 Task: 165. Pet Photography:- Create a Squarespace website for a pet photography business. Showcase pet photography portfolios, pricing, and booking options.
Action: Mouse moved to (714, 332)
Screenshot: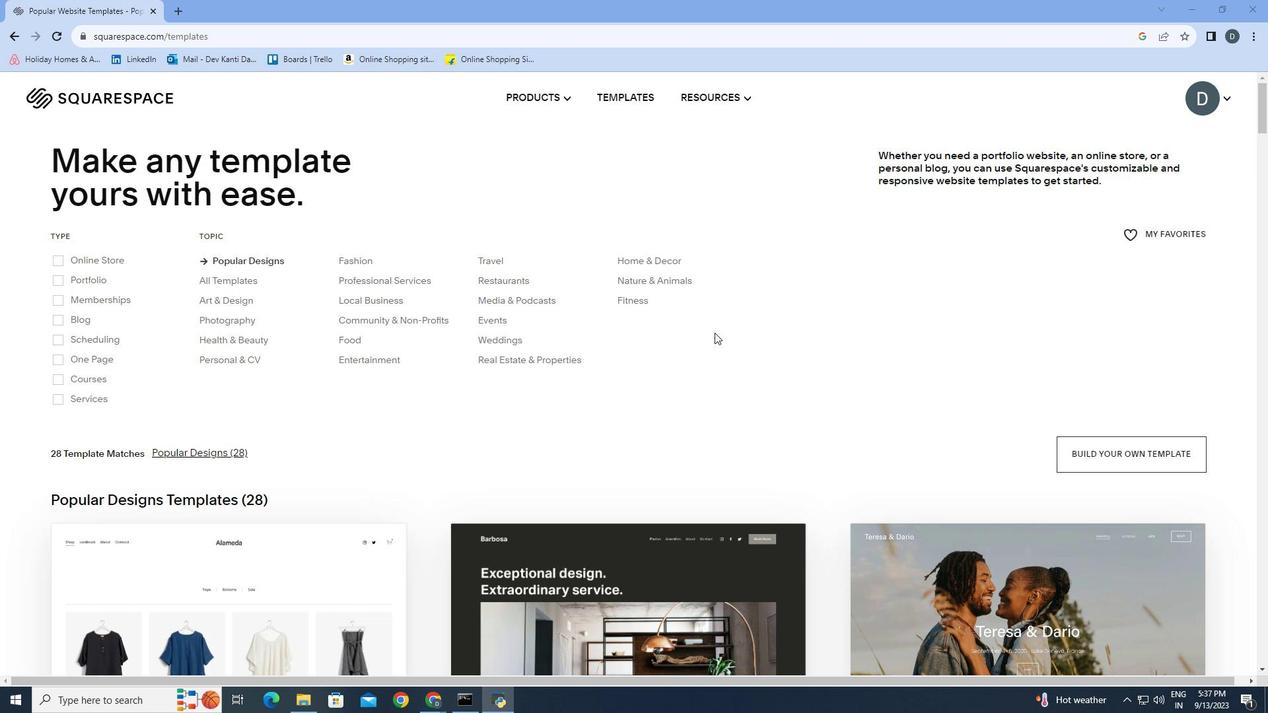 
Action: Mouse scrolled (714, 332) with delta (0, 0)
Screenshot: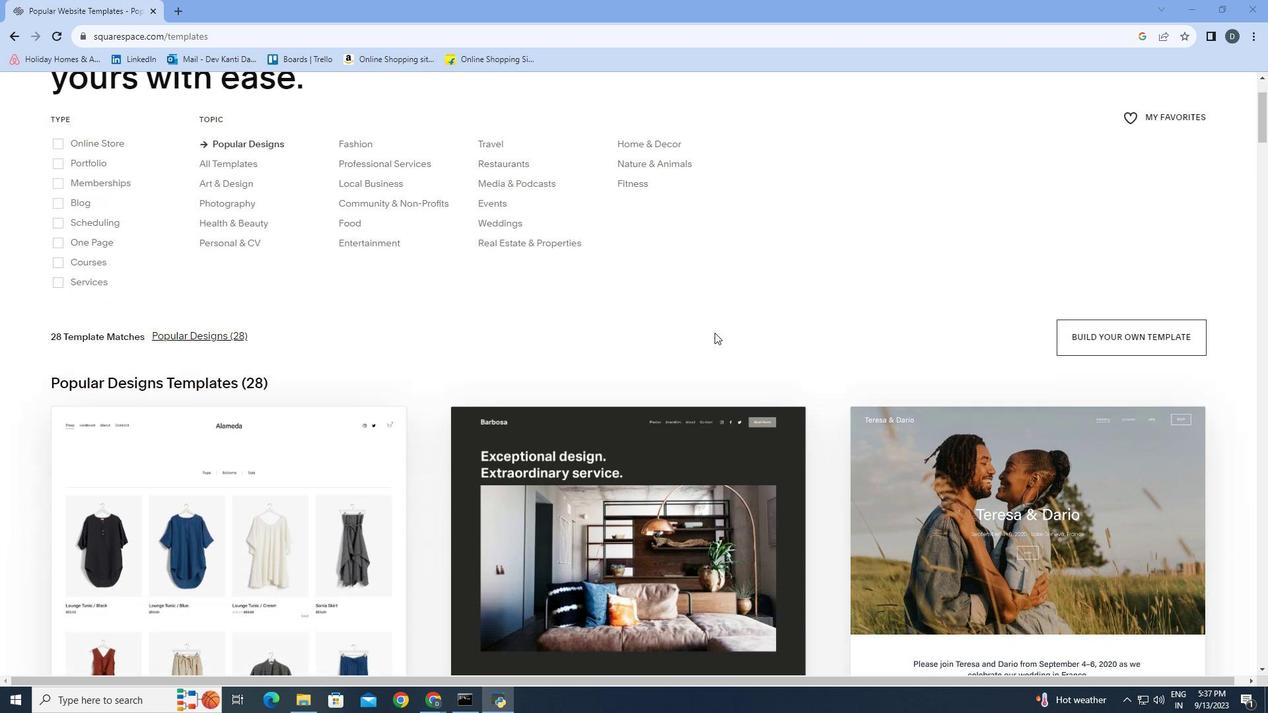 
Action: Mouse scrolled (714, 332) with delta (0, 0)
Screenshot: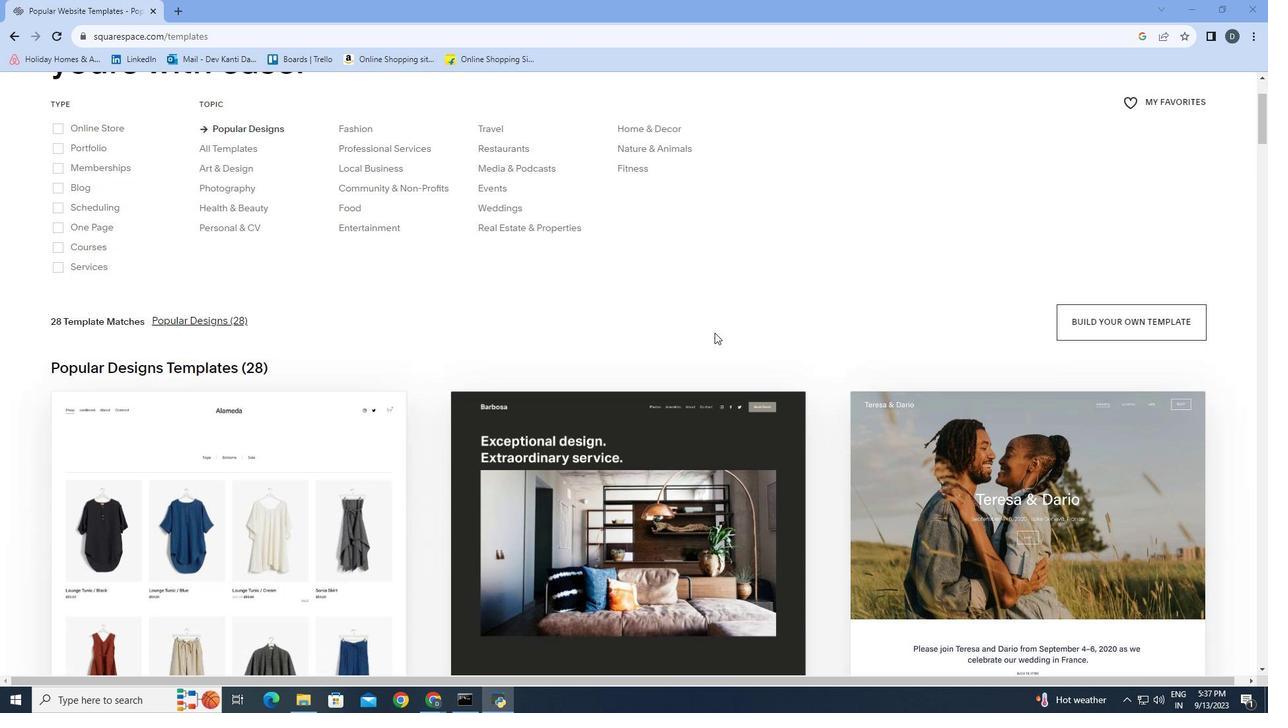 
Action: Mouse scrolled (714, 332) with delta (0, 0)
Screenshot: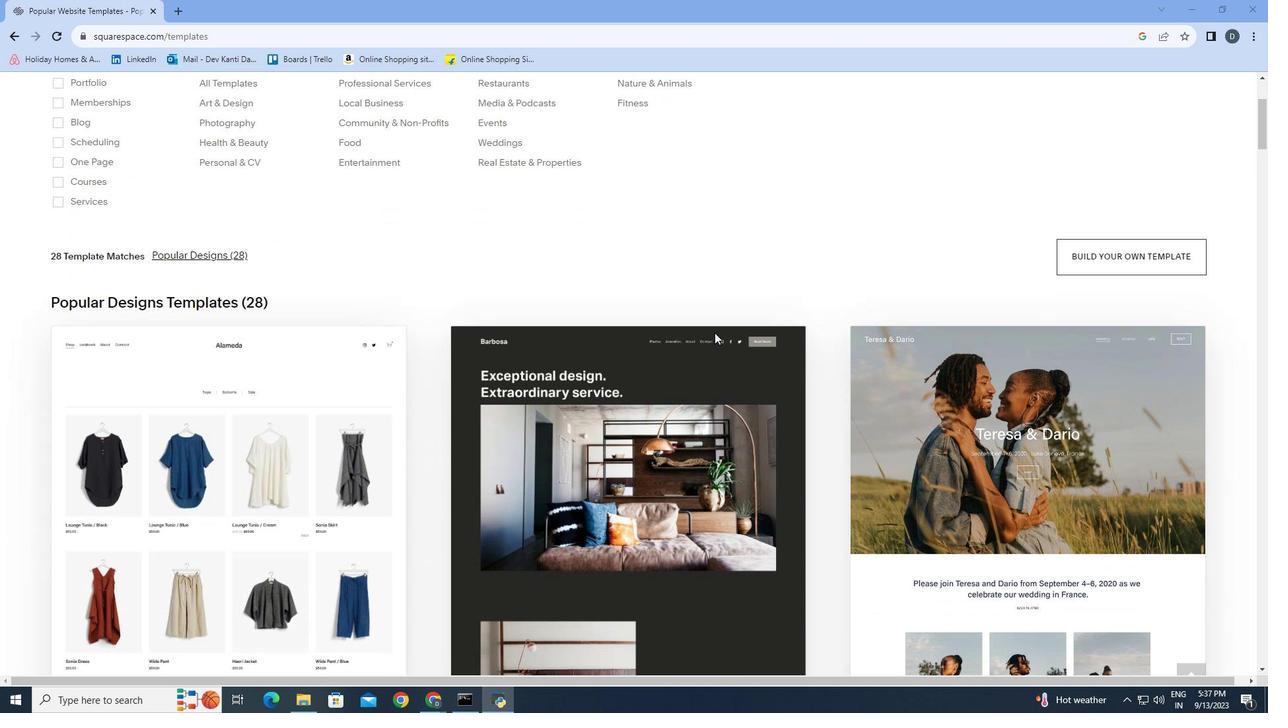 
Action: Mouse scrolled (714, 332) with delta (0, 0)
Screenshot: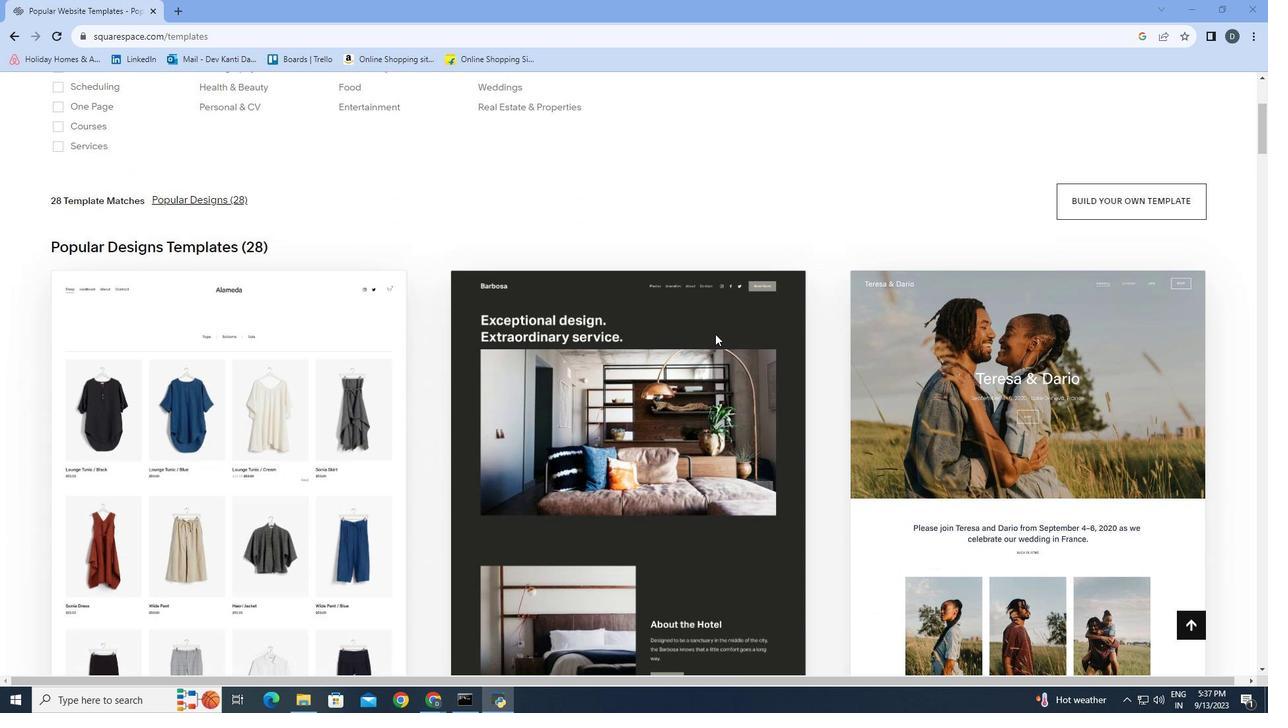 
Action: Mouse scrolled (714, 332) with delta (0, 0)
Screenshot: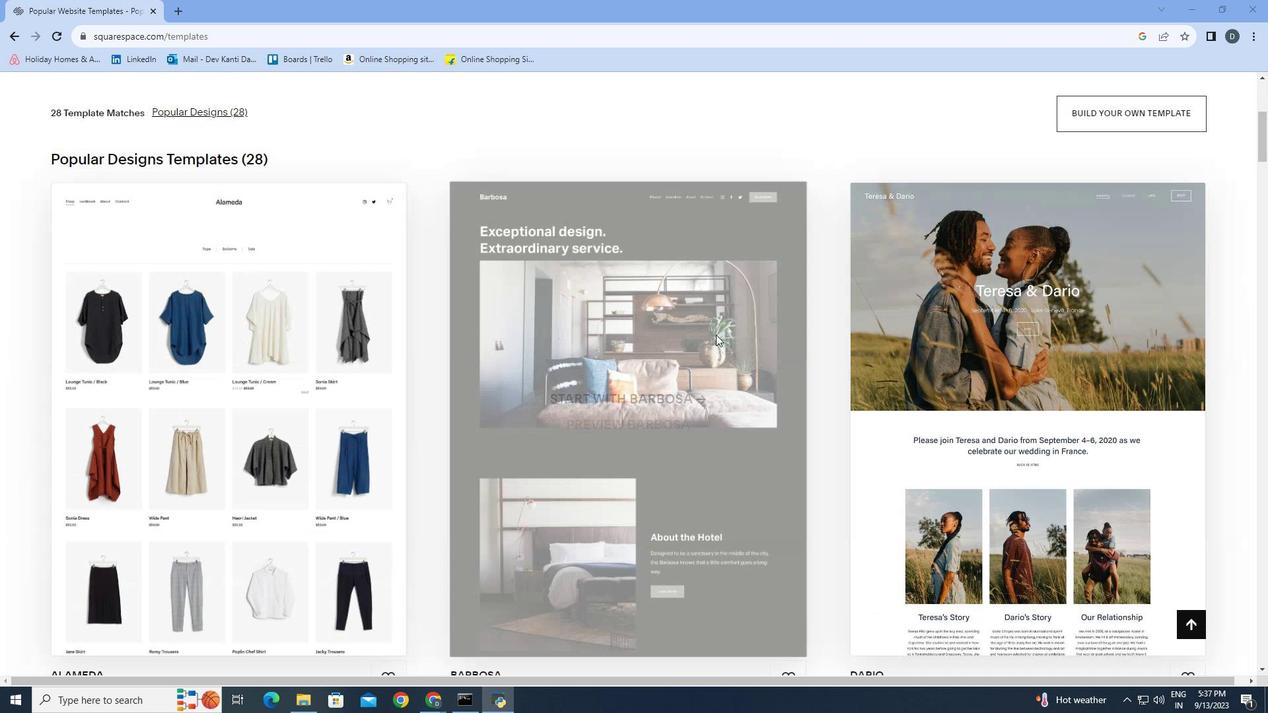 
Action: Mouse moved to (716, 334)
Screenshot: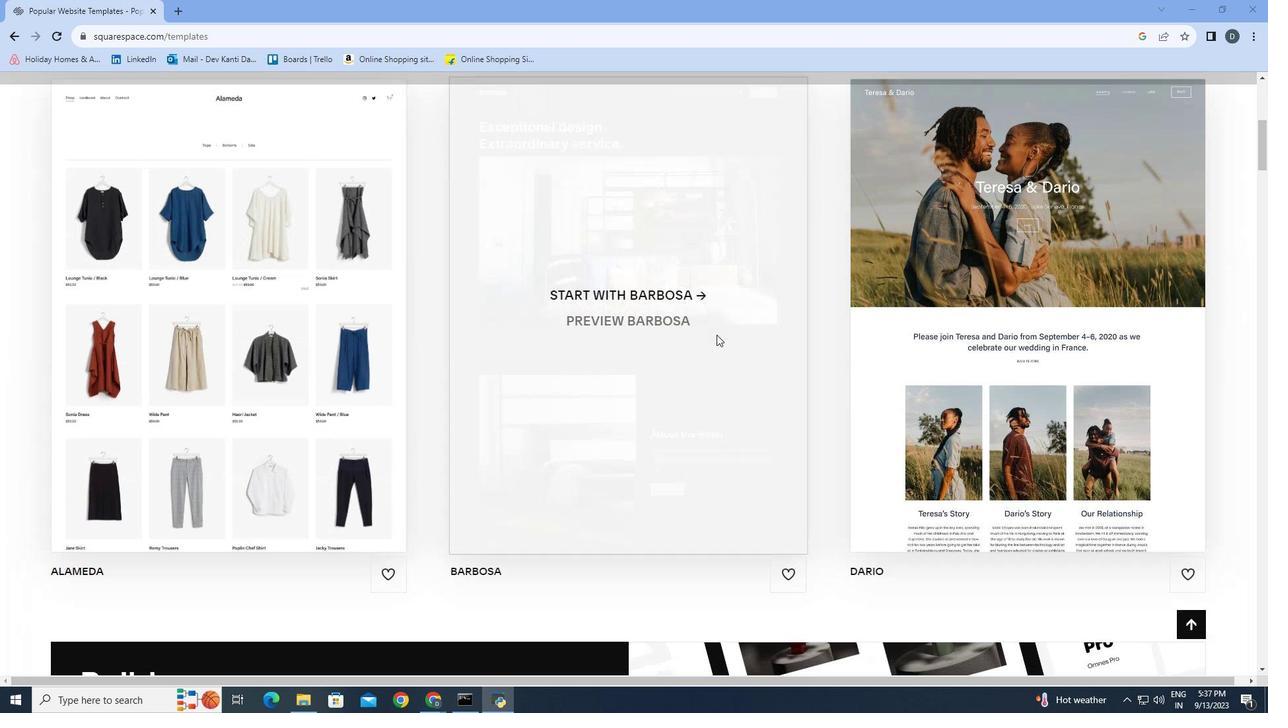 
Action: Mouse scrolled (716, 334) with delta (0, 0)
Screenshot: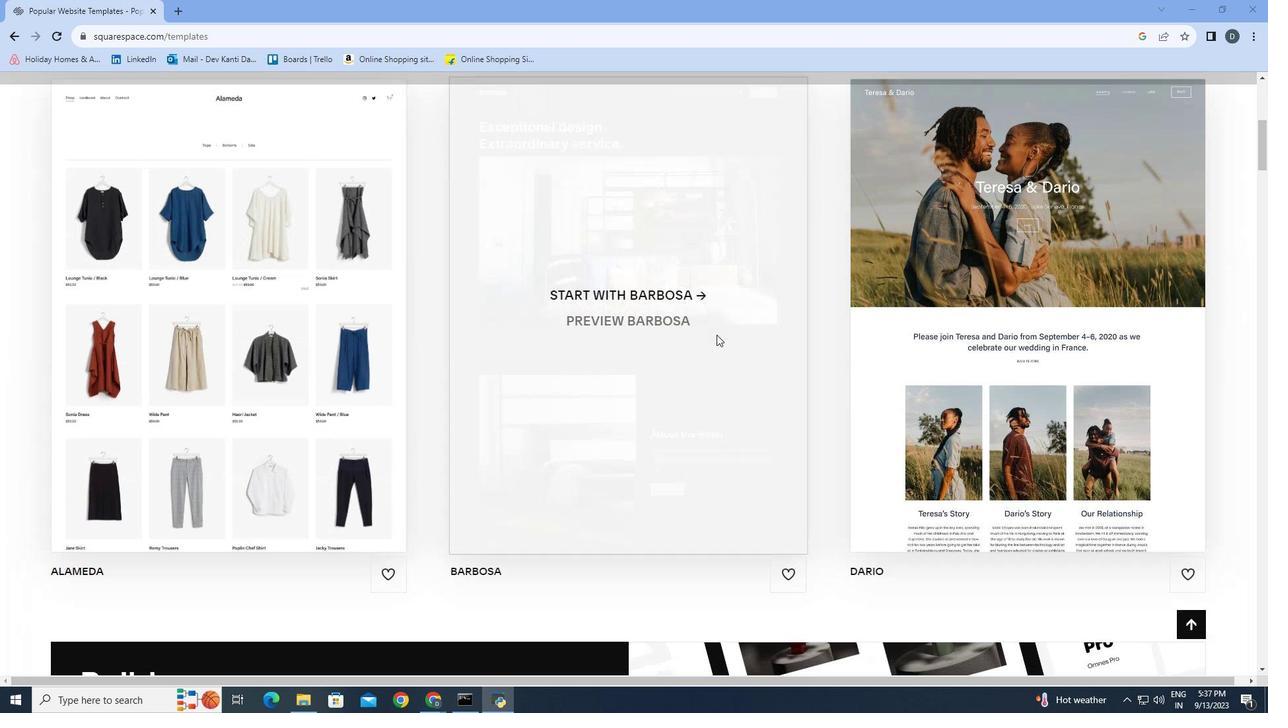 
Action: Mouse moved to (716, 334)
Screenshot: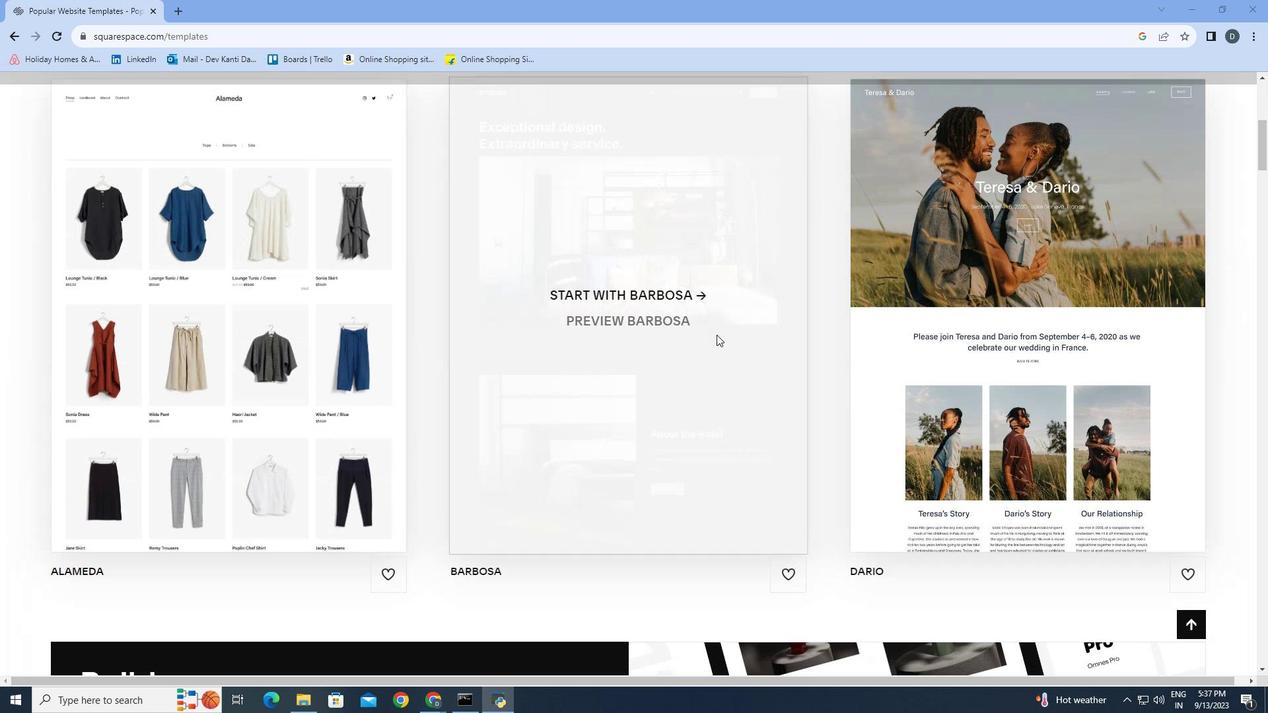 
Action: Mouse scrolled (716, 334) with delta (0, 0)
Screenshot: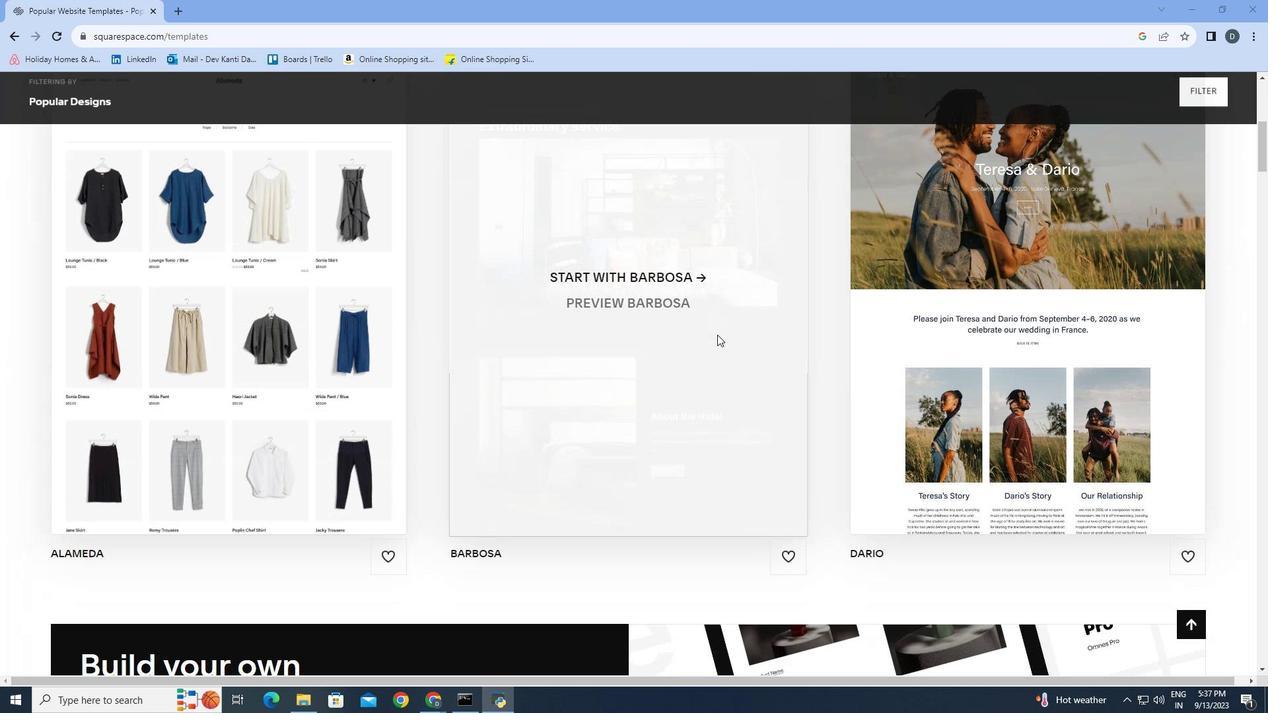 
Action: Mouse moved to (717, 334)
Screenshot: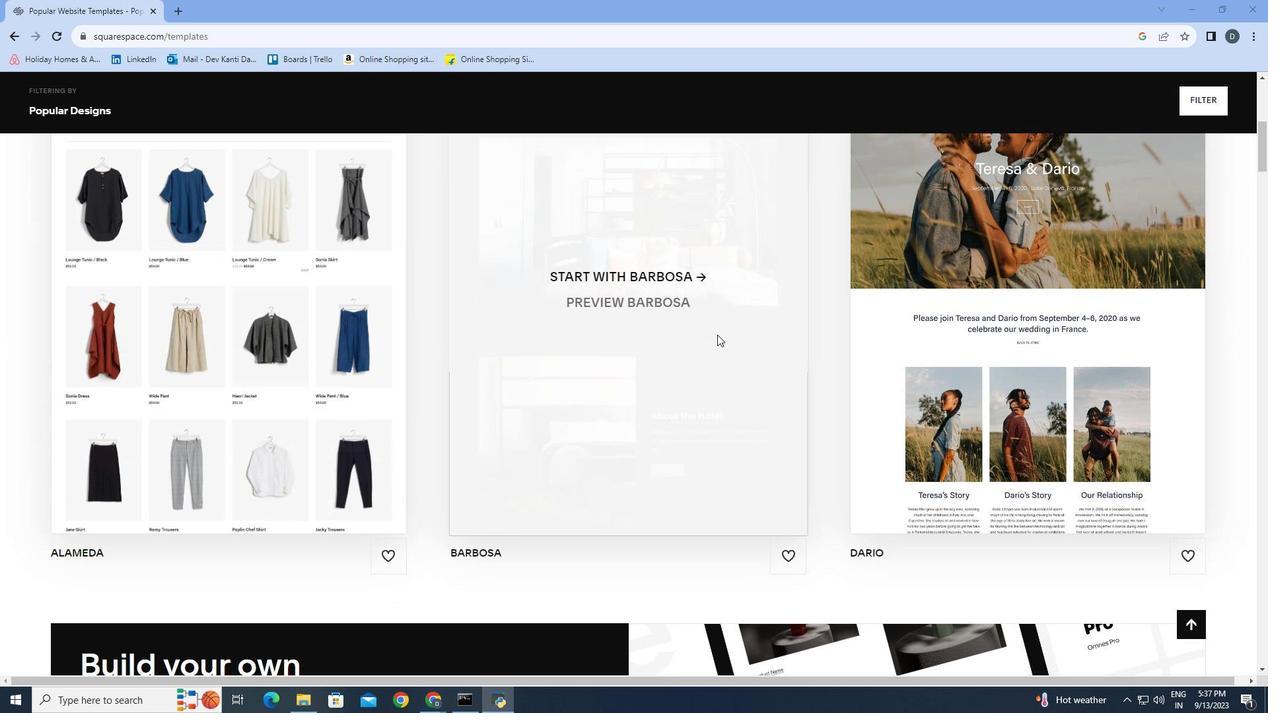 
Action: Mouse scrolled (717, 334) with delta (0, 0)
Screenshot: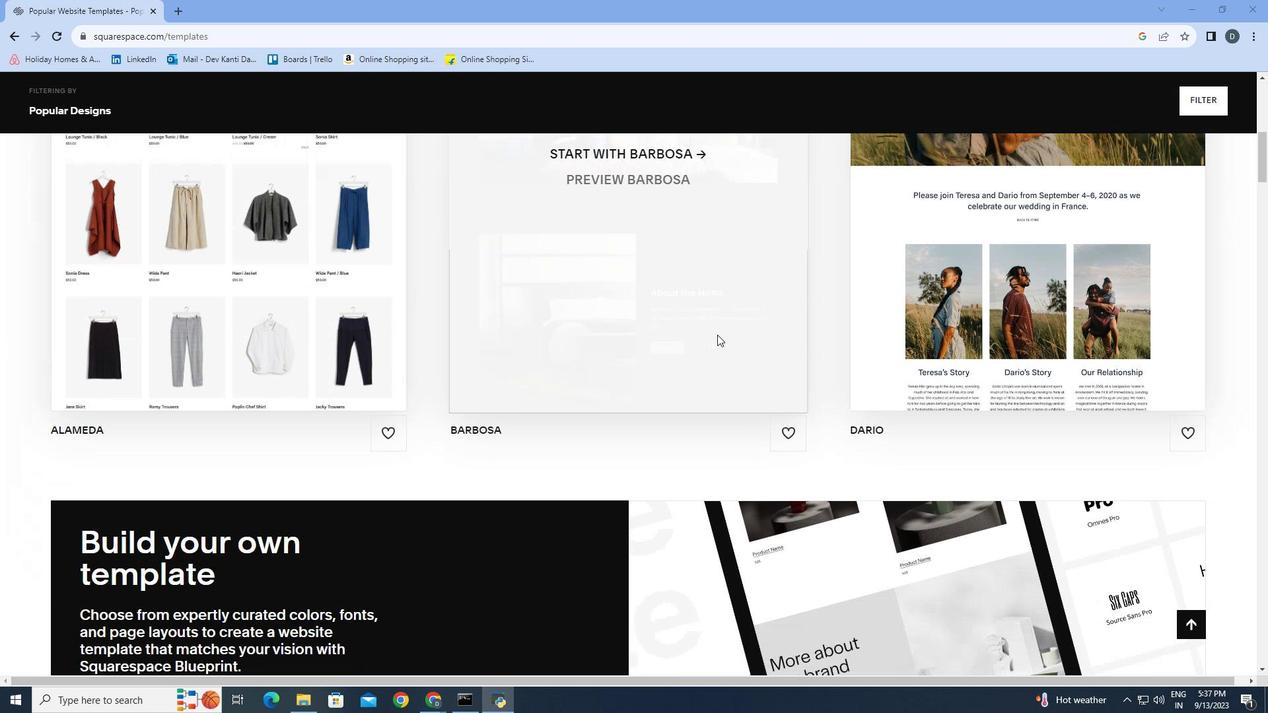 
Action: Mouse scrolled (717, 334) with delta (0, 0)
Screenshot: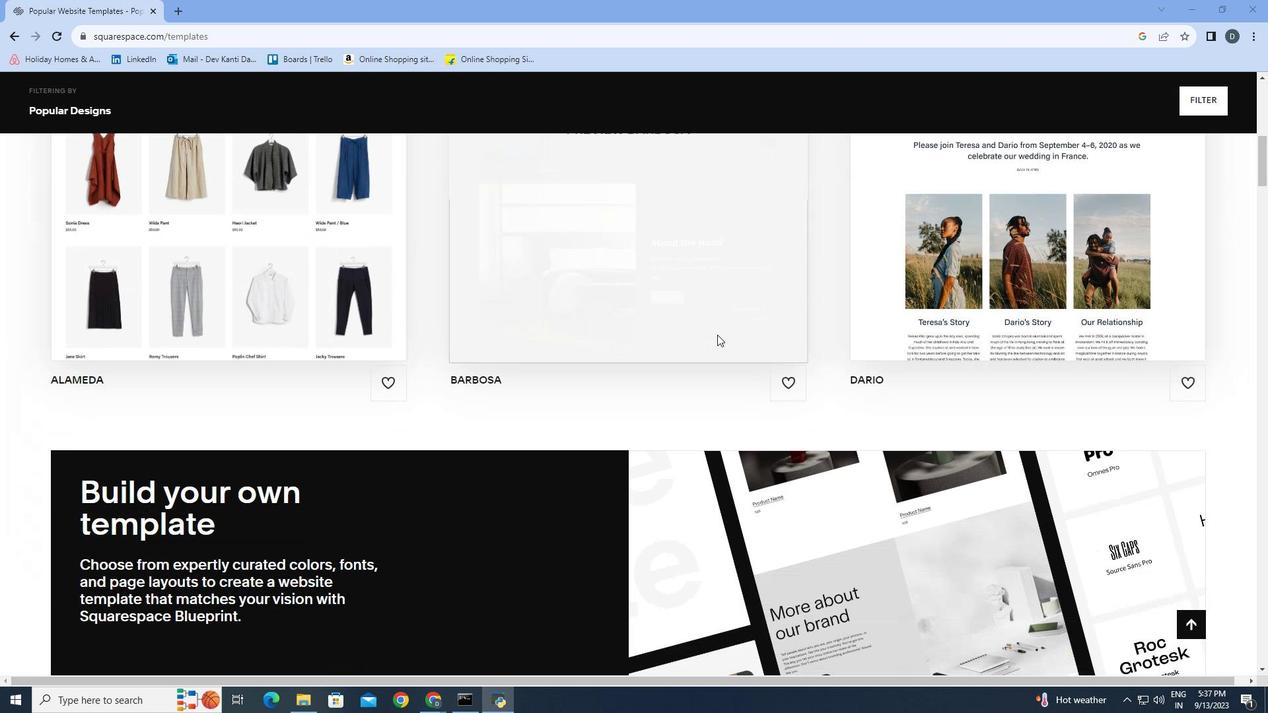 
Action: Mouse scrolled (717, 334) with delta (0, 0)
Screenshot: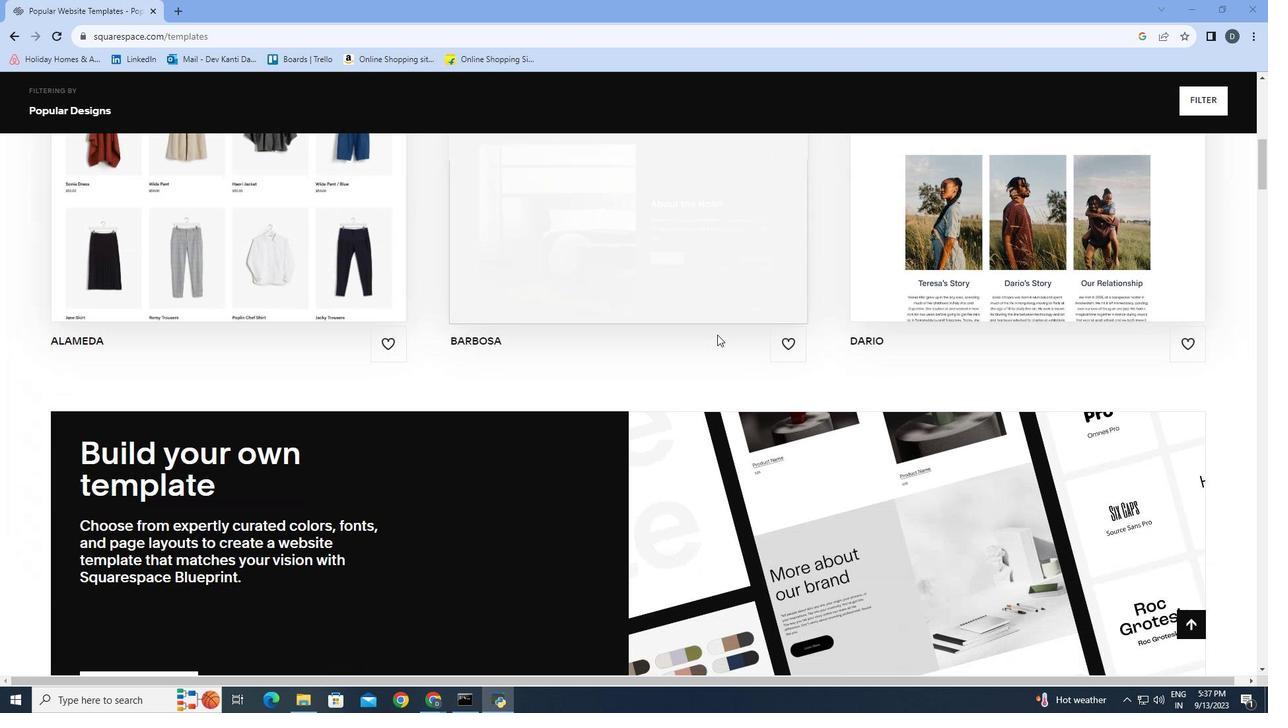 
Action: Mouse scrolled (717, 334) with delta (0, 0)
Screenshot: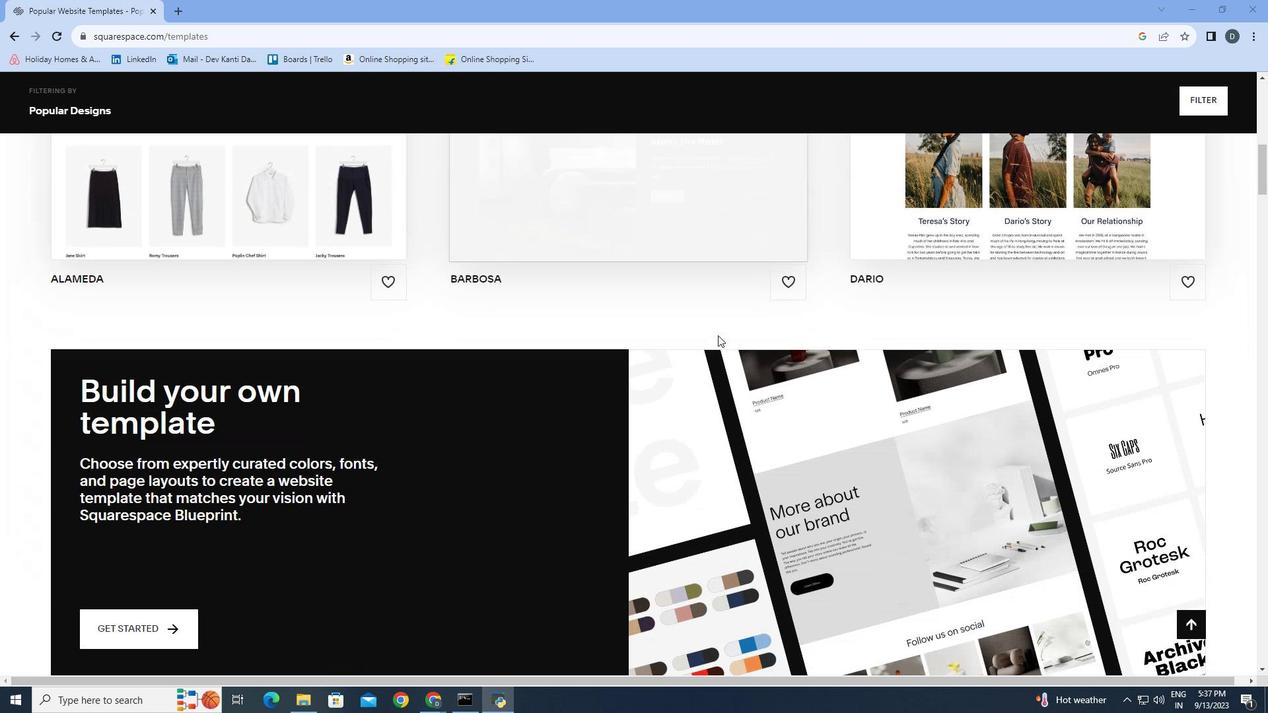 
Action: Mouse scrolled (717, 334) with delta (0, 0)
Screenshot: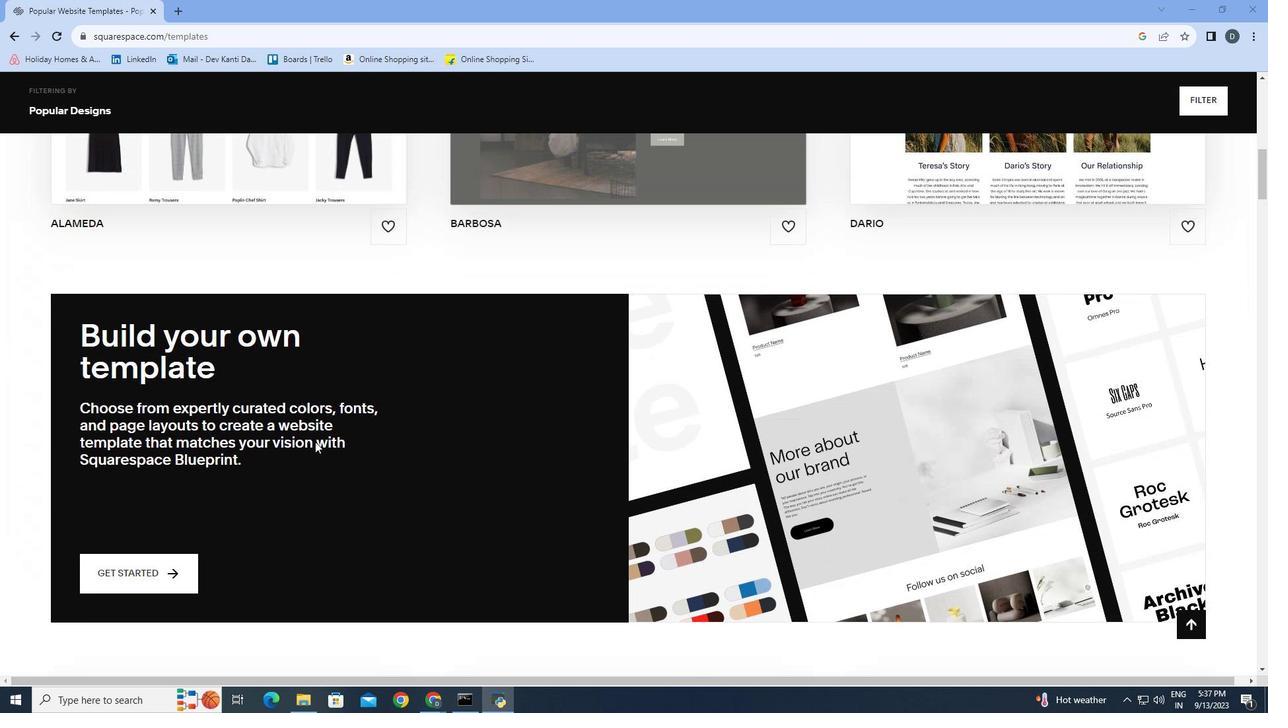 
Action: Mouse moved to (135, 562)
Screenshot: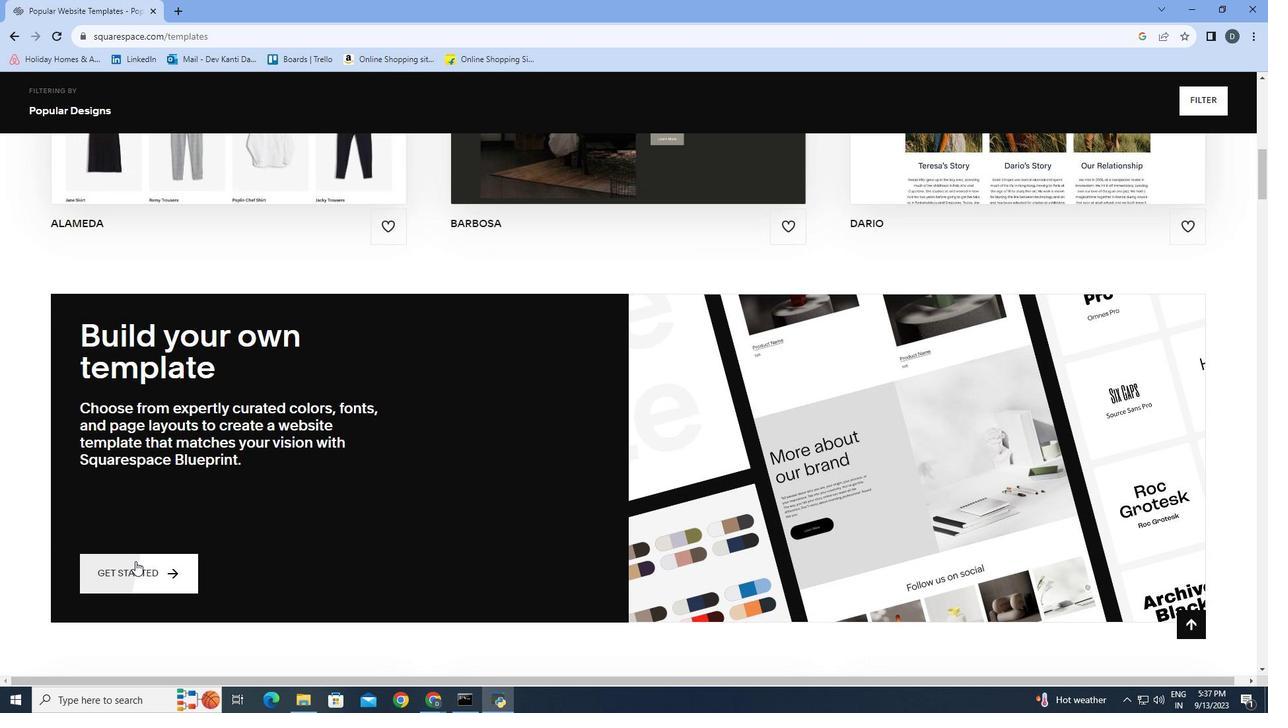 
Action: Mouse pressed left at (135, 562)
Screenshot: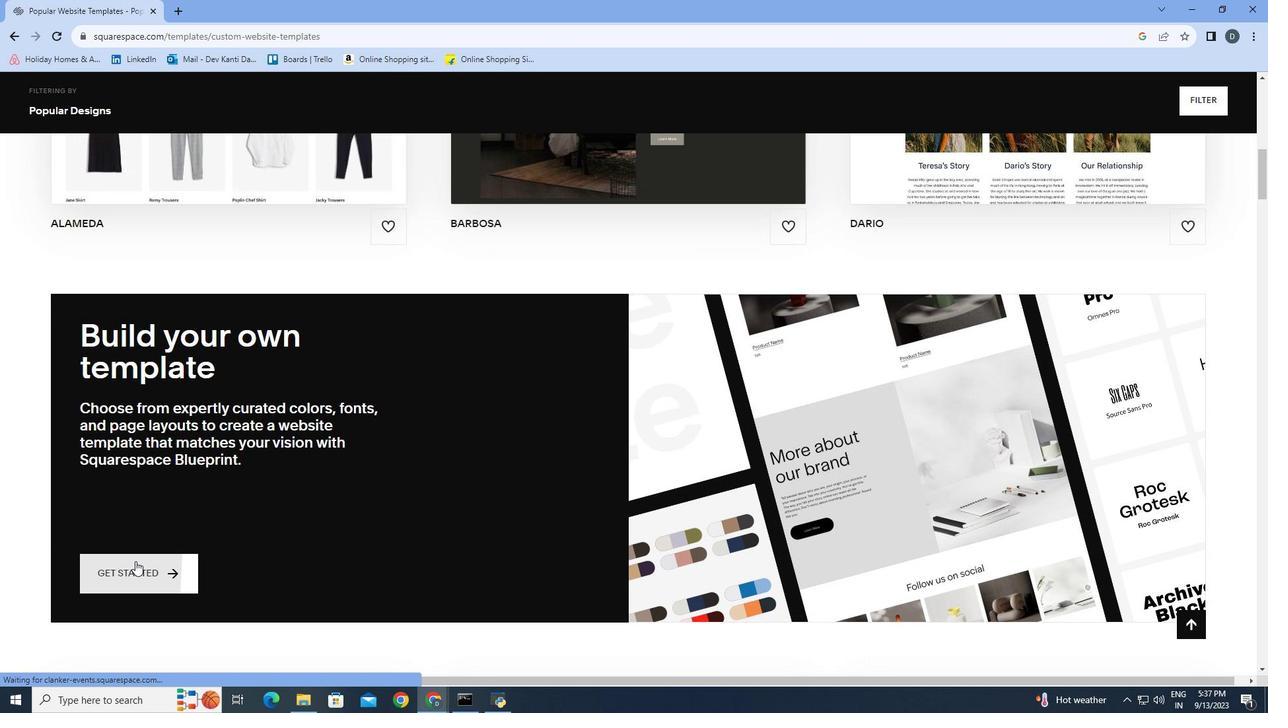 
Action: Mouse moved to (1246, 85)
Screenshot: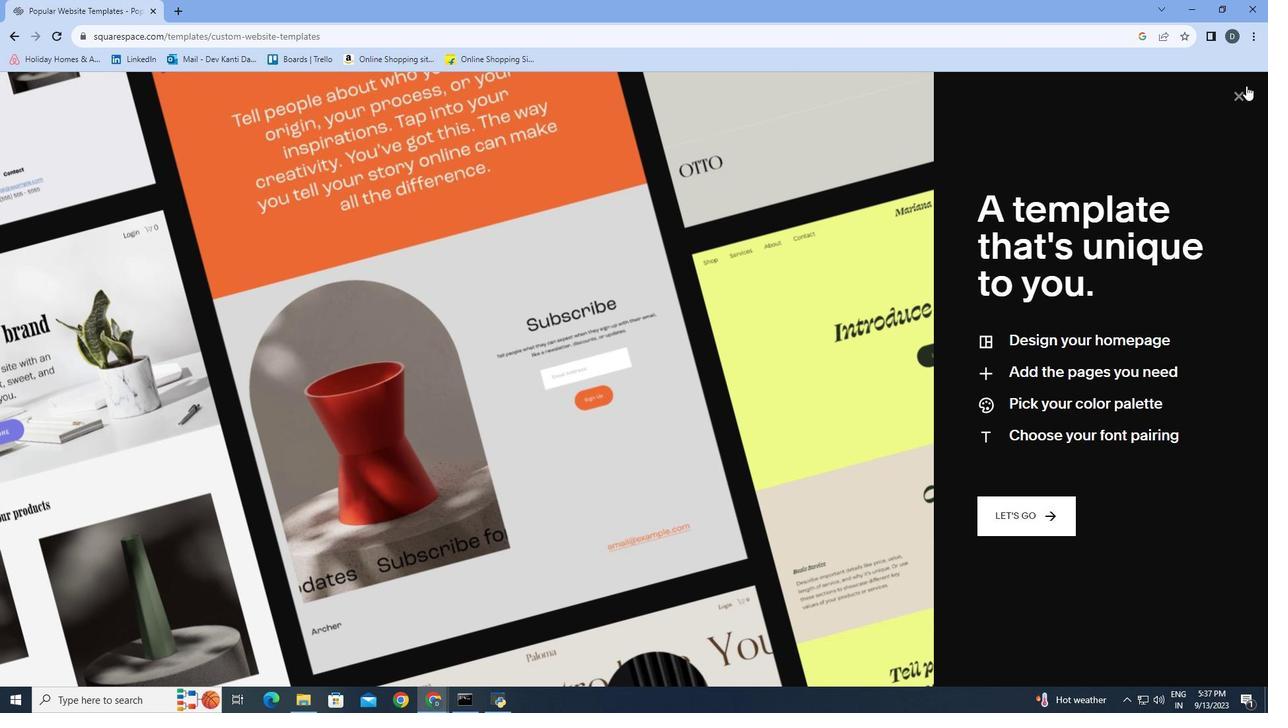 
Action: Mouse pressed left at (1246, 85)
Screenshot: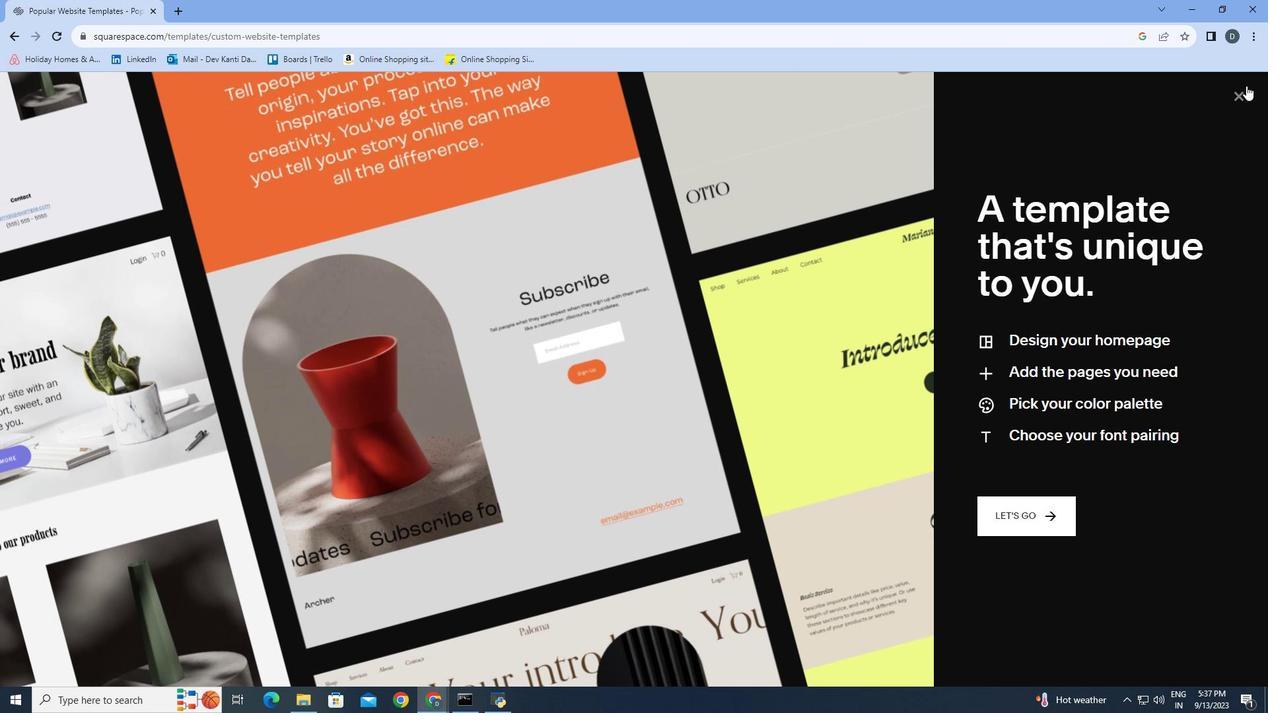 
Action: Mouse moved to (1031, 513)
Screenshot: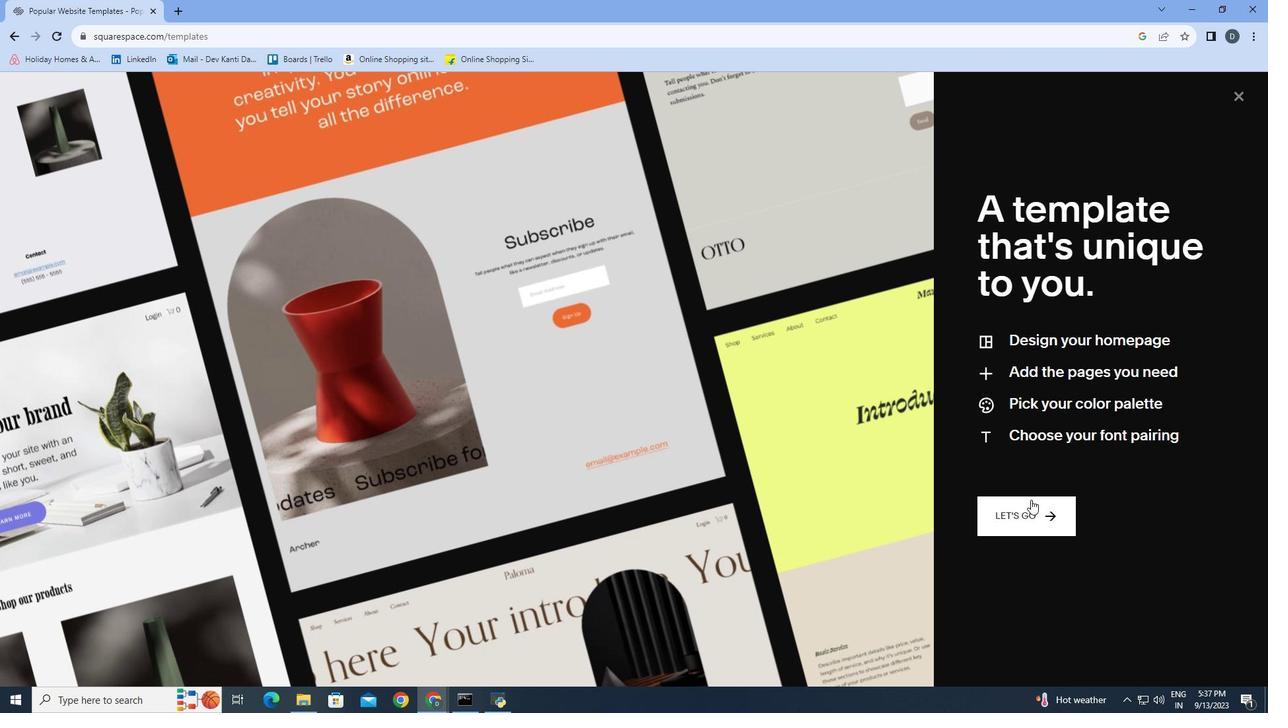 
Action: Mouse pressed left at (1031, 513)
Screenshot: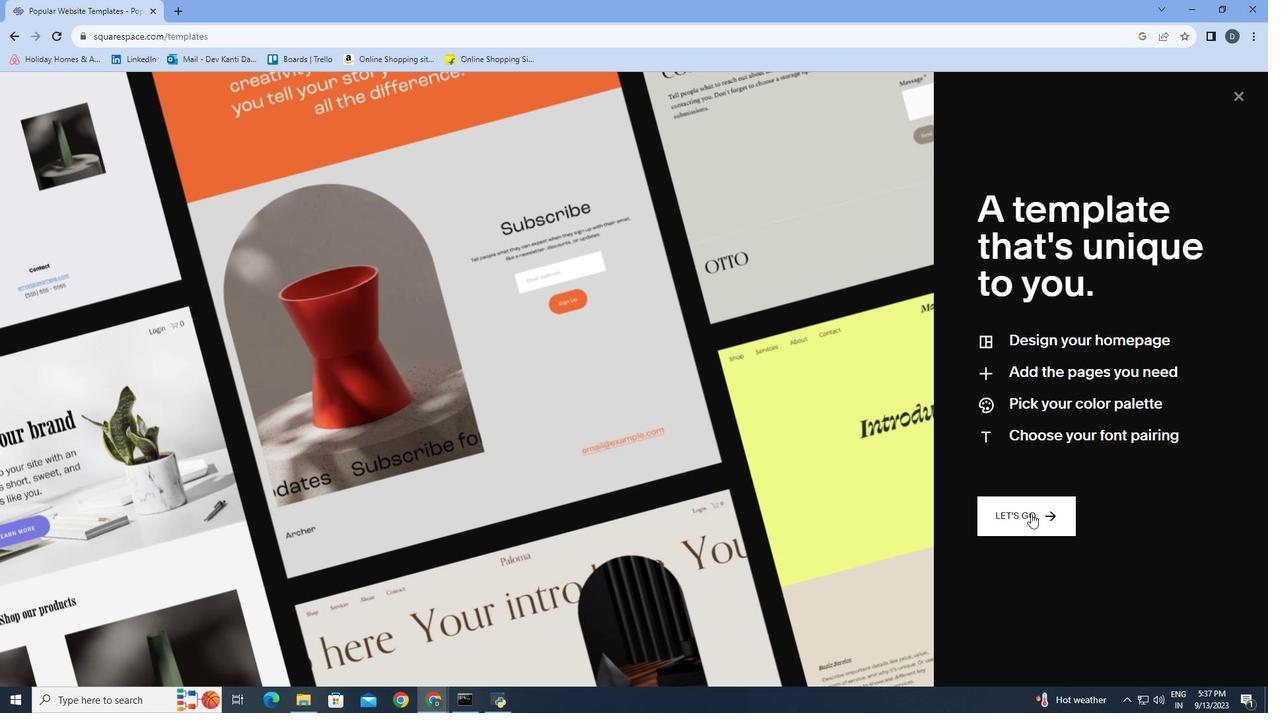
Action: Mouse moved to (99, 419)
Screenshot: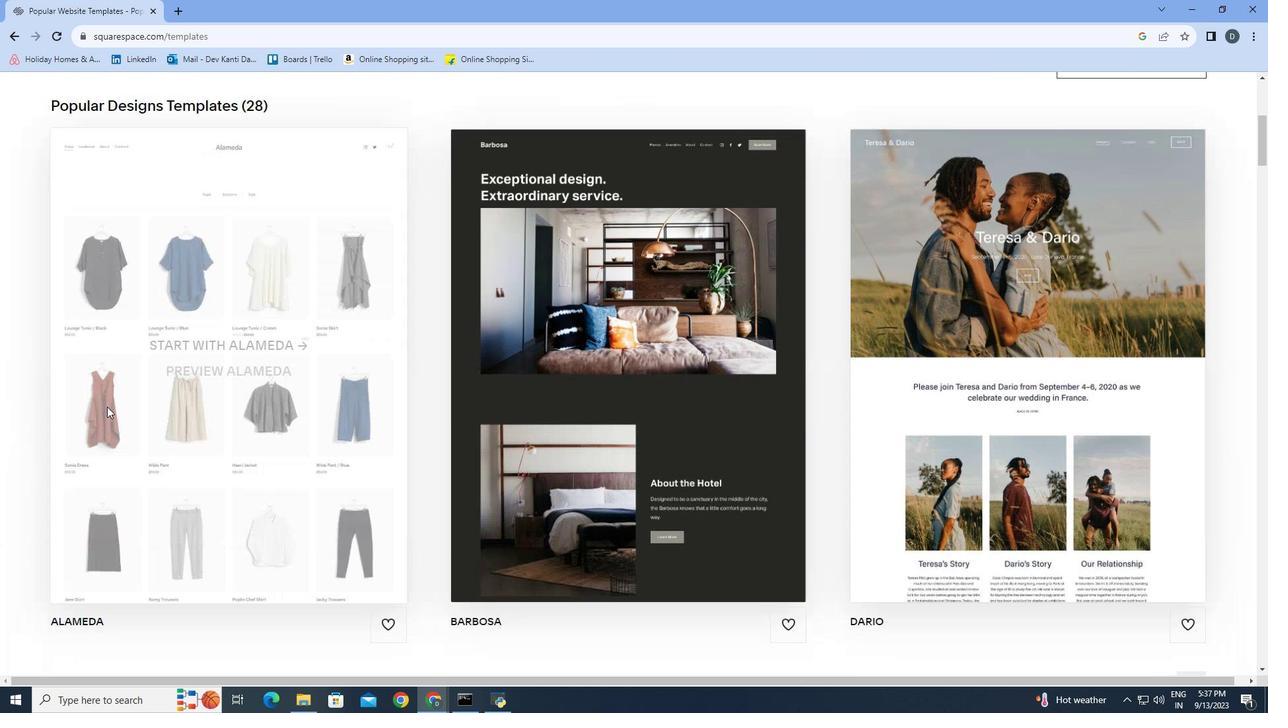 
Action: Mouse scrolled (99, 418) with delta (0, 0)
Screenshot: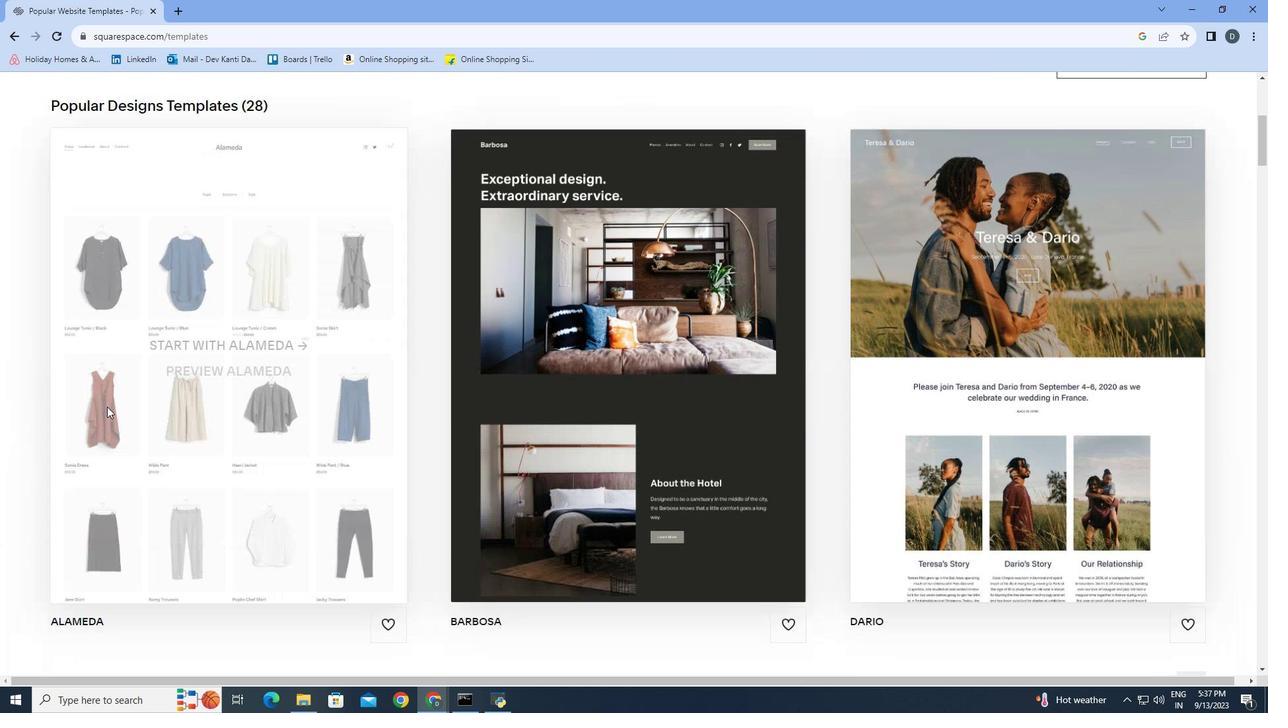 
Action: Mouse moved to (101, 420)
Screenshot: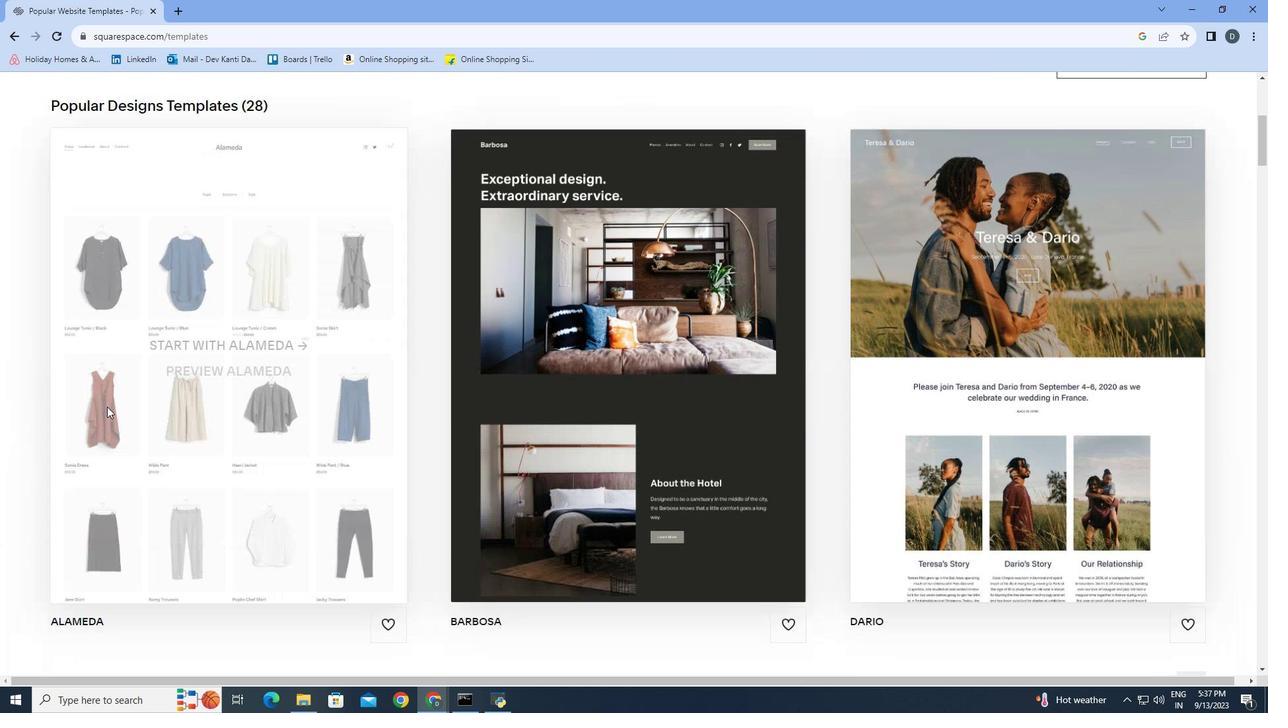 
Action: Mouse scrolled (101, 420) with delta (0, 0)
Screenshot: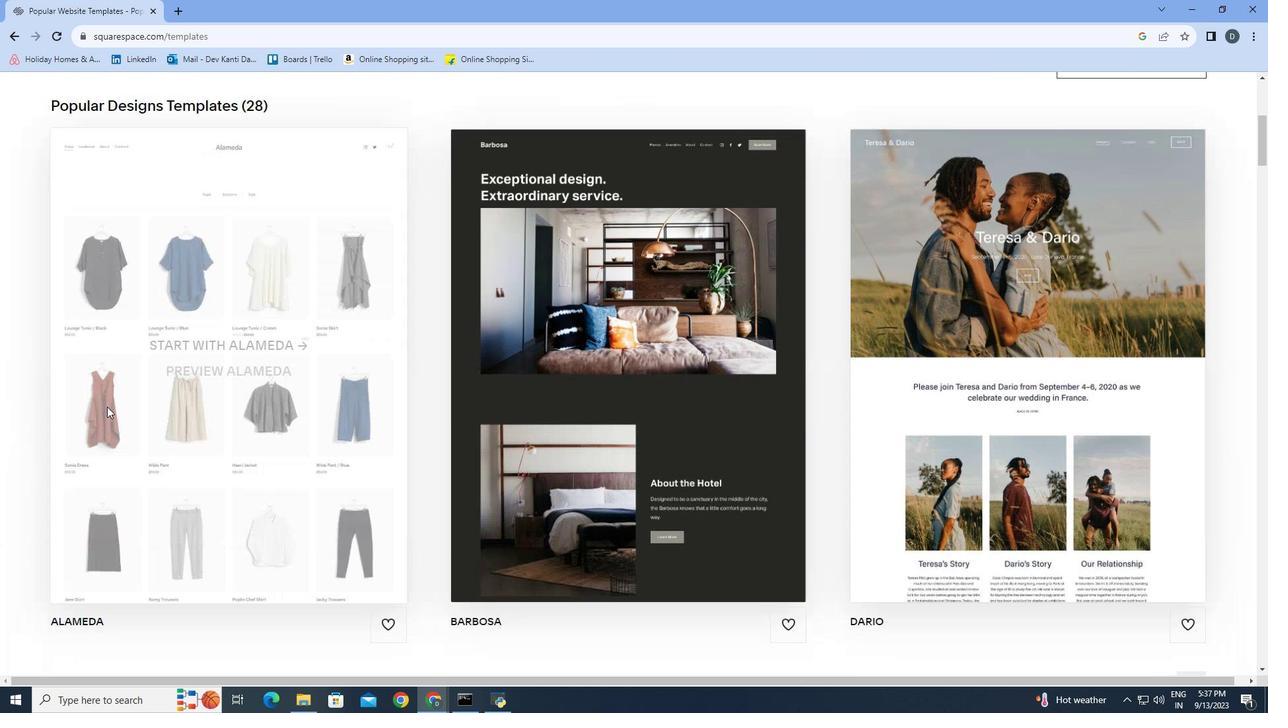 
Action: Mouse moved to (101, 420)
Screenshot: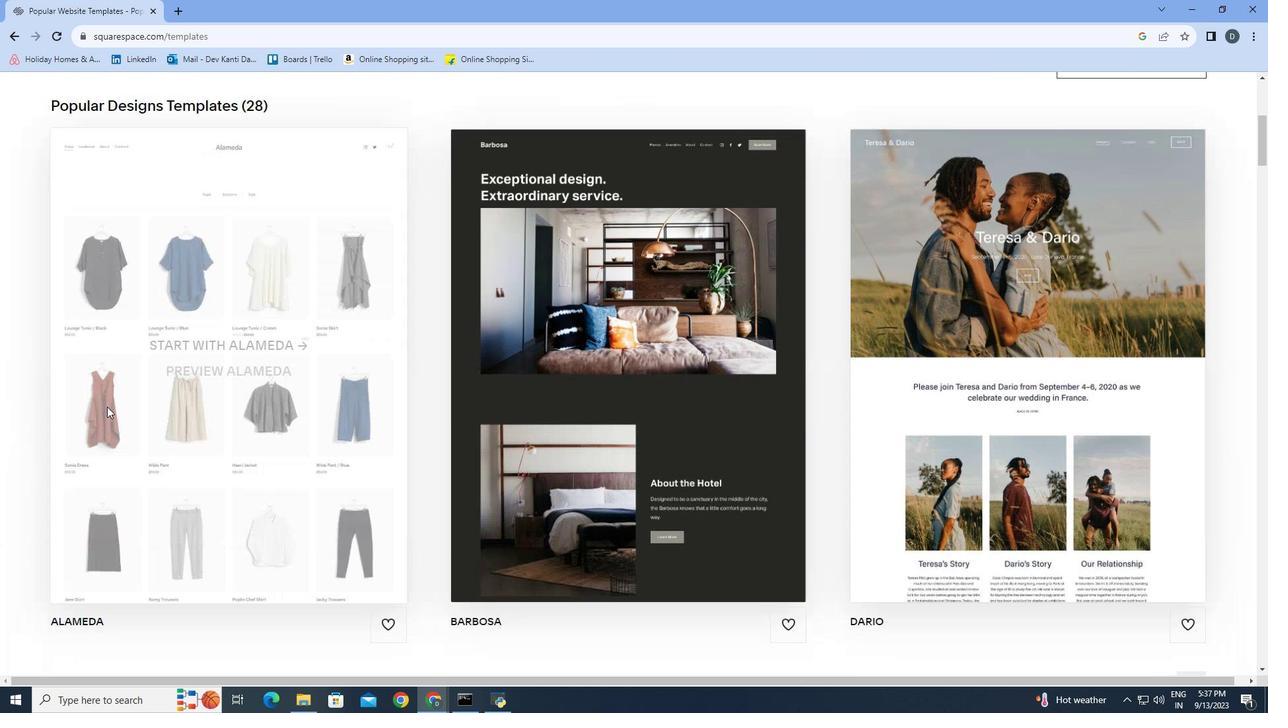
Action: Mouse scrolled (101, 420) with delta (0, 0)
Screenshot: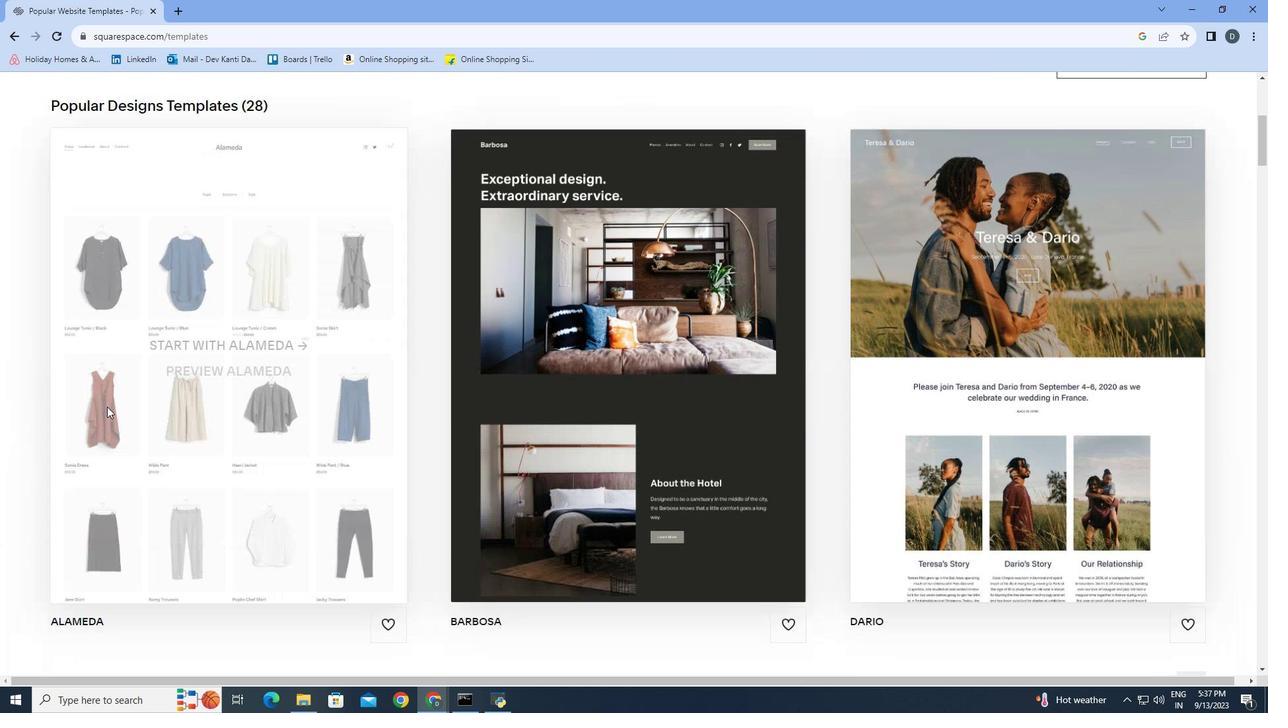 
Action: Mouse moved to (102, 420)
Screenshot: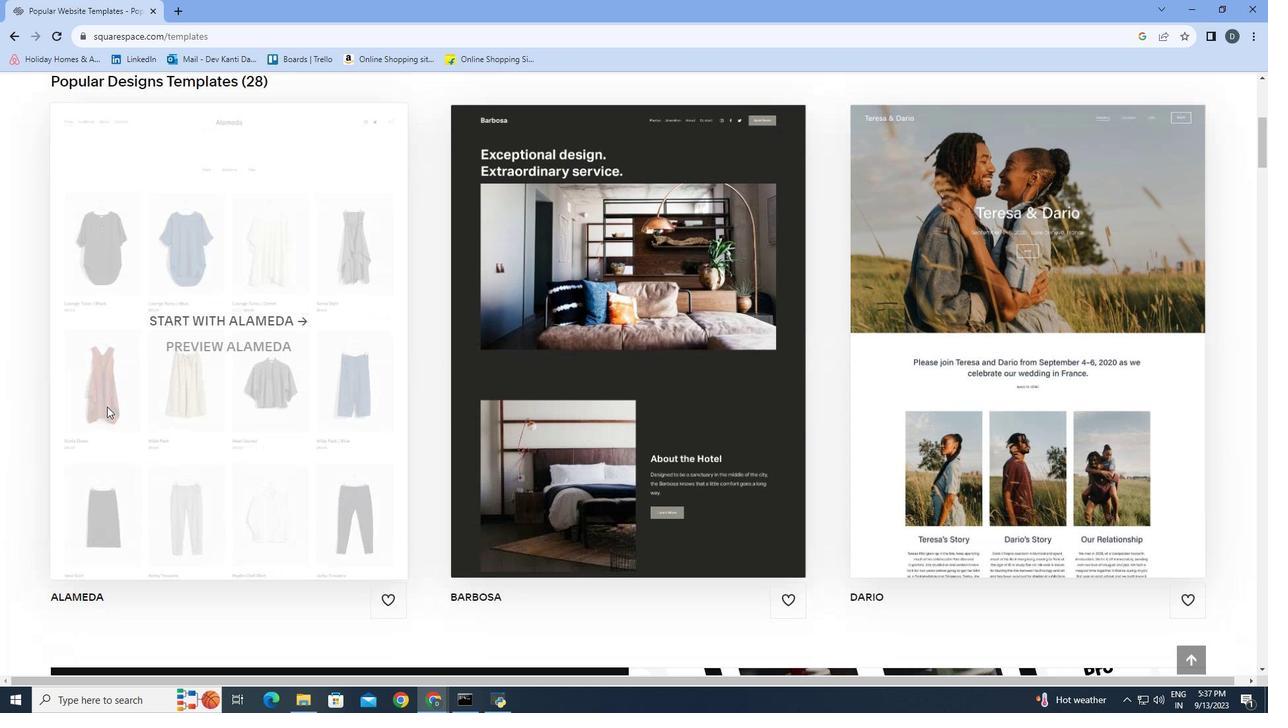 
Action: Mouse scrolled (102, 420) with delta (0, 0)
Screenshot: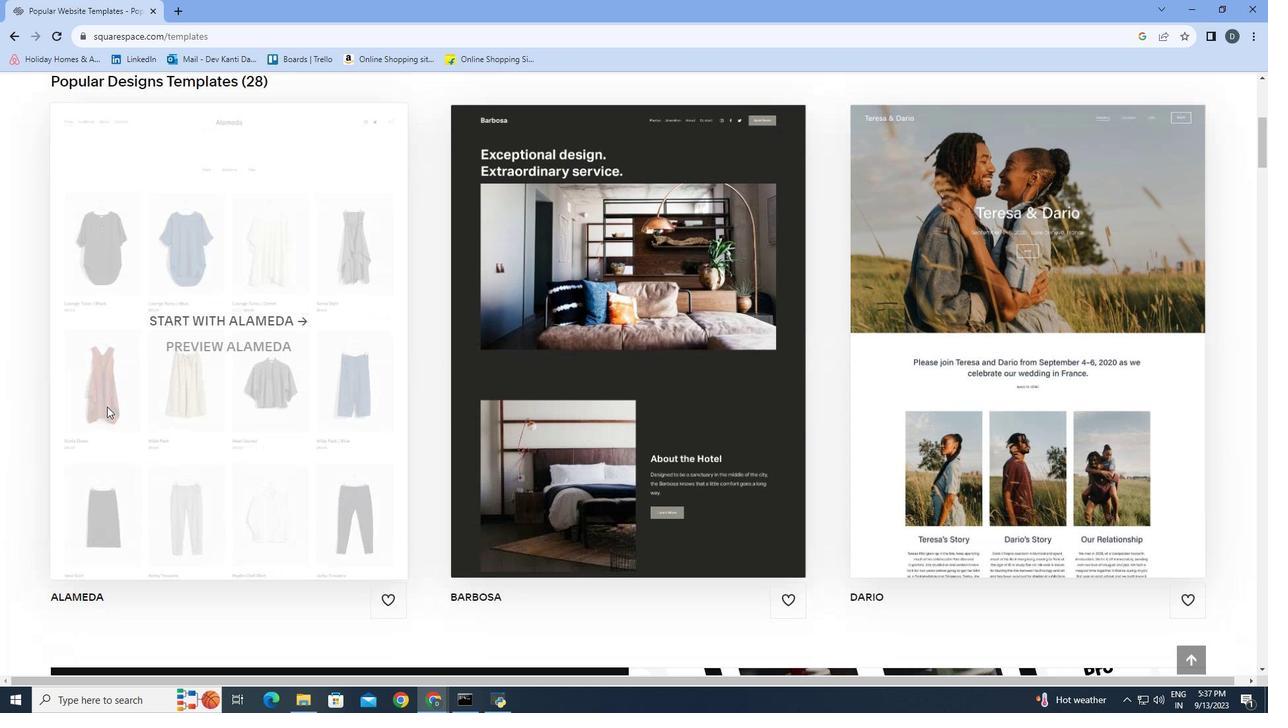 
Action: Mouse scrolled (102, 420) with delta (0, 0)
Screenshot: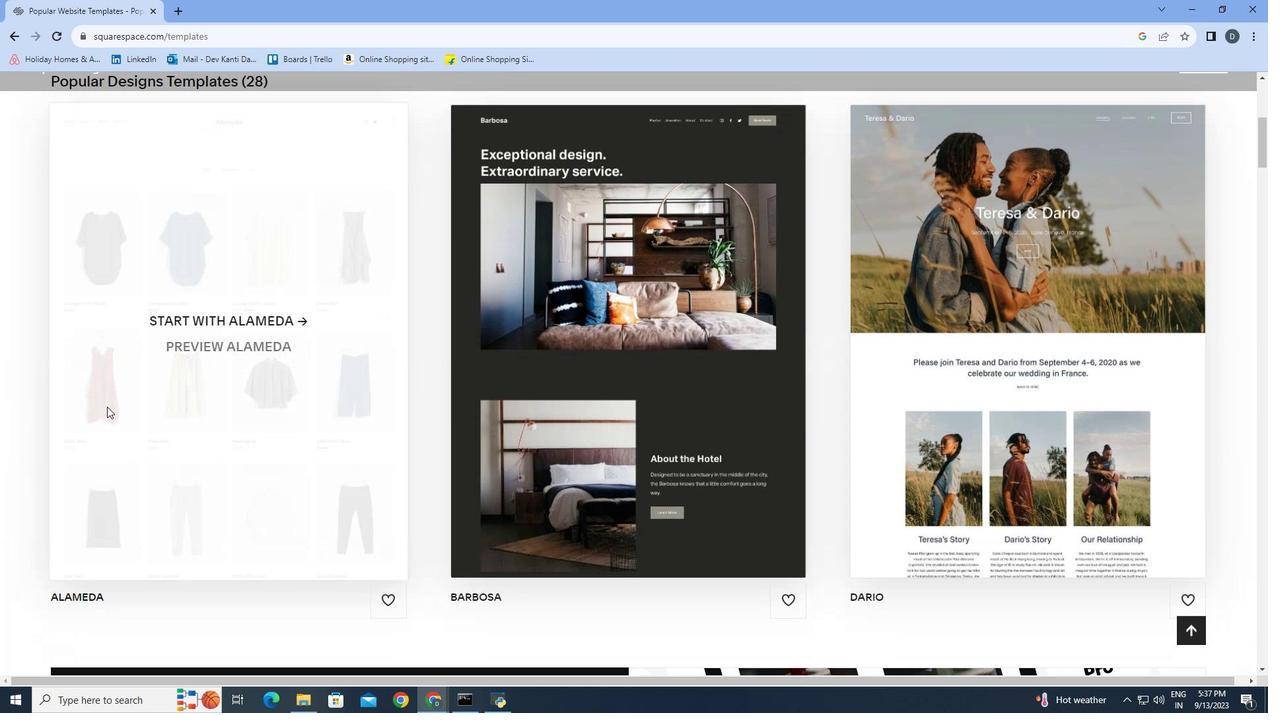 
Action: Mouse moved to (107, 408)
Screenshot: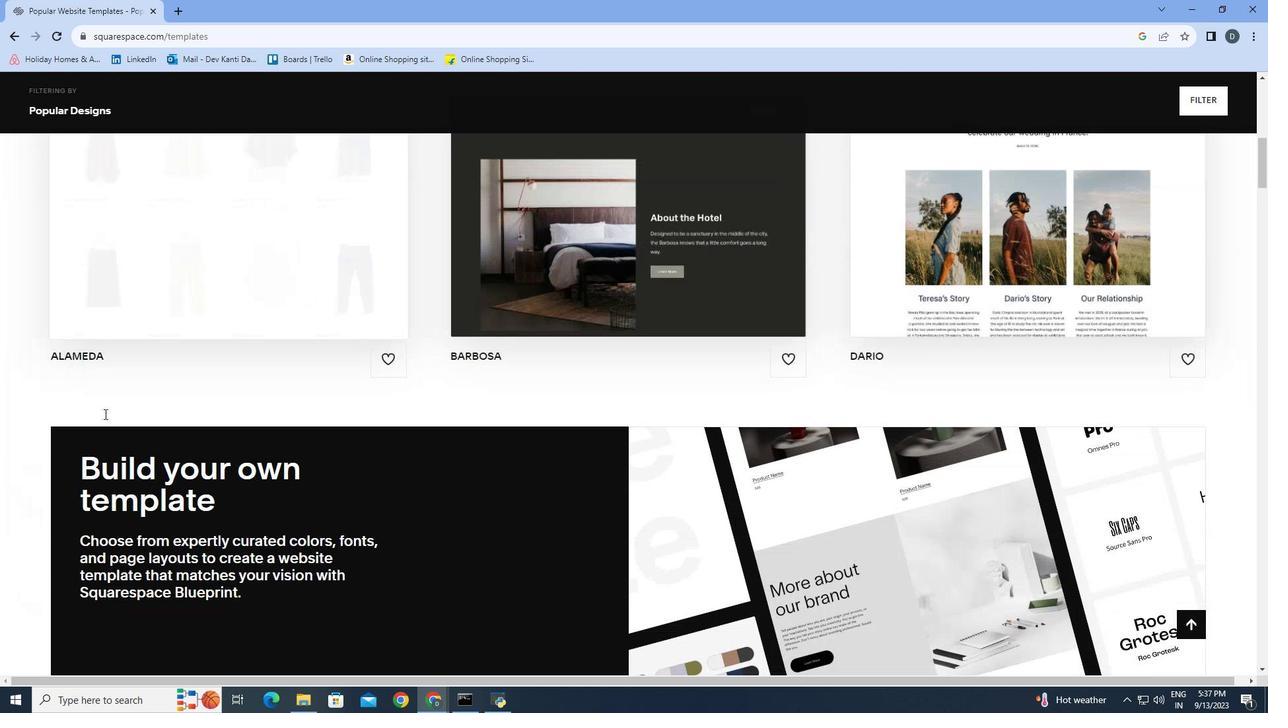 
Action: Mouse scrolled (107, 407) with delta (0, 0)
Screenshot: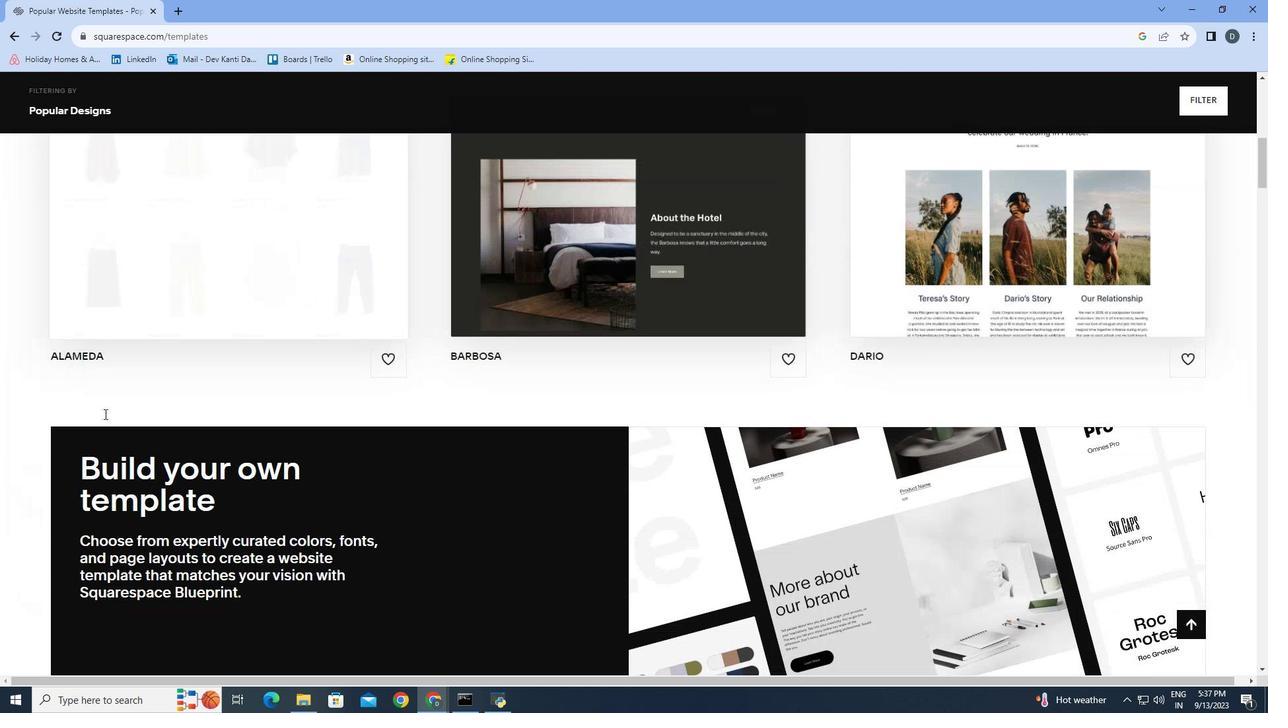 
Action: Mouse moved to (106, 408)
Screenshot: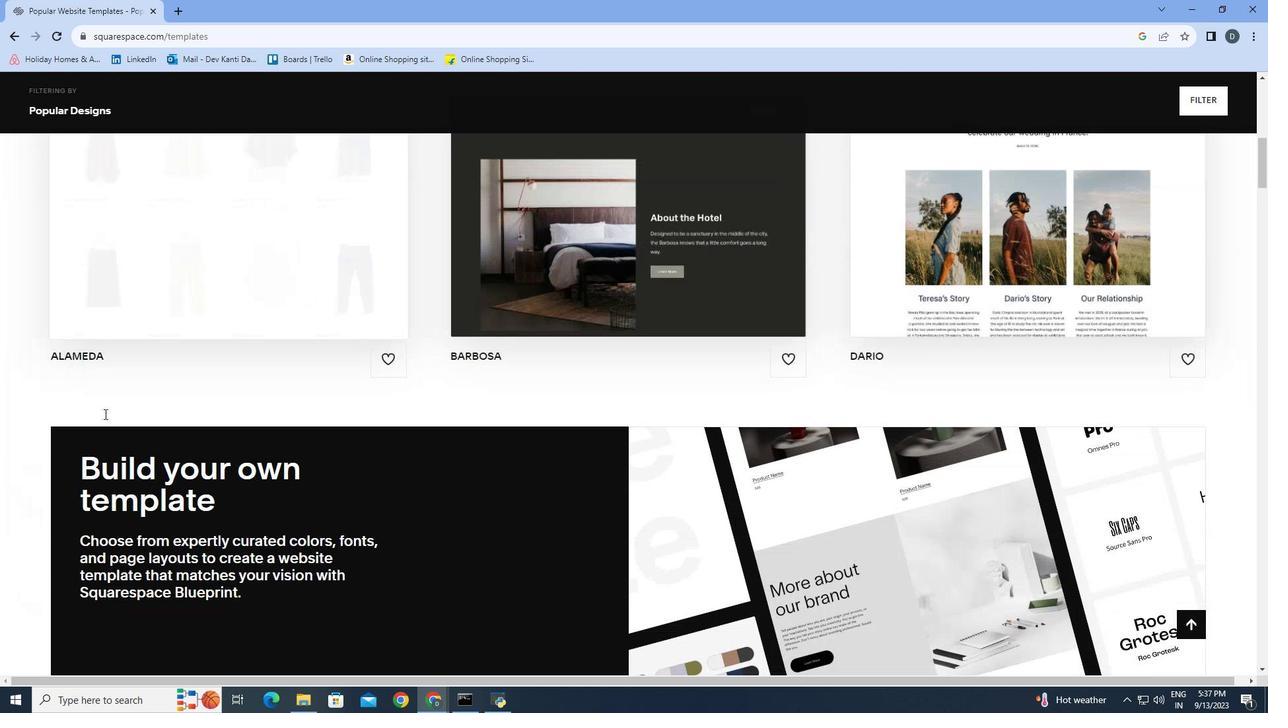 
Action: Mouse scrolled (106, 408) with delta (0, 0)
Screenshot: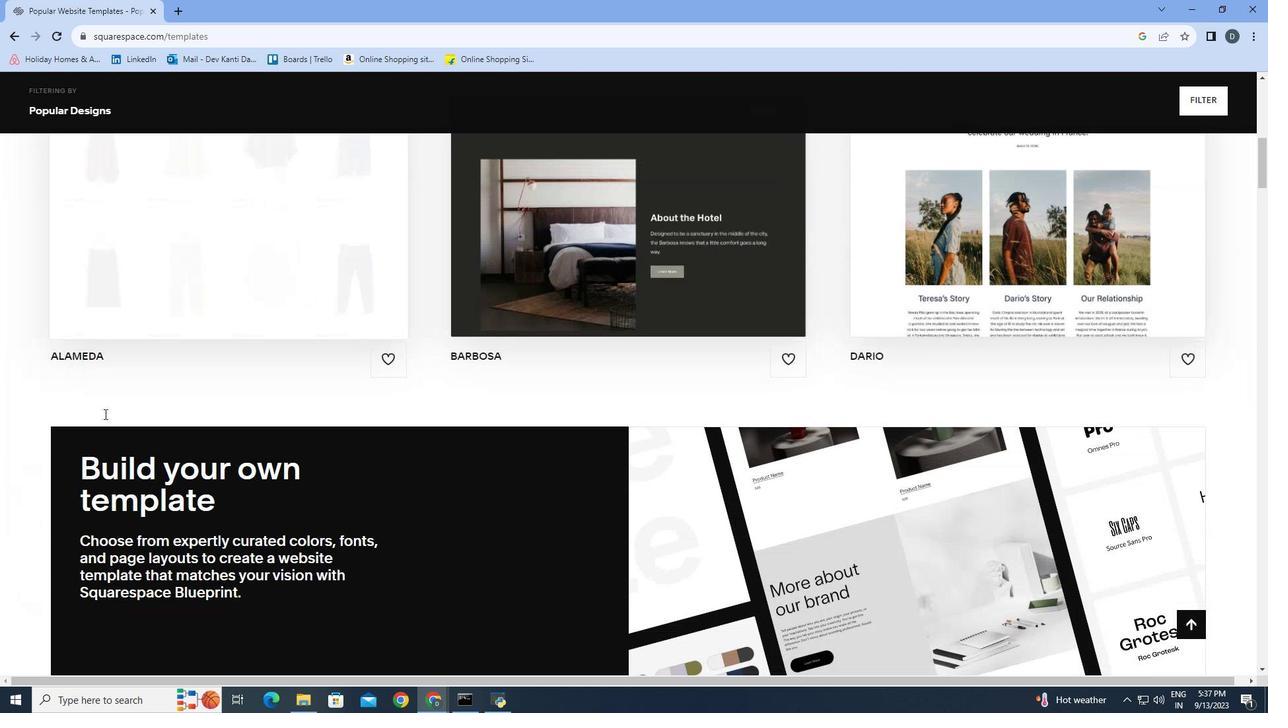 
Action: Mouse scrolled (106, 408) with delta (0, 0)
Screenshot: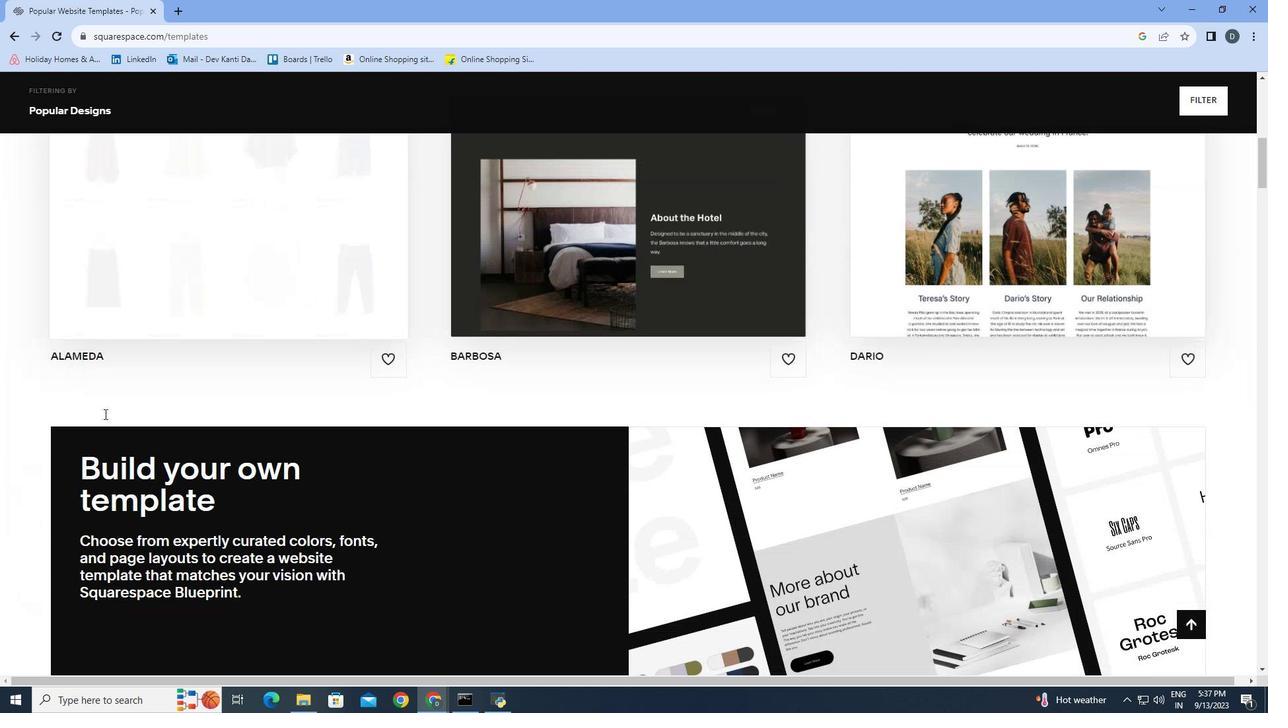
Action: Mouse moved to (105, 408)
Screenshot: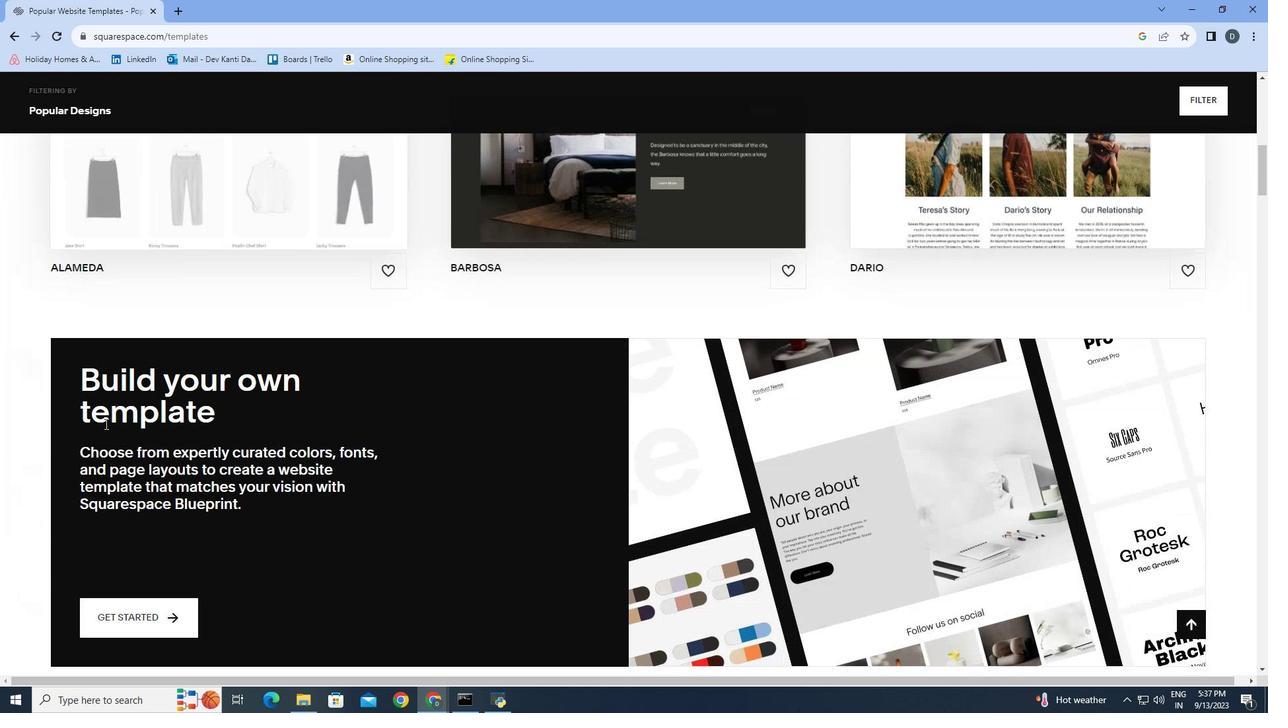 
Action: Mouse scrolled (105, 408) with delta (0, 0)
Screenshot: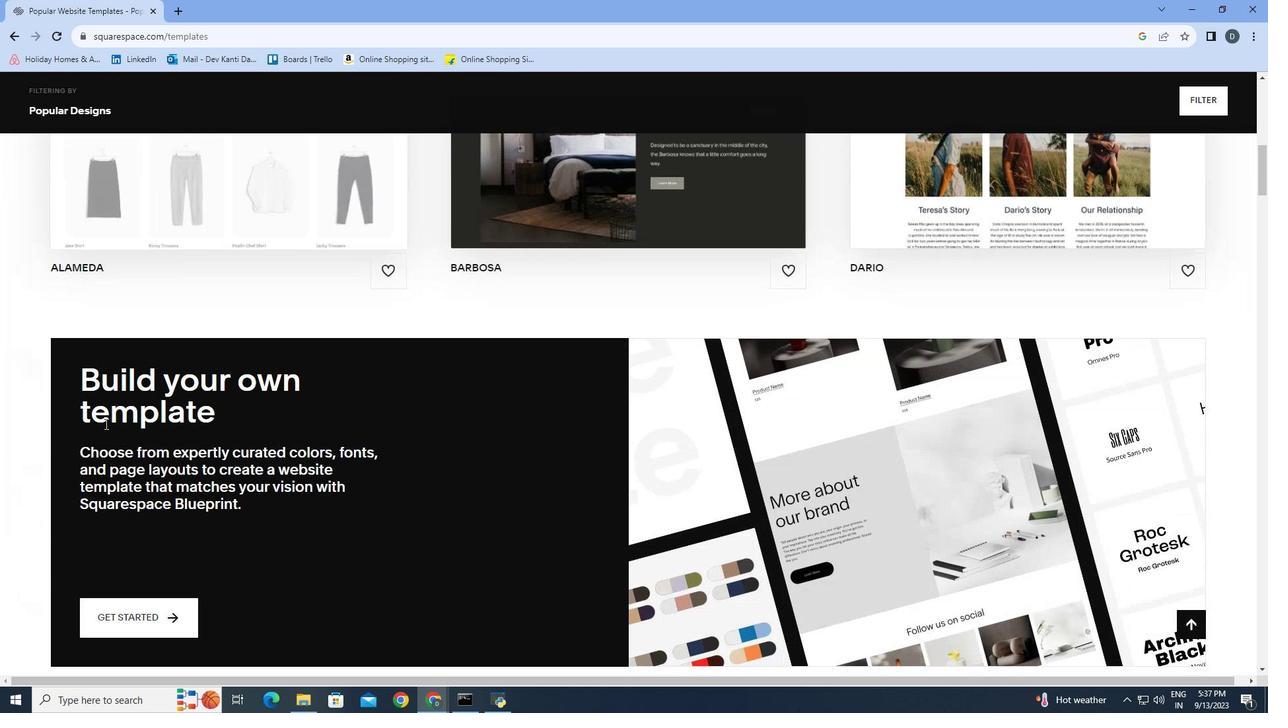 
Action: Mouse moved to (104, 409)
Screenshot: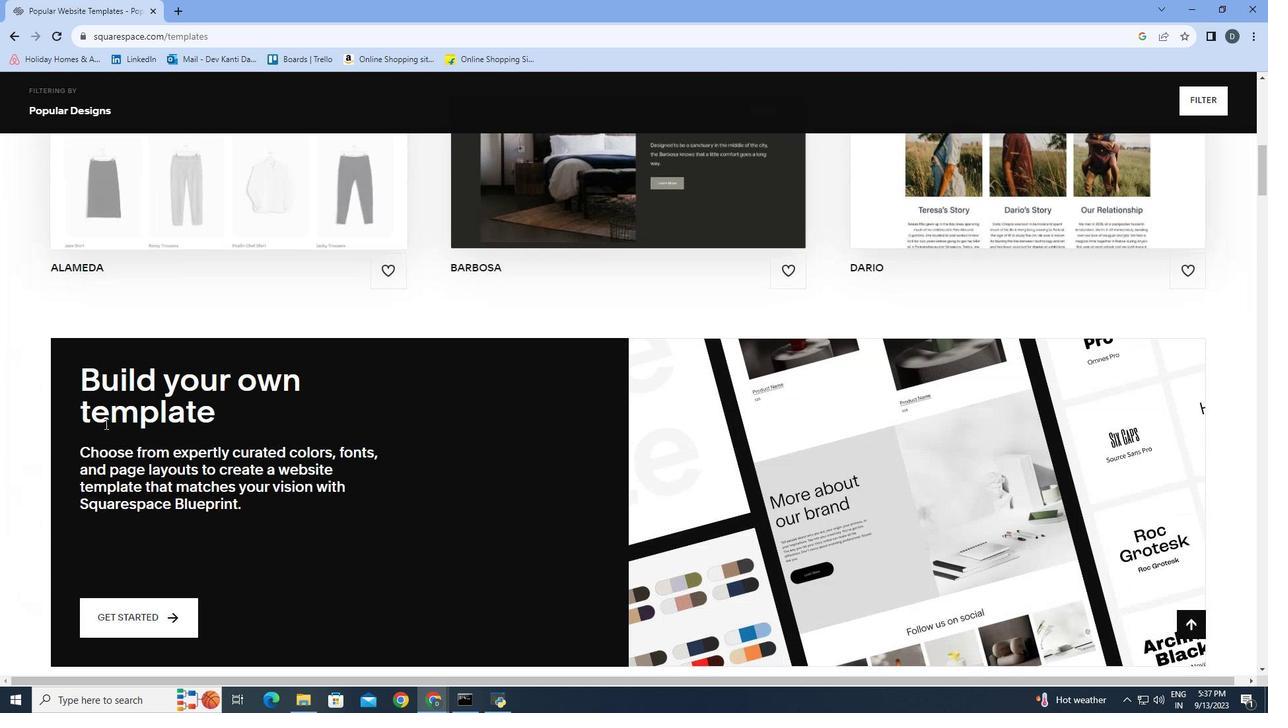
Action: Mouse scrolled (104, 408) with delta (0, 0)
Screenshot: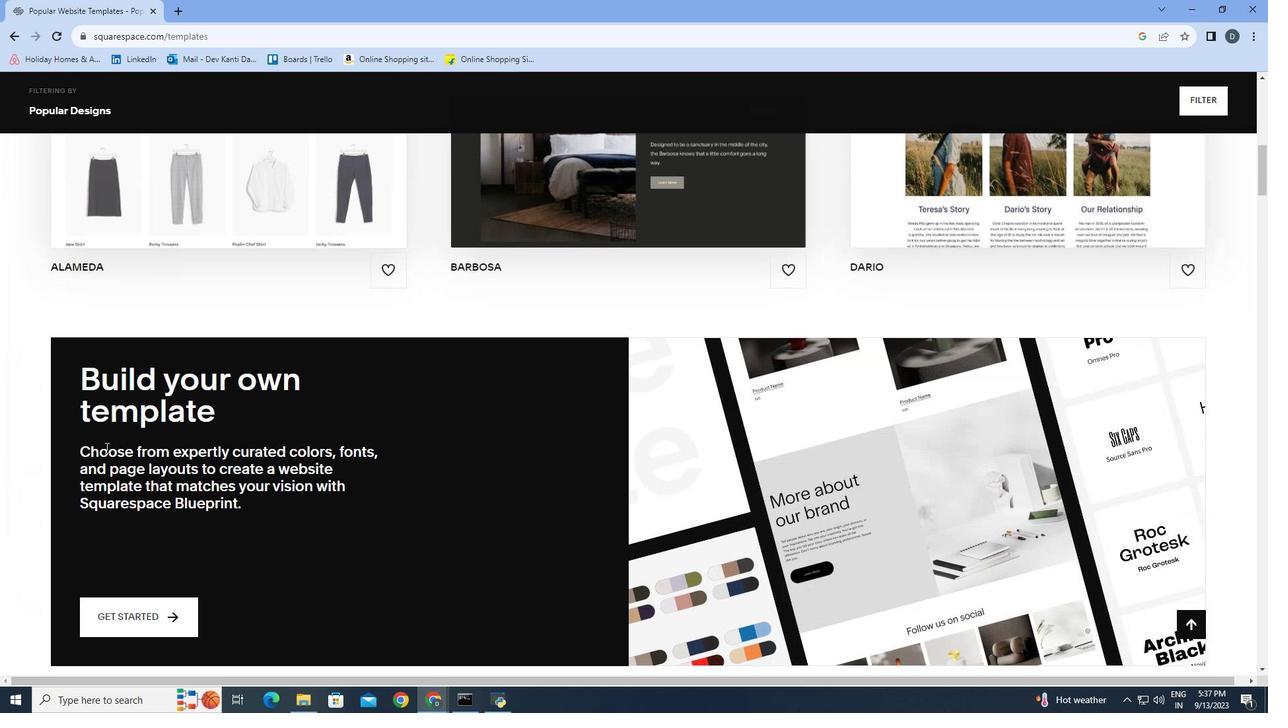 
Action: Mouse moved to (110, 558)
Screenshot: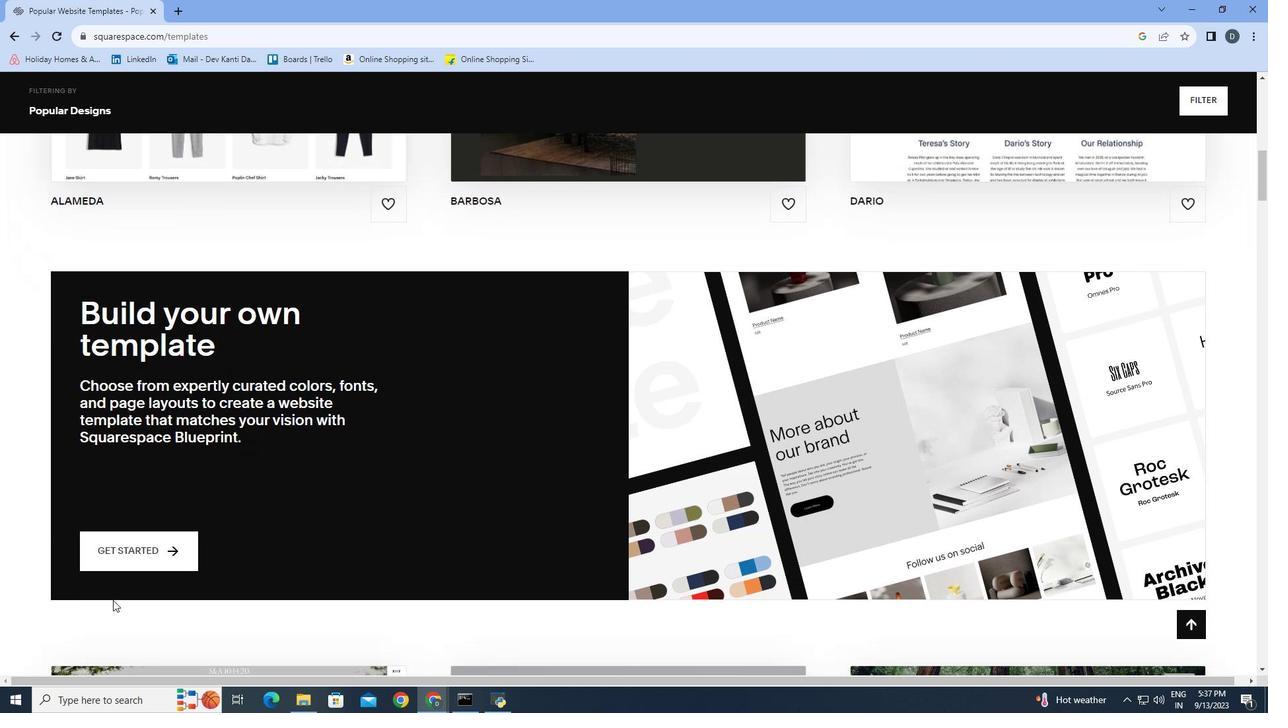 
Action: Mouse scrolled (110, 557) with delta (0, 0)
Screenshot: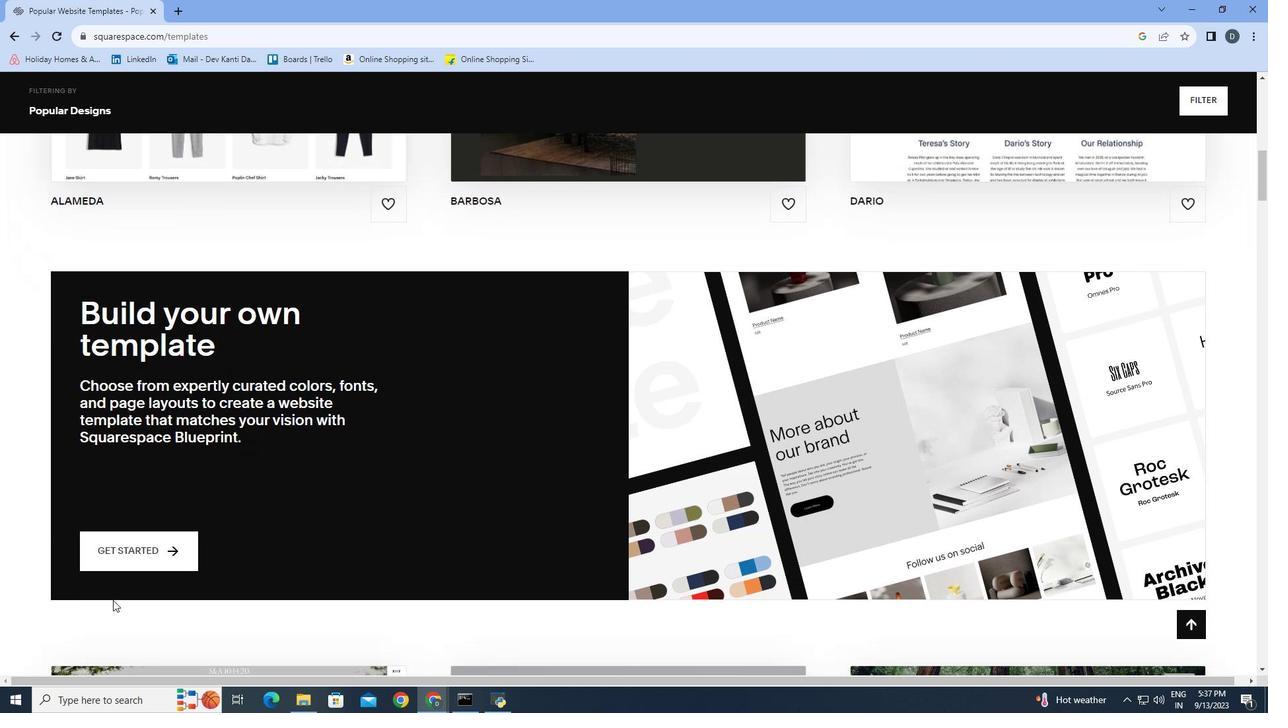 
Action: Mouse moved to (118, 547)
Screenshot: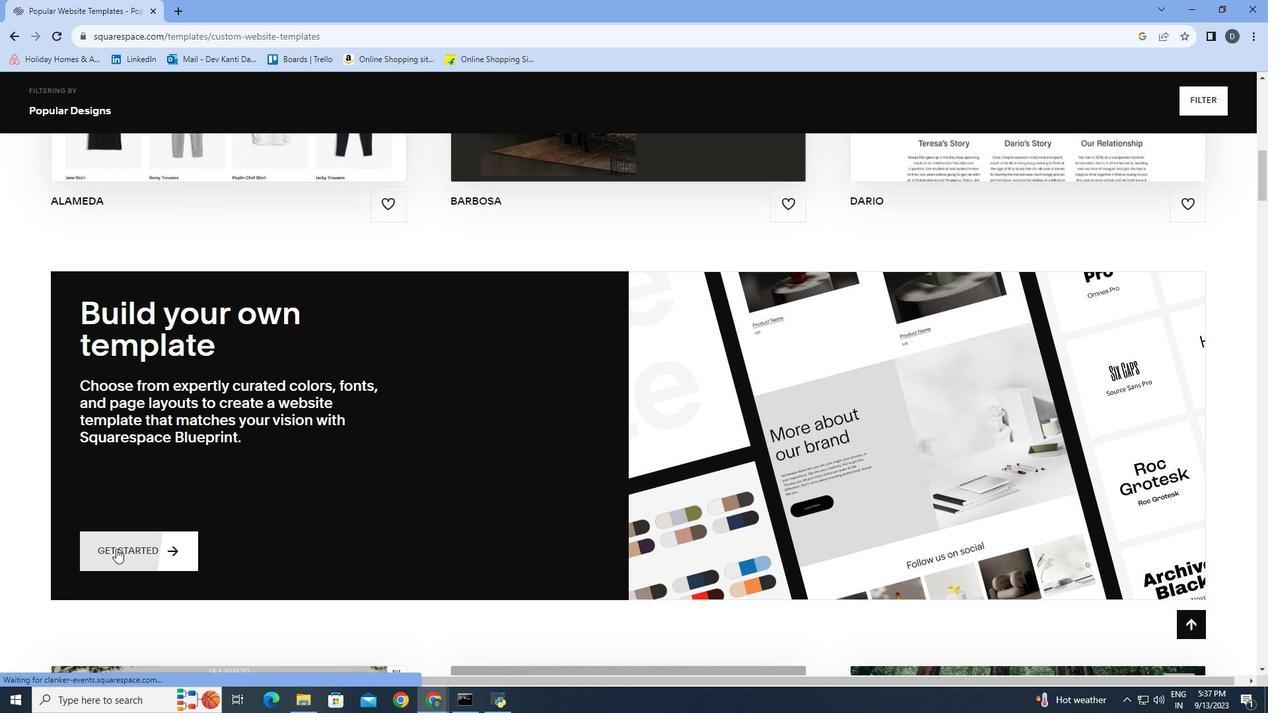 
Action: Mouse pressed left at (118, 547)
Screenshot: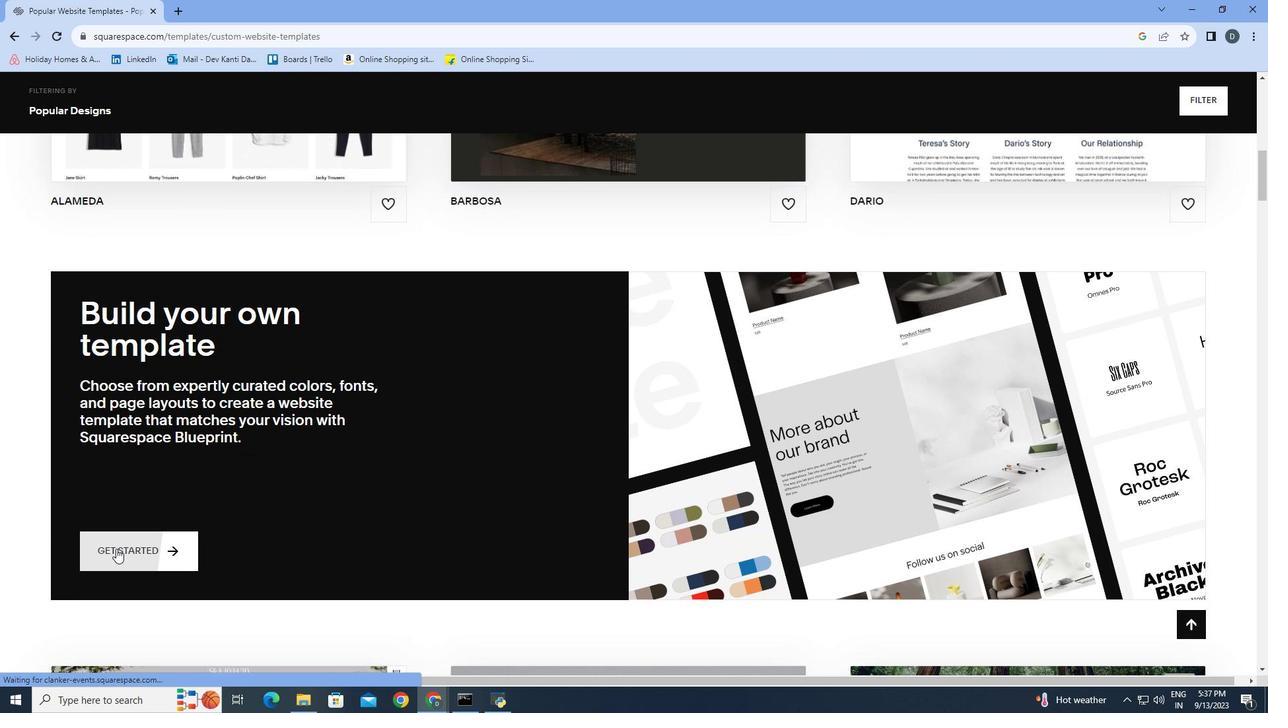 
Action: Mouse moved to (1020, 519)
Screenshot: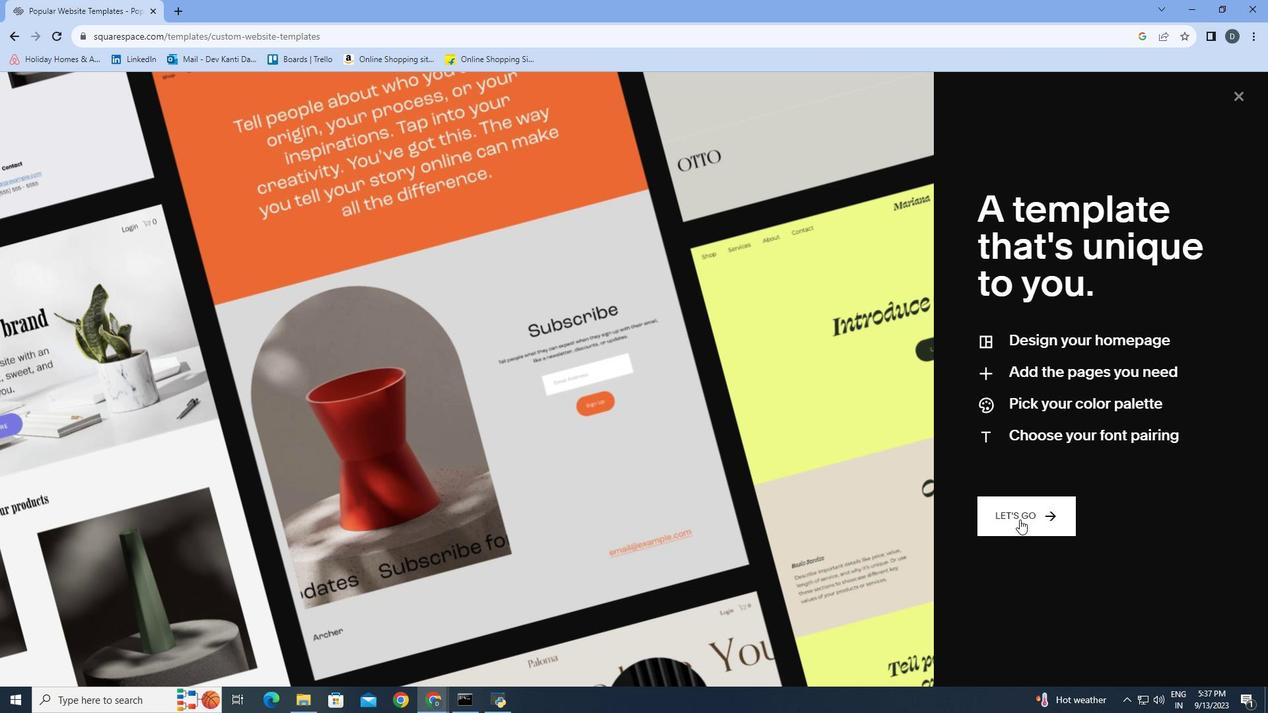 
Action: Mouse pressed left at (1020, 519)
Screenshot: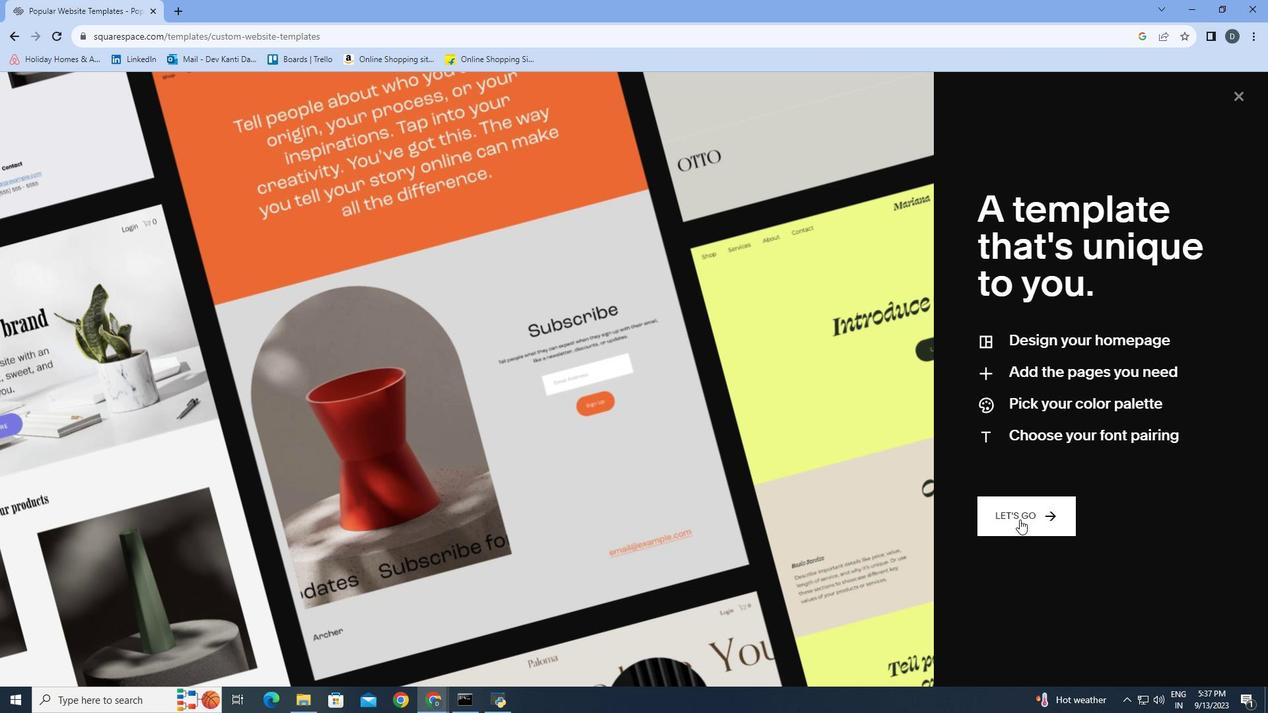 
Action: Mouse moved to (1044, 264)
Screenshot: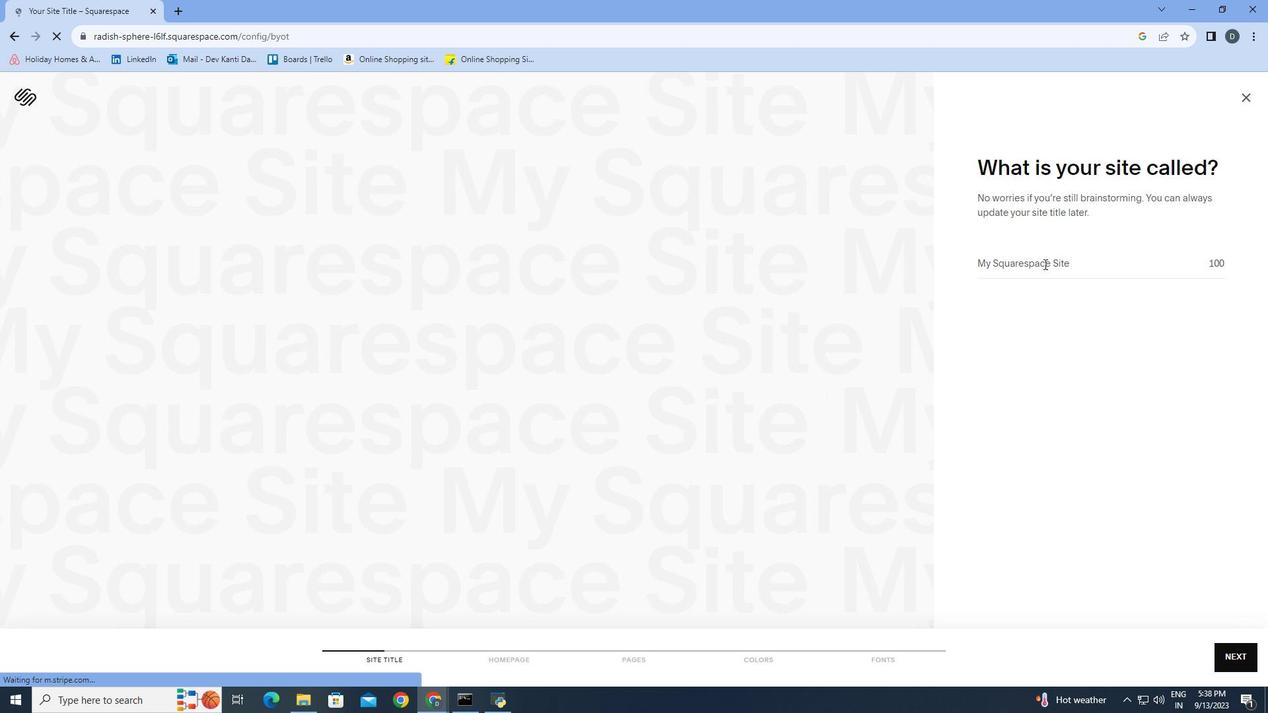 
Action: Mouse pressed left at (1044, 264)
Screenshot: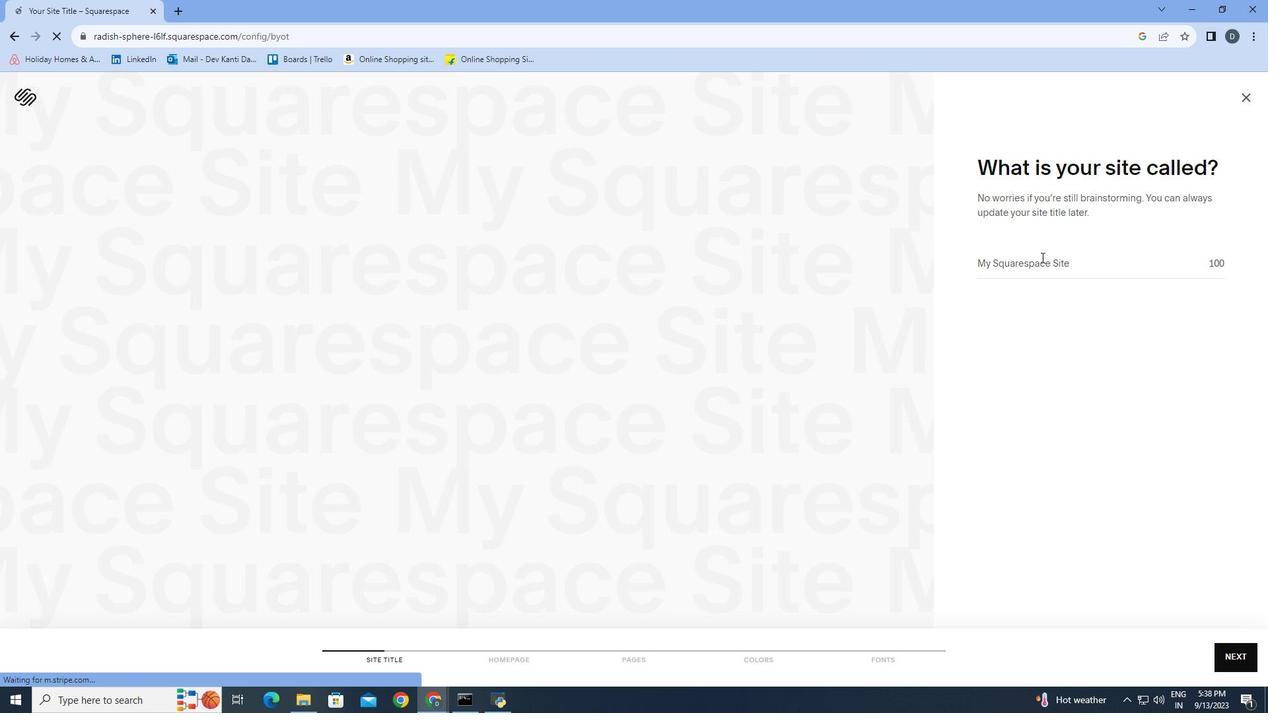 
Action: Mouse moved to (1045, 264)
Screenshot: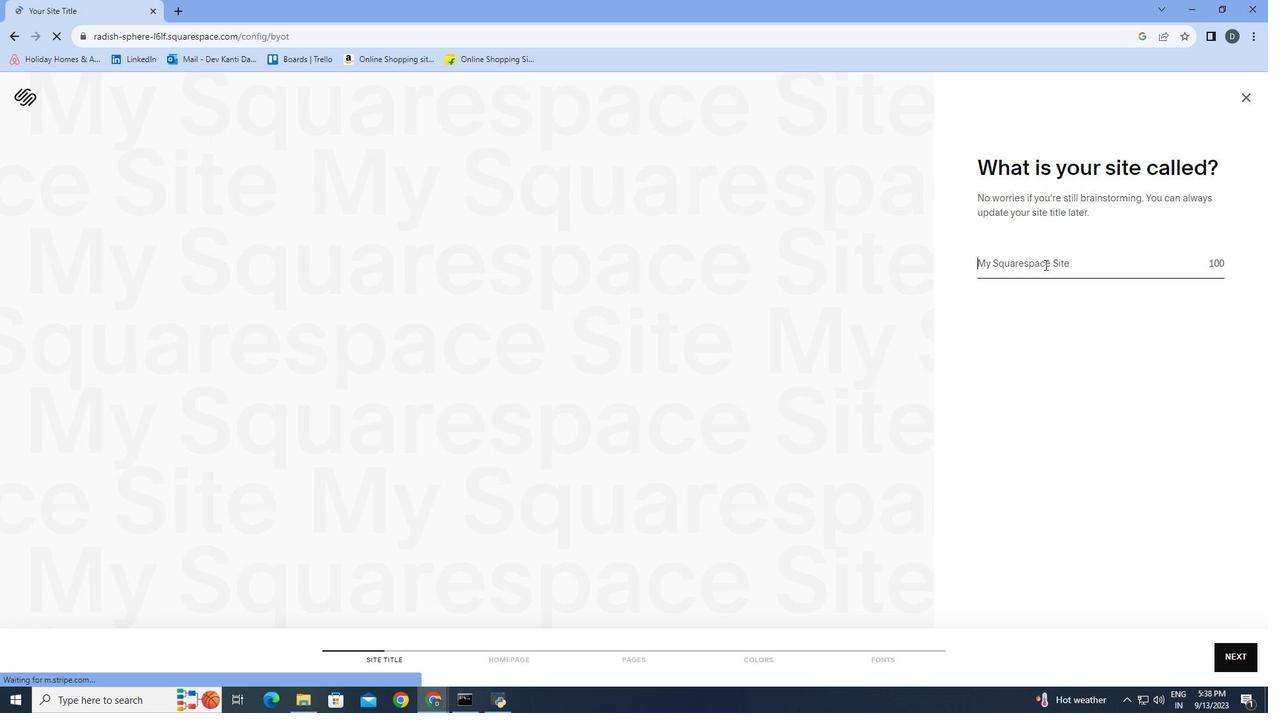 
Action: Mouse pressed left at (1045, 264)
Screenshot: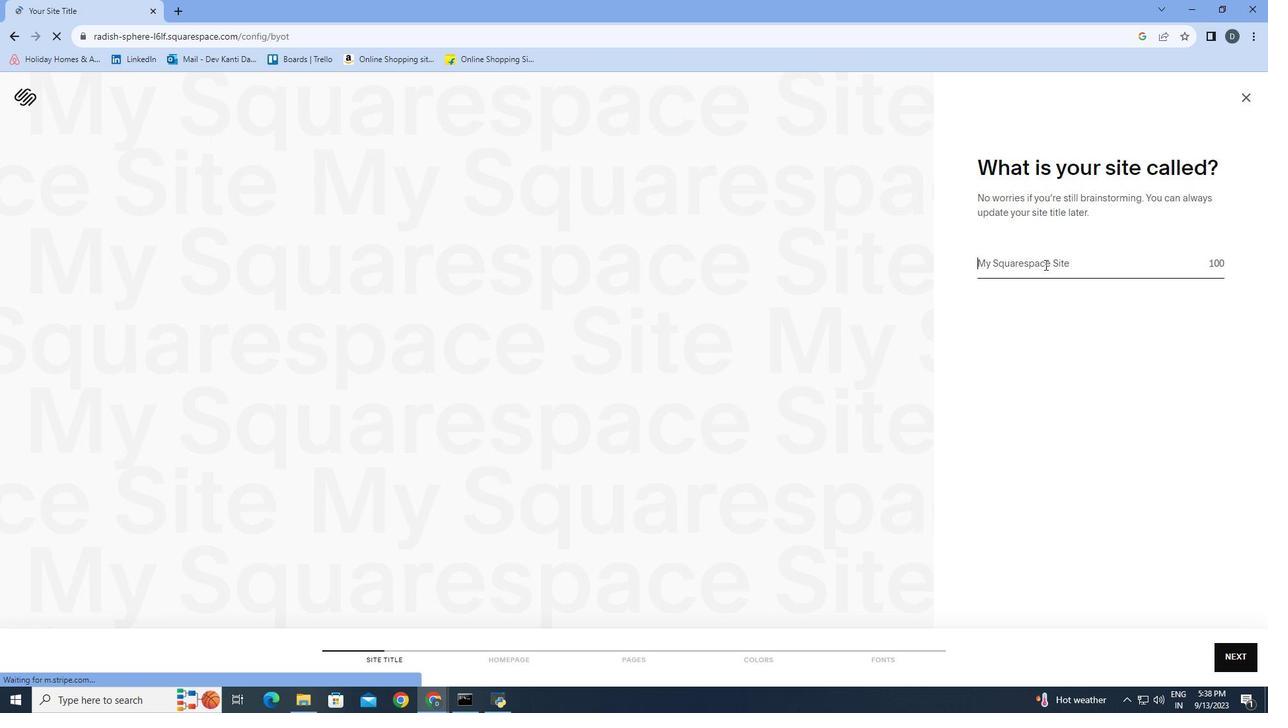 
Action: Mouse moved to (1044, 264)
Screenshot: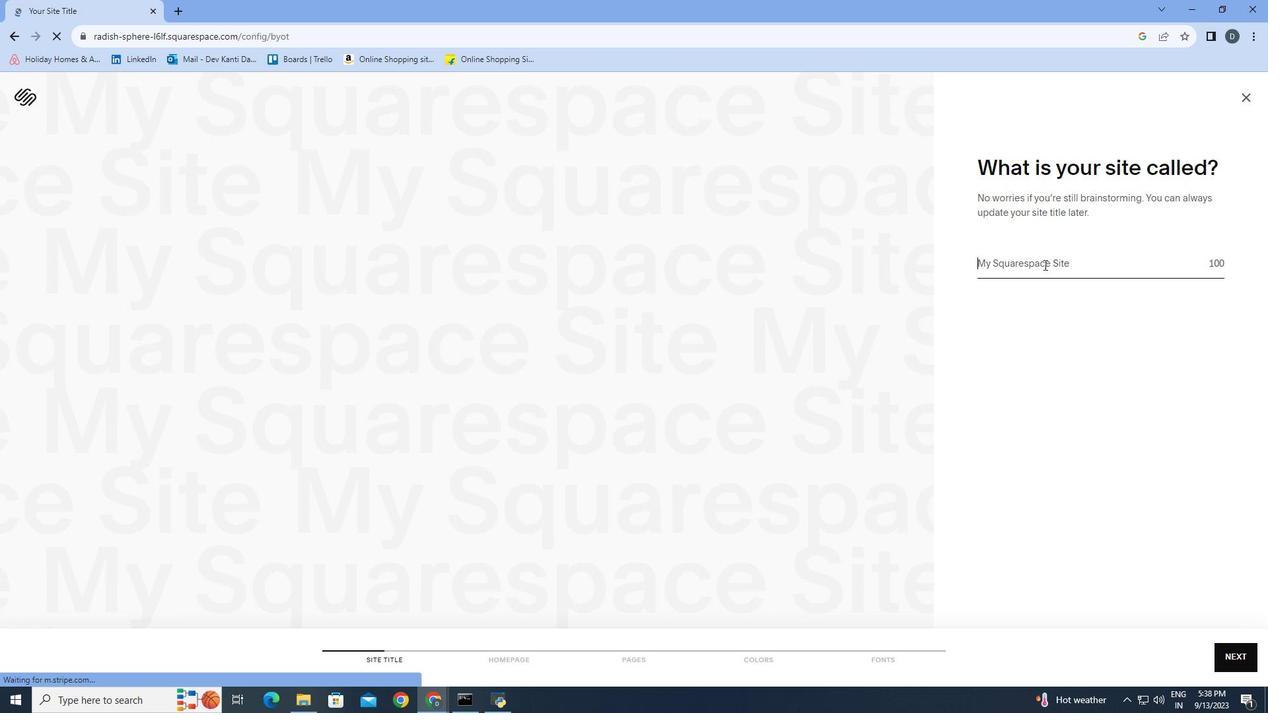 
Action: Key pressed <Key.shift>
Screenshot: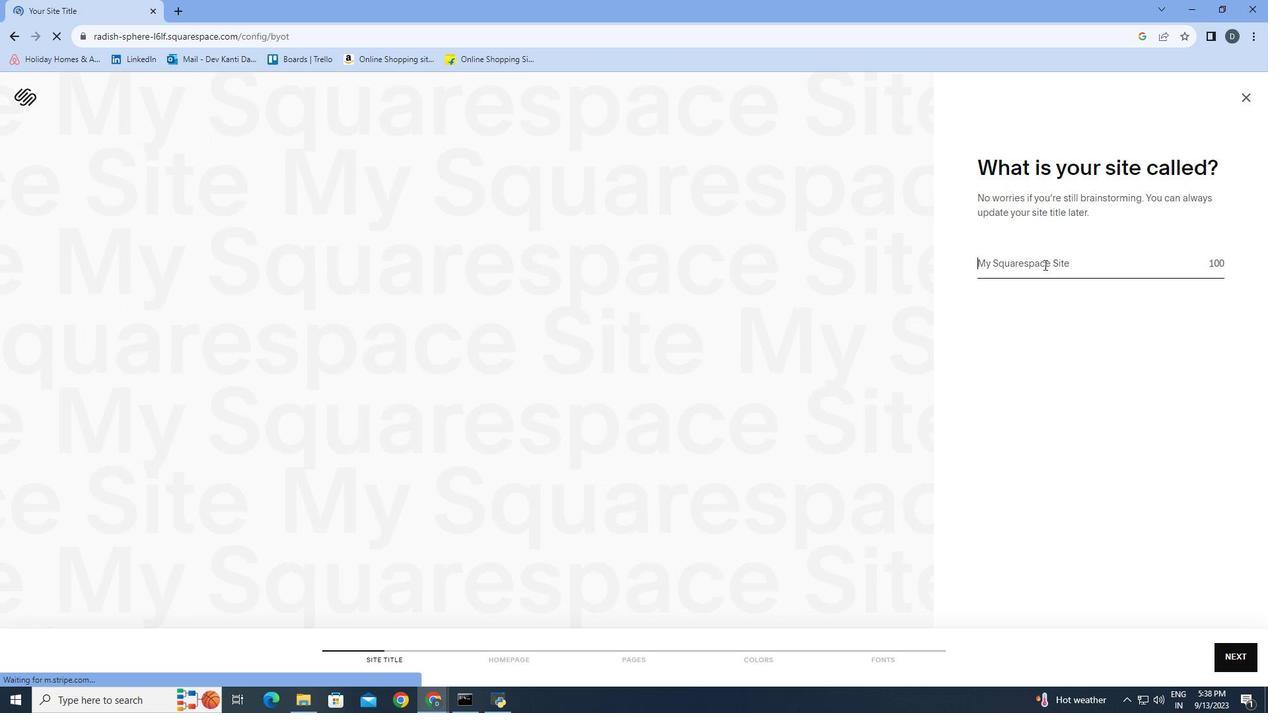 
Action: Mouse moved to (1042, 264)
Screenshot: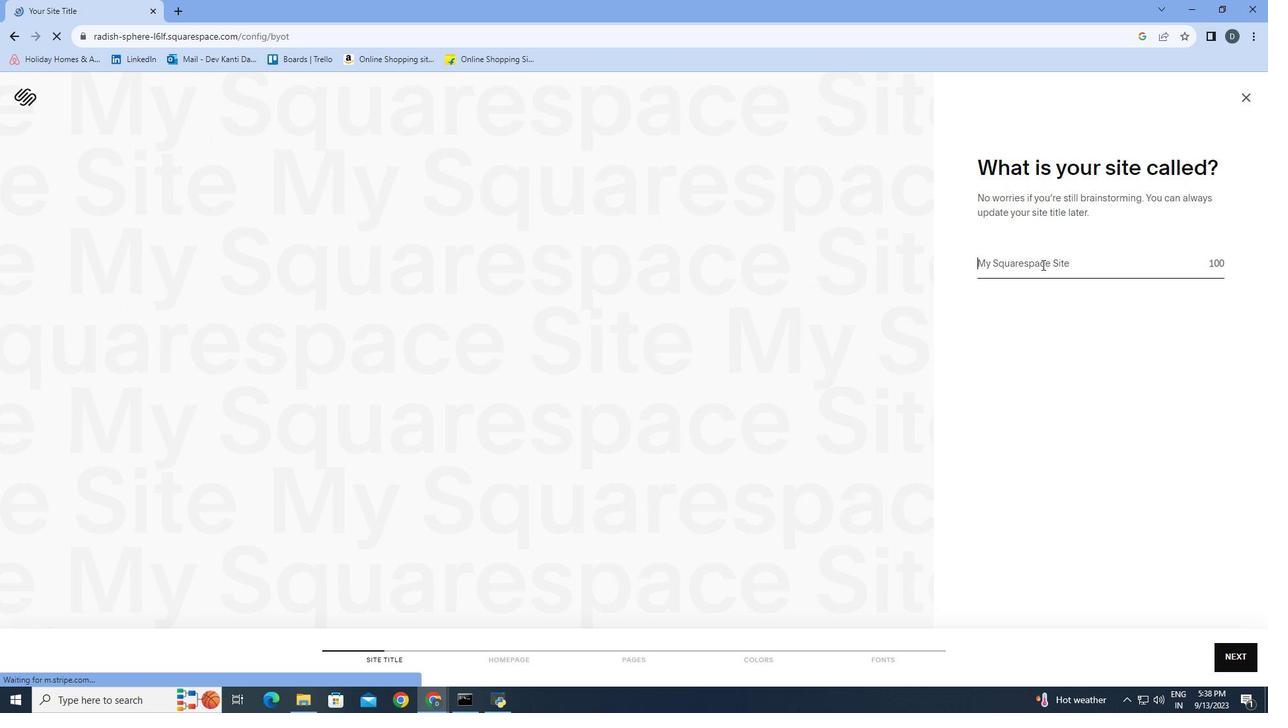 
Action: Key pressed <Key.shift><Key.shift><Key.shift><Key.shift><Key.shift><Key.shift>P
Screenshot: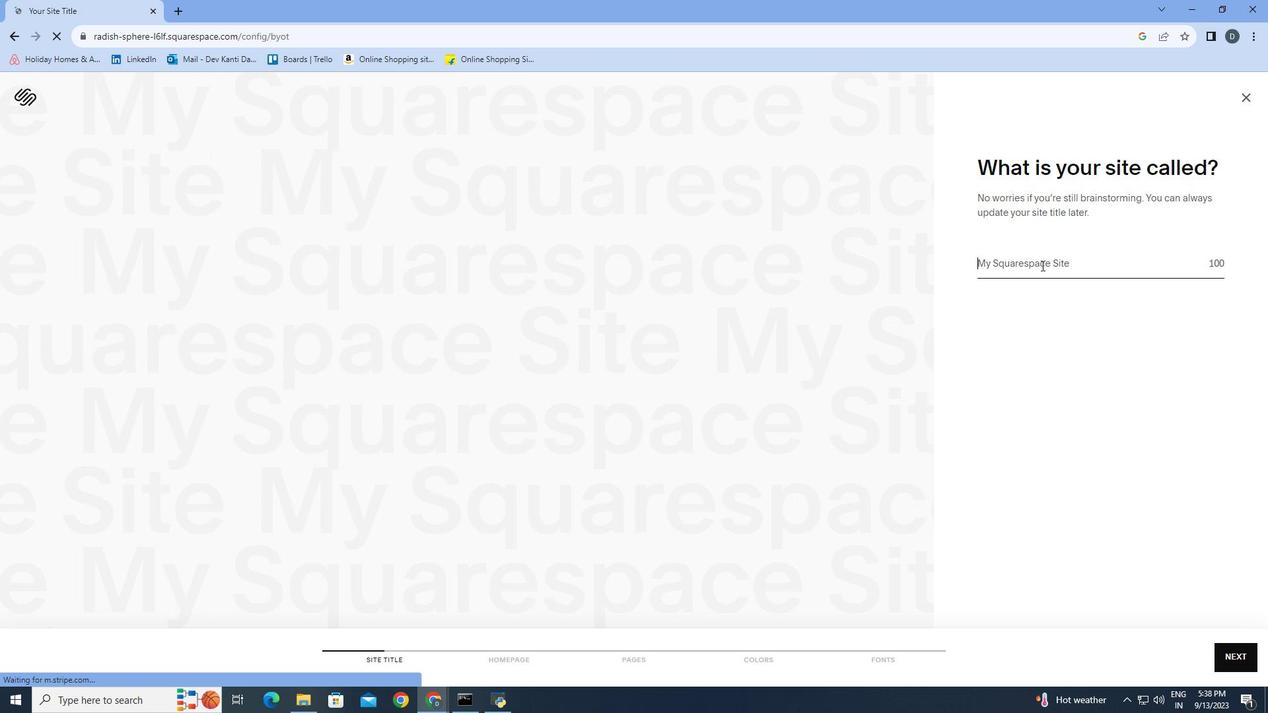 
Action: Mouse moved to (1036, 271)
Screenshot: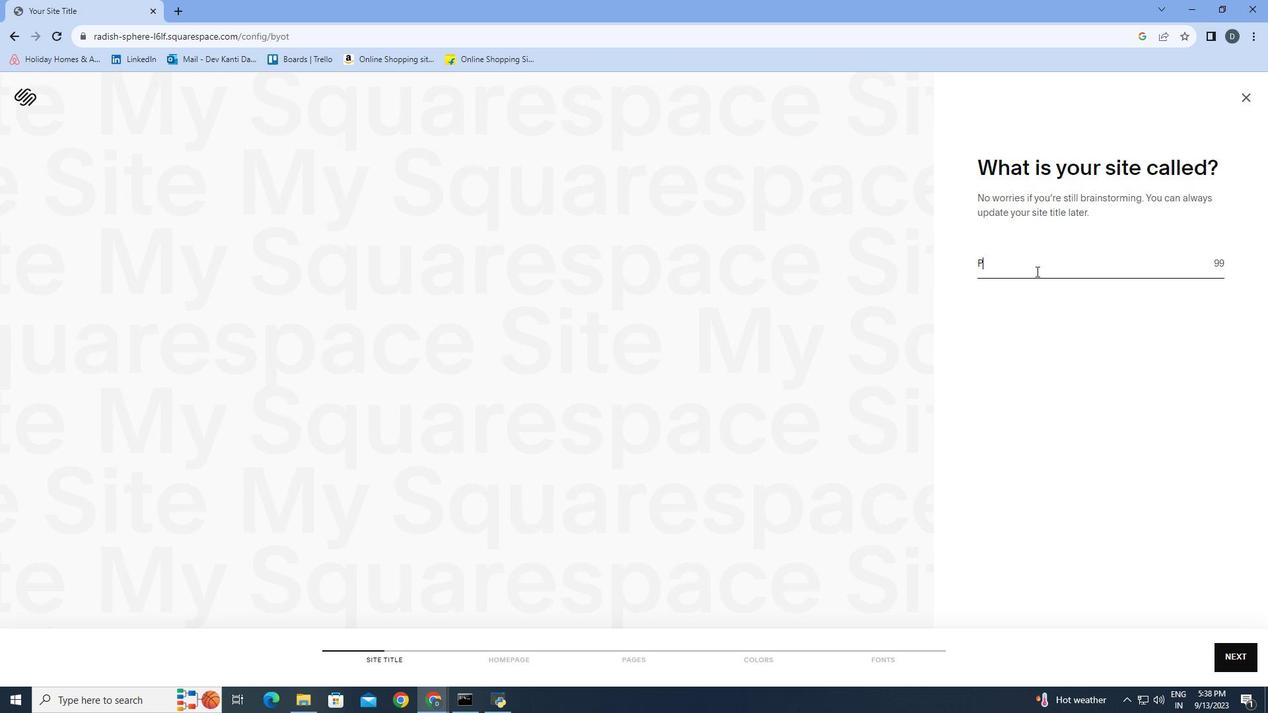 
Action: Key pressed et<Key.space>
Screenshot: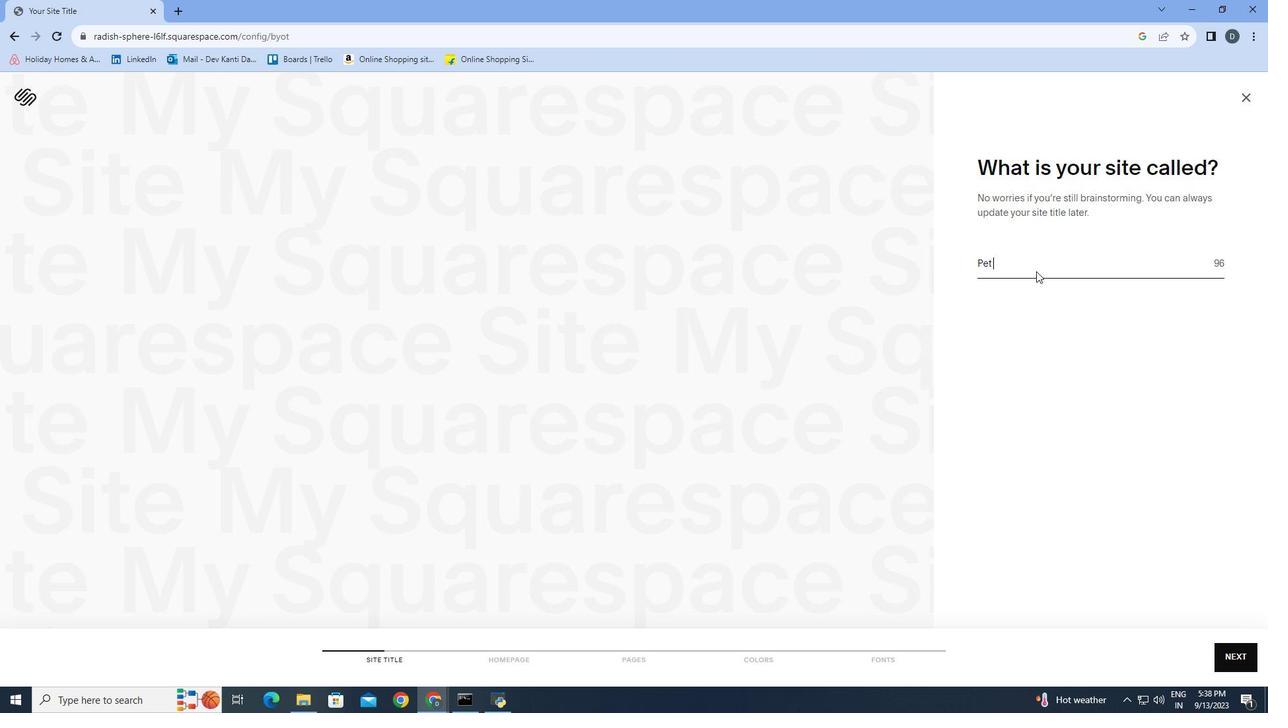 
Action: Mouse moved to (1035, 273)
Screenshot: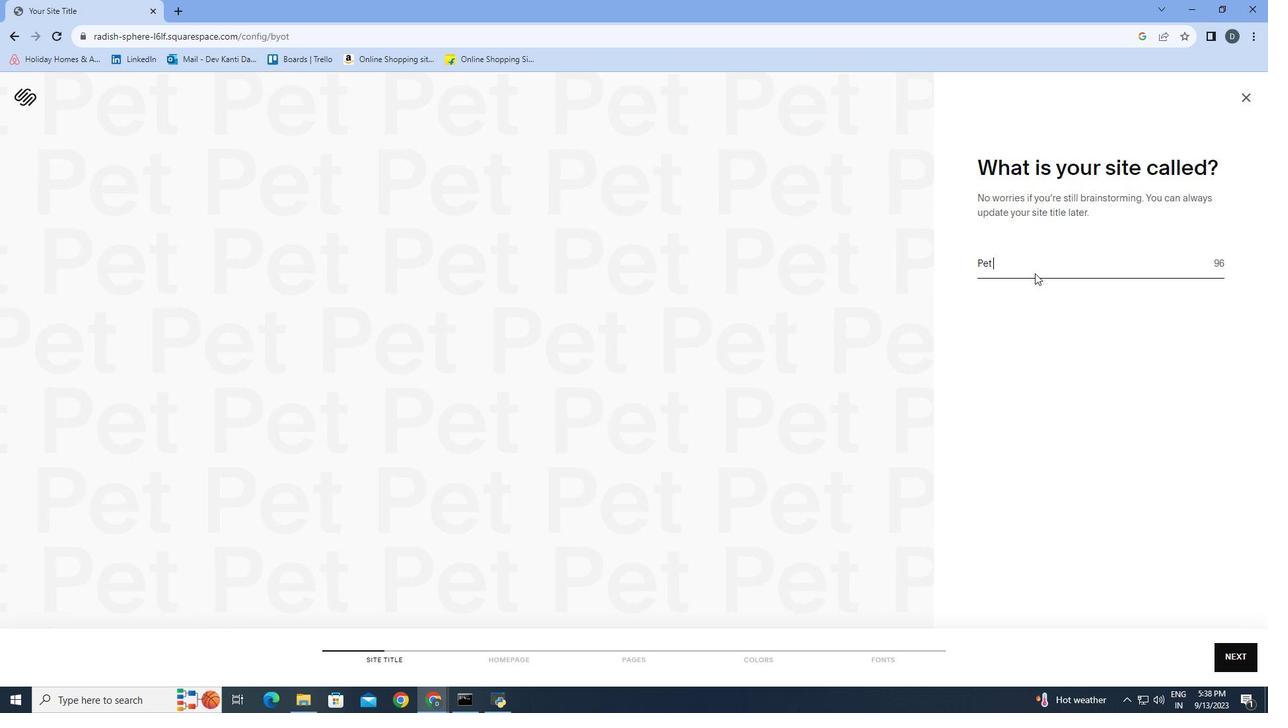 
Action: Key pressed <Key.shift><Key.shift><Key.shift><Key.shift><Key.shift><Key.shift>P
Screenshot: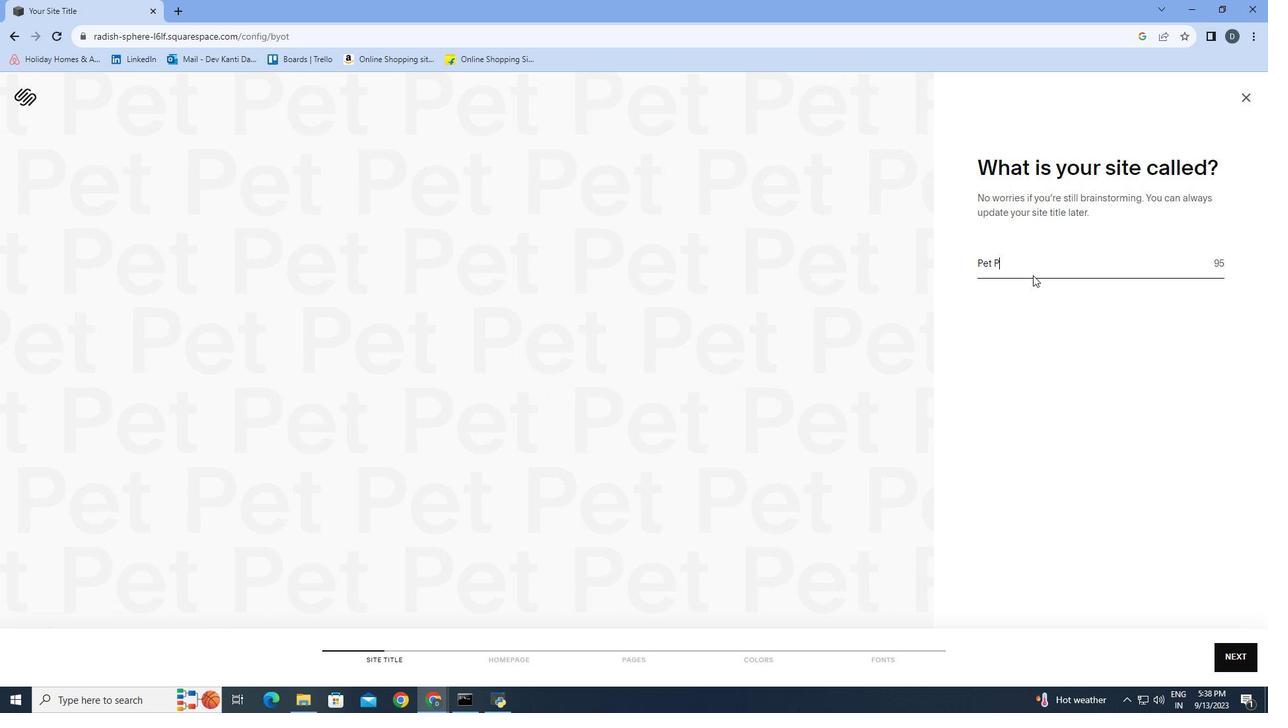 
Action: Mouse moved to (1024, 284)
Screenshot: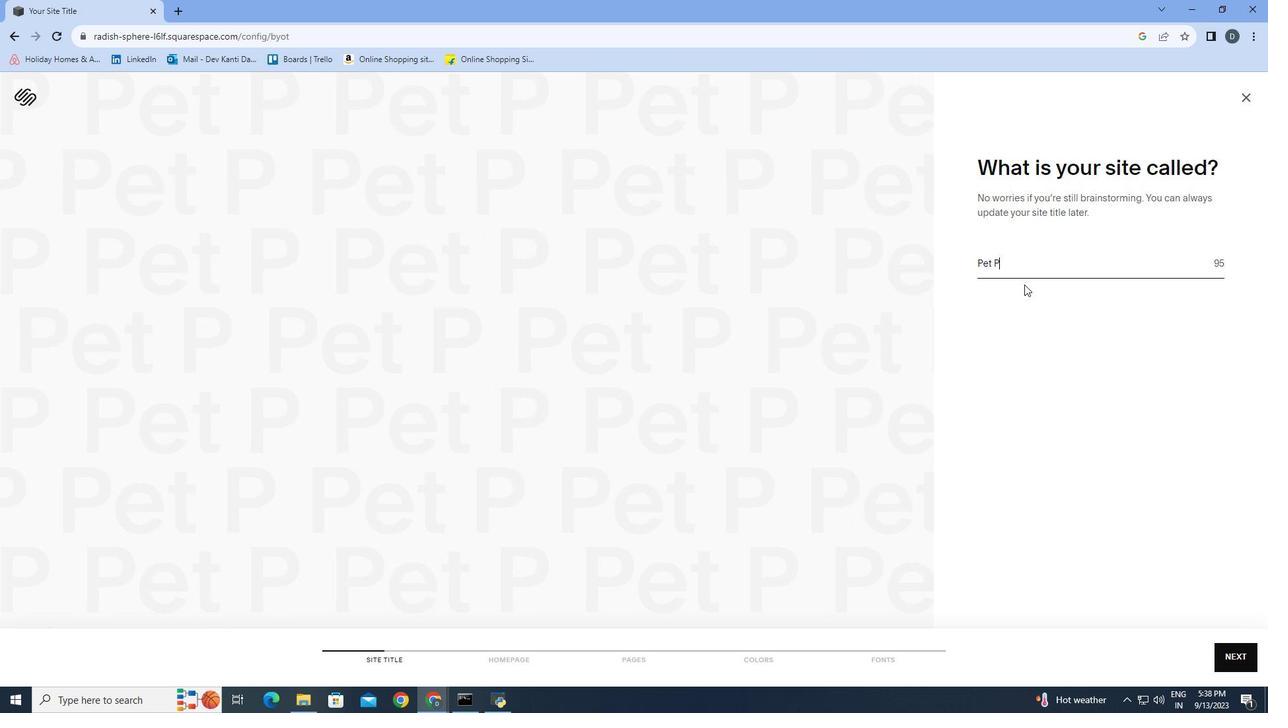 
Action: Key pressed ho
Screenshot: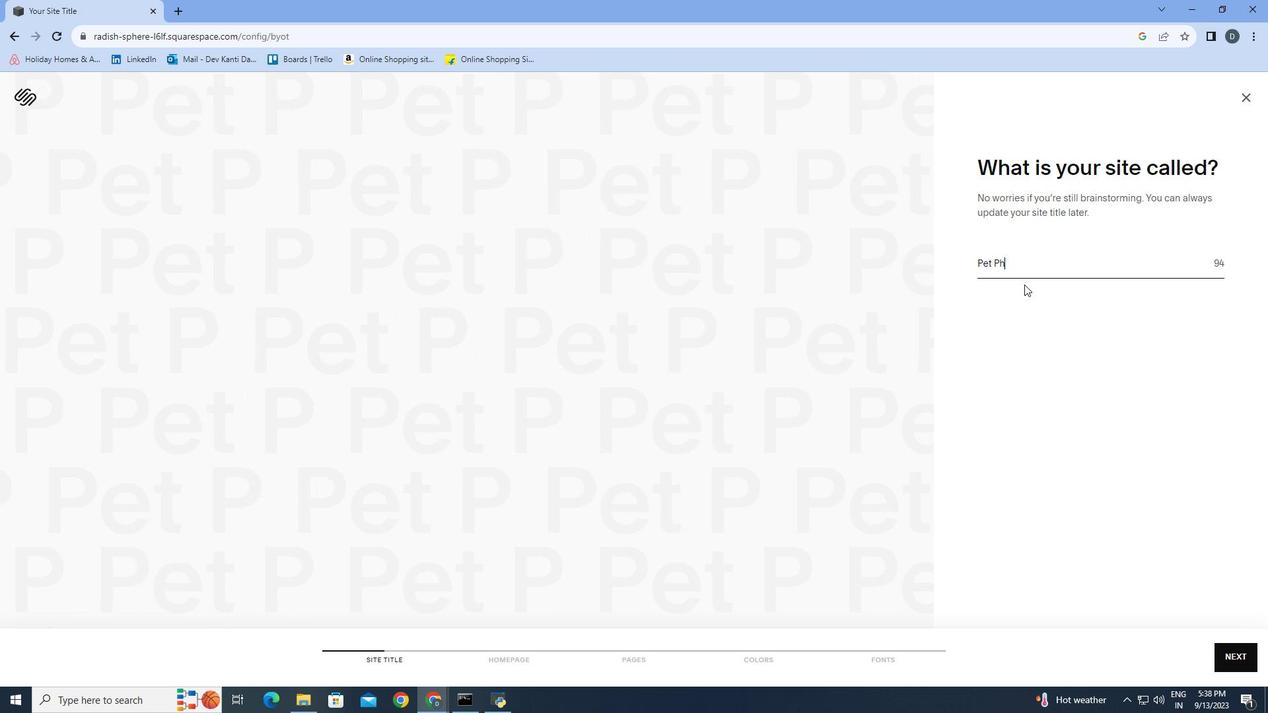 
Action: Mouse moved to (1023, 286)
Screenshot: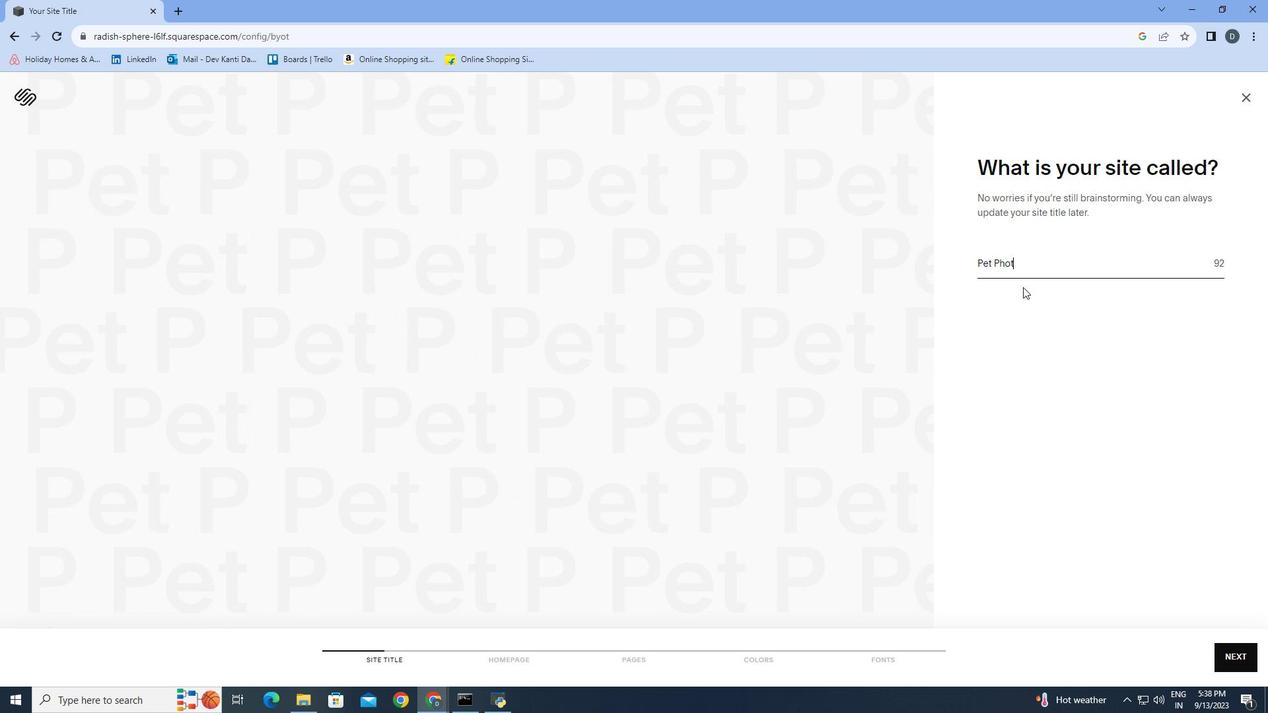 
Action: Key pressed t
Screenshot: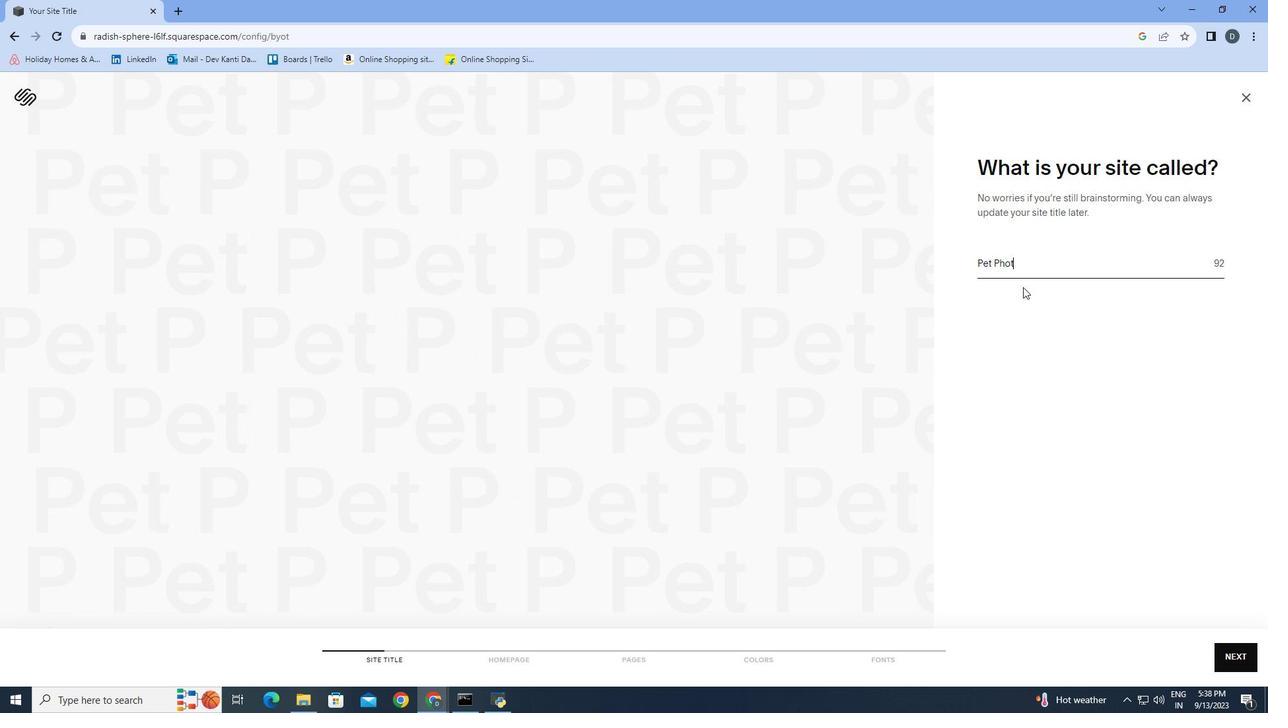 
Action: Mouse moved to (1023, 287)
Screenshot: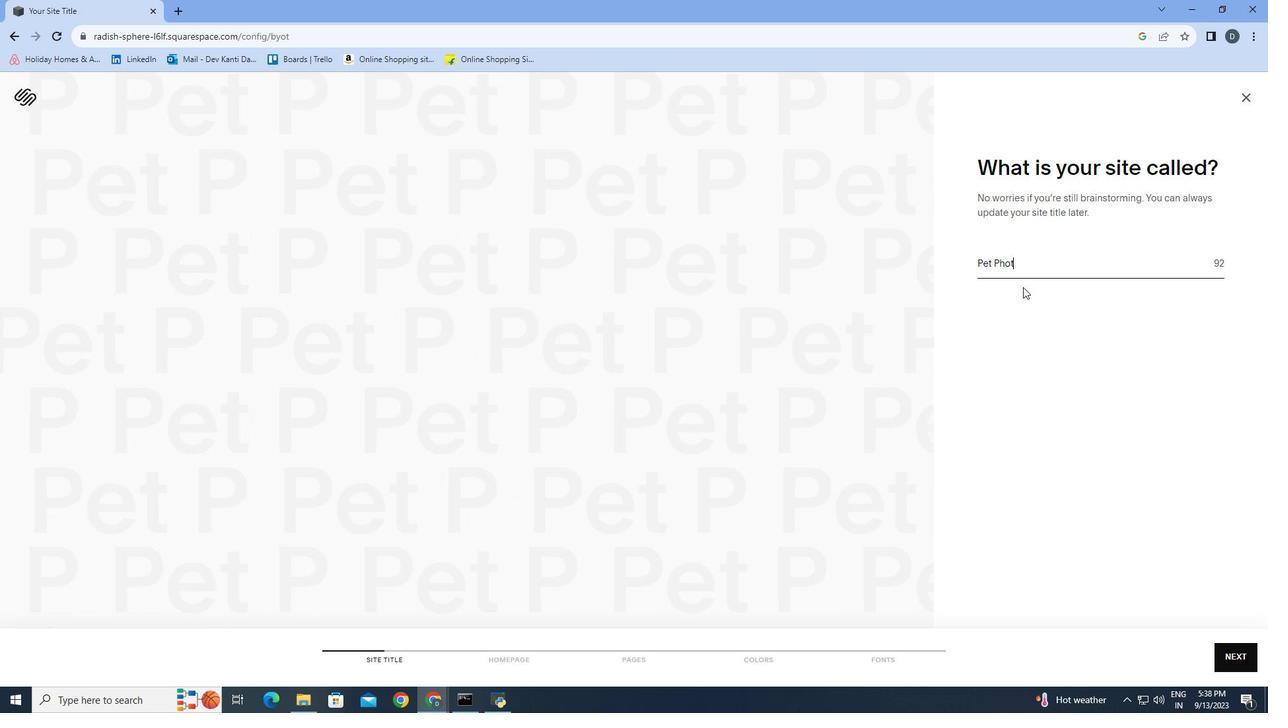 
Action: Key pressed og
Screenshot: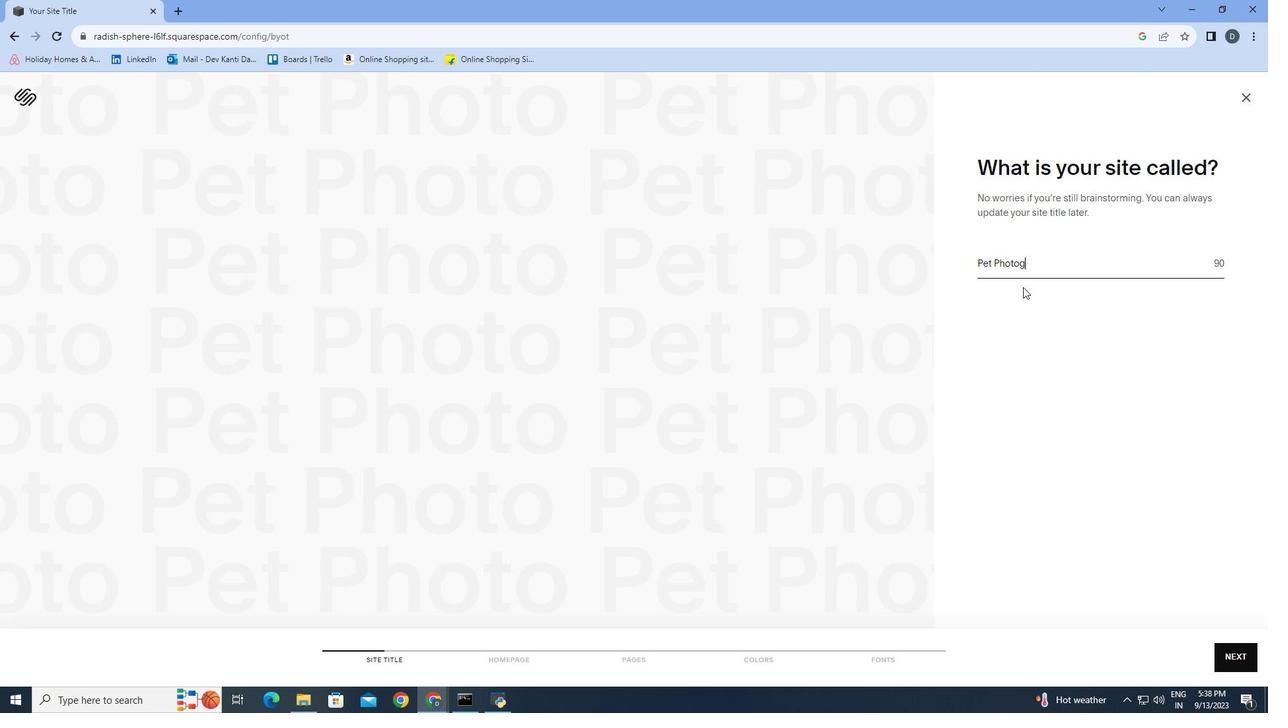
Action: Mouse moved to (1018, 361)
Screenshot: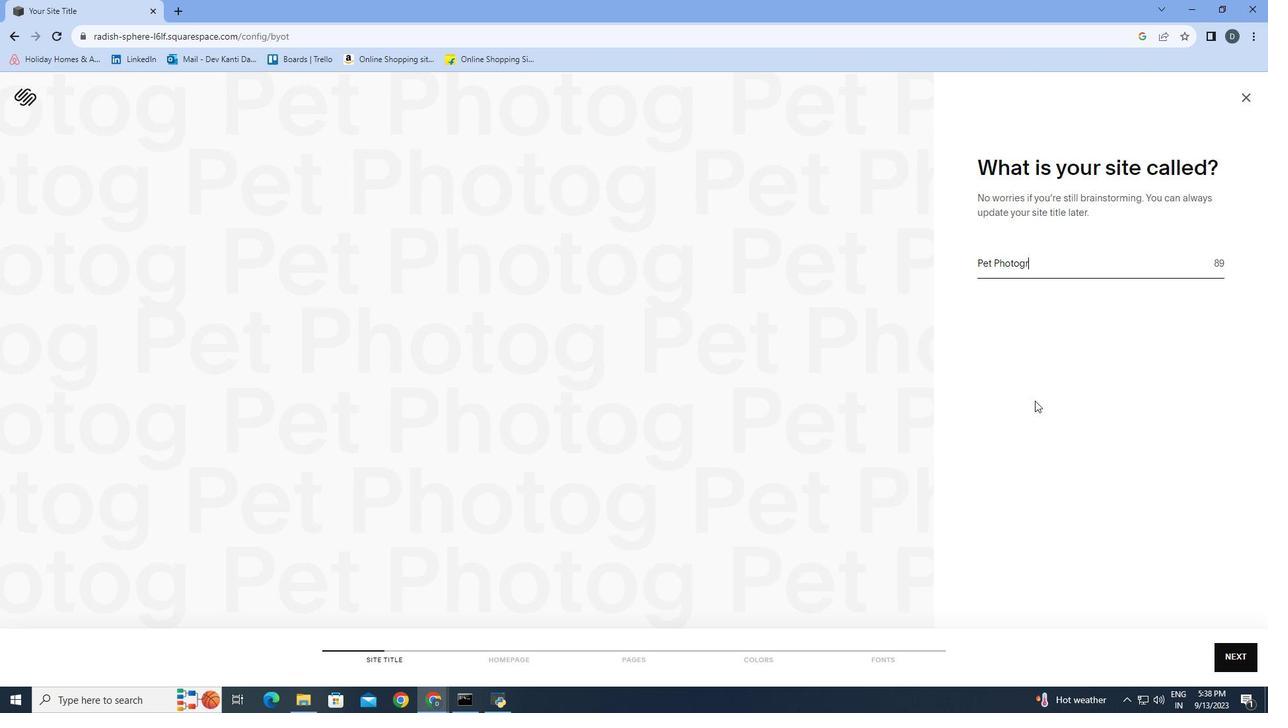 
Action: Key pressed r
Screenshot: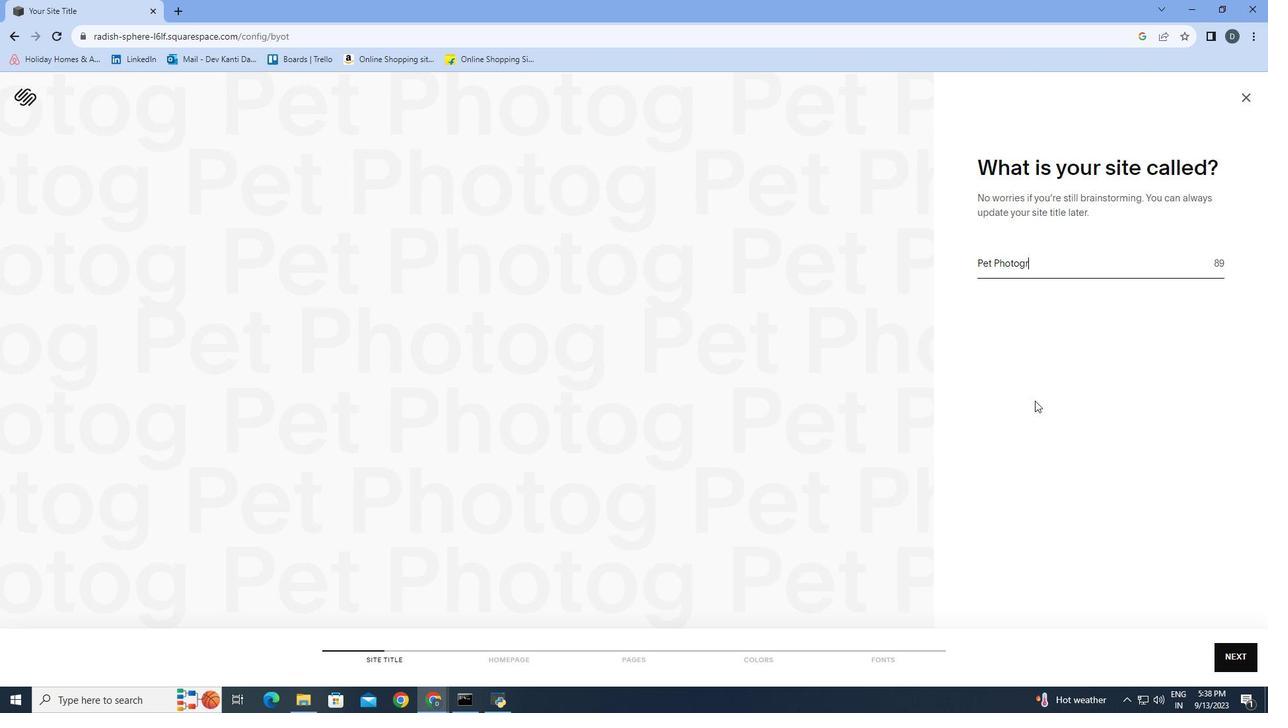 
Action: Mouse moved to (567, 591)
Screenshot: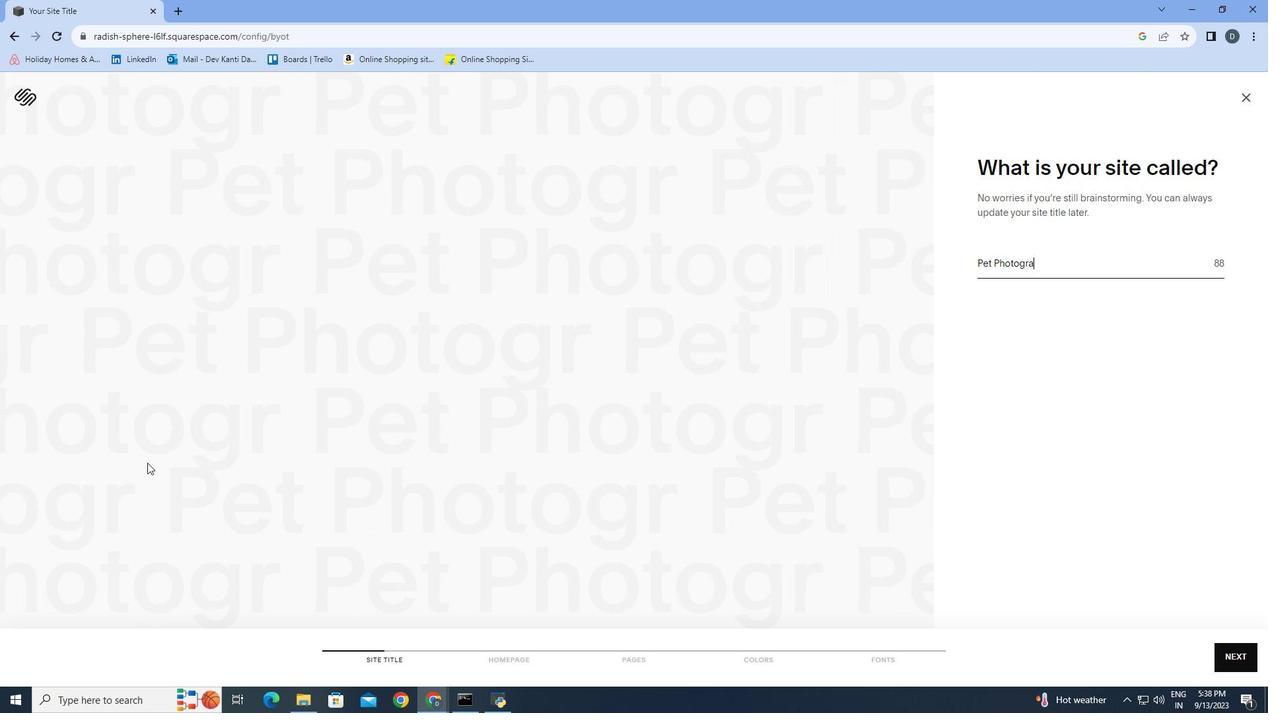 
Action: Key pressed a
Screenshot: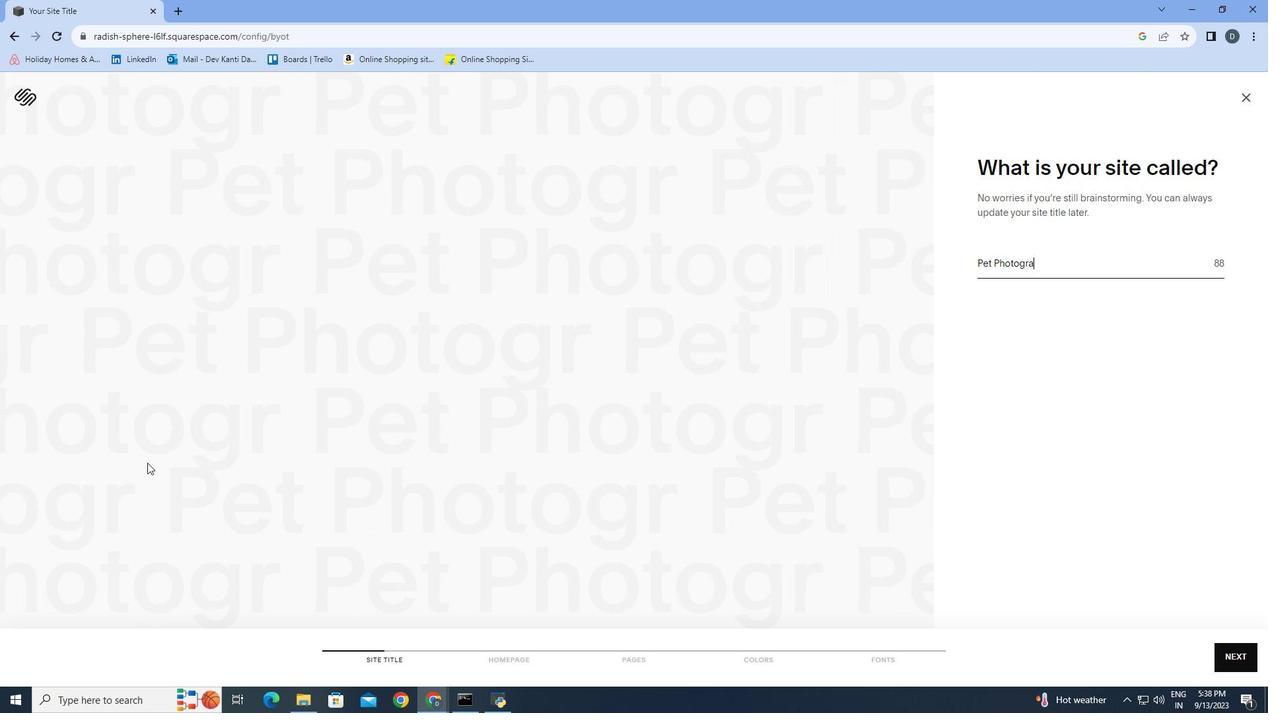 
Action: Mouse moved to (118, 447)
Screenshot: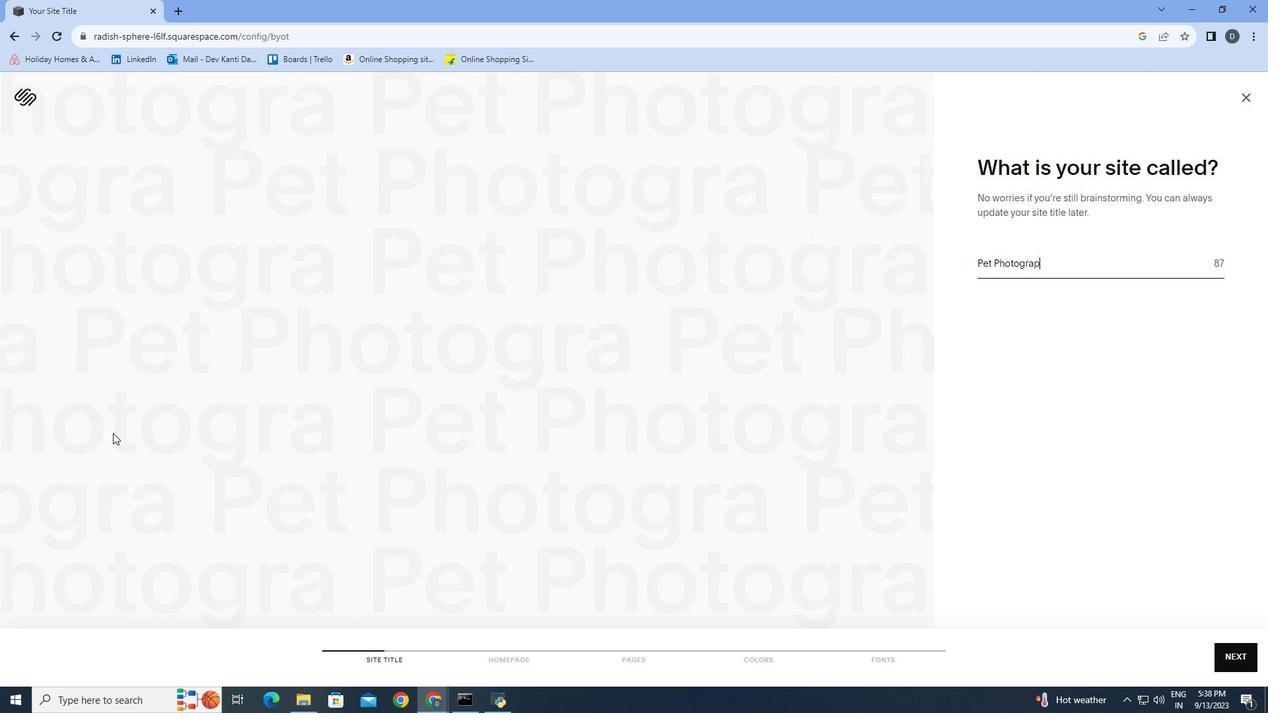 
Action: Key pressed p
Screenshot: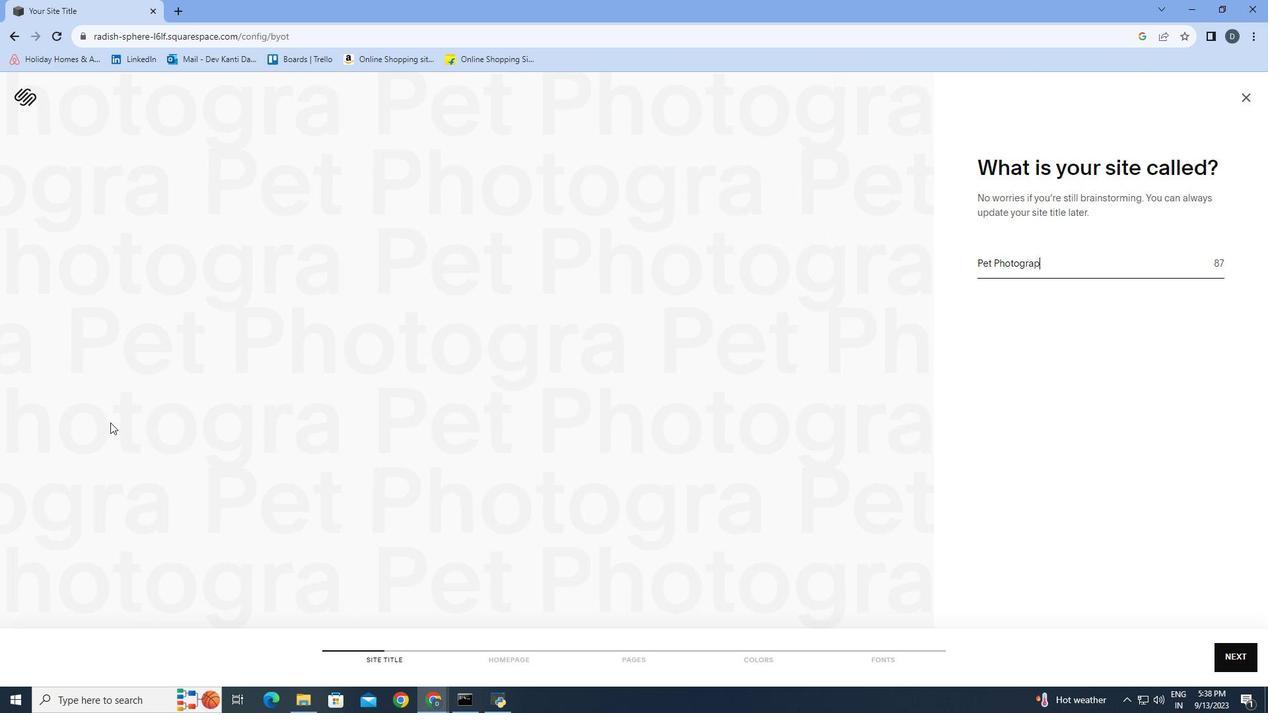 
Action: Mouse moved to (110, 422)
Screenshot: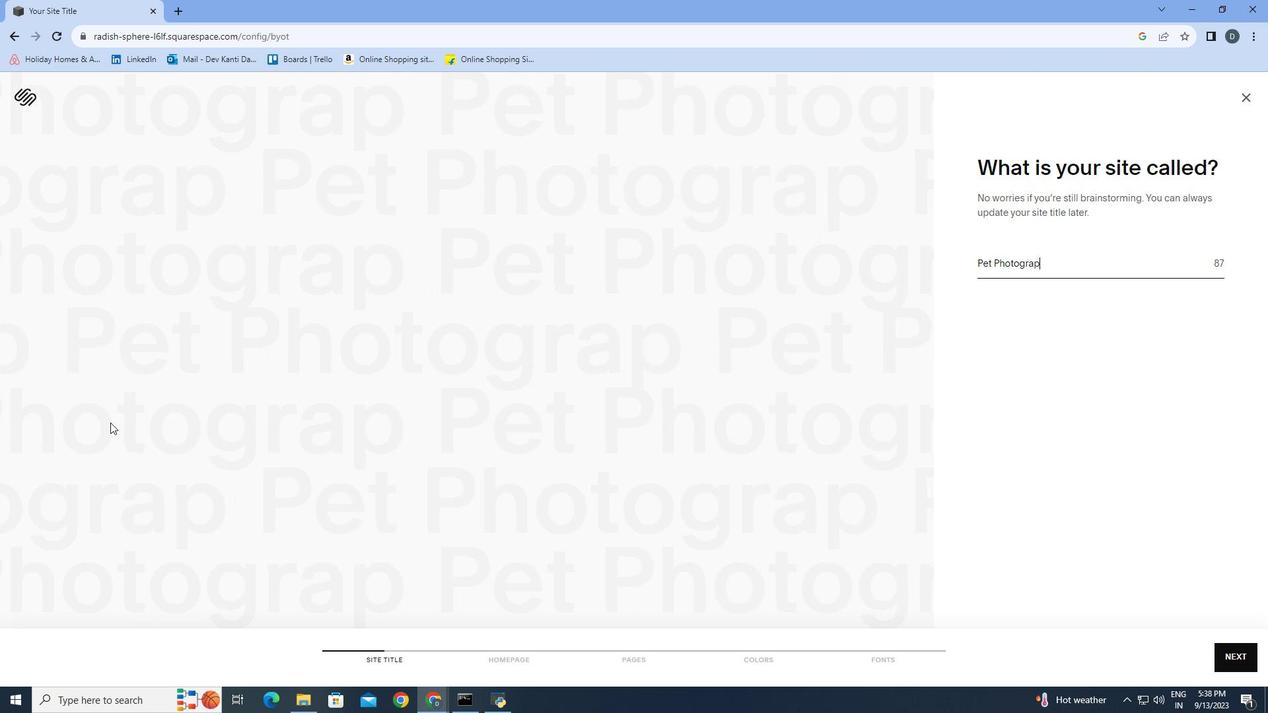 
Action: Key pressed hy
Screenshot: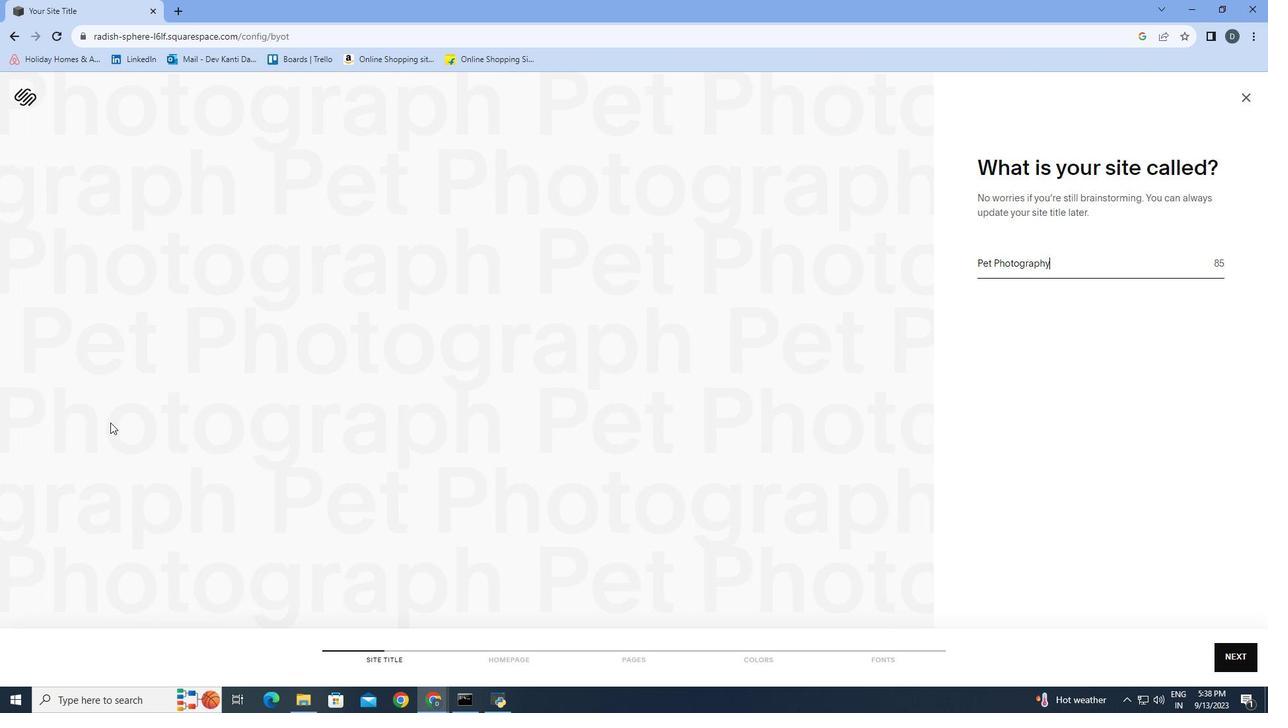 
Action: Mouse moved to (95, 424)
Screenshot: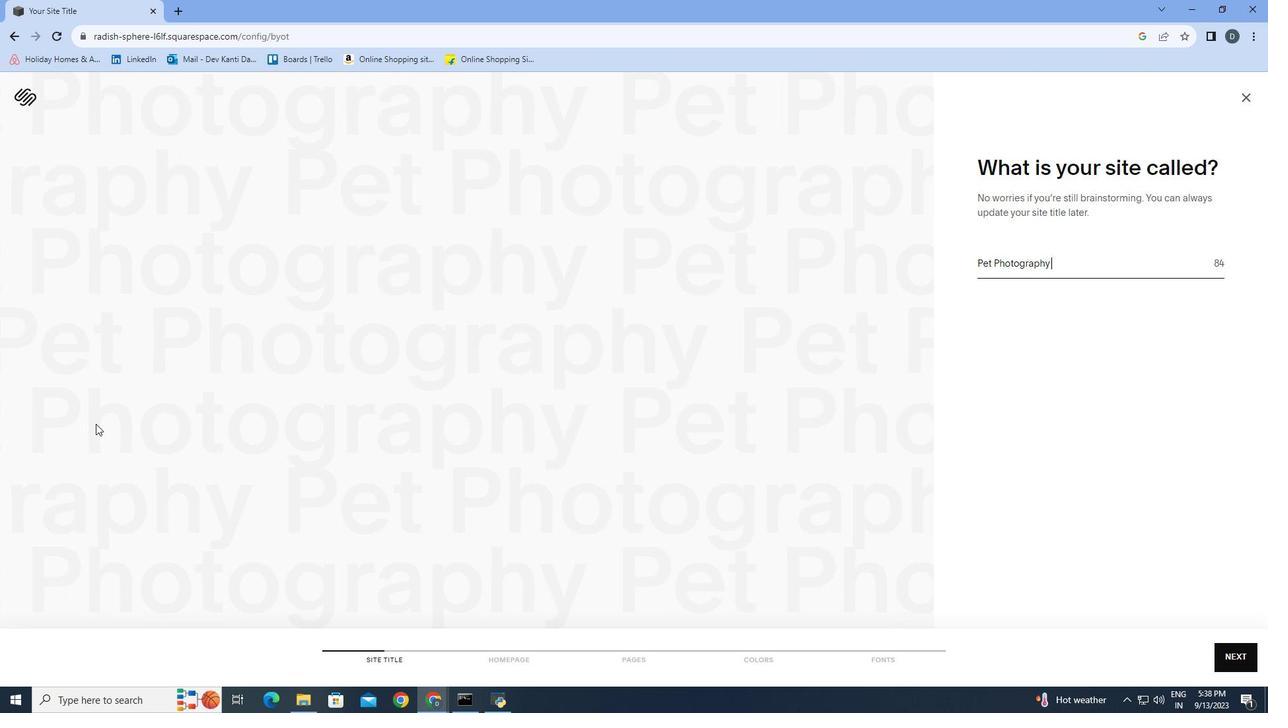 
Action: Key pressed <Key.space><Key.shift>St
Screenshot: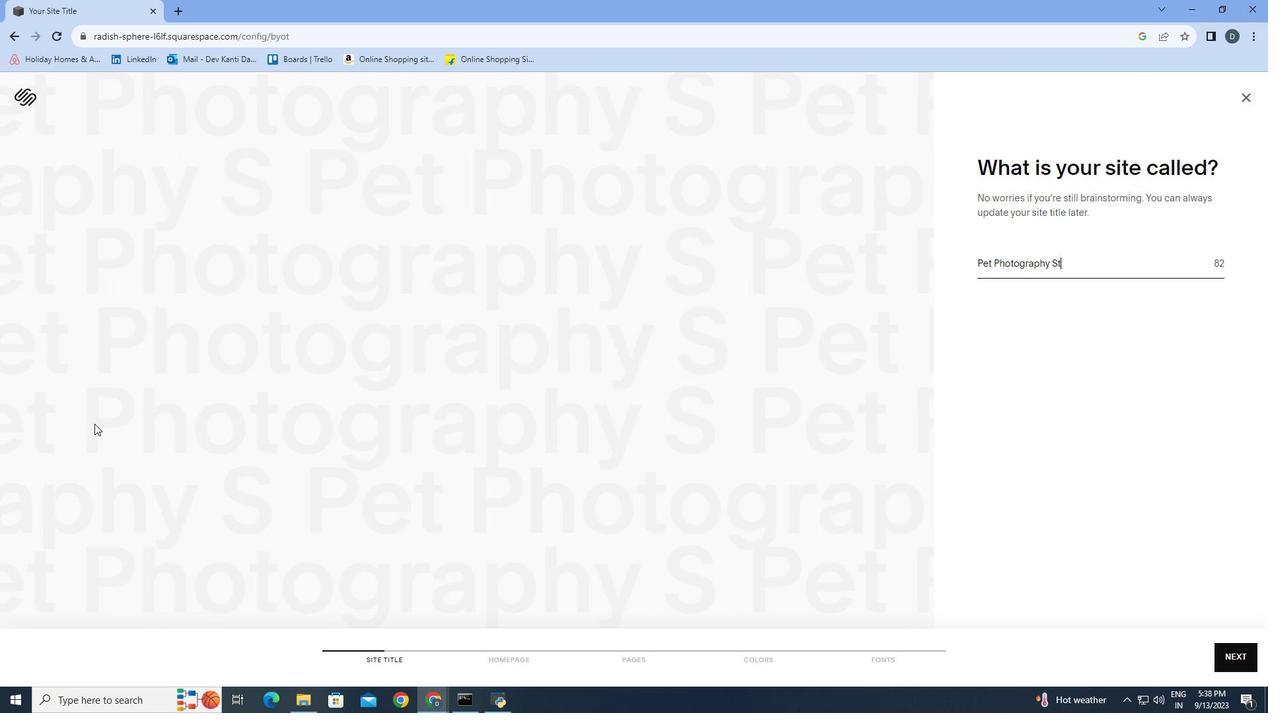 
Action: Mouse moved to (93, 424)
Screenshot: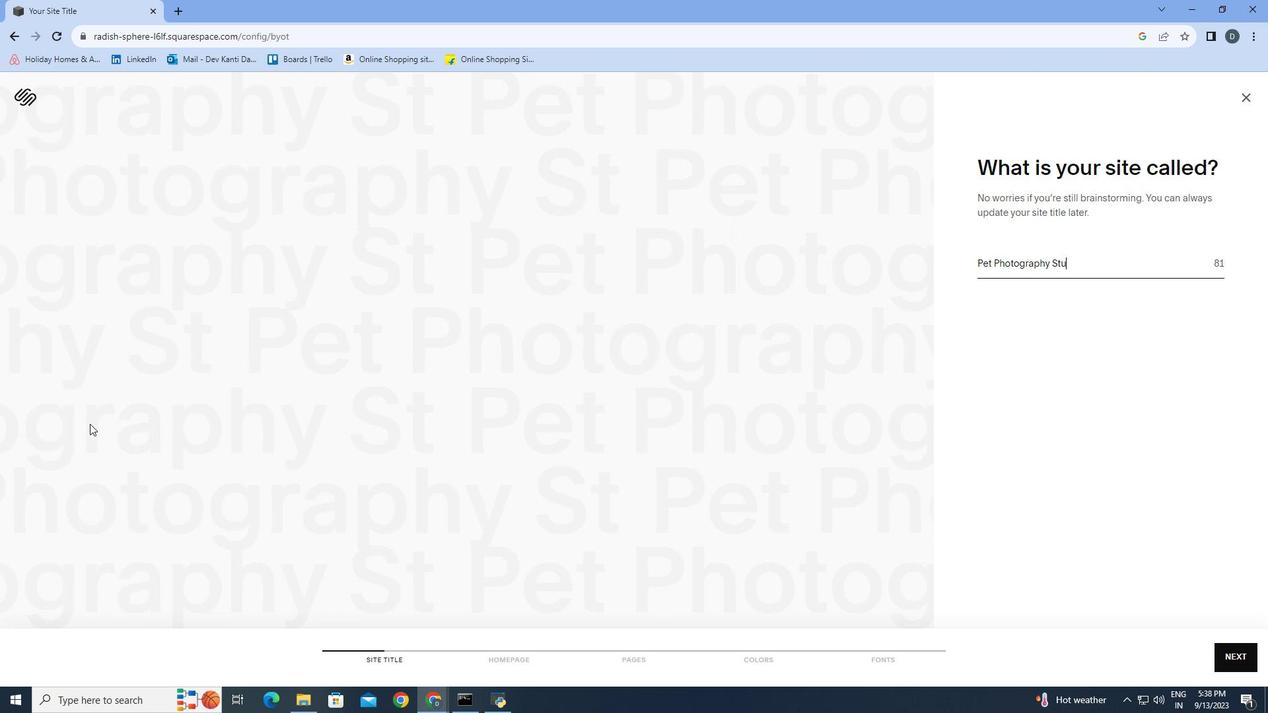 
Action: Key pressed u
Screenshot: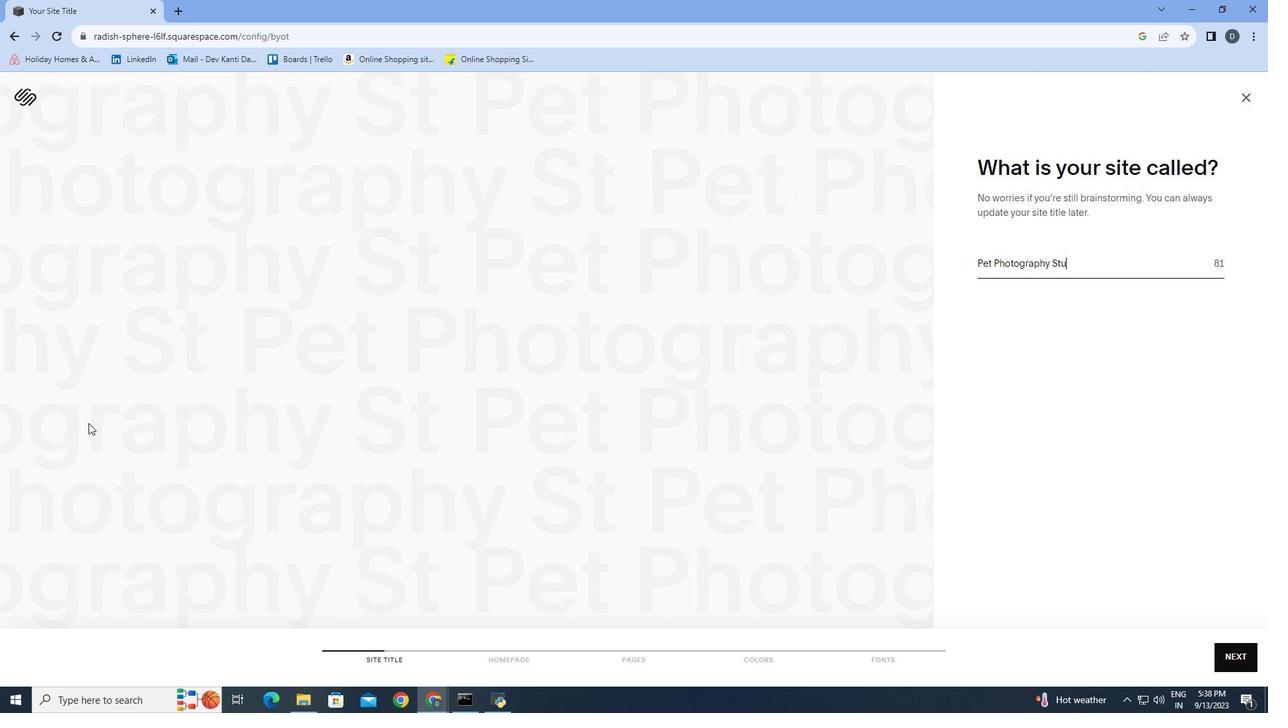 
Action: Mouse moved to (88, 423)
Screenshot: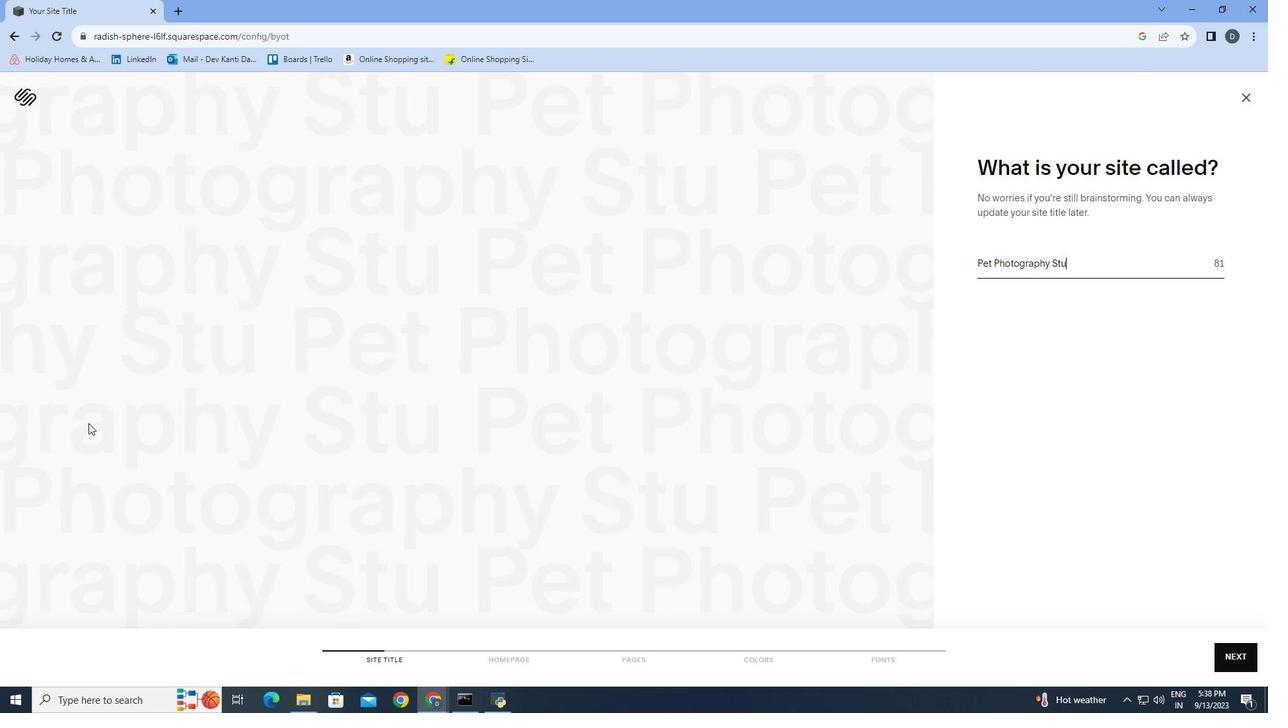 
Action: Key pressed d
Screenshot: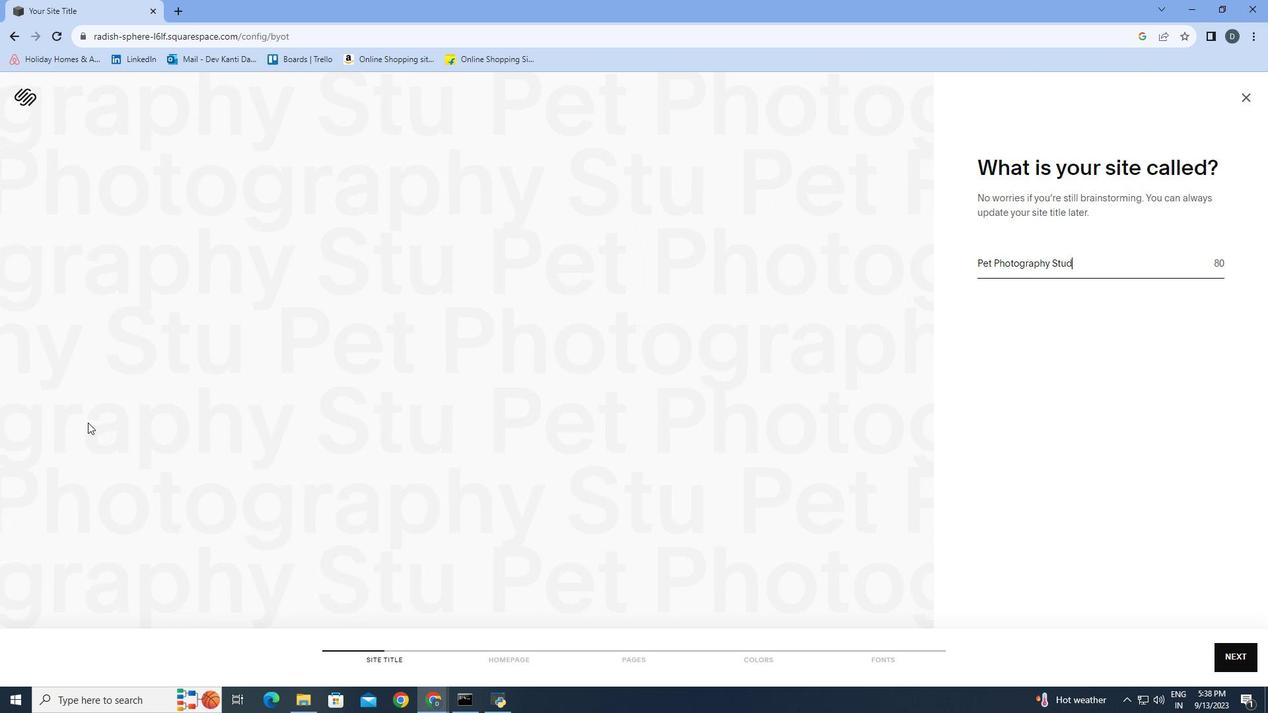
Action: Mouse moved to (84, 422)
Screenshot: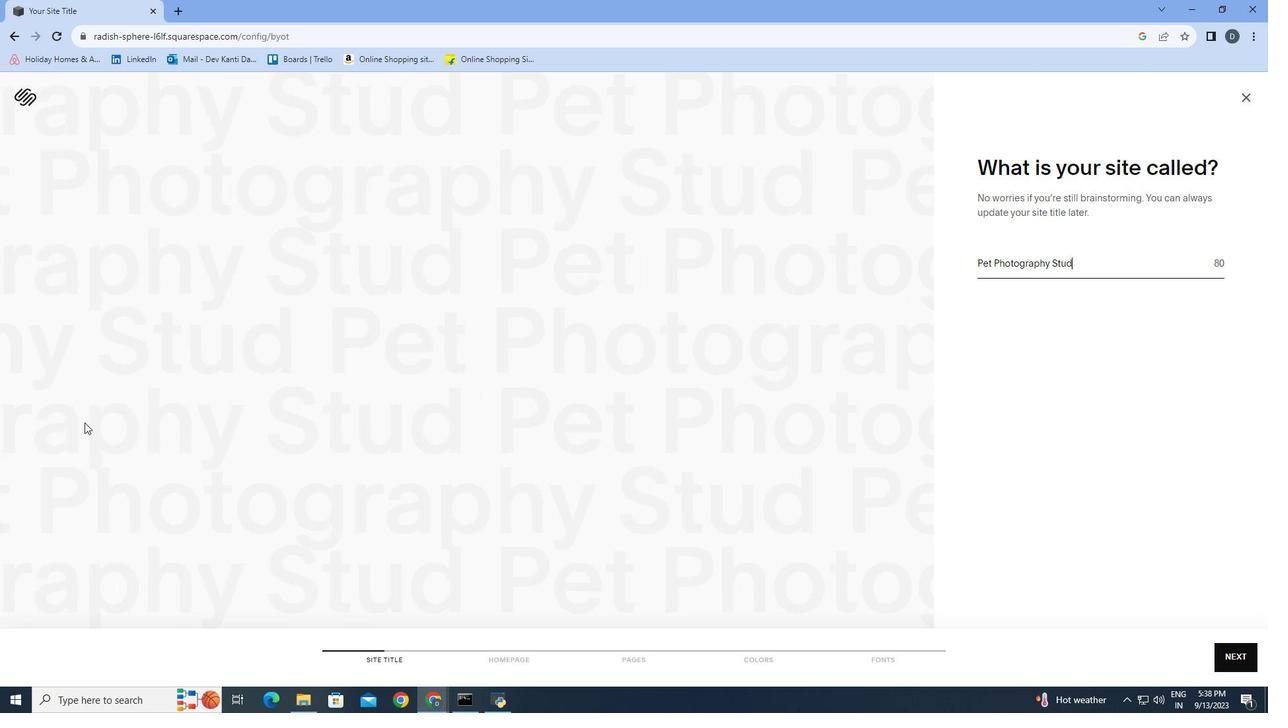 
Action: Key pressed io
Screenshot: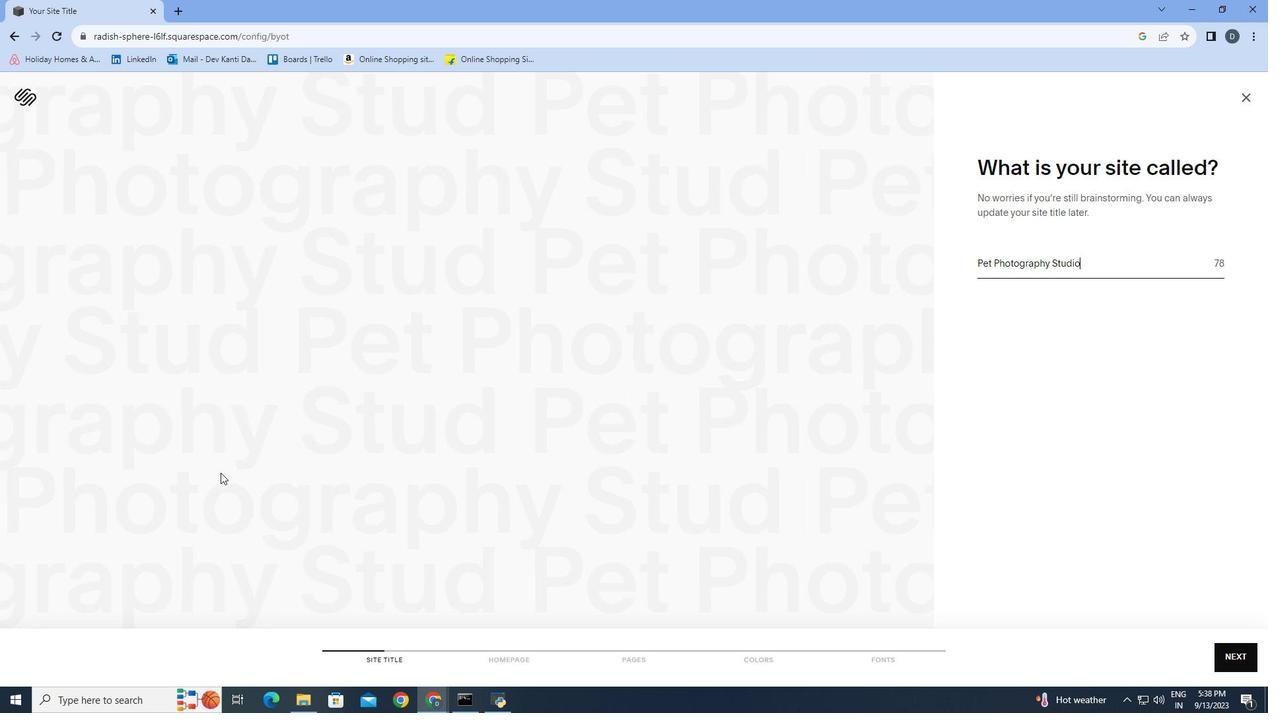 
Action: Mouse moved to (1228, 656)
Screenshot: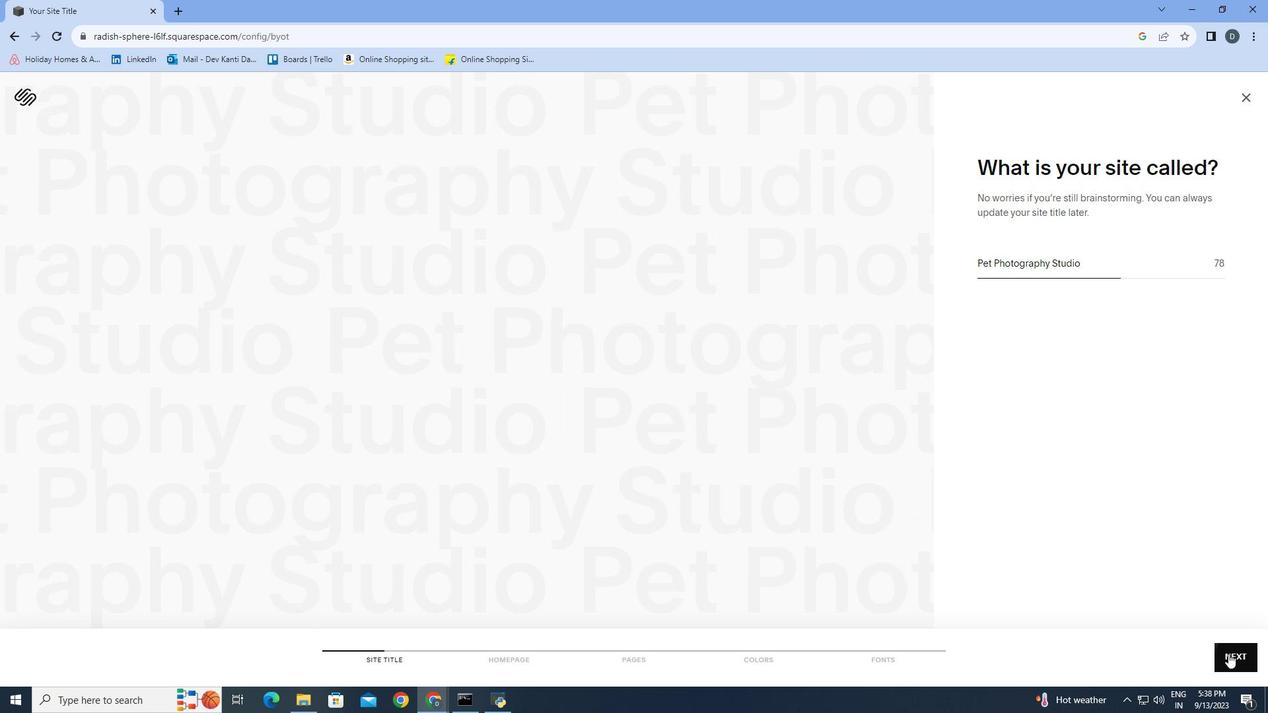 
Action: Mouse pressed left at (1228, 656)
Screenshot: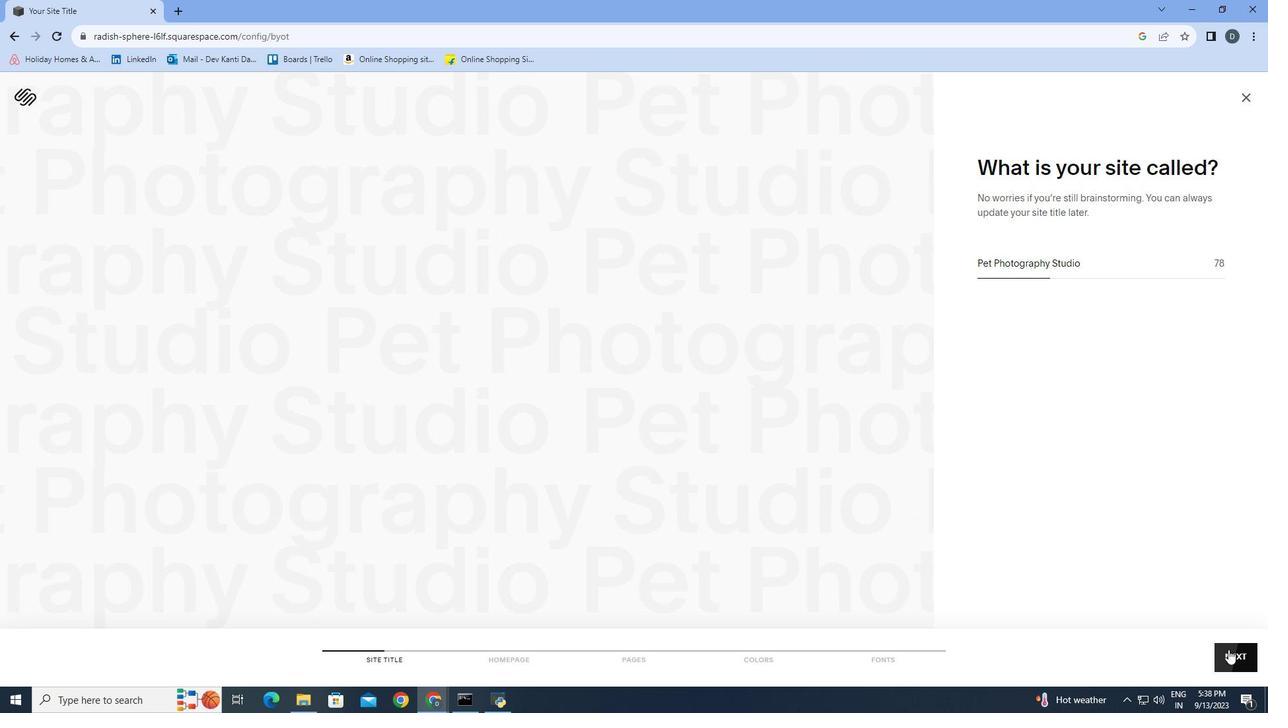 
Action: Mouse moved to (1233, 651)
Screenshot: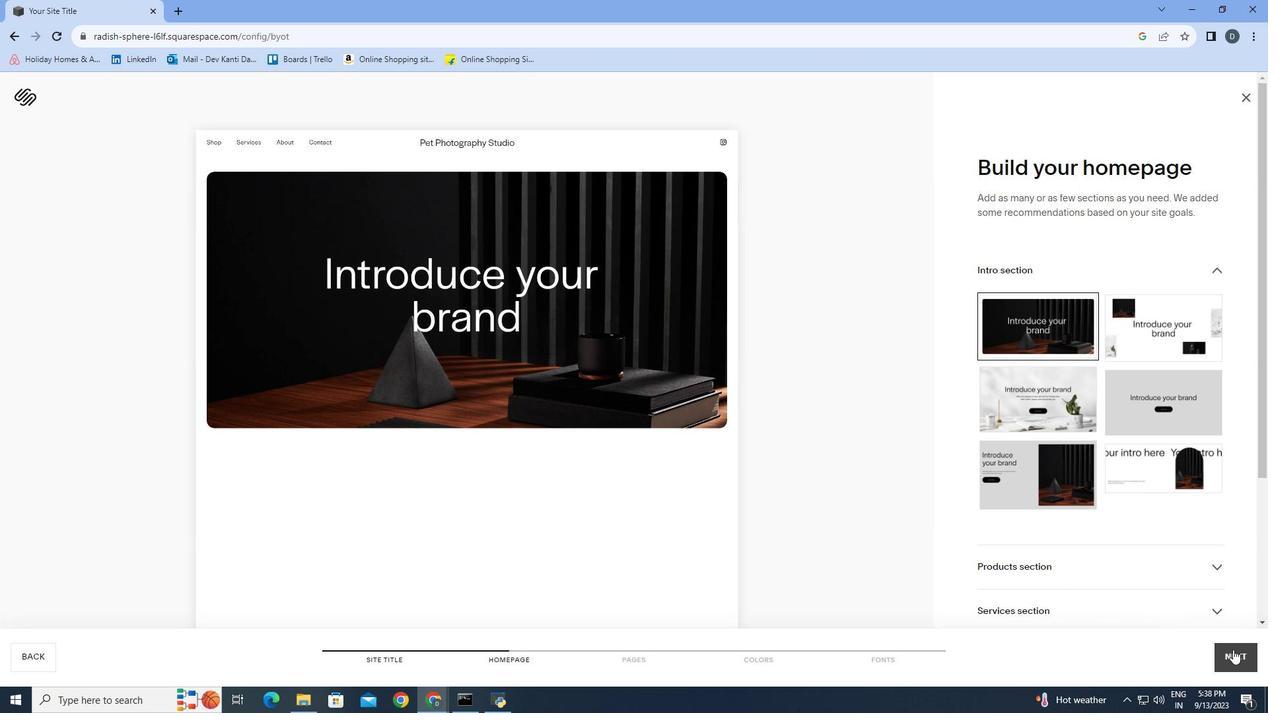 
Action: Mouse pressed left at (1233, 651)
Screenshot: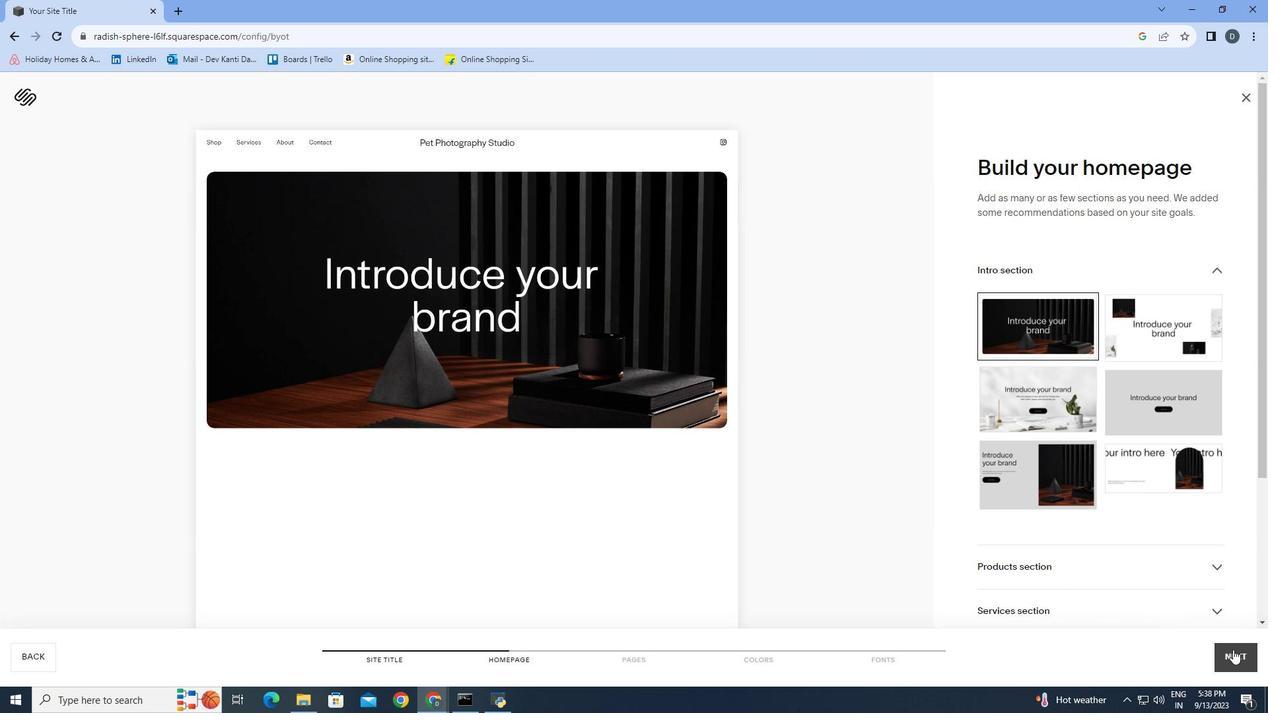 
Action: Mouse moved to (986, 301)
Screenshot: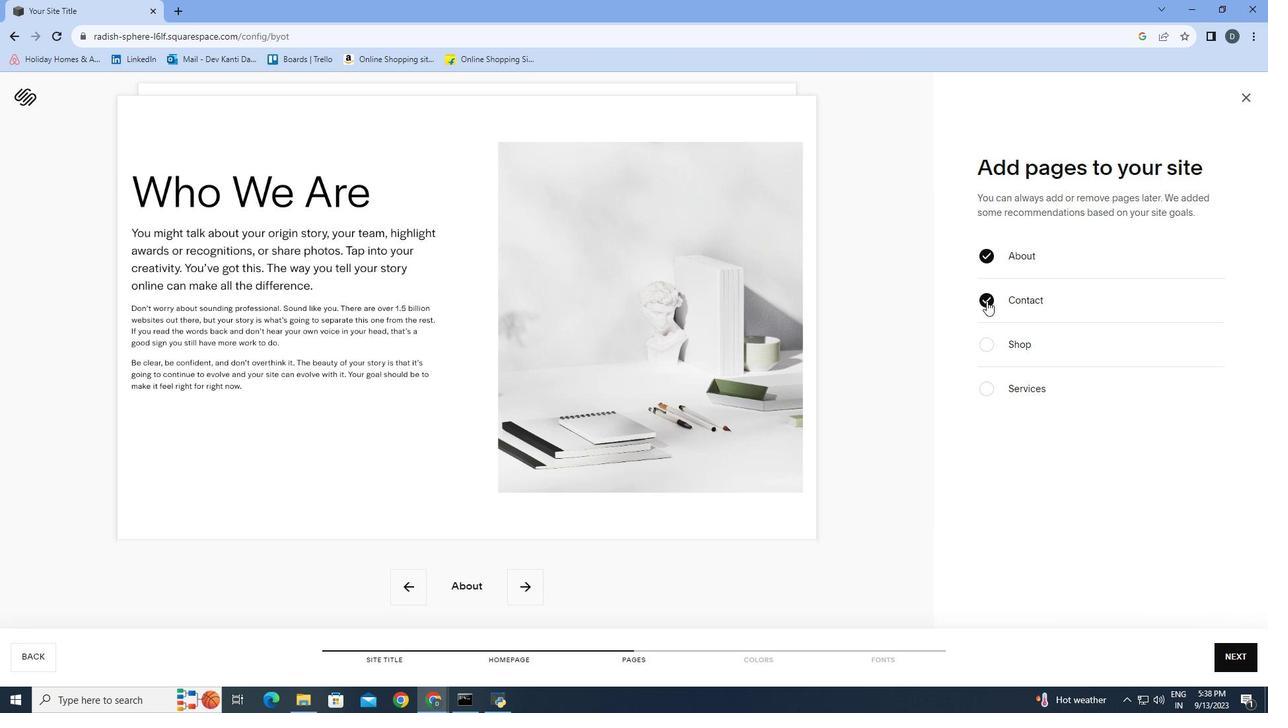 
Action: Mouse pressed left at (986, 301)
Screenshot: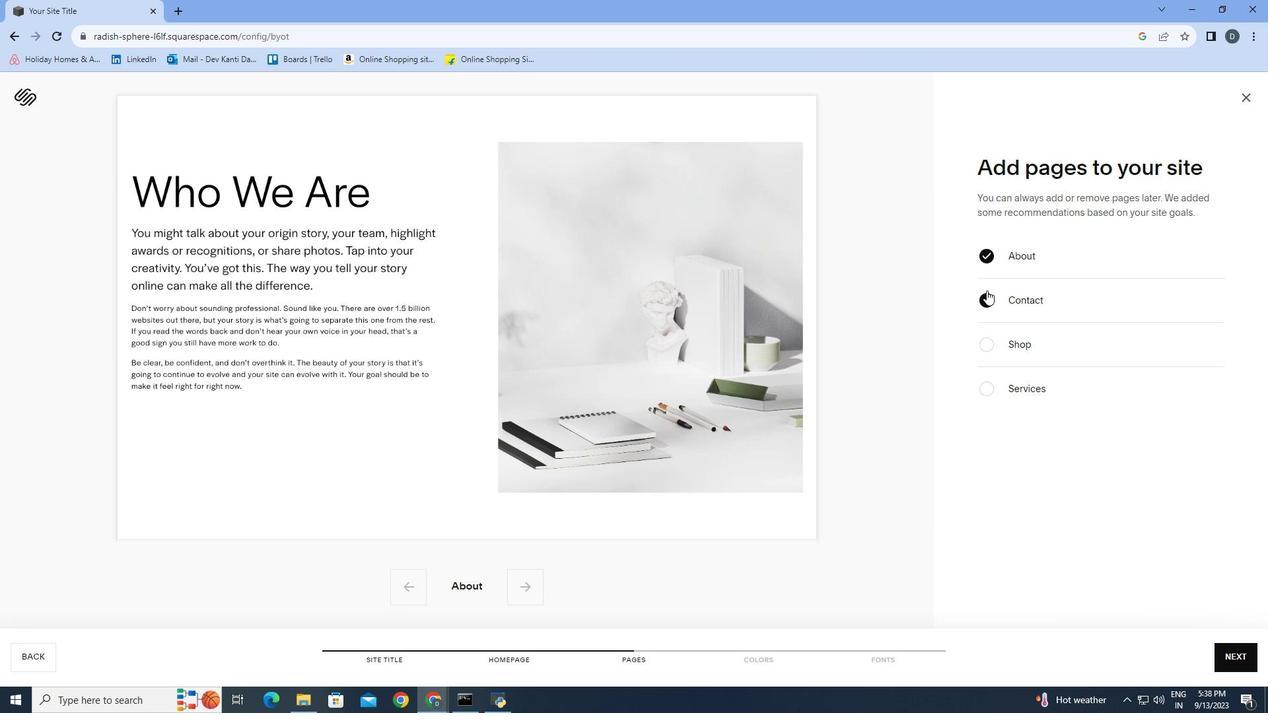 
Action: Mouse moved to (986, 265)
Screenshot: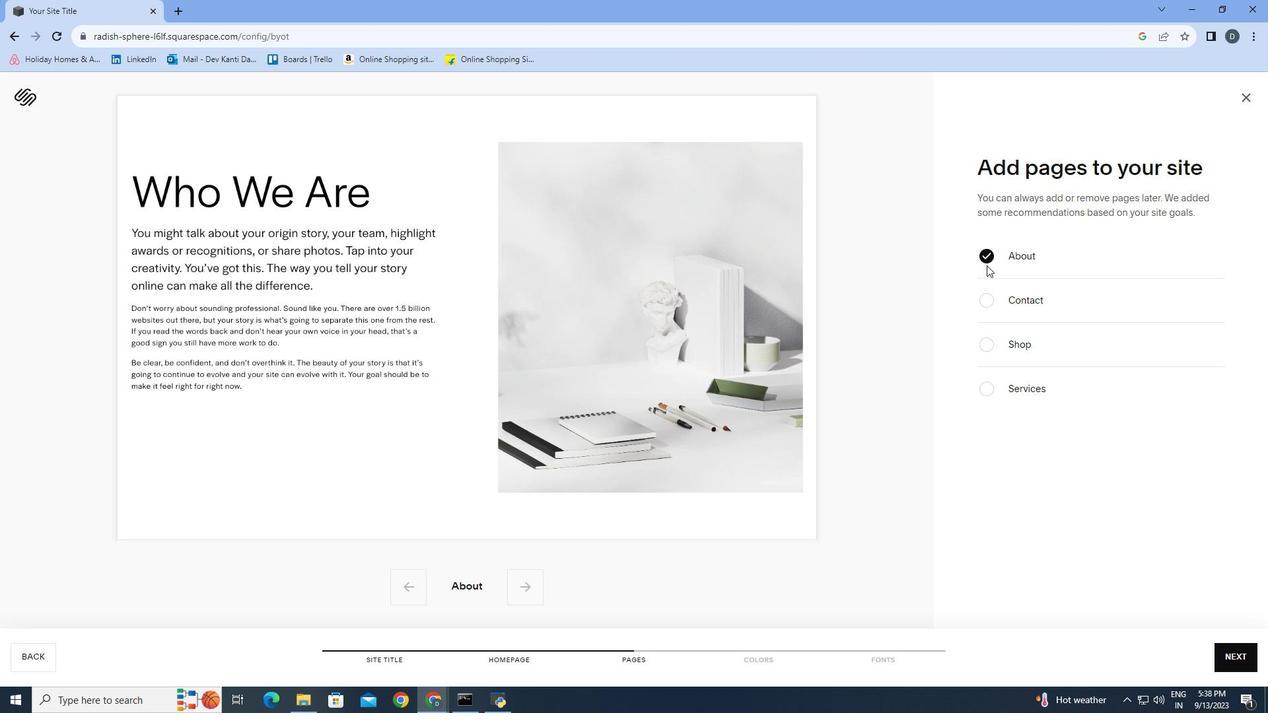 
Action: Mouse pressed left at (986, 265)
Screenshot: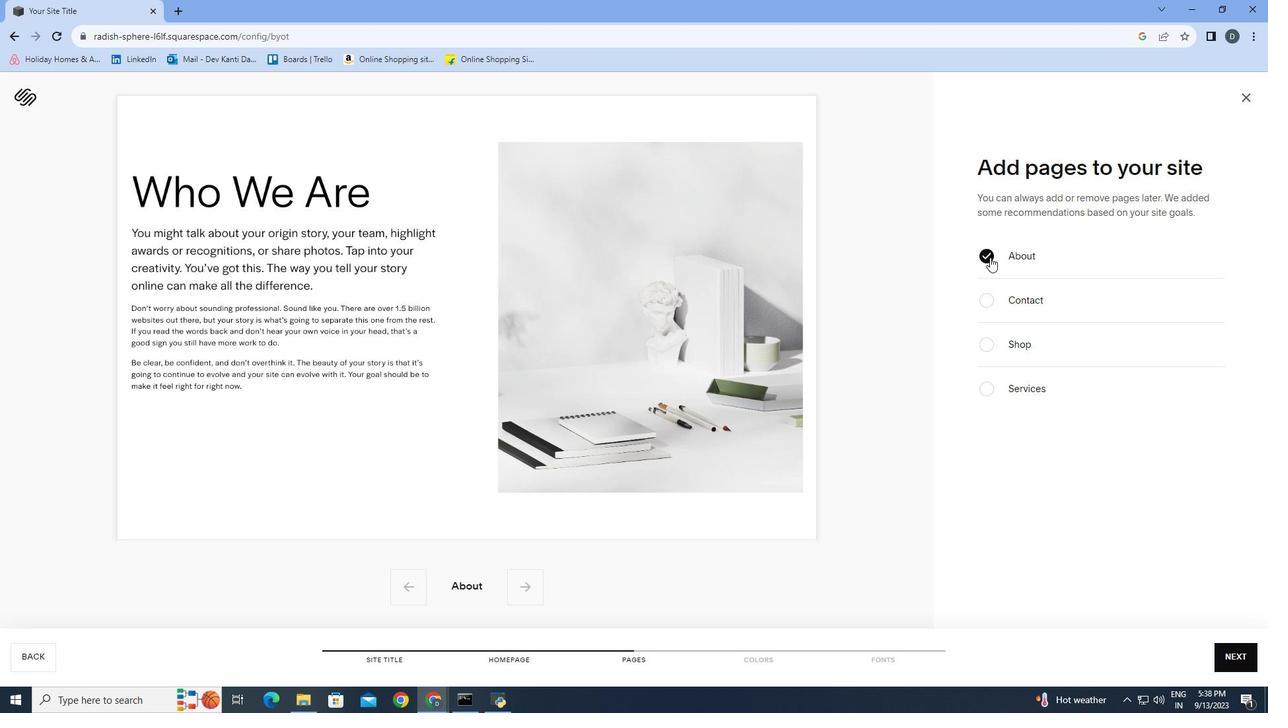 
Action: Mouse moved to (990, 257)
Screenshot: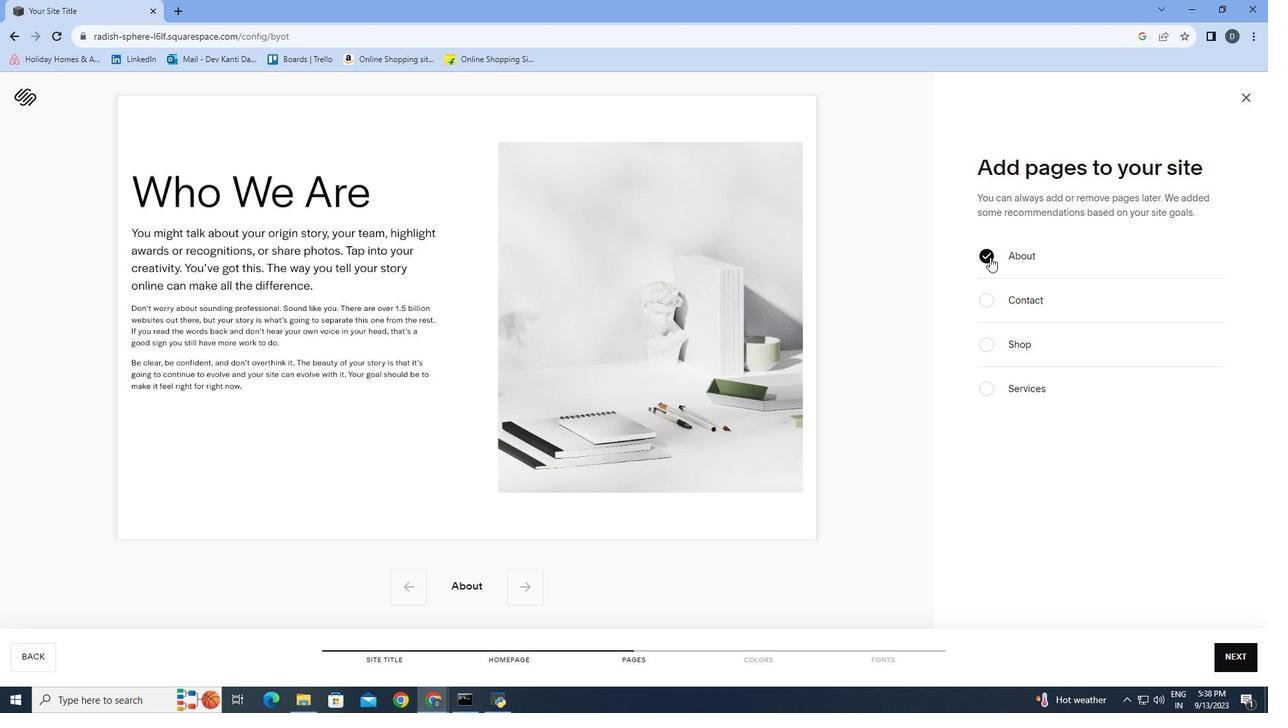 
Action: Mouse pressed left at (990, 257)
Screenshot: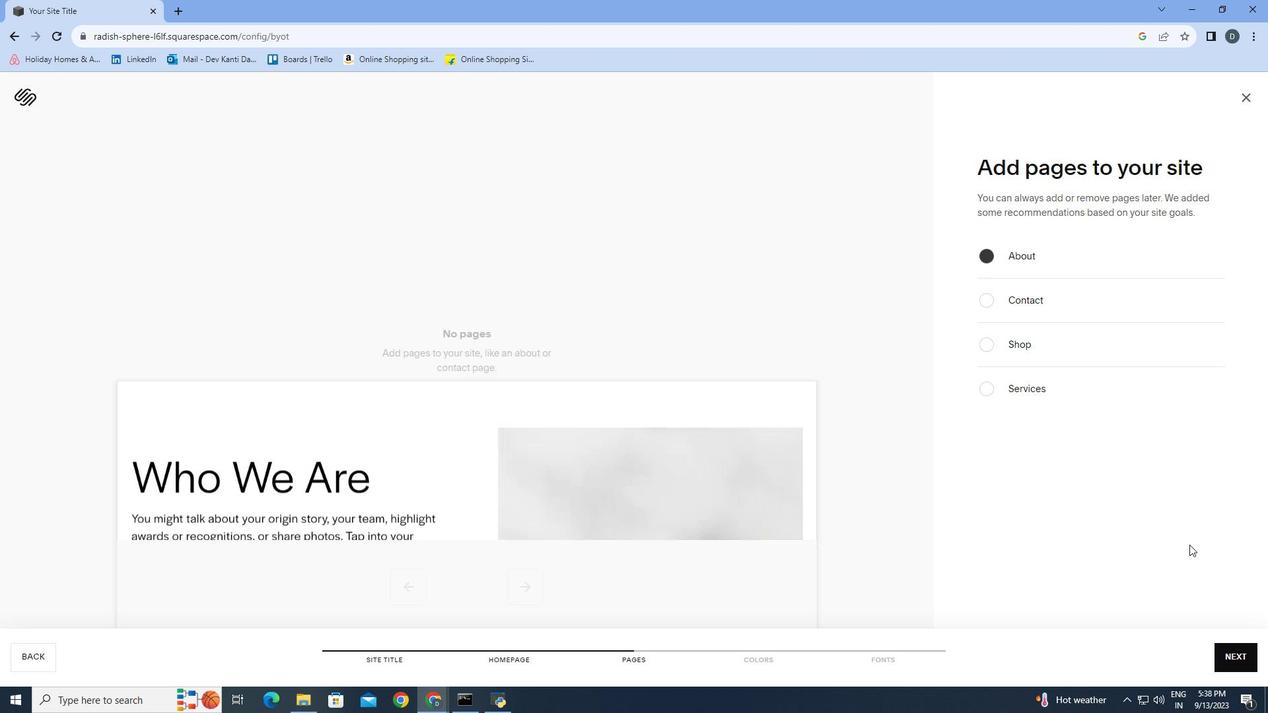 
Action: Mouse moved to (1239, 659)
Screenshot: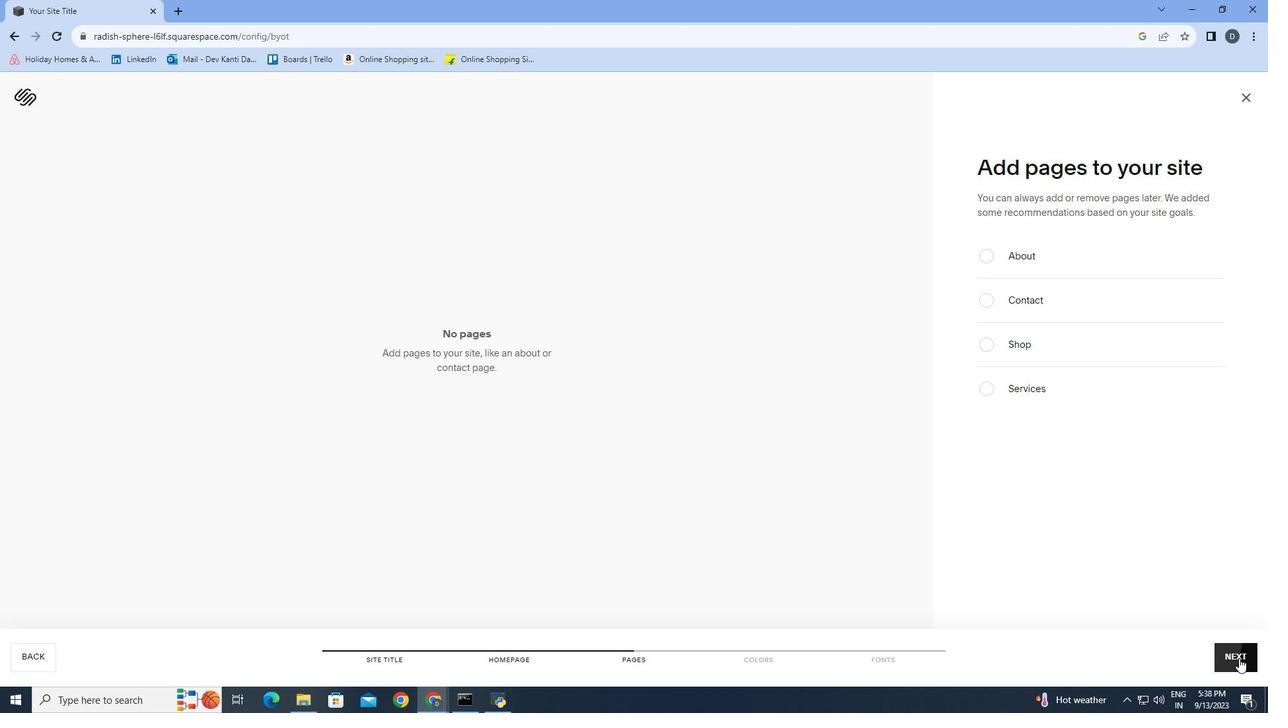 
Action: Mouse pressed left at (1239, 659)
Screenshot: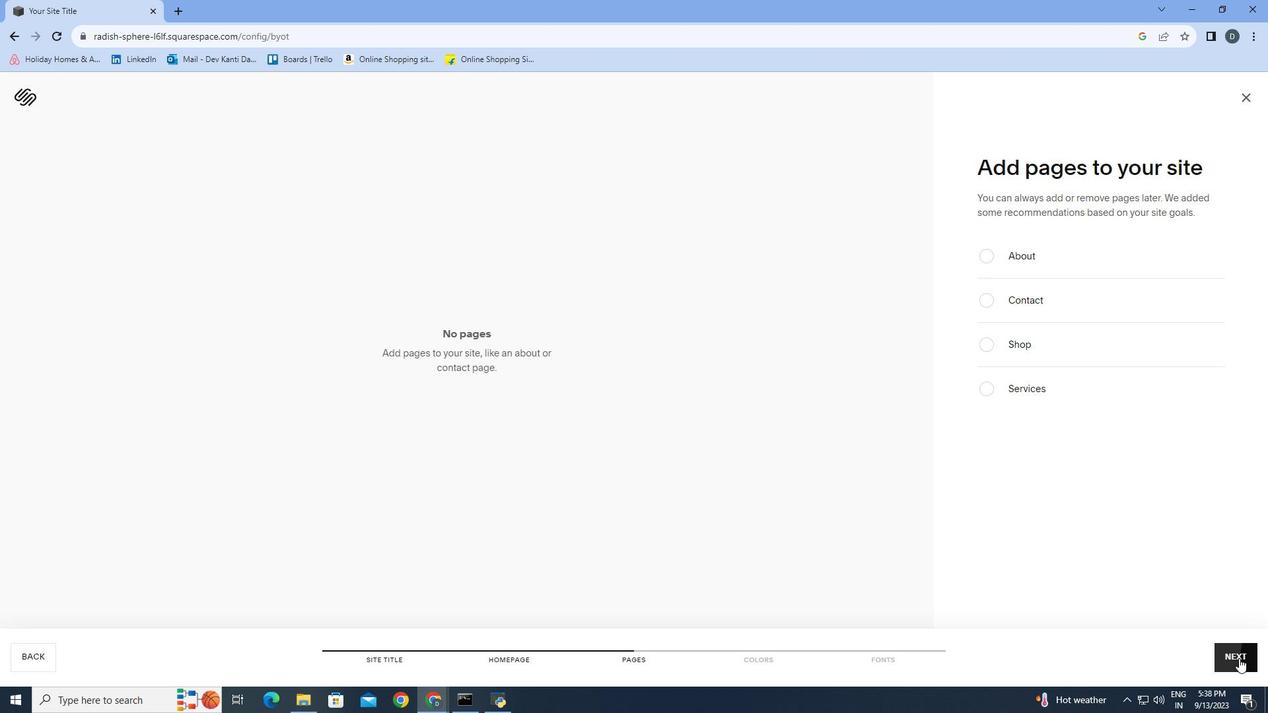 
Action: Mouse moved to (1045, 280)
Screenshot: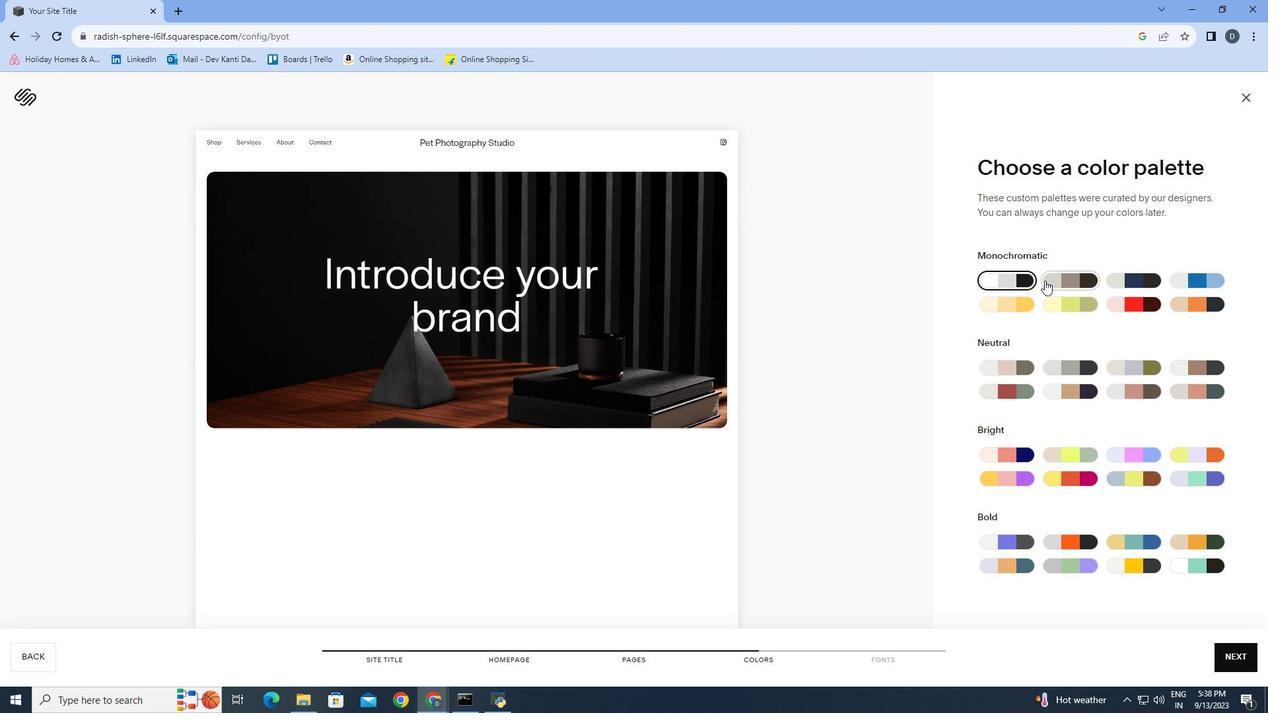 
Action: Mouse pressed left at (1045, 280)
Screenshot: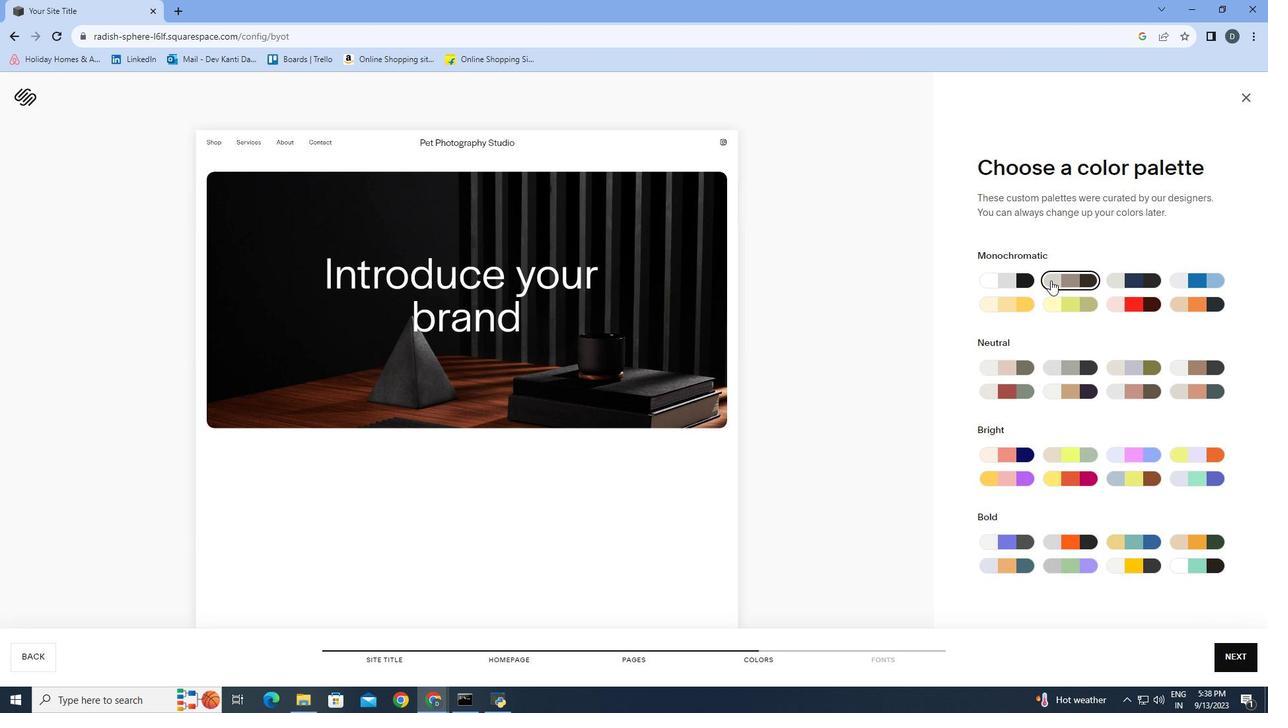 
Action: Mouse moved to (1241, 650)
Screenshot: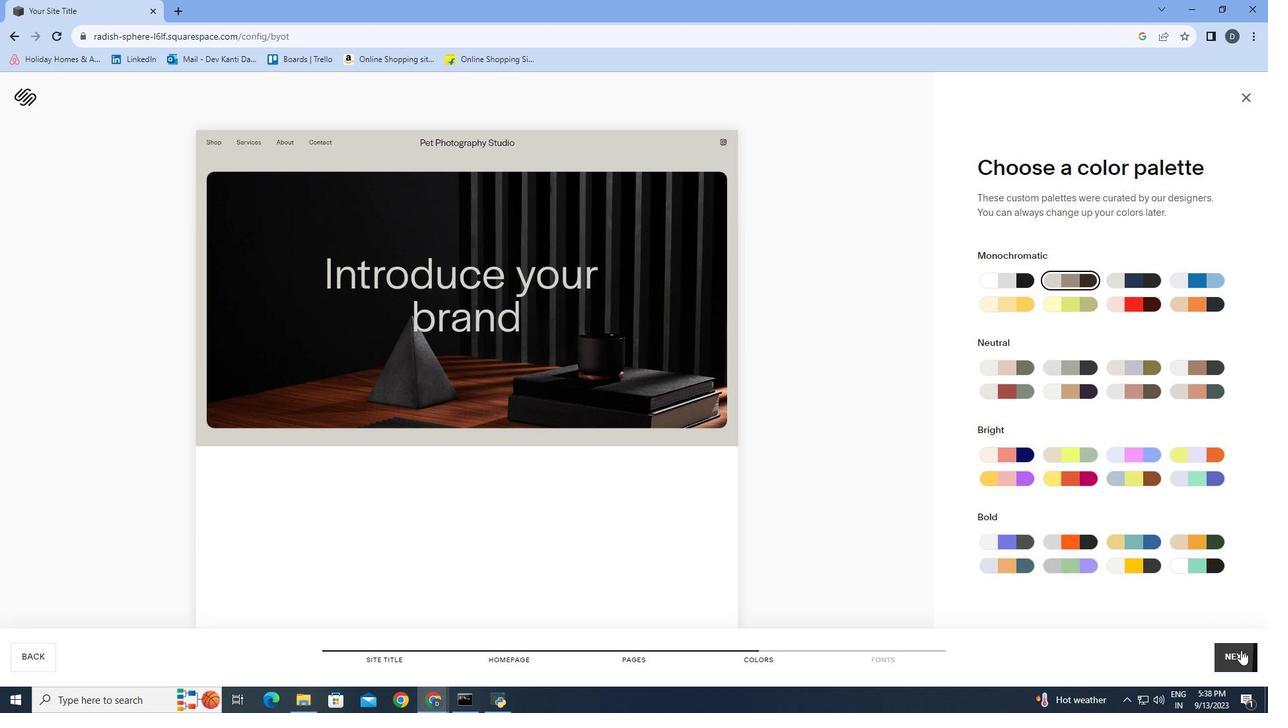 
Action: Mouse pressed left at (1241, 650)
Screenshot: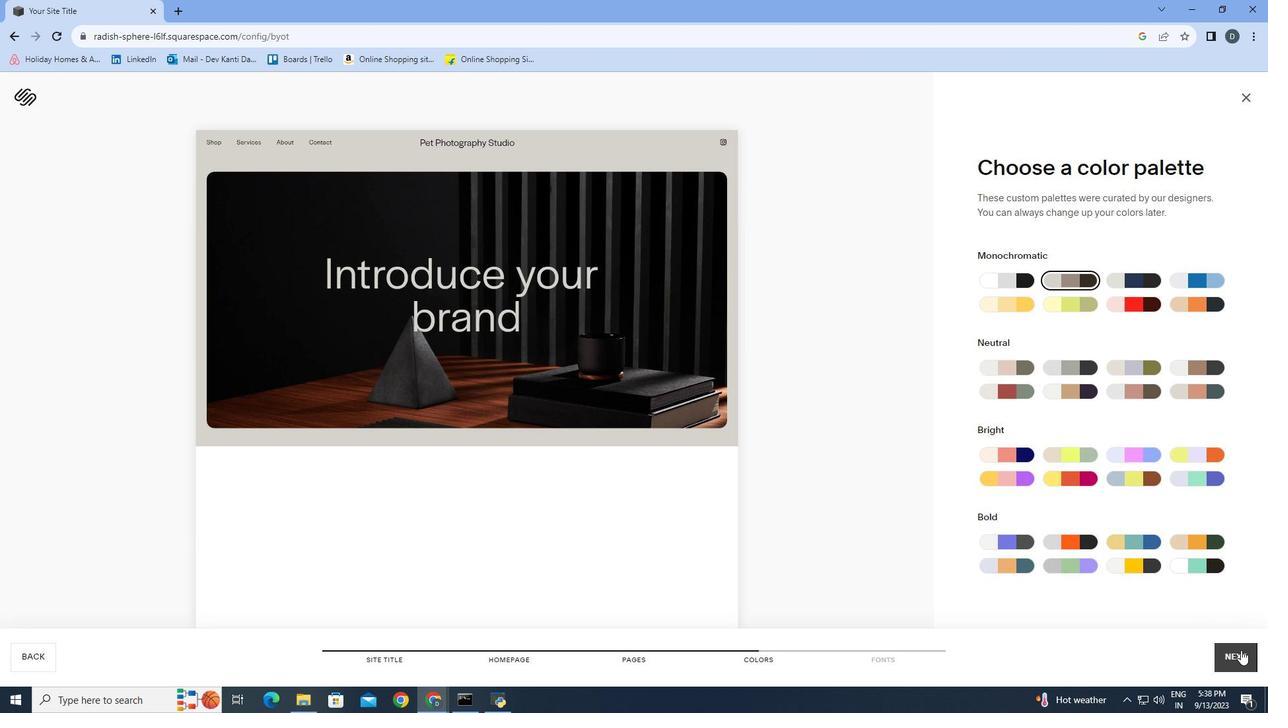 
Action: Mouse moved to (1232, 653)
Screenshot: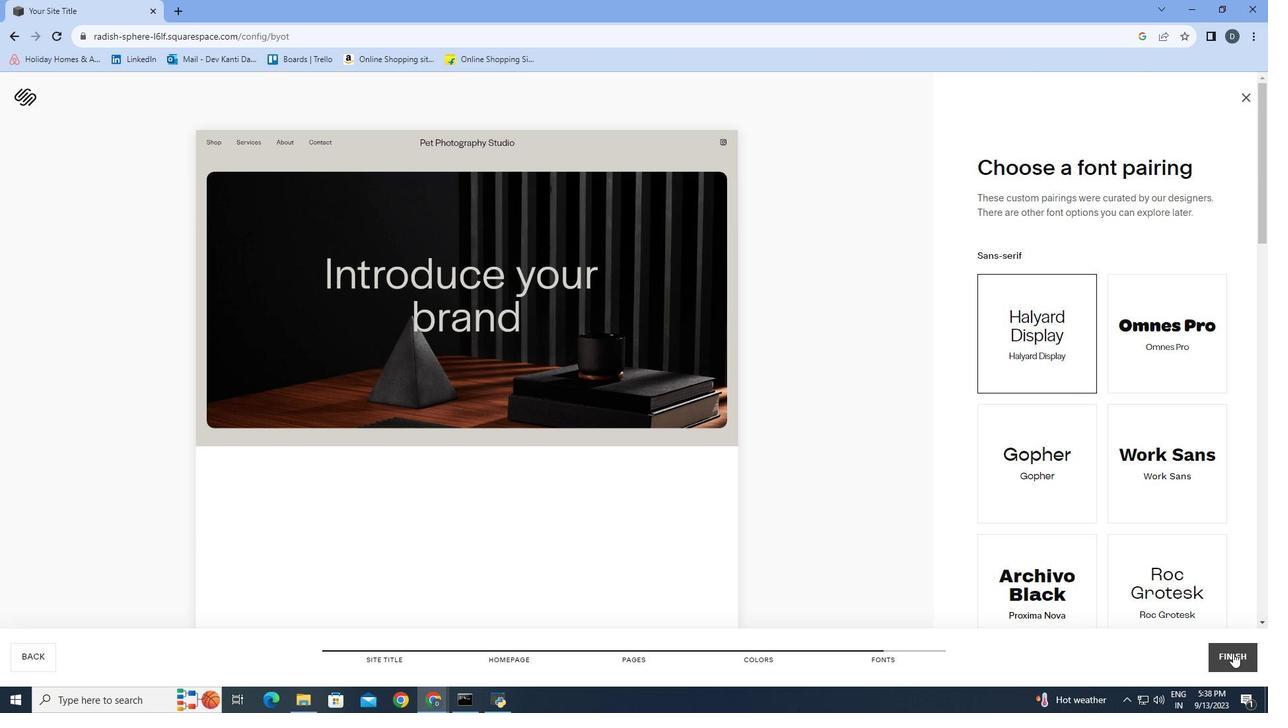 
Action: Mouse pressed left at (1232, 653)
Screenshot: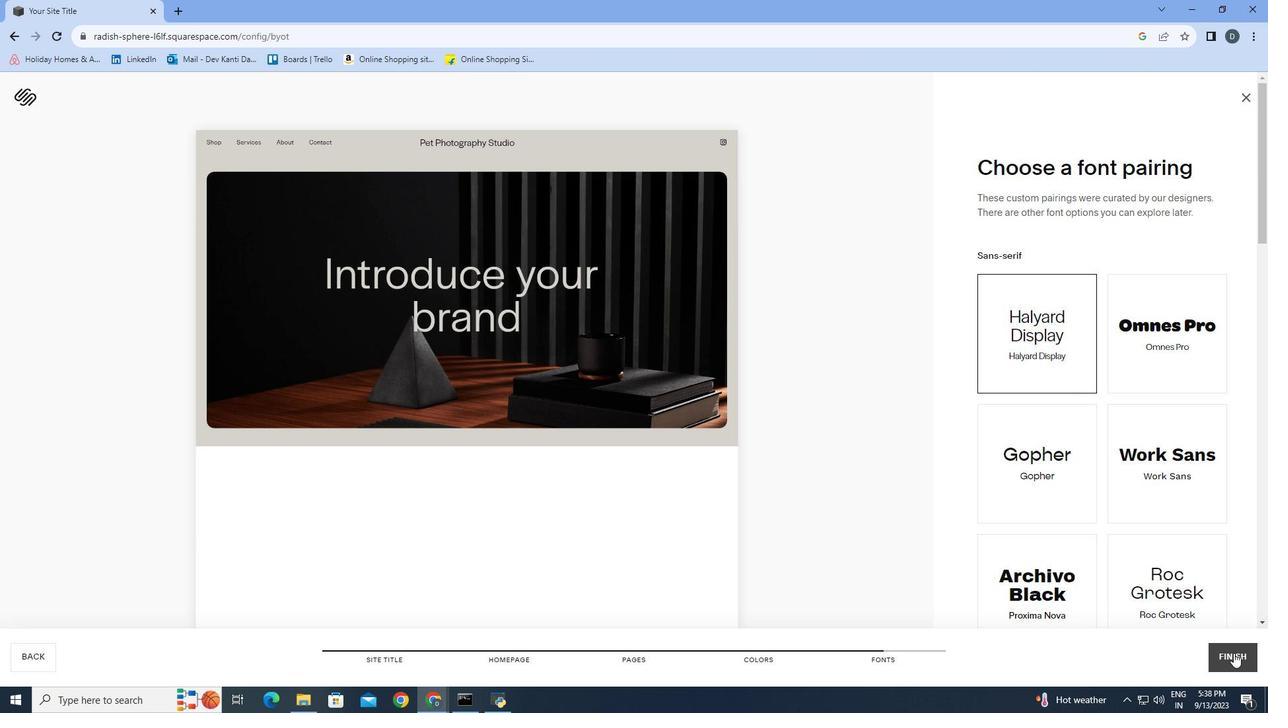 
Action: Mouse moved to (1246, 97)
Screenshot: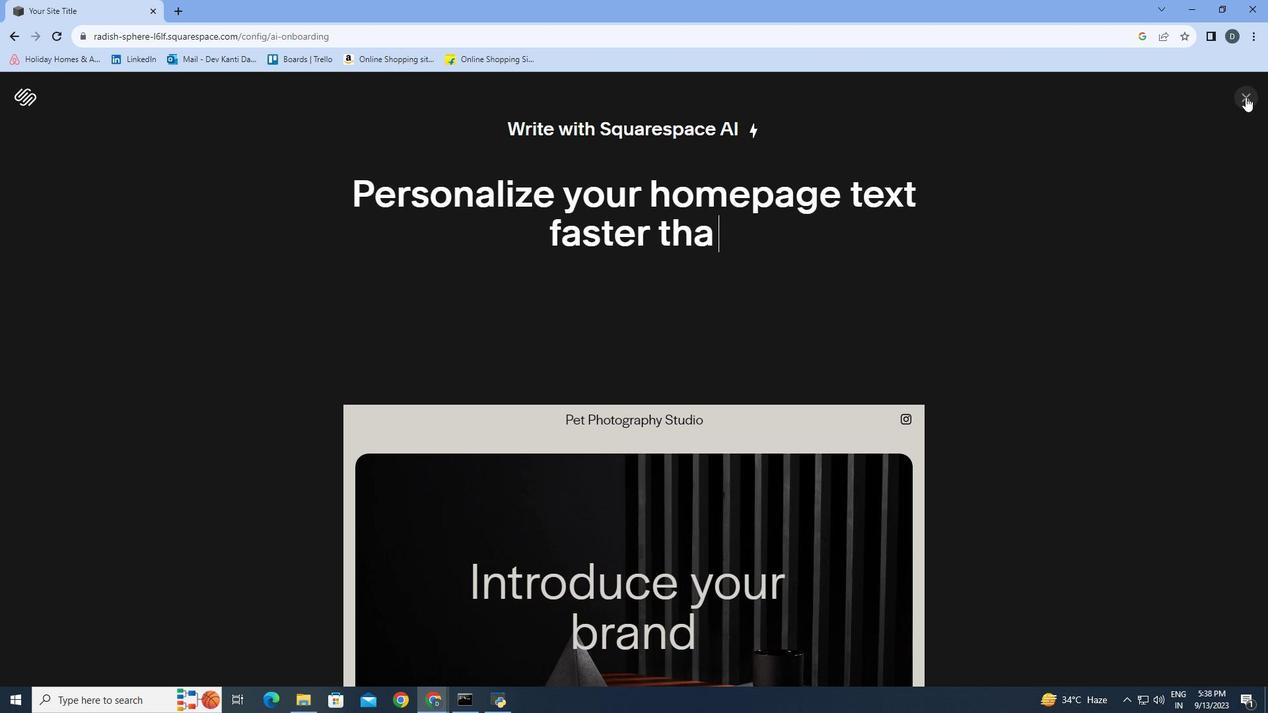 
Action: Mouse pressed left at (1246, 97)
Screenshot: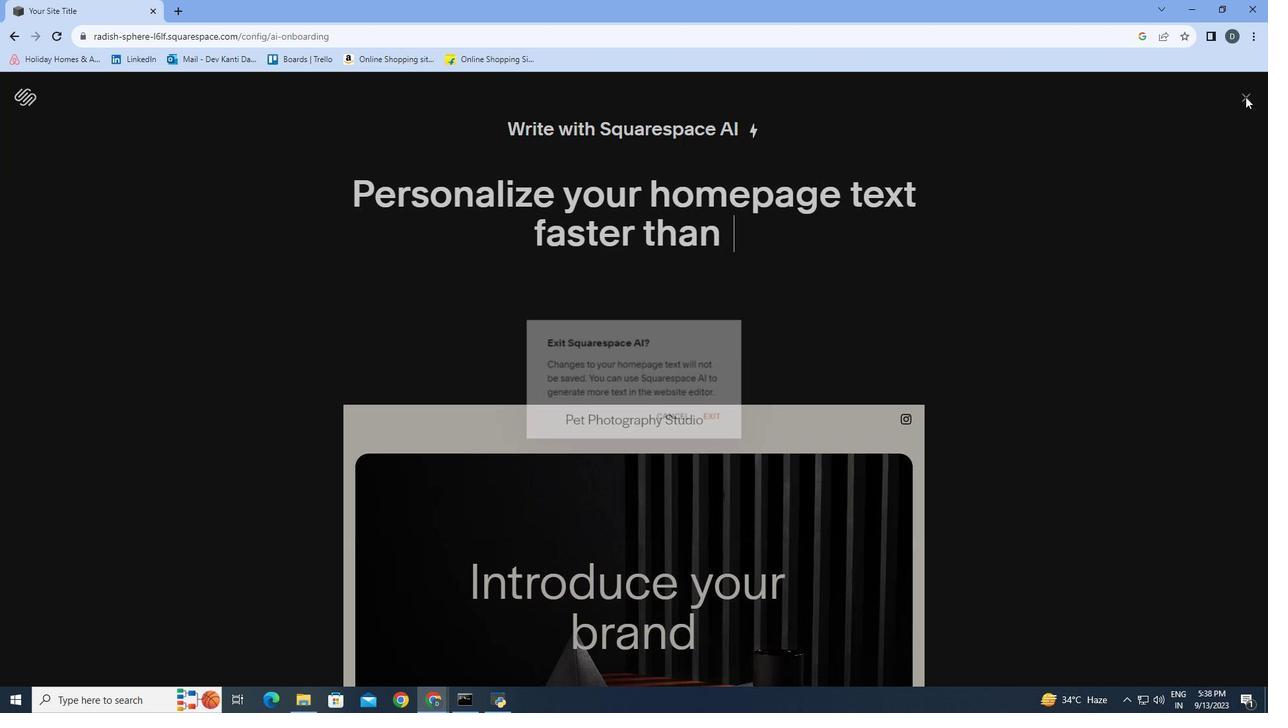
Action: Mouse moved to (710, 418)
Screenshot: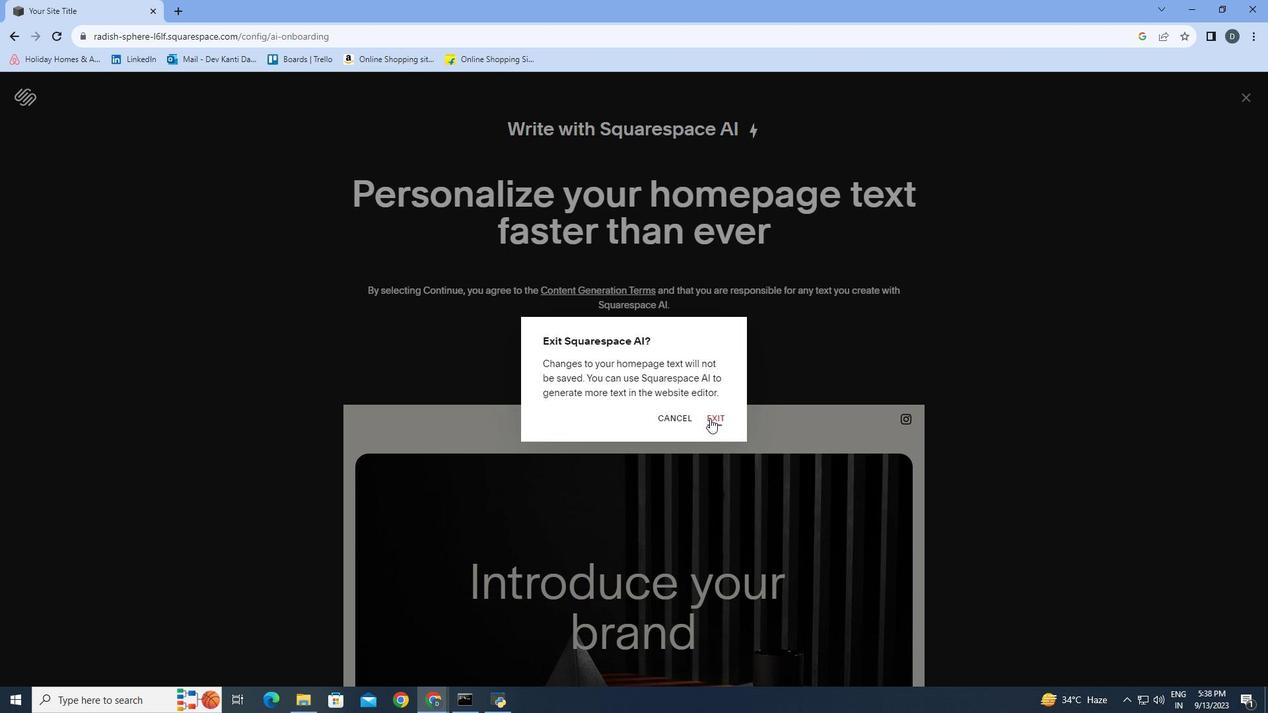 
Action: Mouse pressed left at (710, 418)
Screenshot: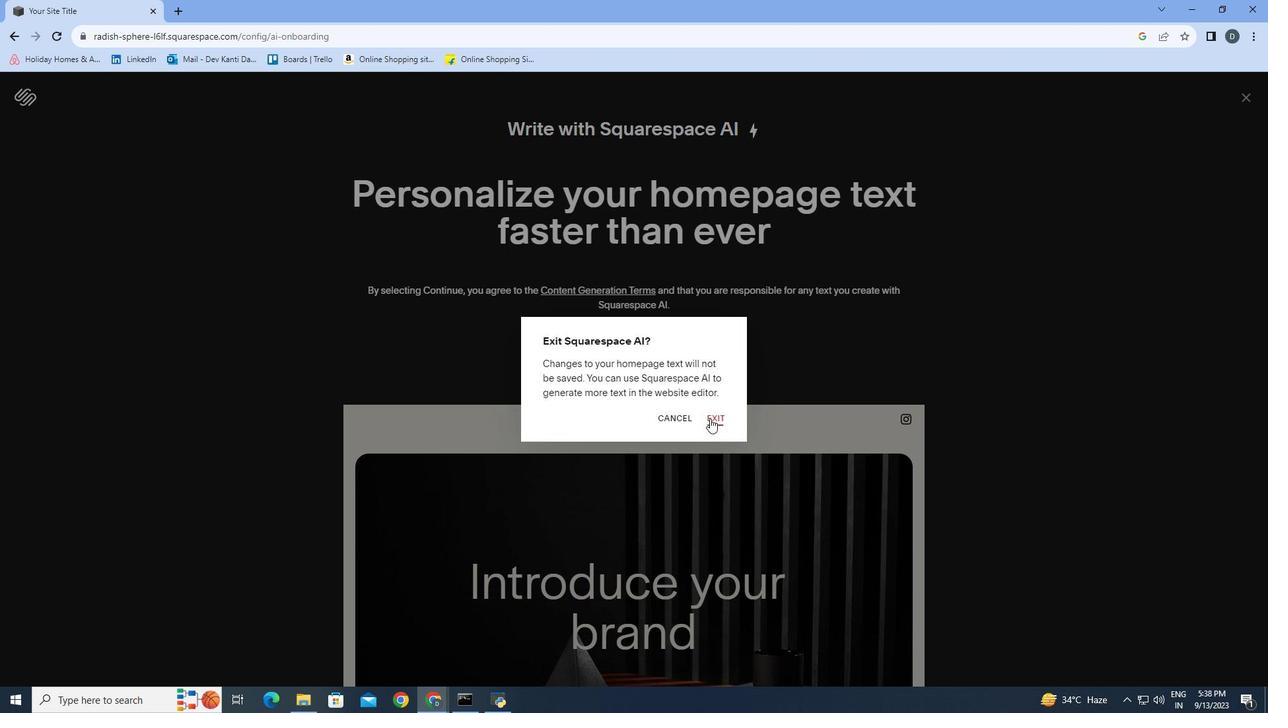 
Action: Mouse moved to (354, 285)
Screenshot: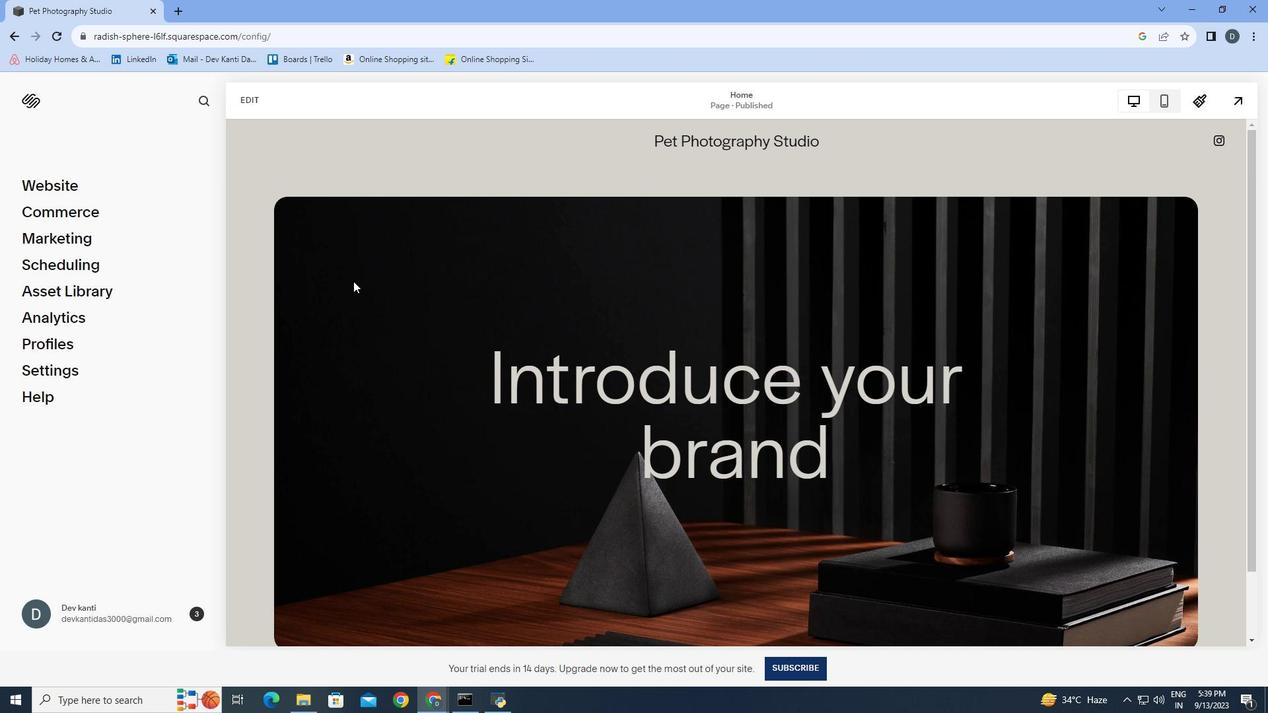 
Action: Mouse pressed left at (354, 285)
Screenshot: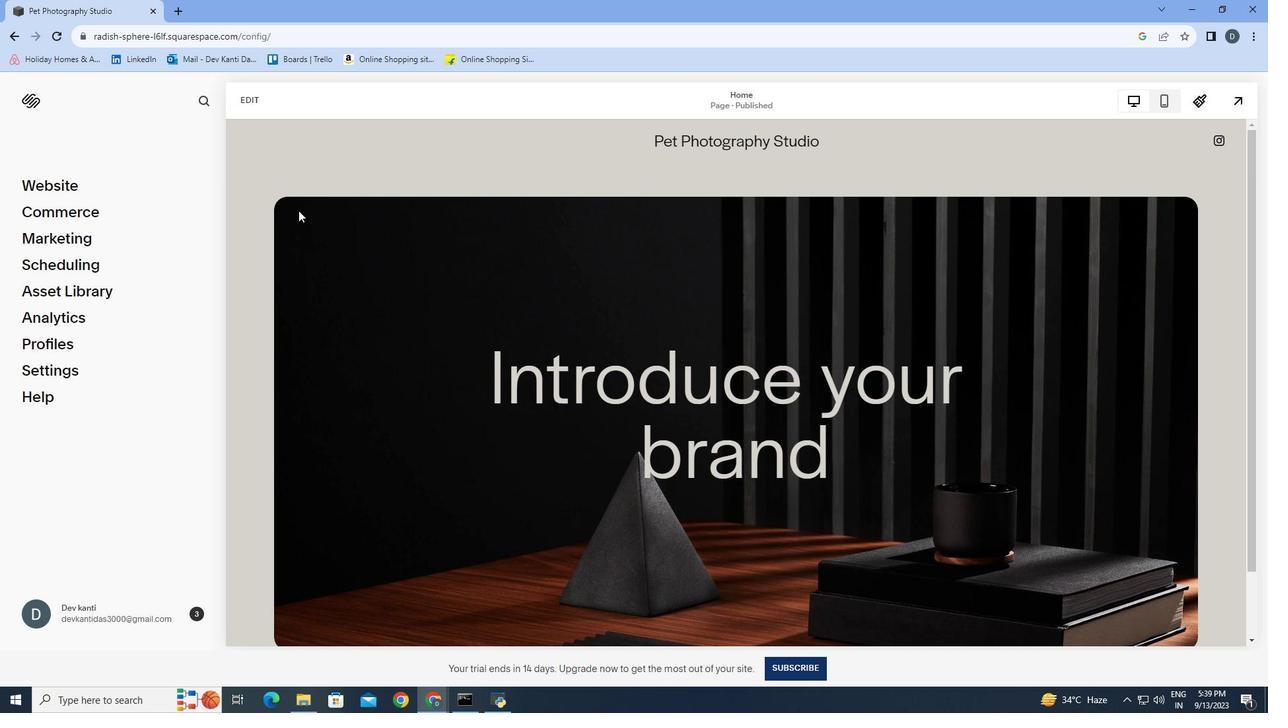 
Action: Mouse moved to (250, 101)
Screenshot: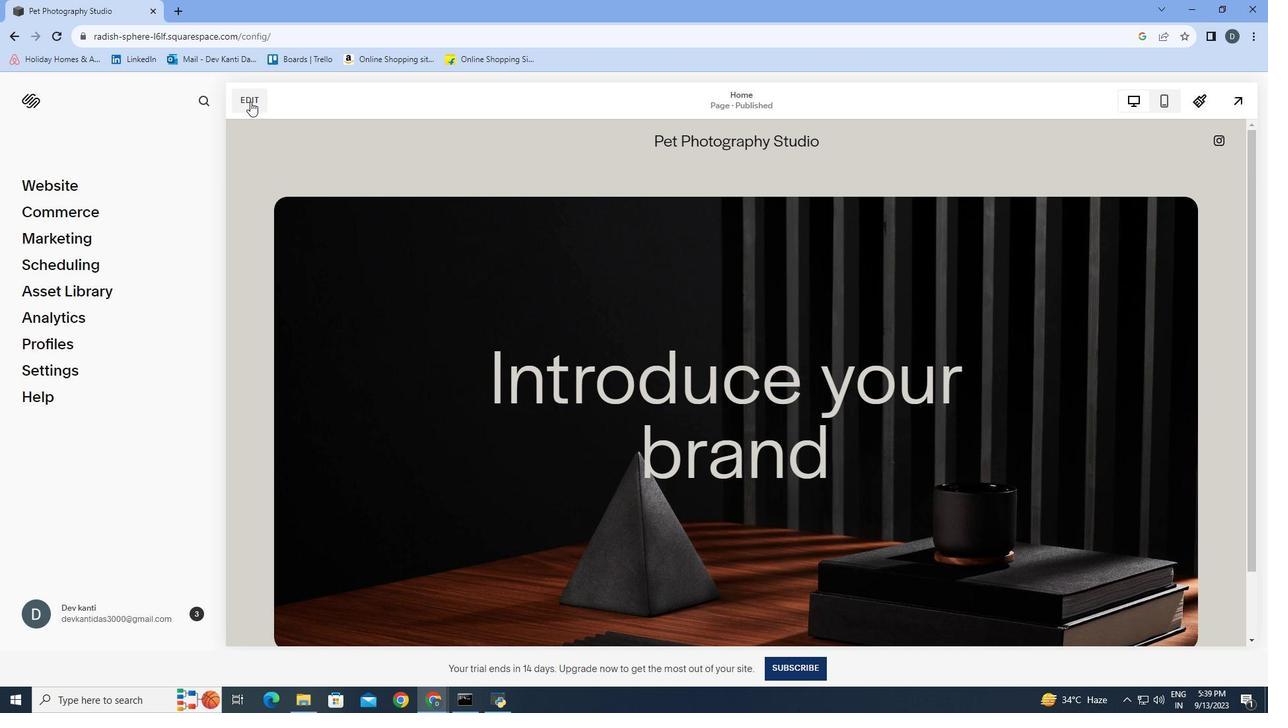 
Action: Mouse pressed left at (250, 101)
Screenshot: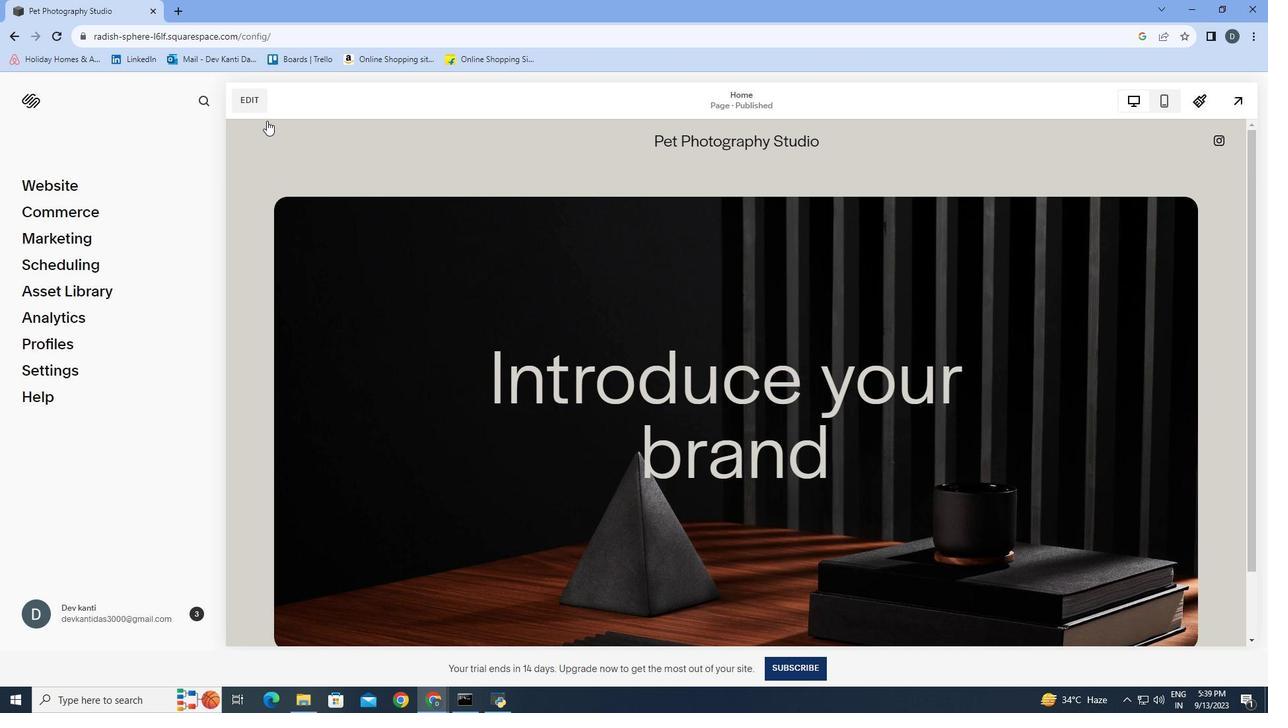 
Action: Mouse moved to (1179, 187)
Screenshot: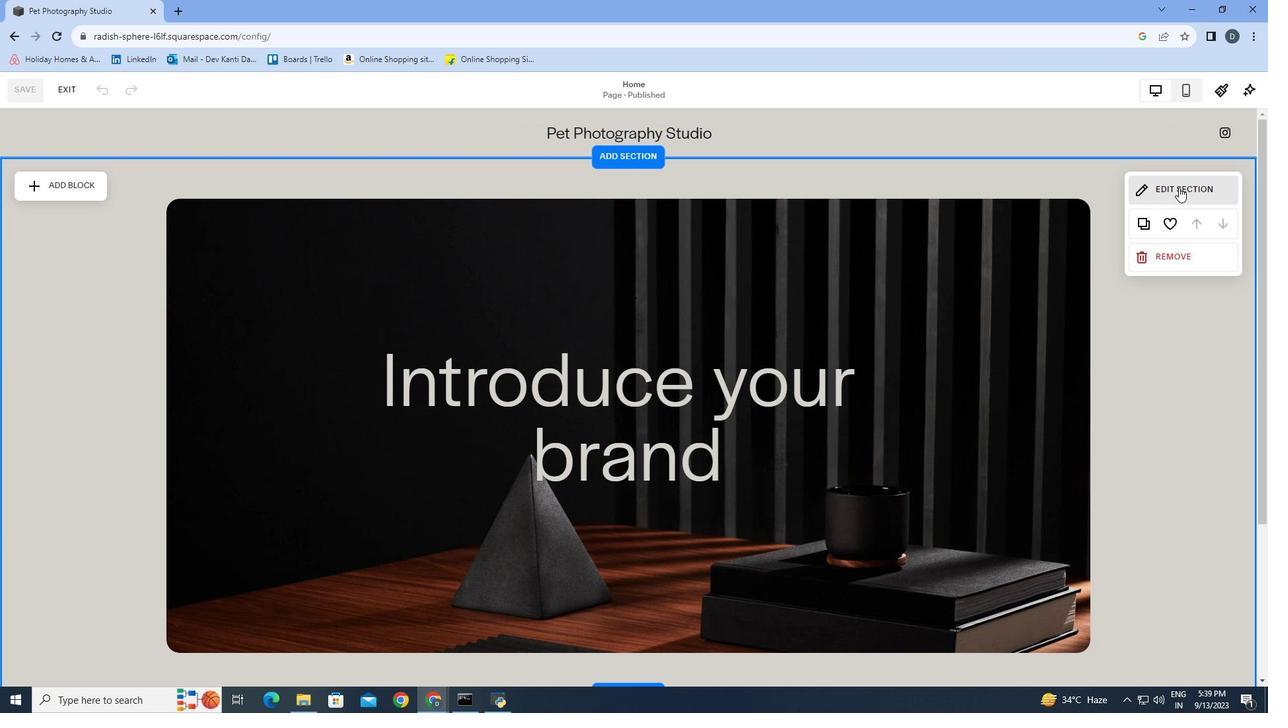 
Action: Mouse pressed left at (1179, 187)
Screenshot: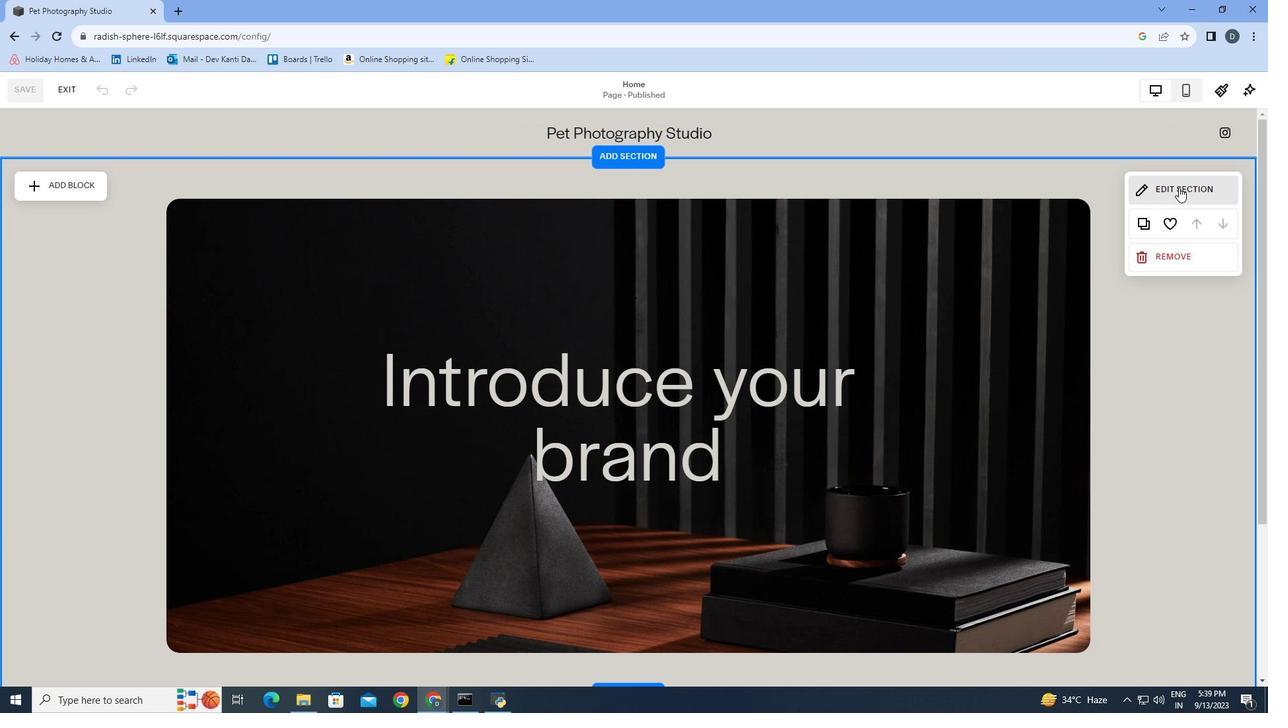 
Action: Mouse moved to (1125, 223)
Screenshot: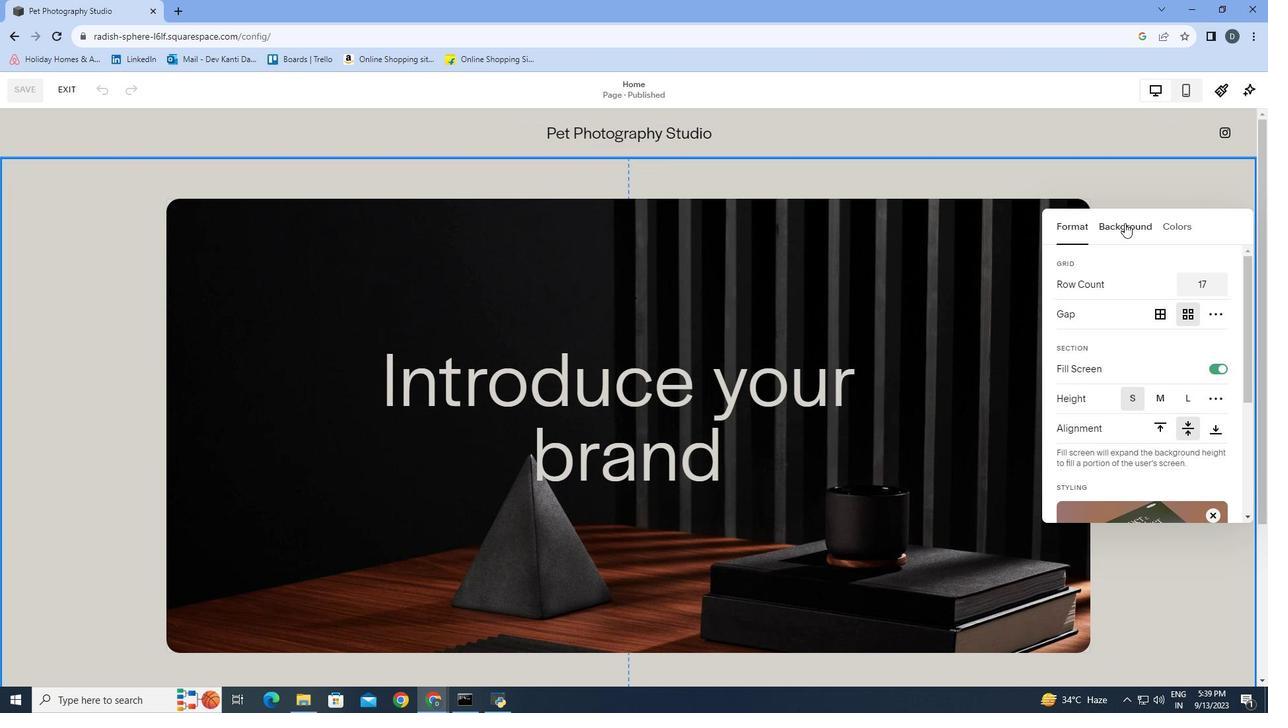 
Action: Mouse pressed left at (1125, 223)
Screenshot: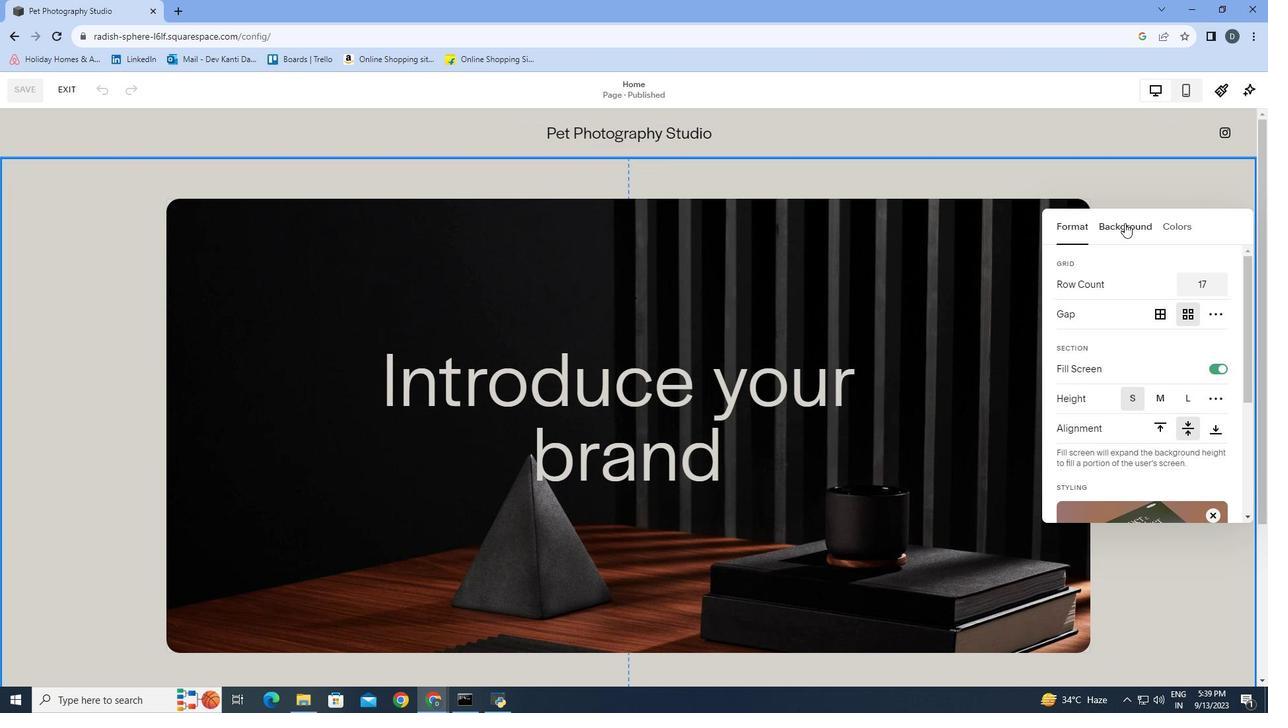 
Action: Mouse moved to (1138, 328)
Screenshot: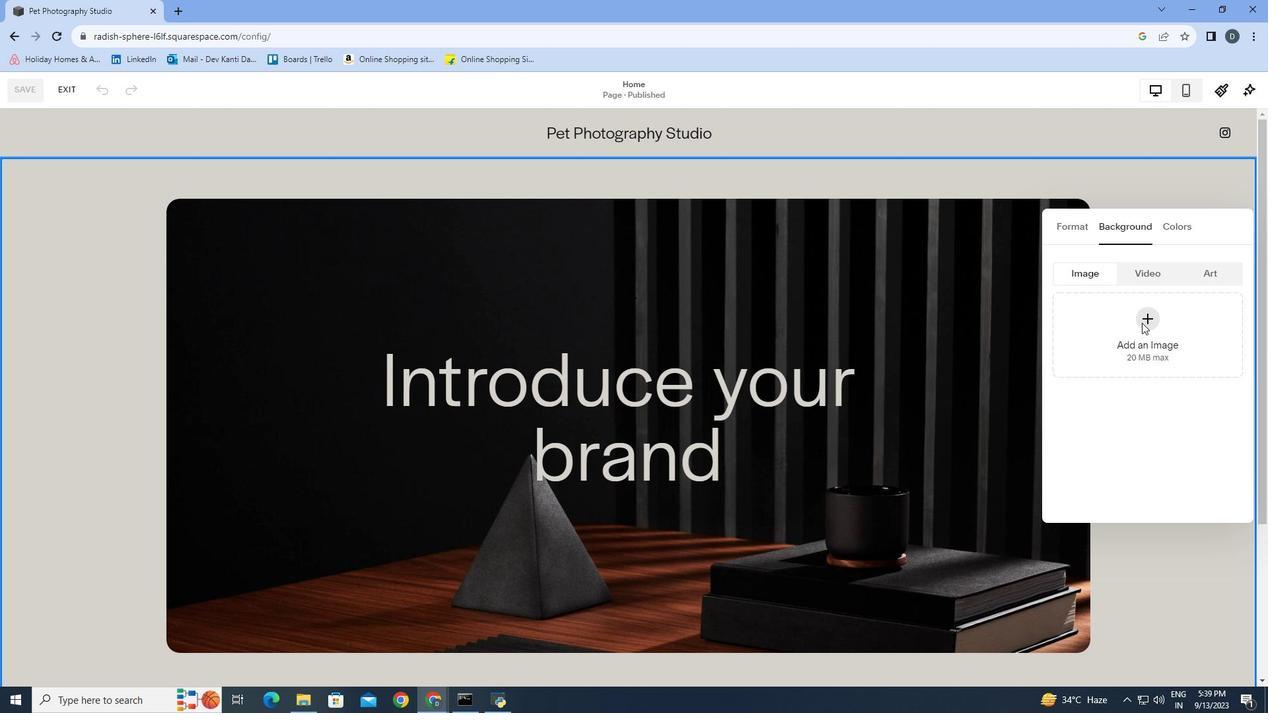 
Action: Mouse pressed left at (1138, 328)
Screenshot: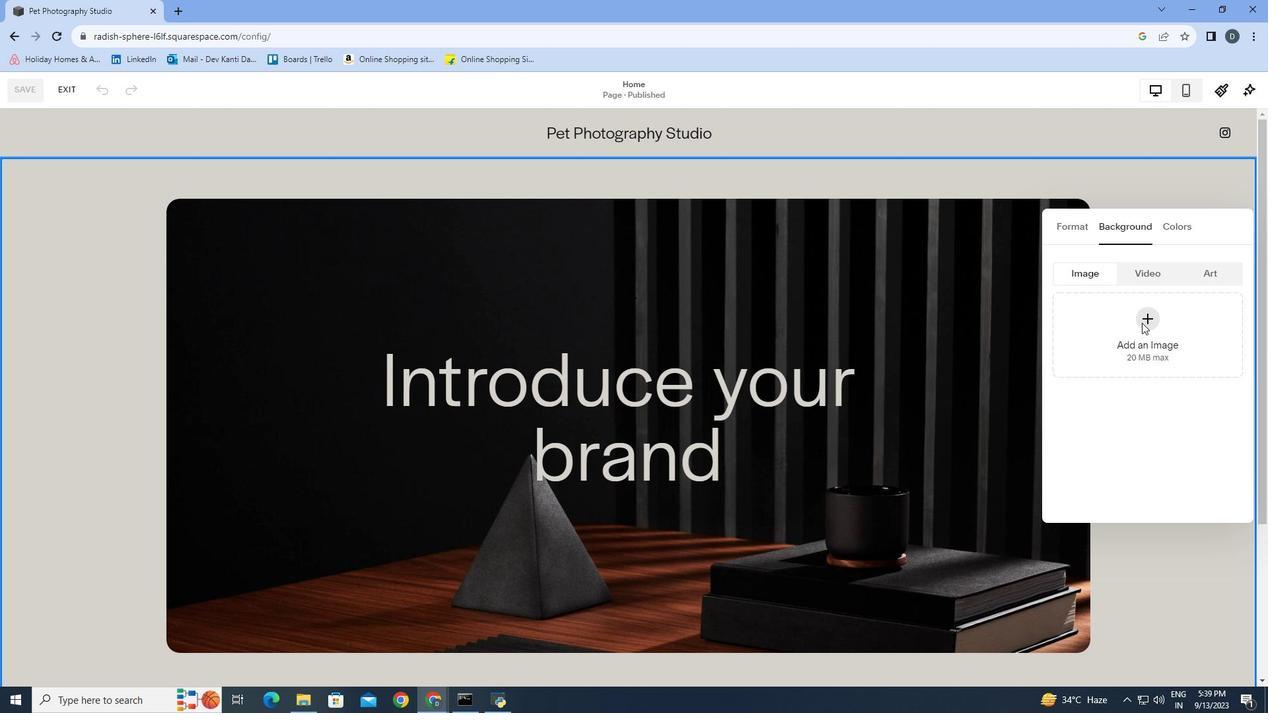 
Action: Mouse moved to (1131, 381)
Screenshot: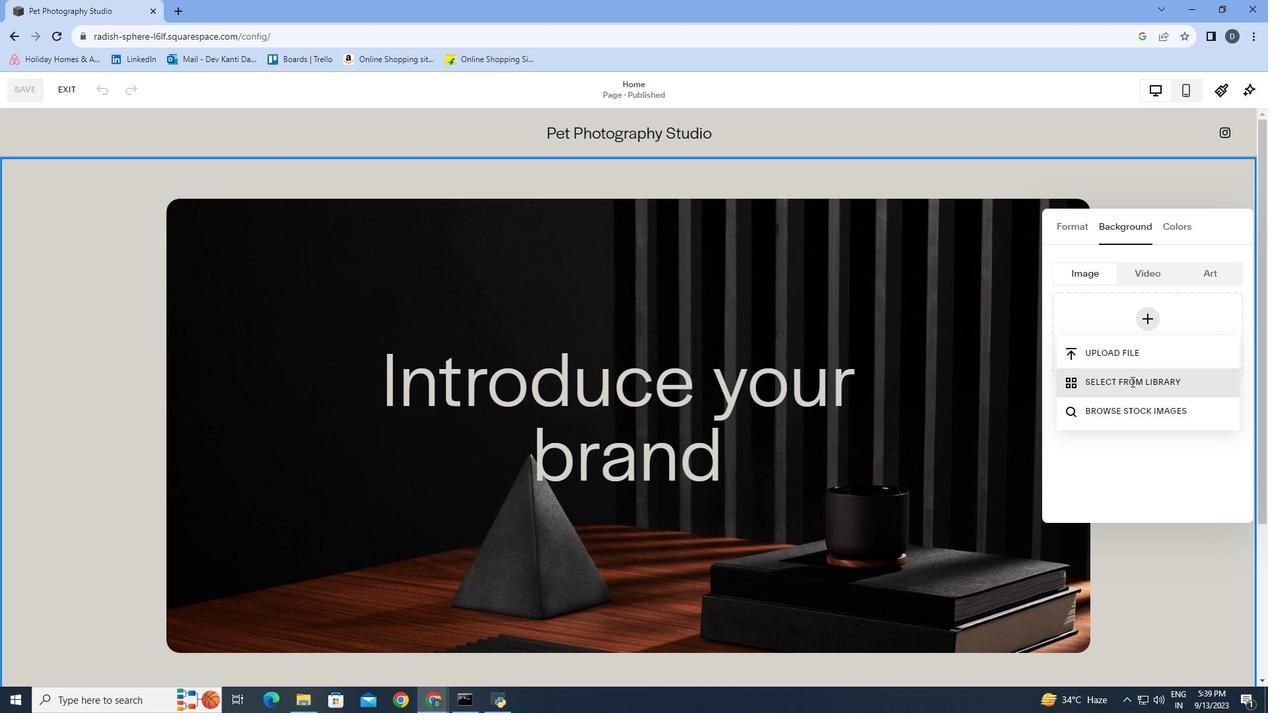 
Action: Mouse pressed left at (1131, 381)
Screenshot: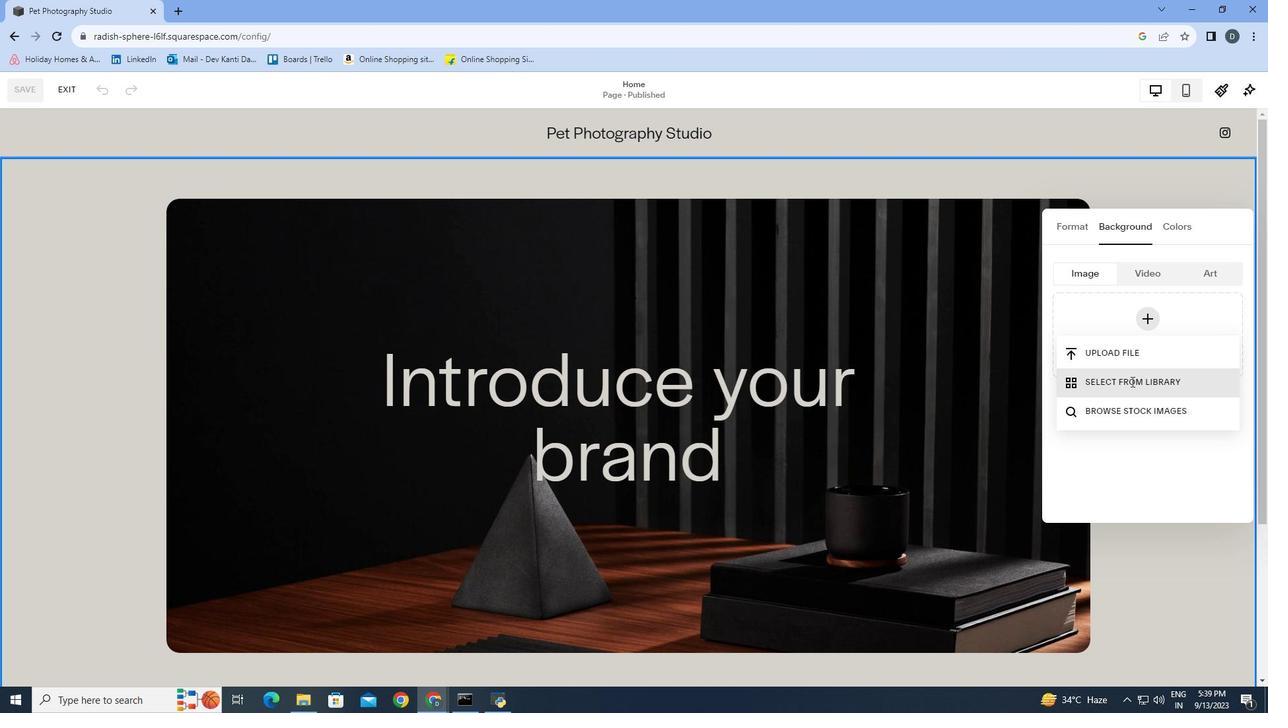 
Action: Mouse moved to (430, 203)
Screenshot: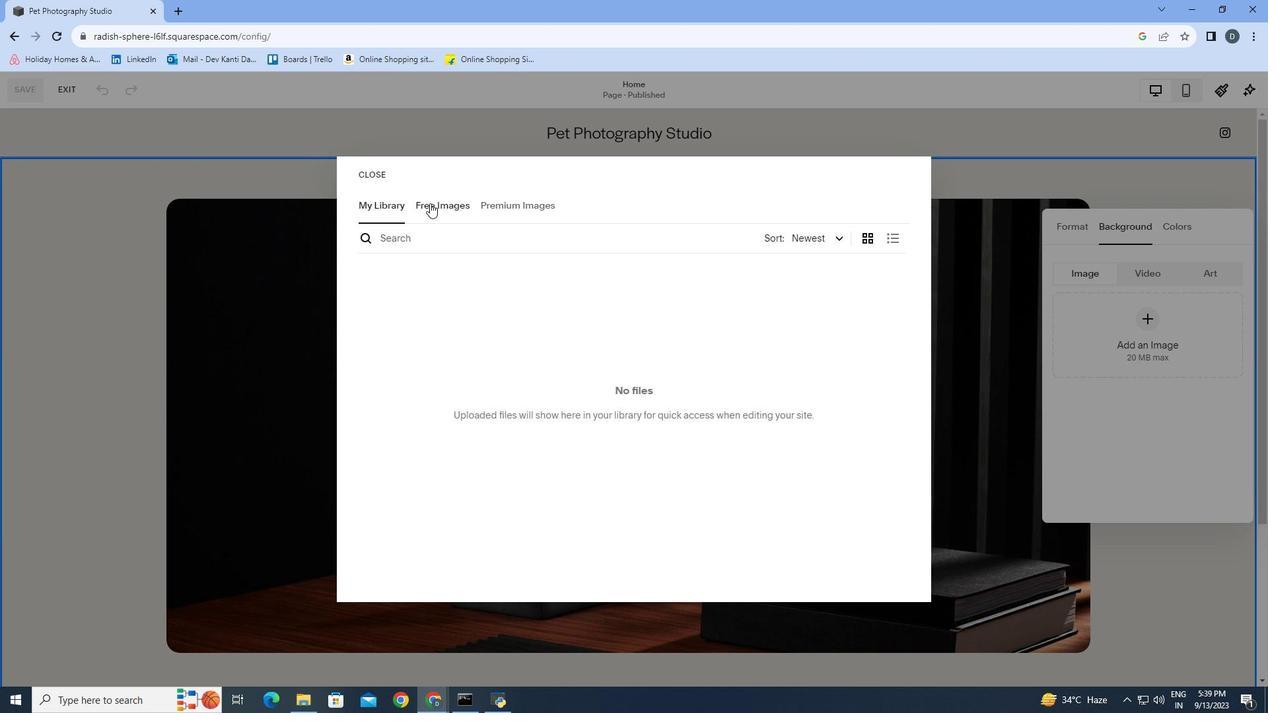 
Action: Mouse pressed left at (430, 203)
Screenshot: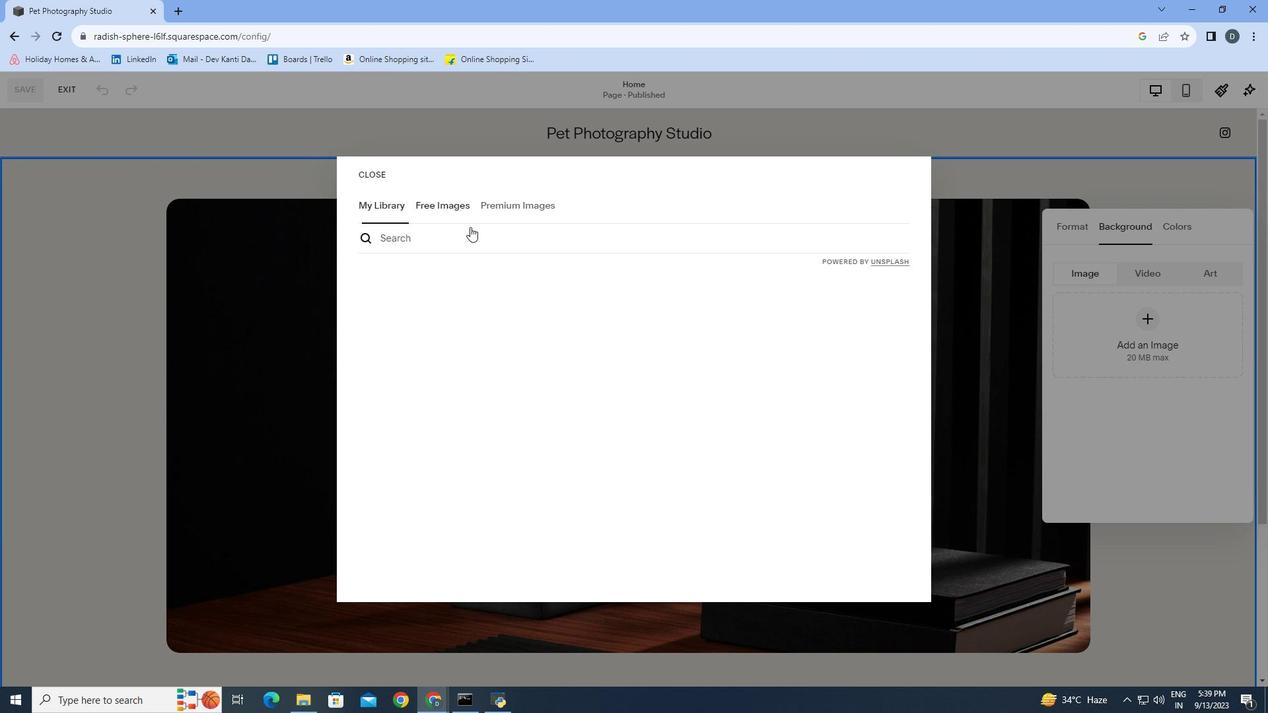 
Action: Mouse moved to (484, 238)
Screenshot: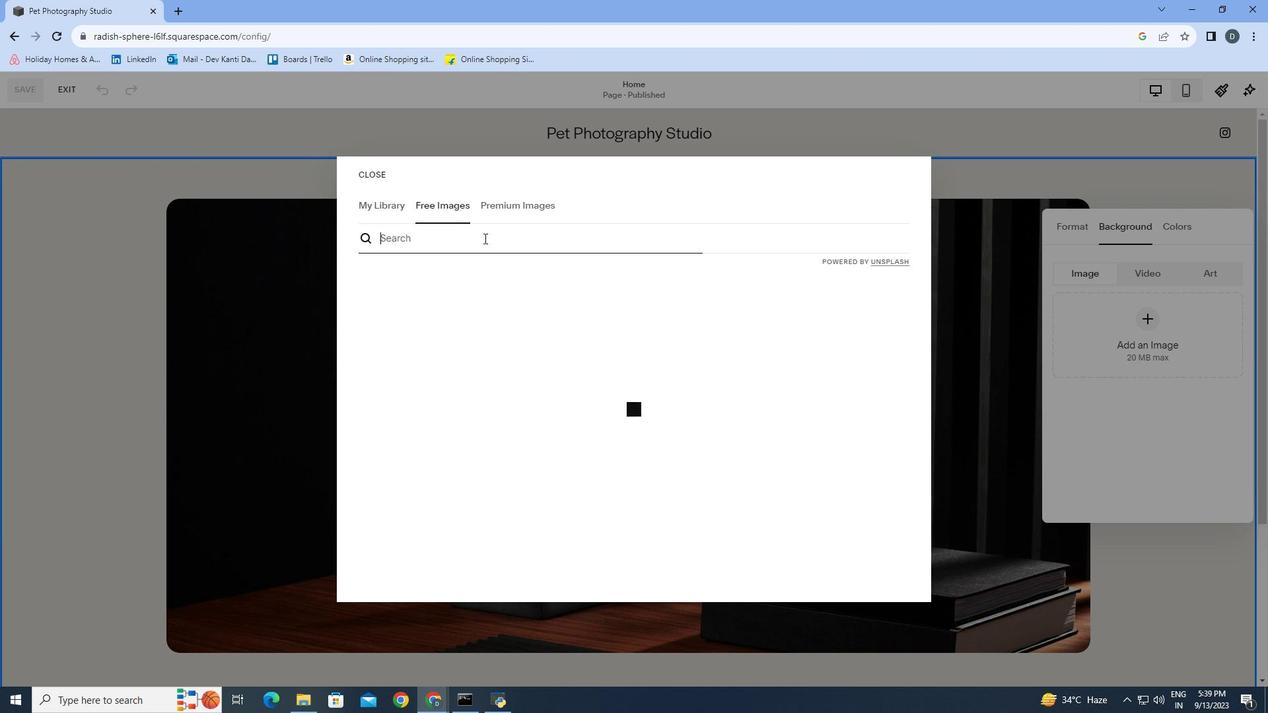 
Action: Mouse pressed left at (484, 238)
Screenshot: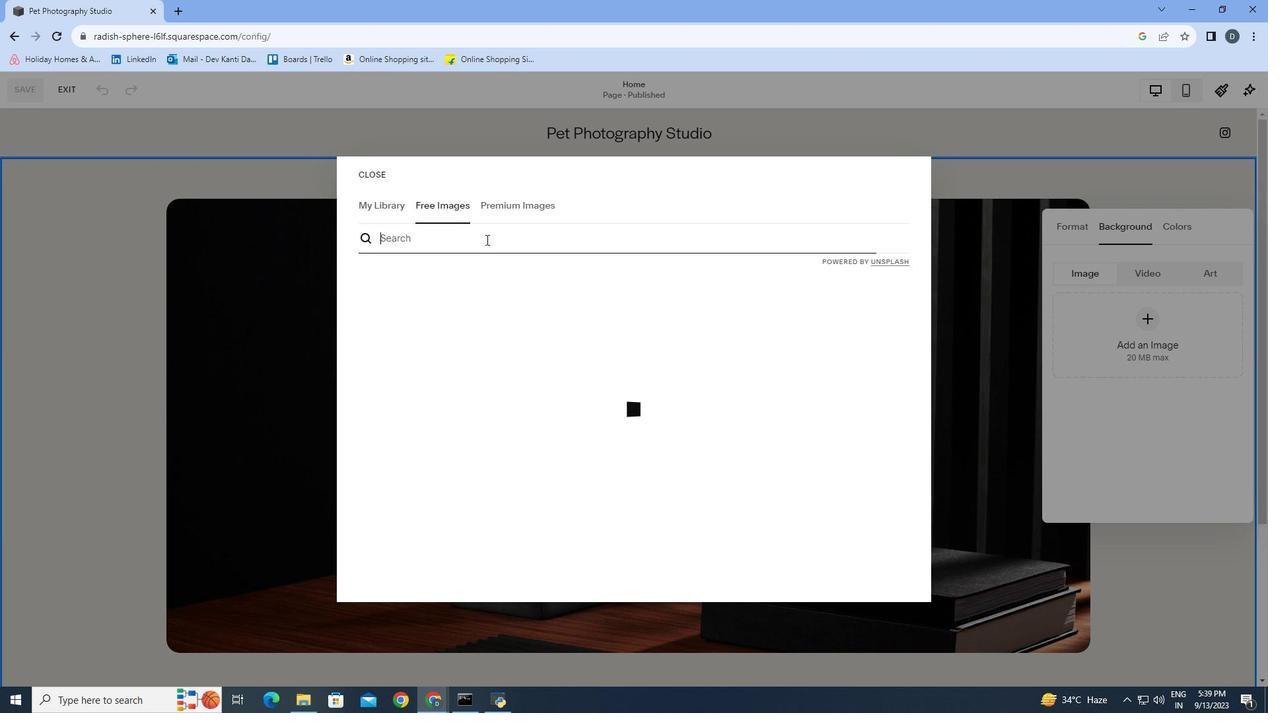 
Action: Mouse moved to (545, 206)
Screenshot: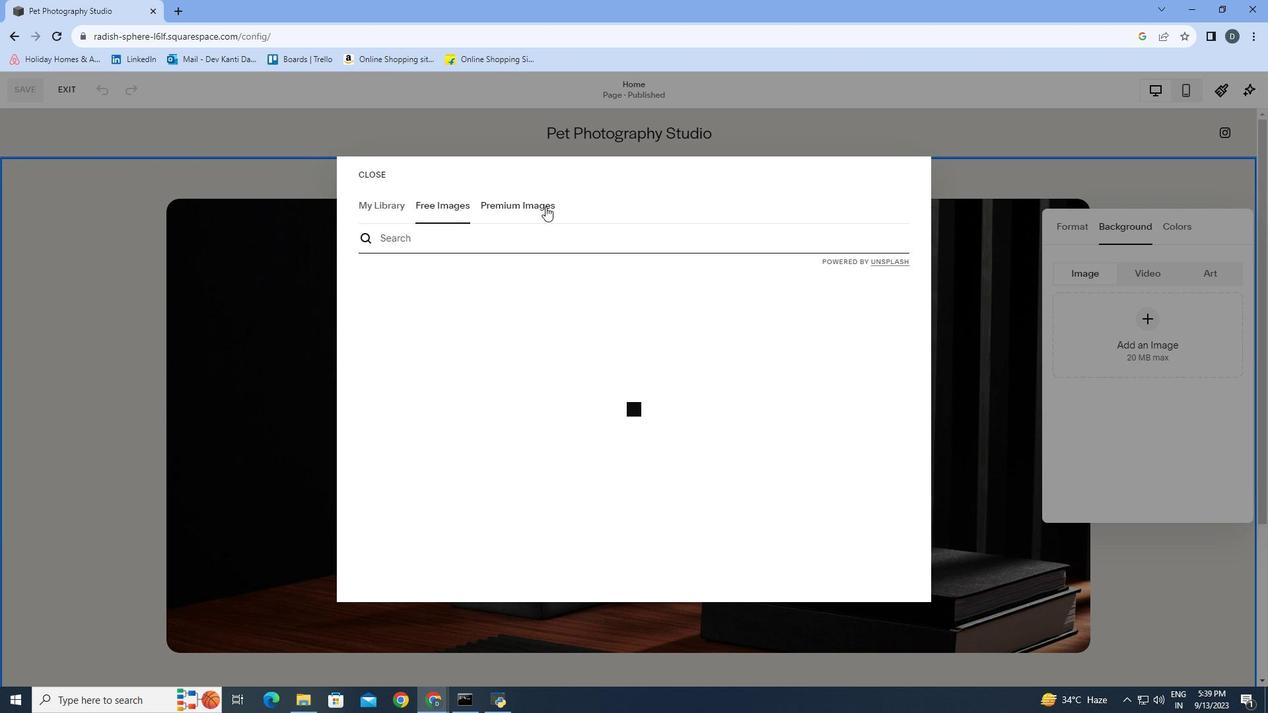 
Action: Key pressed <Key.shift>Pet<Key.space><Key.shift>Photo
Screenshot: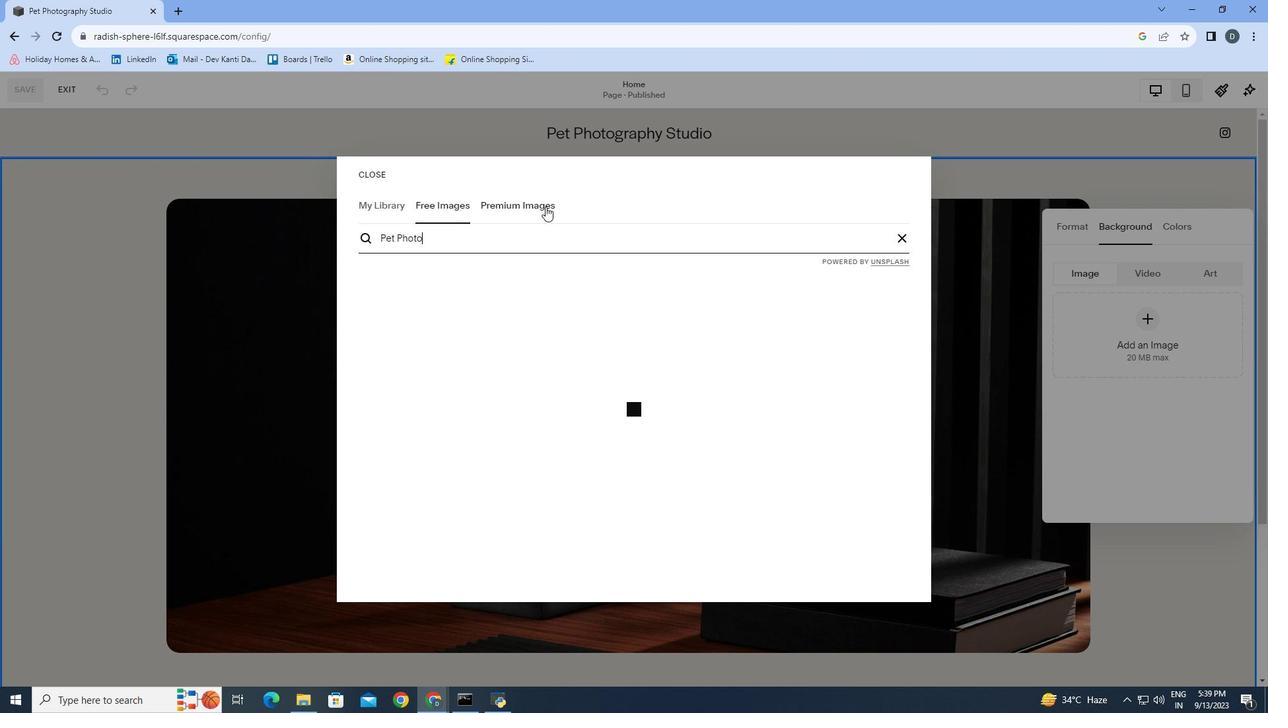 
Action: Mouse moved to (545, 206)
Screenshot: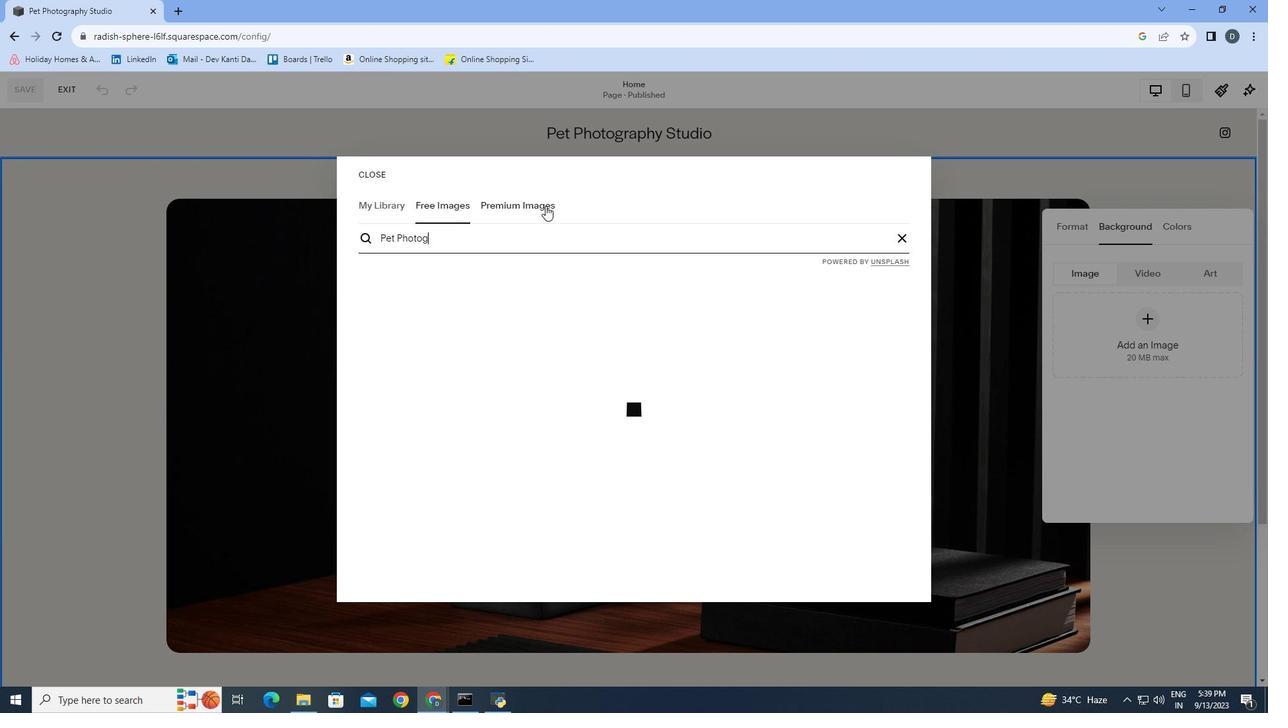 
Action: Key pressed graphy<Key.enter>
Screenshot: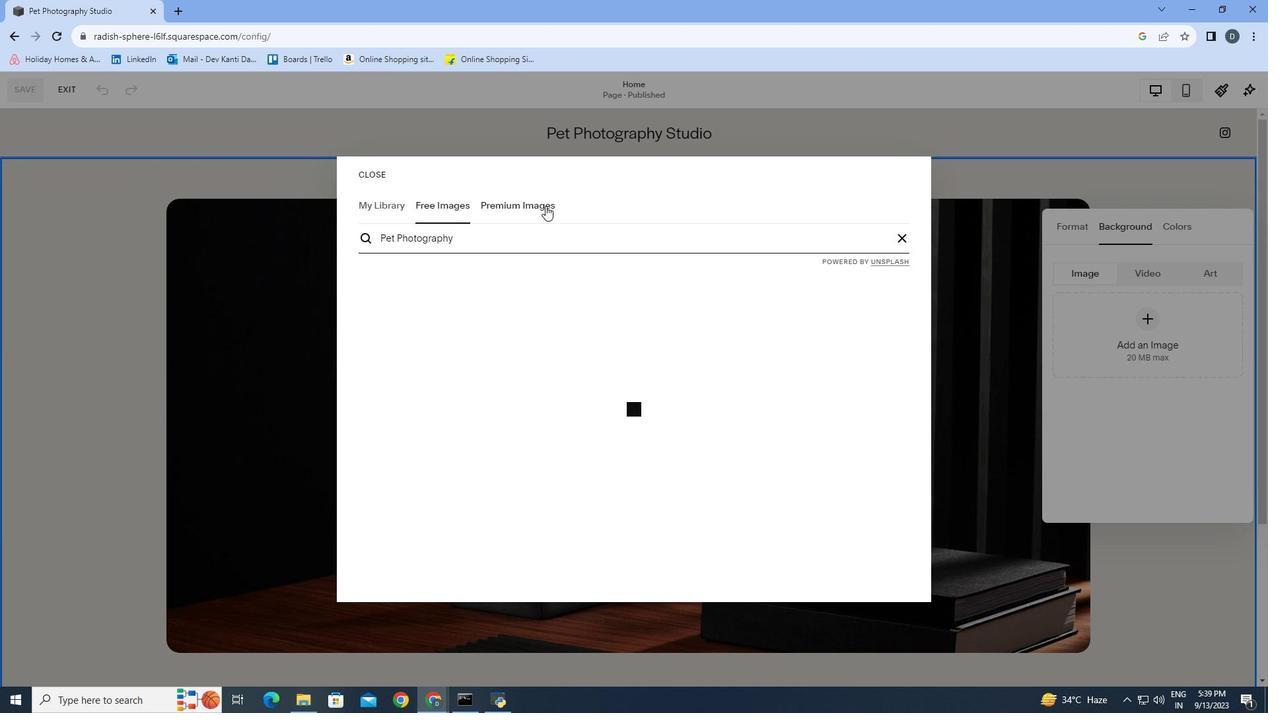 
Action: Mouse moved to (783, 435)
Screenshot: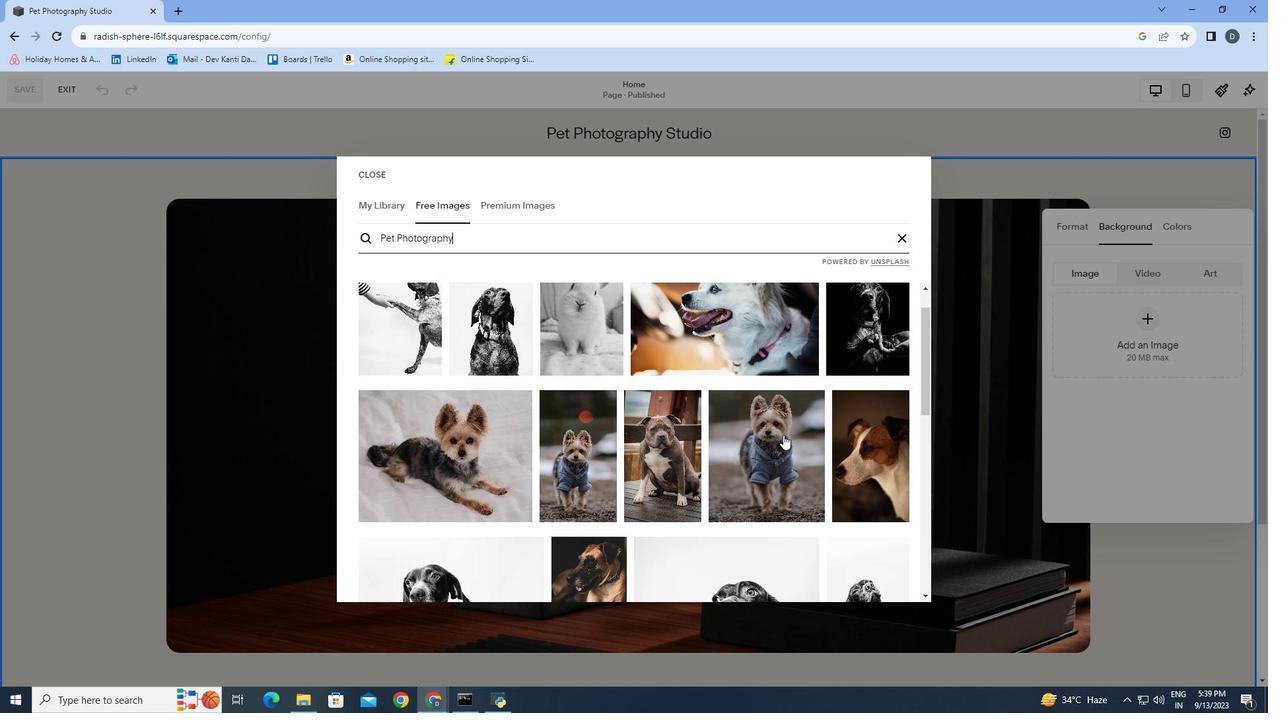 
Action: Mouse scrolled (783, 434) with delta (0, 0)
Screenshot: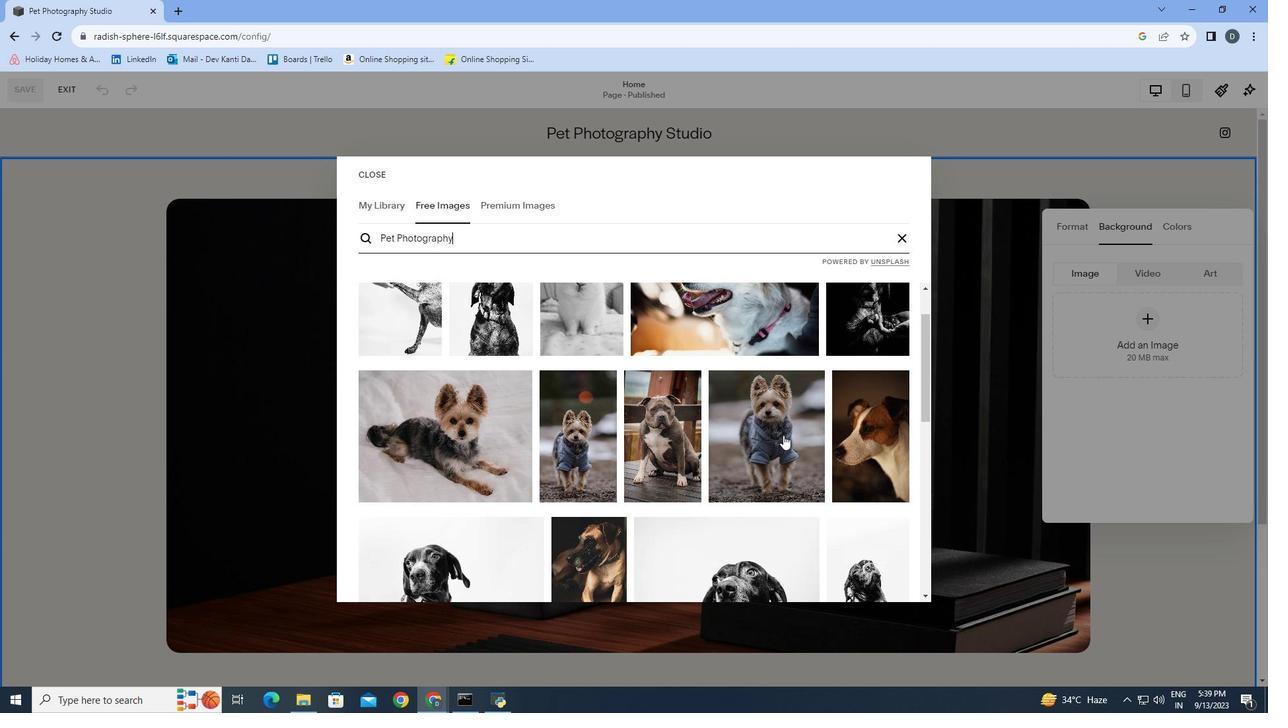 
Action: Mouse scrolled (783, 434) with delta (0, 0)
Screenshot: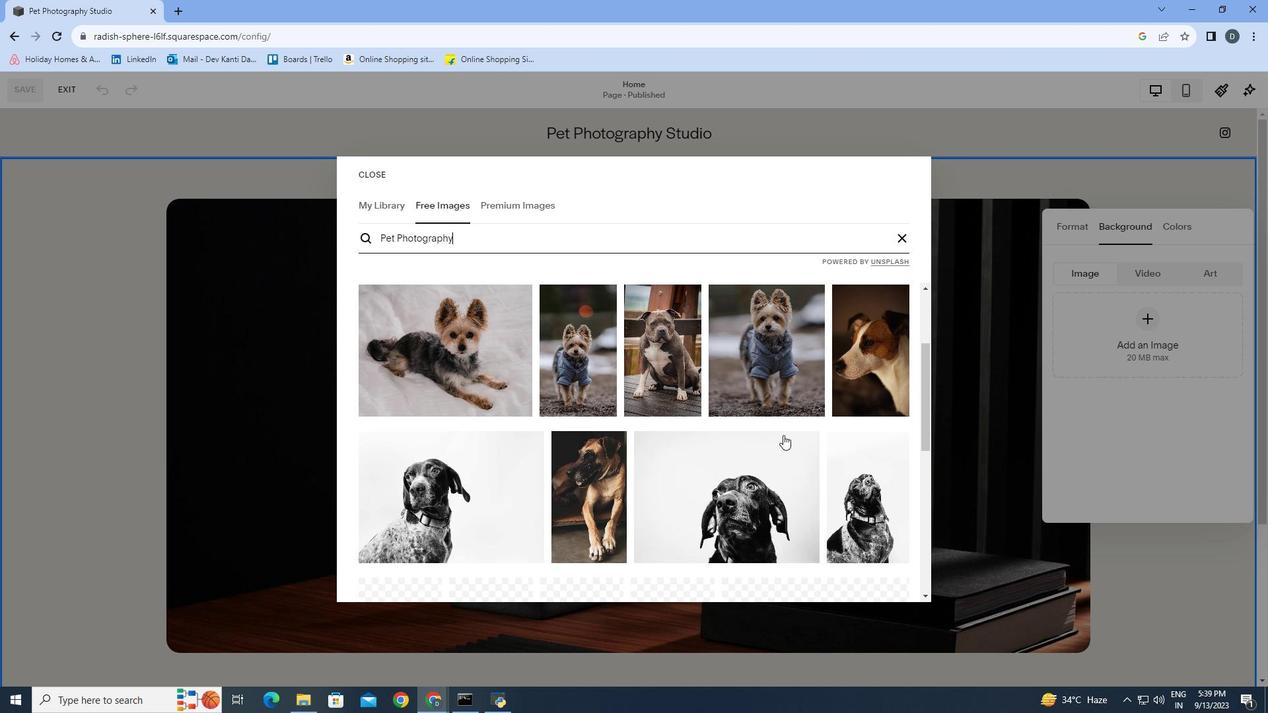 
Action: Mouse scrolled (783, 434) with delta (0, 0)
Screenshot: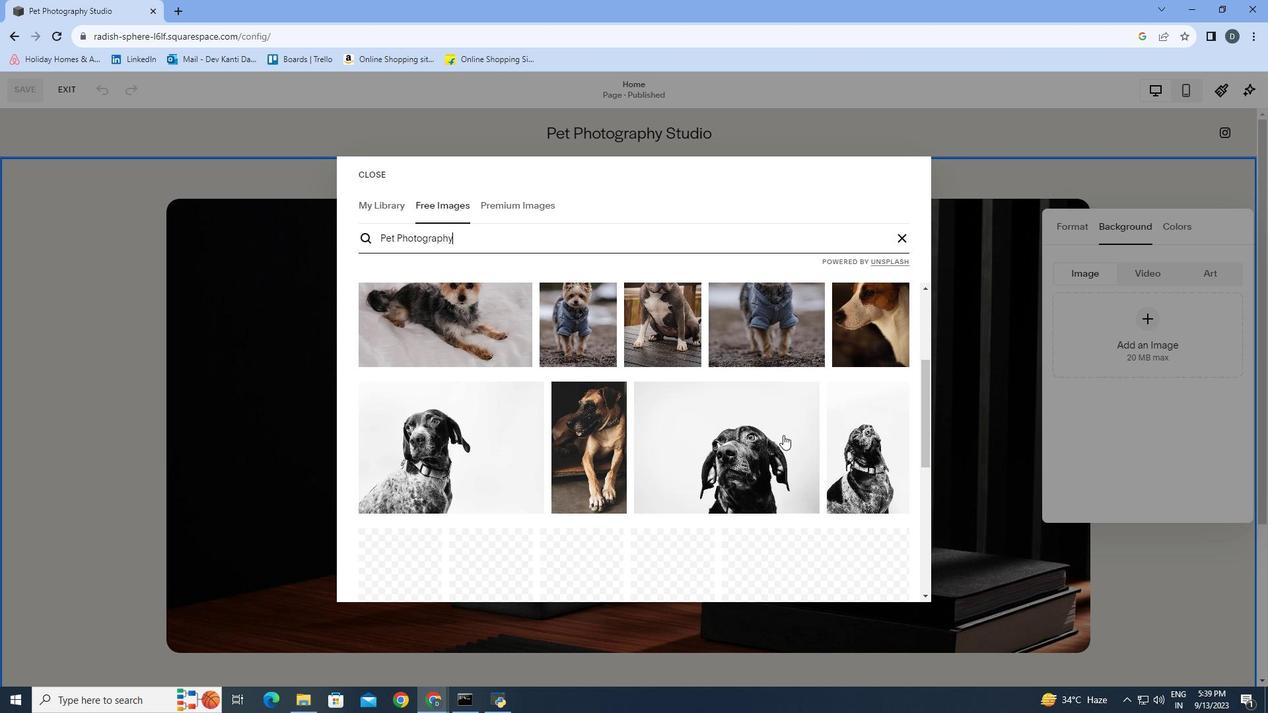 
Action: Mouse moved to (783, 435)
Screenshot: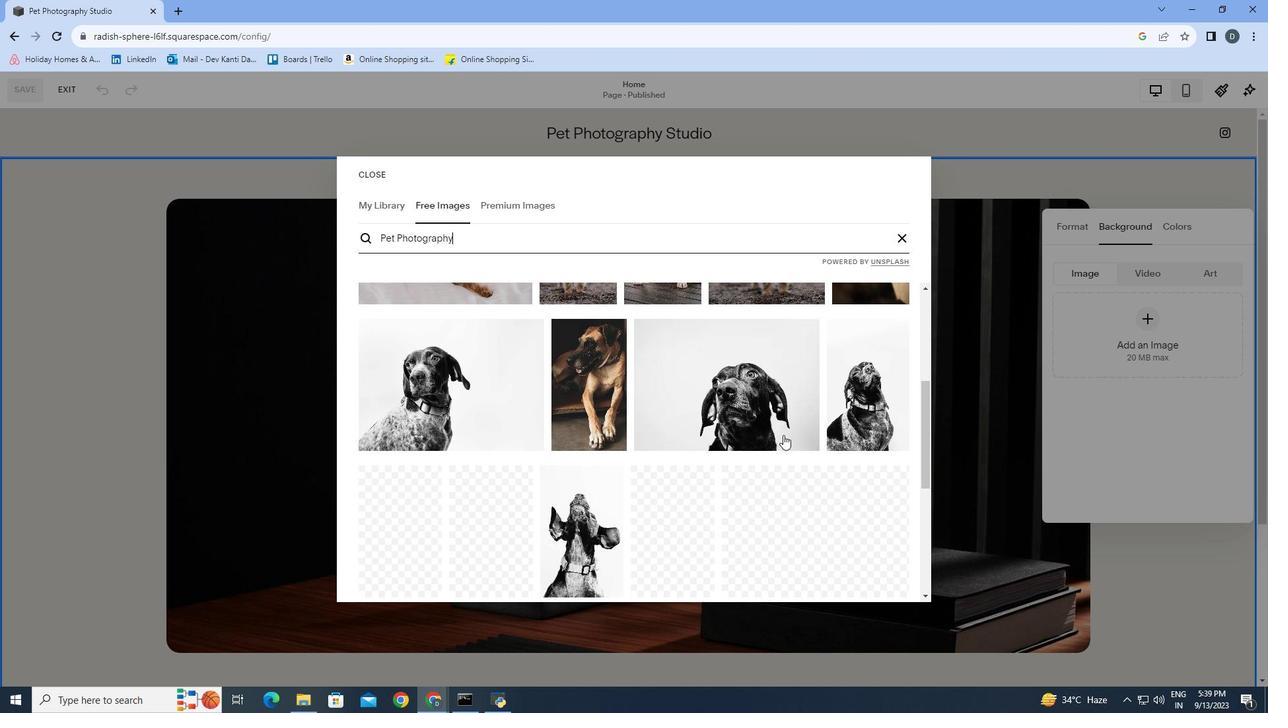 
Action: Mouse scrolled (783, 434) with delta (0, 0)
Screenshot: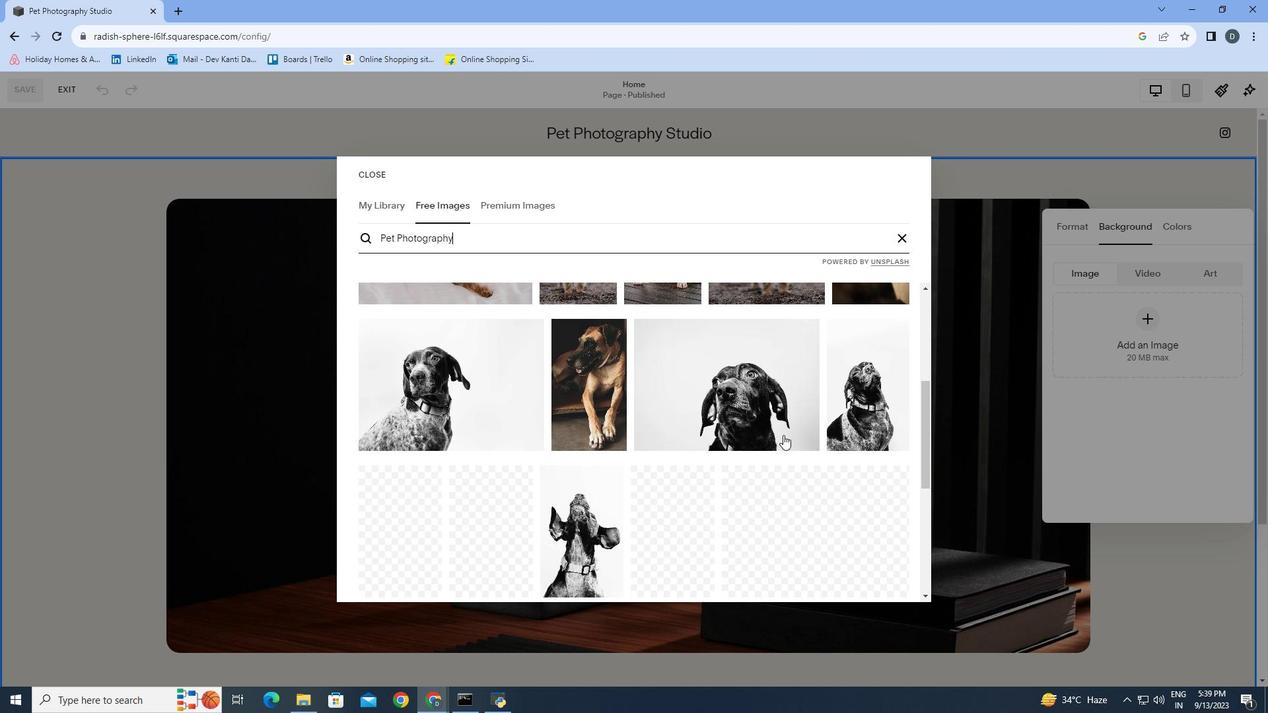 
Action: Mouse scrolled (783, 434) with delta (0, 0)
Screenshot: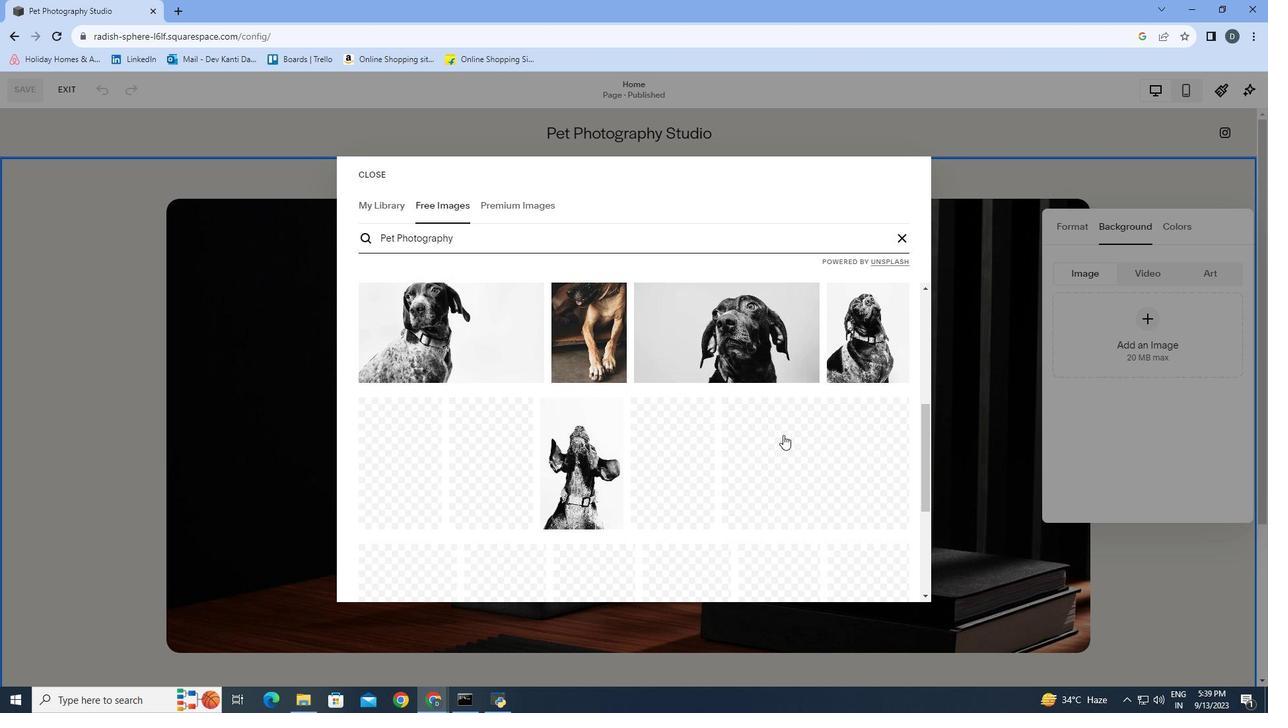 
Action: Mouse moved to (832, 452)
Screenshot: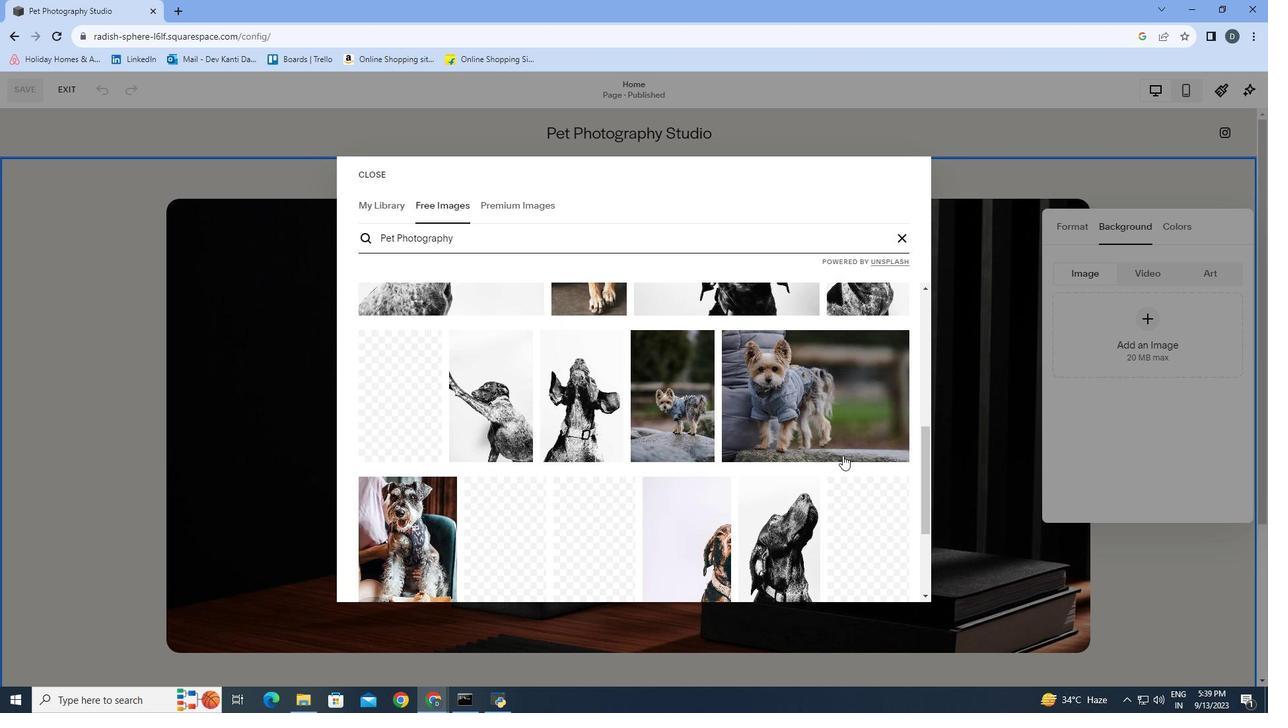 
Action: Mouse scrolled (832, 451) with delta (0, 0)
Screenshot: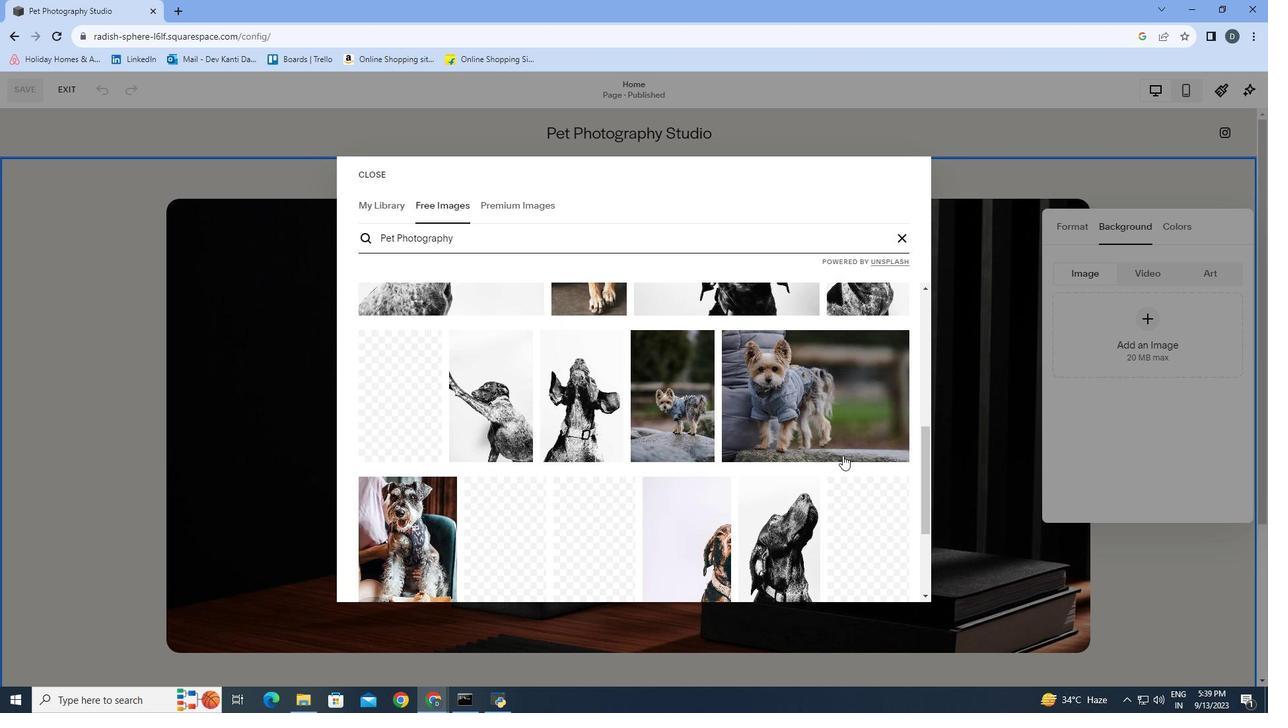 
Action: Mouse moved to (842, 455)
Screenshot: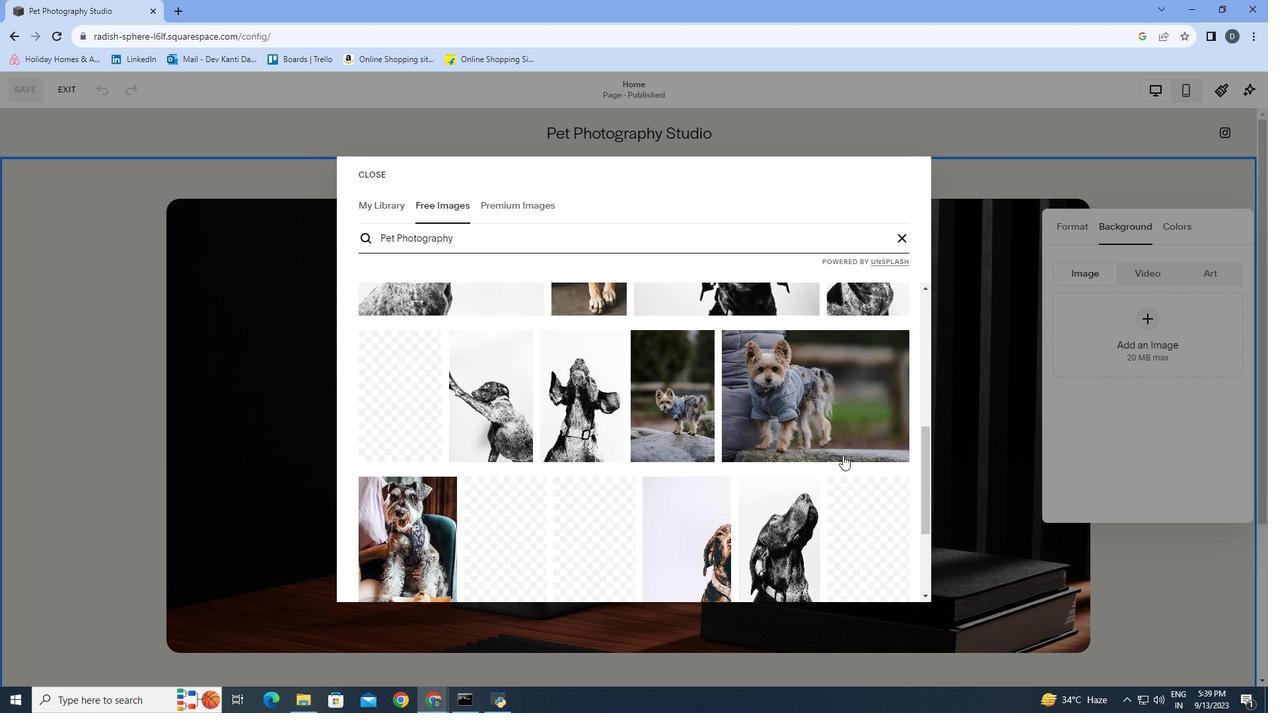 
Action: Mouse scrolled (842, 455) with delta (0, 0)
Screenshot: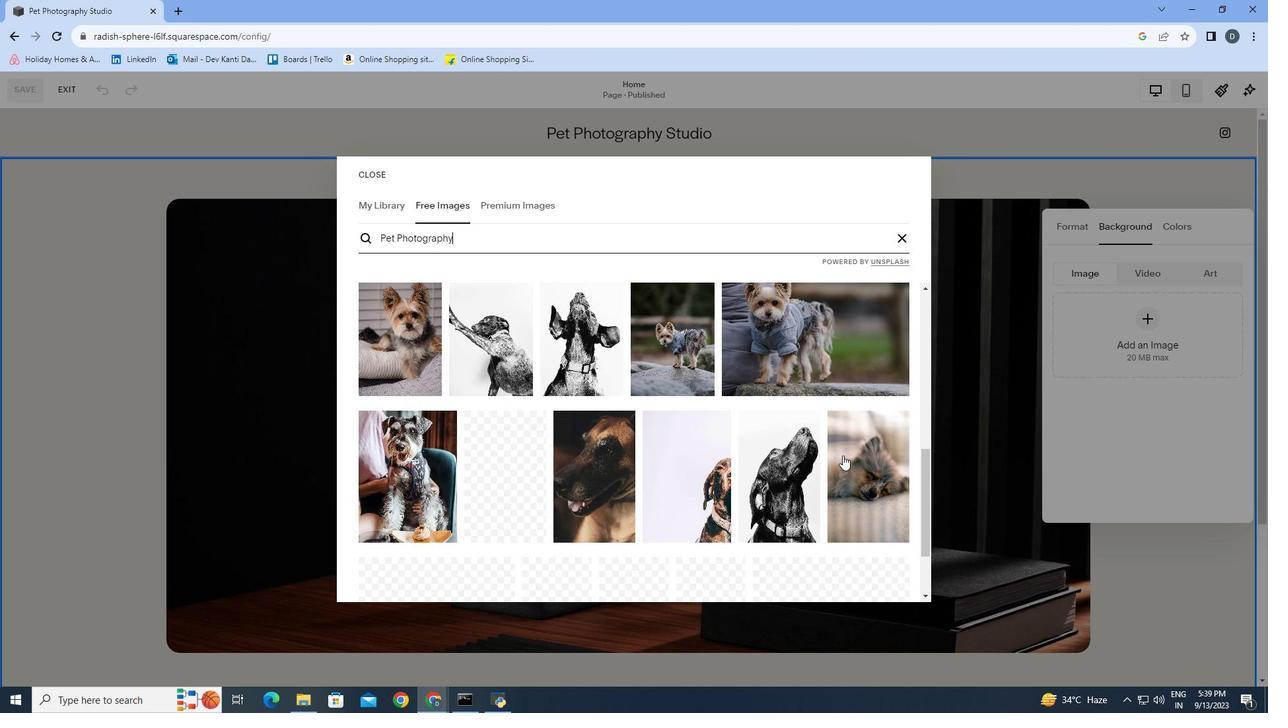 
Action: Mouse scrolled (842, 455) with delta (0, 0)
Screenshot: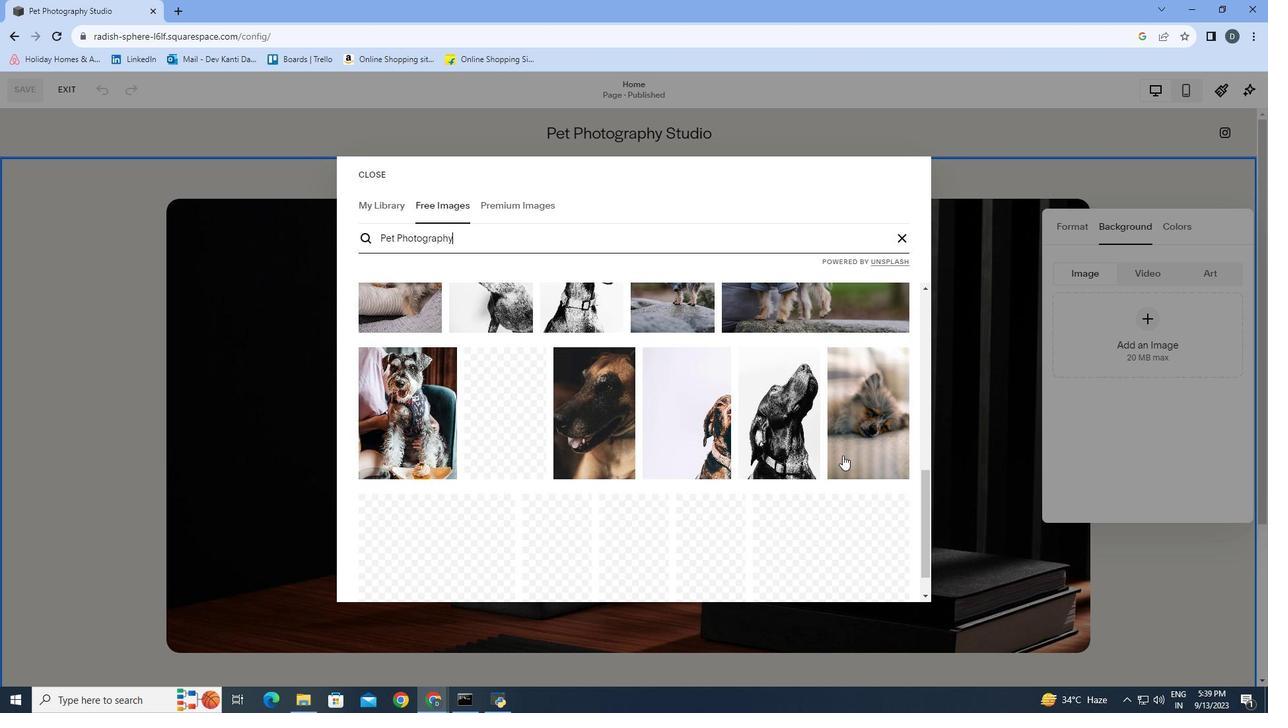 
Action: Mouse scrolled (842, 455) with delta (0, 0)
Screenshot: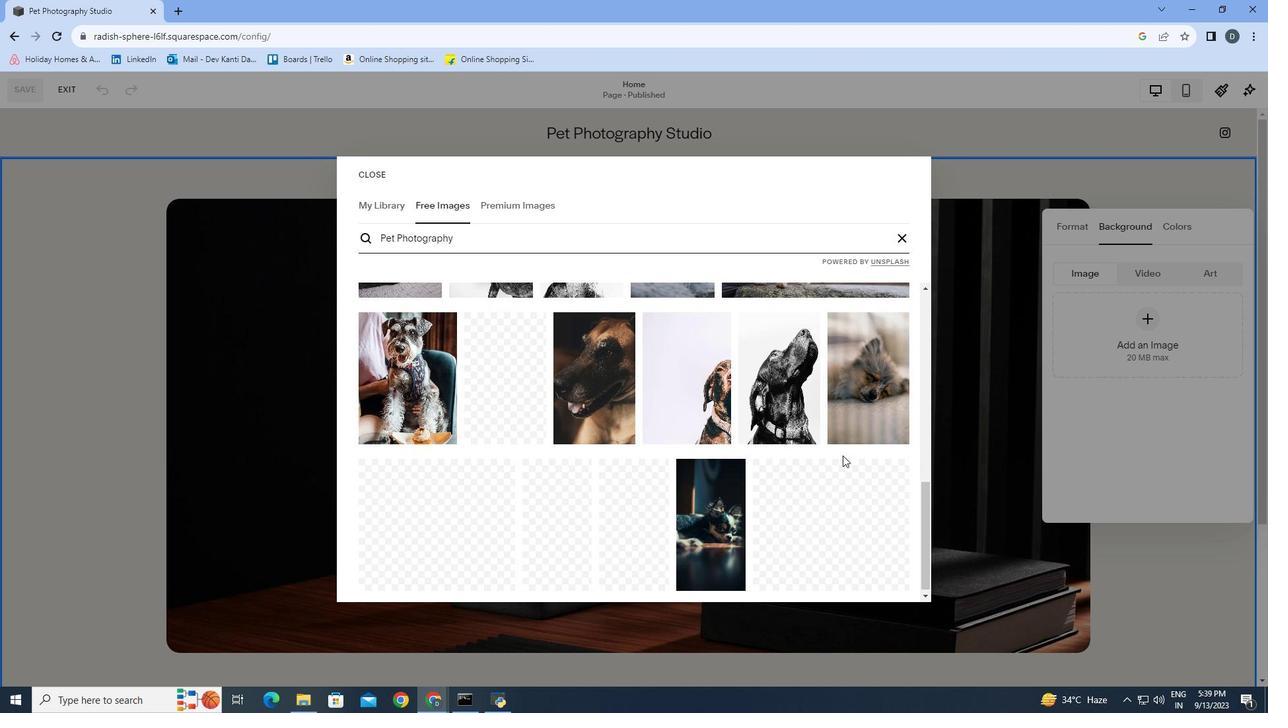 
Action: Mouse scrolled (842, 455) with delta (0, 0)
Screenshot: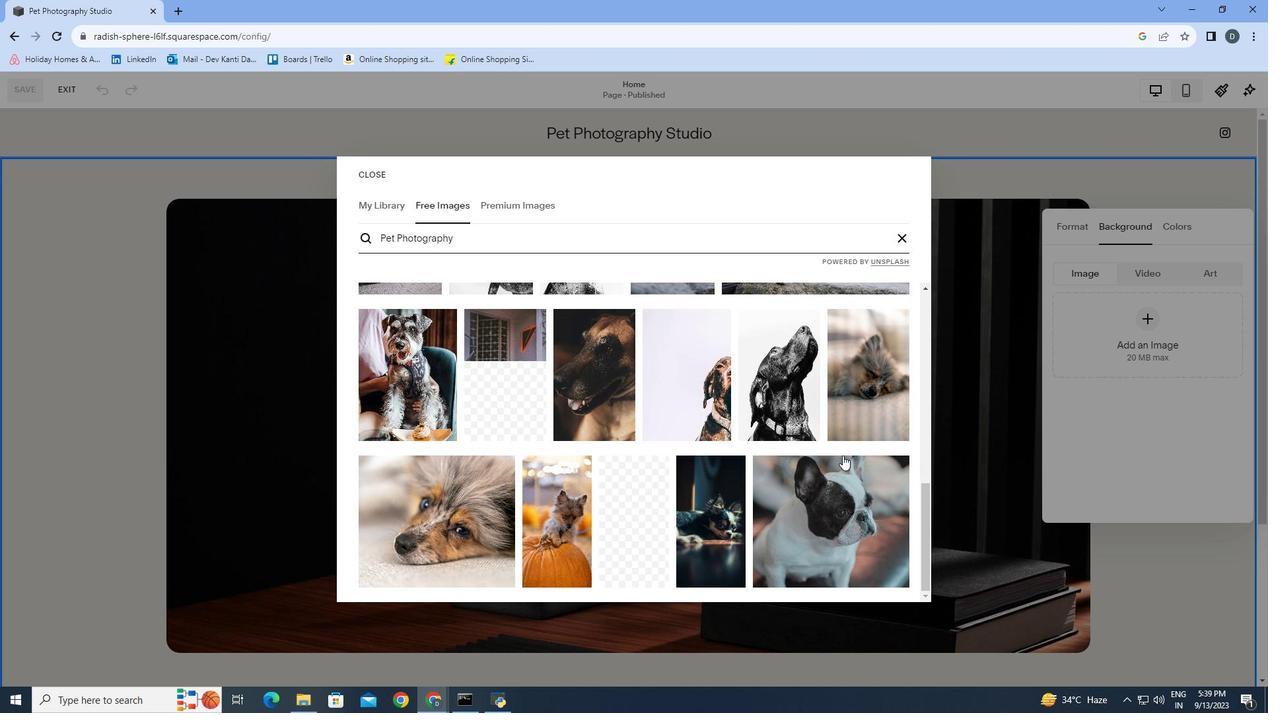 
Action: Mouse scrolled (842, 455) with delta (0, 0)
Screenshot: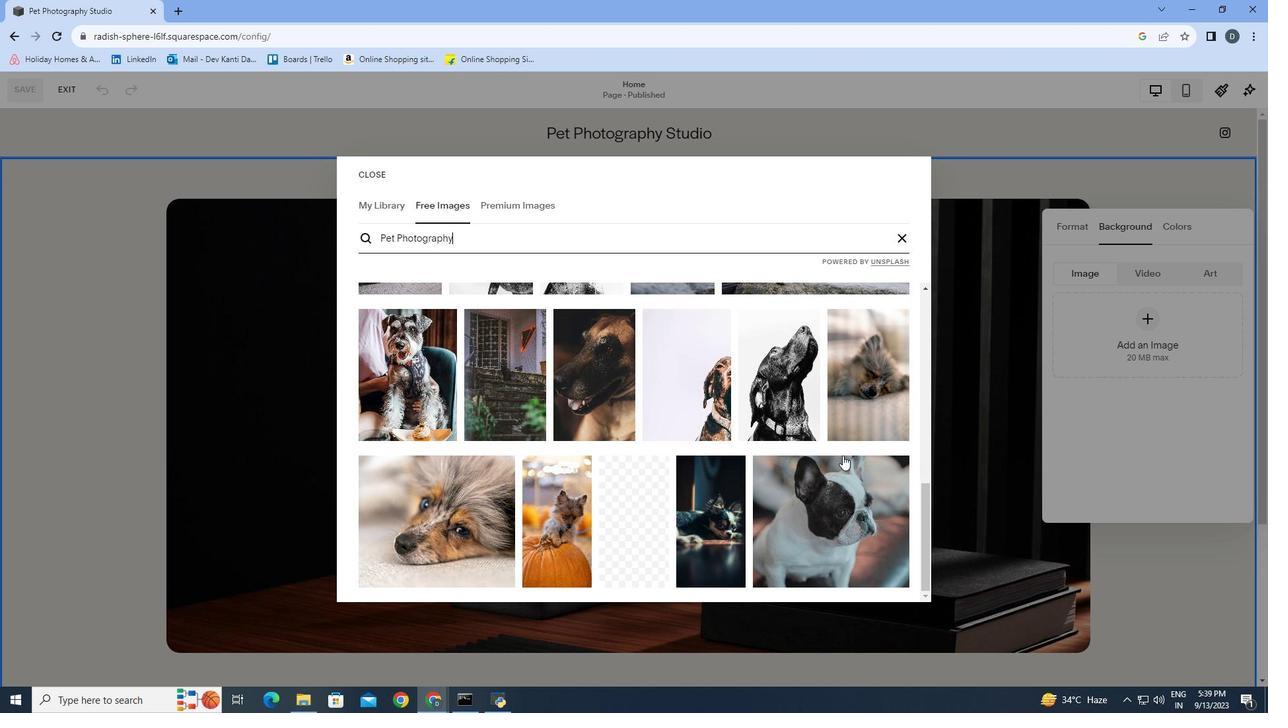 
Action: Mouse scrolled (842, 455) with delta (0, 0)
Screenshot: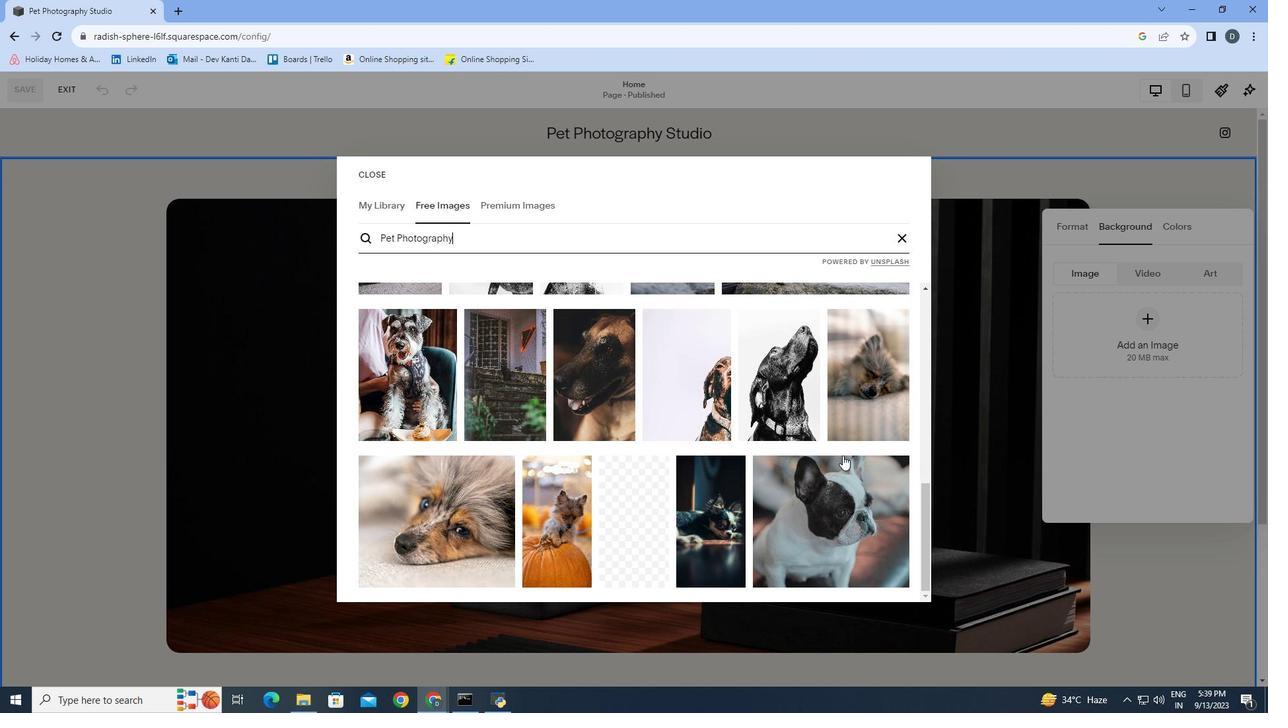 
Action: Mouse scrolled (842, 455) with delta (0, 0)
Screenshot: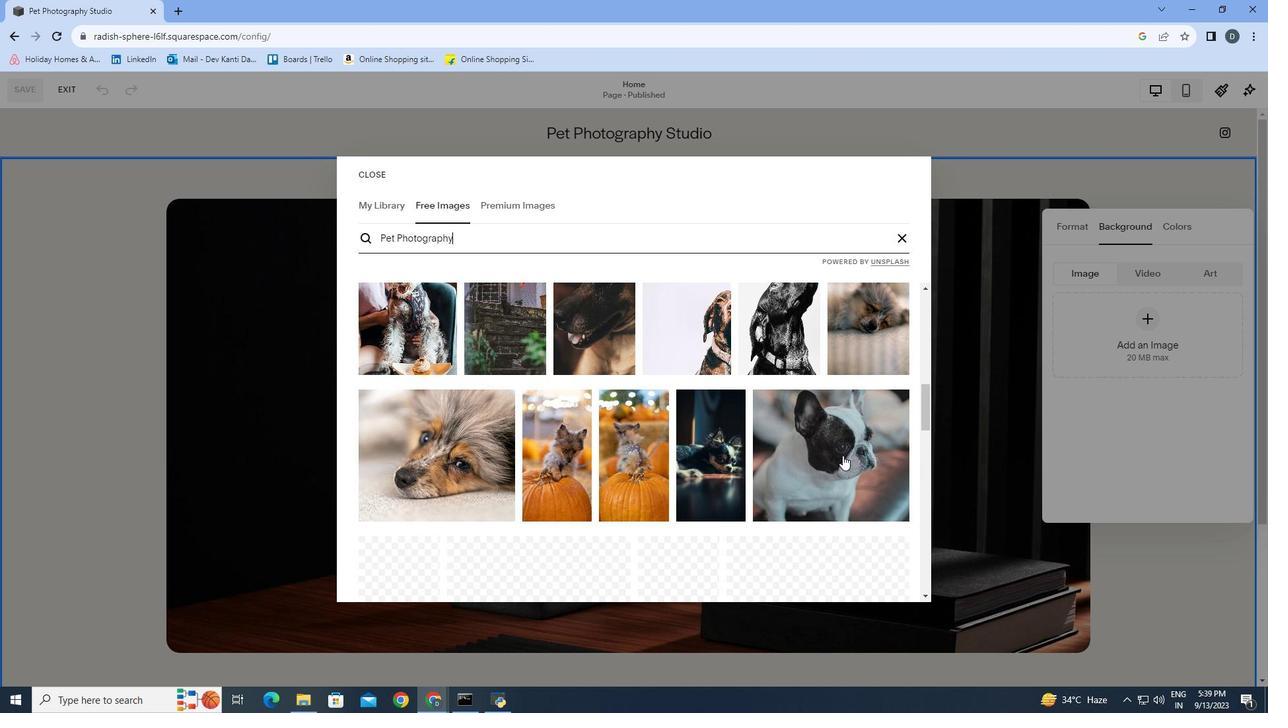 
Action: Mouse scrolled (842, 455) with delta (0, 0)
Screenshot: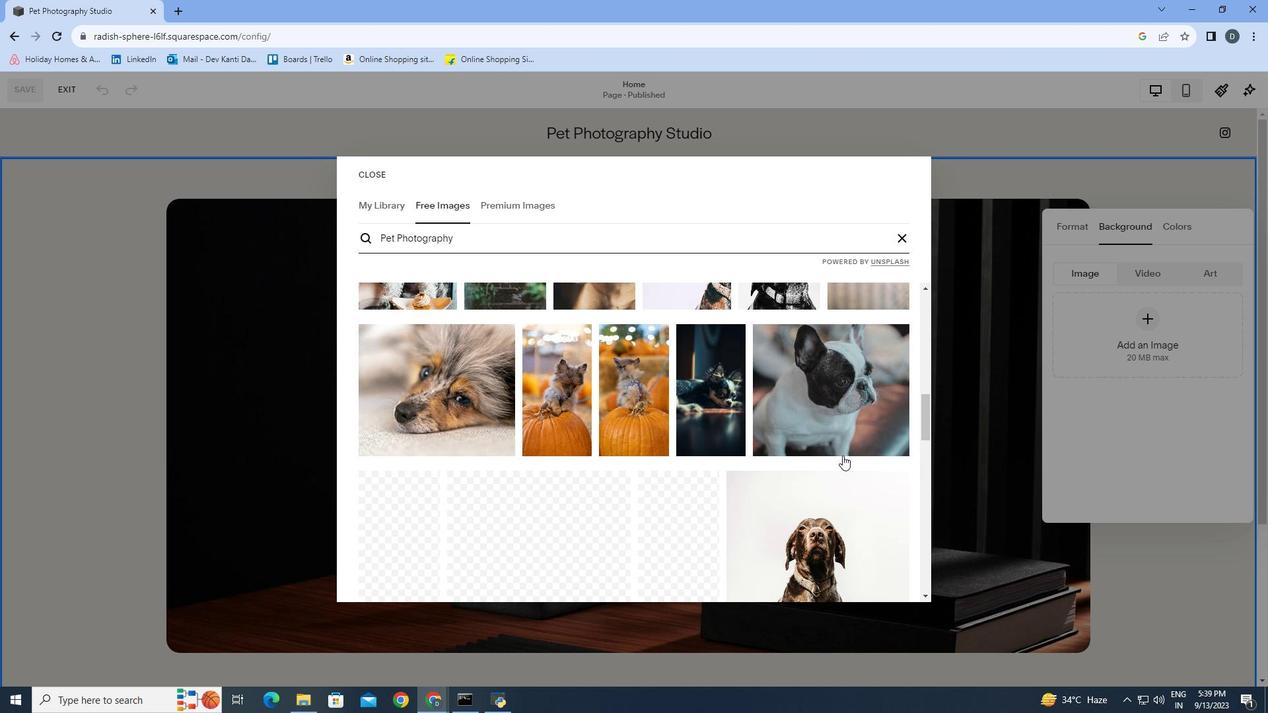 
Action: Mouse scrolled (842, 455) with delta (0, 0)
Screenshot: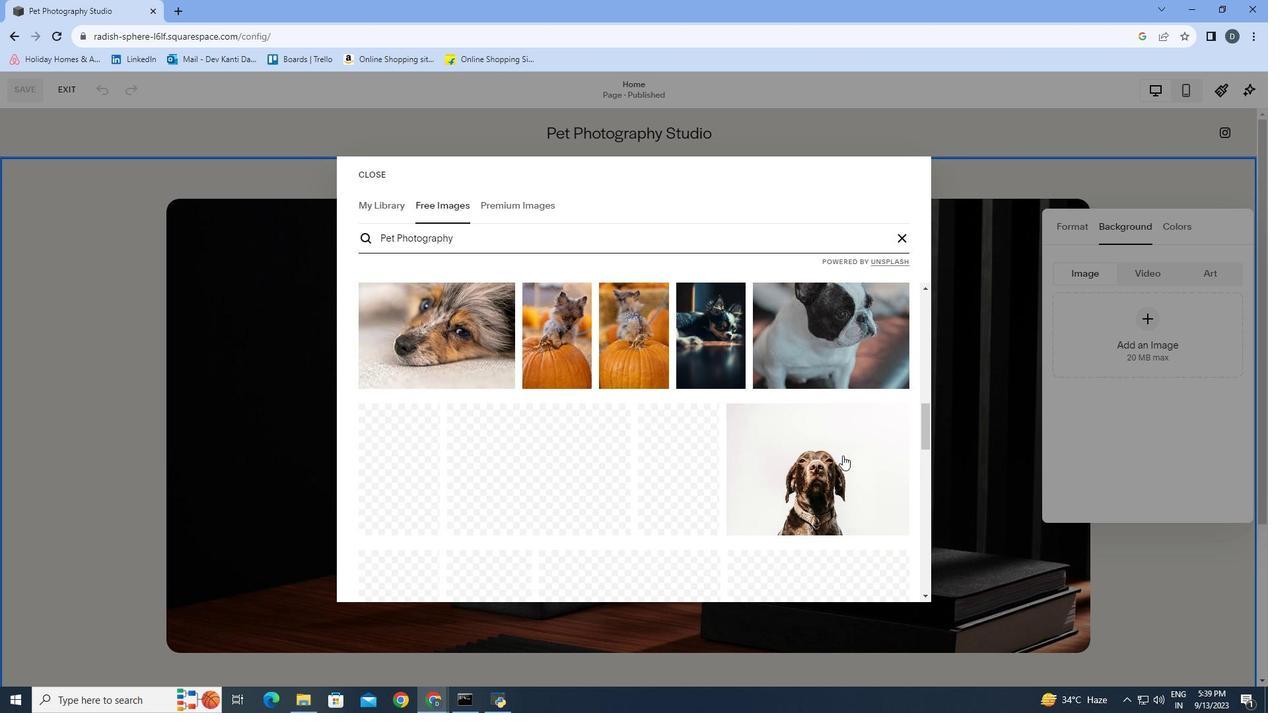 
Action: Mouse scrolled (842, 455) with delta (0, 0)
Screenshot: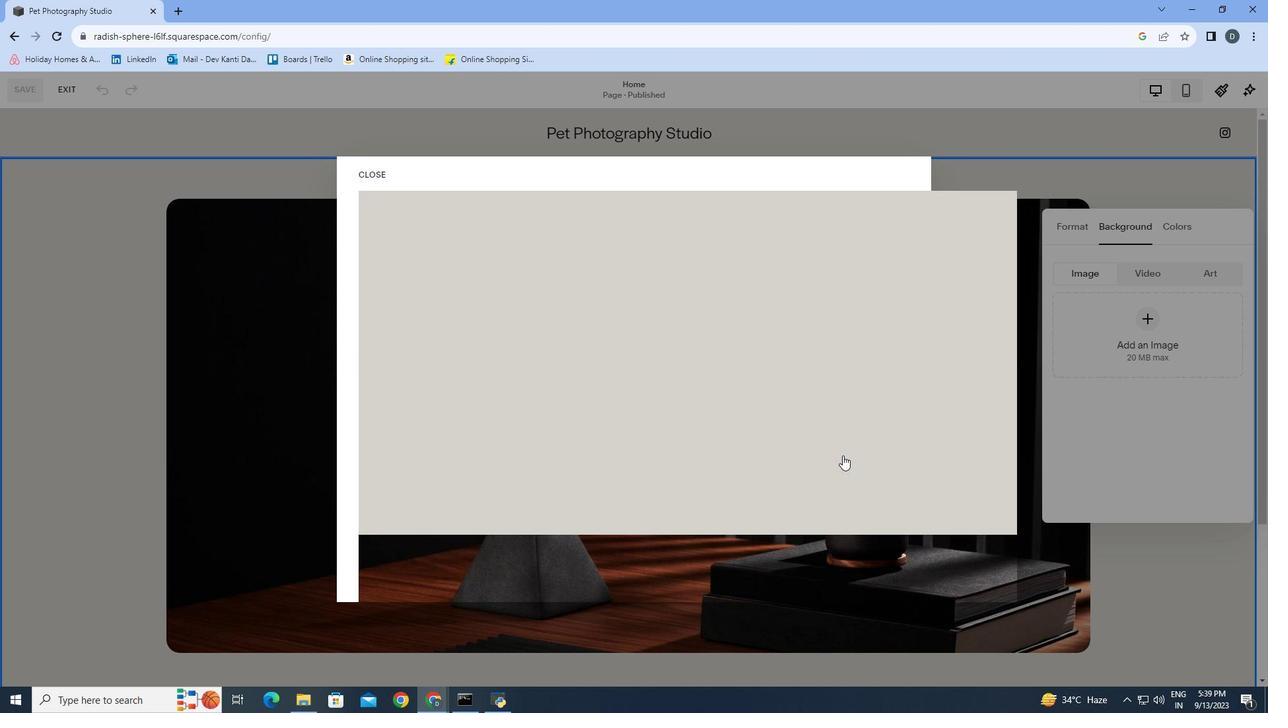 
Action: Mouse scrolled (842, 455) with delta (0, 0)
Screenshot: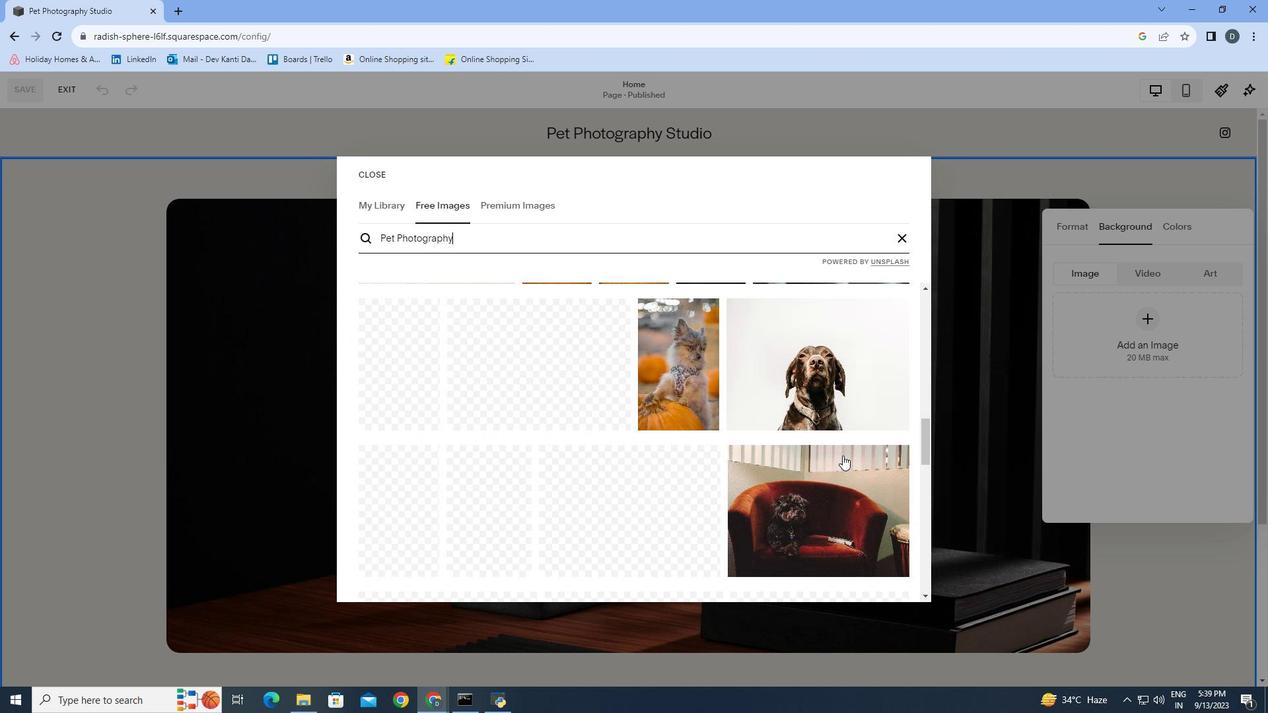 
Action: Mouse moved to (848, 448)
Screenshot: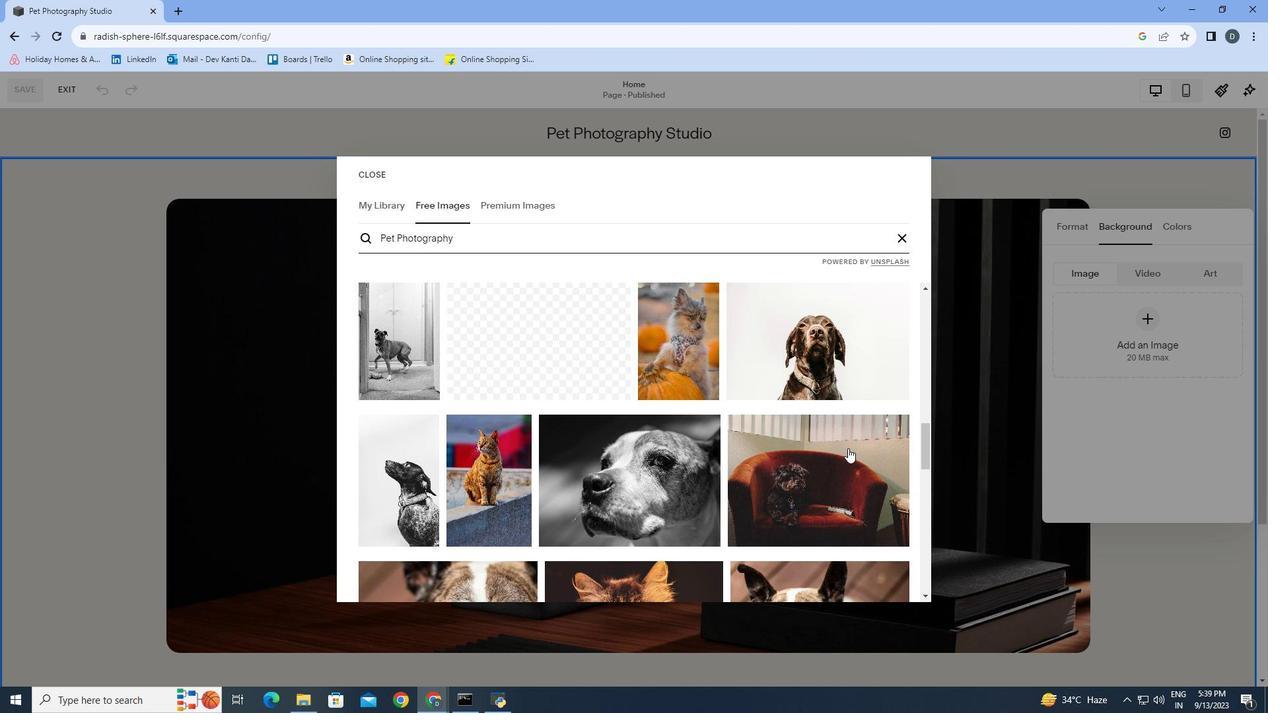 
Action: Mouse scrolled (848, 447) with delta (0, 0)
Screenshot: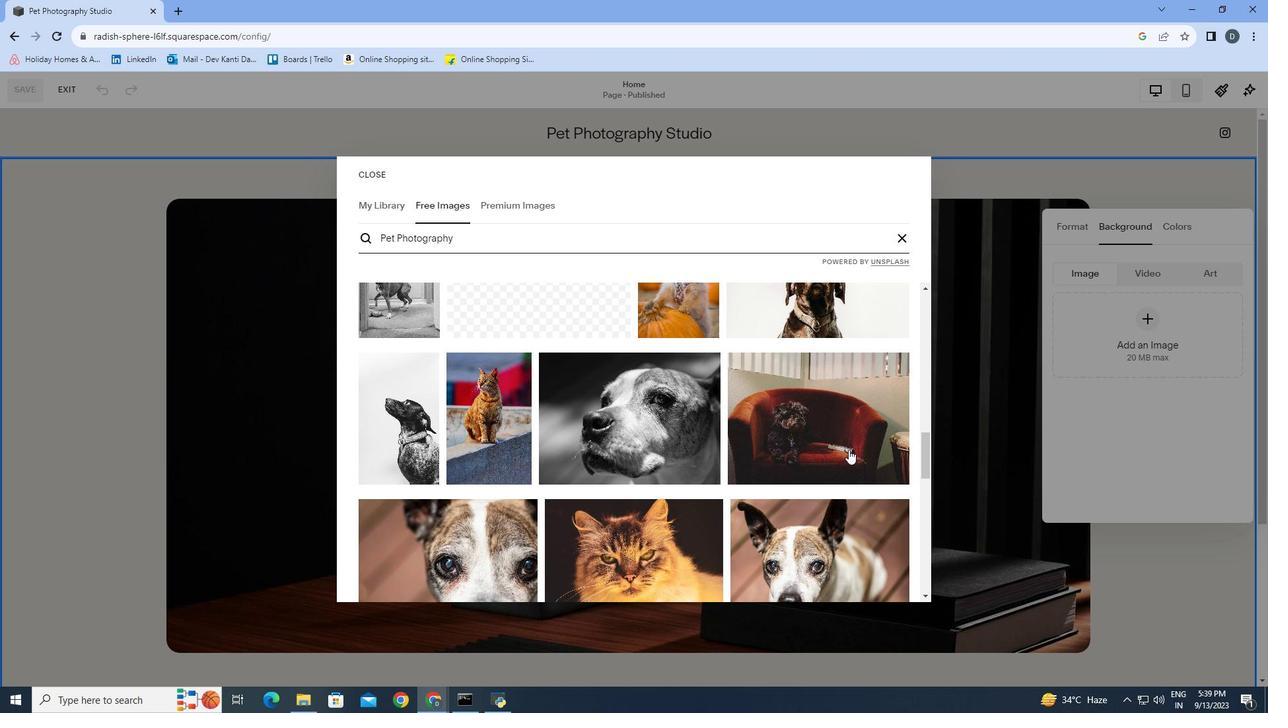 
Action: Mouse moved to (848, 449)
Screenshot: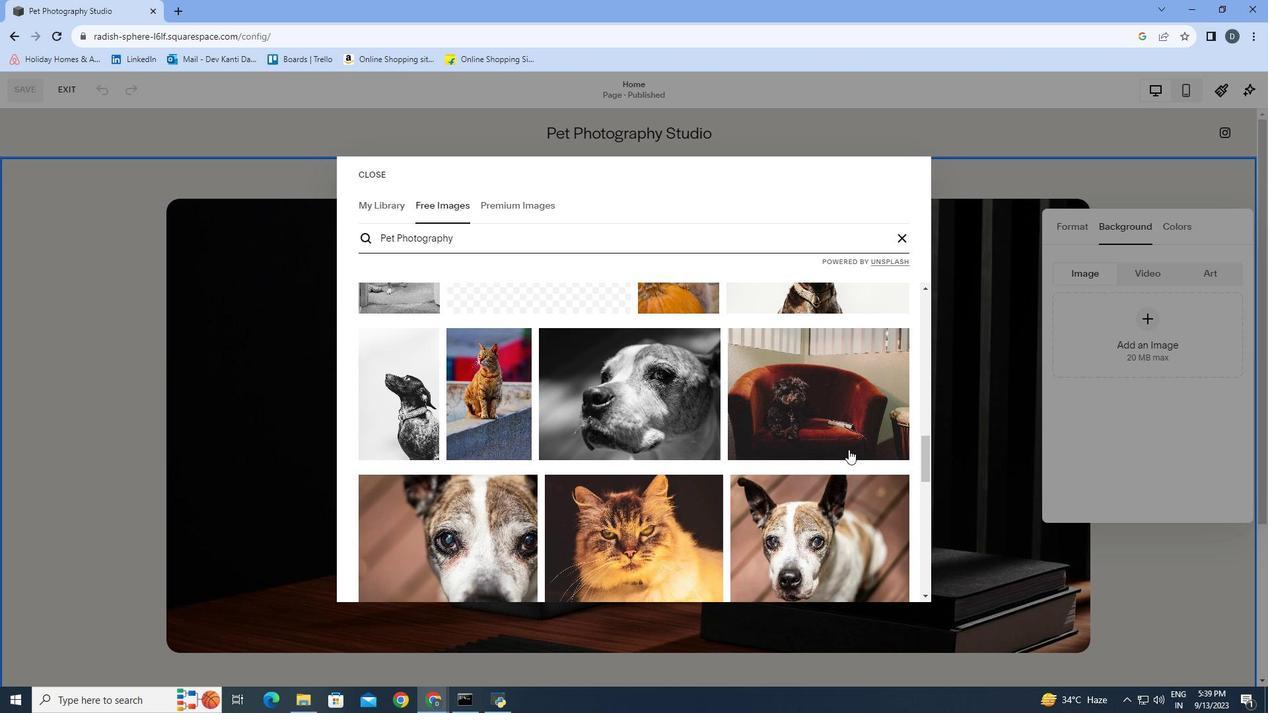 
Action: Mouse scrolled (848, 449) with delta (0, 0)
Screenshot: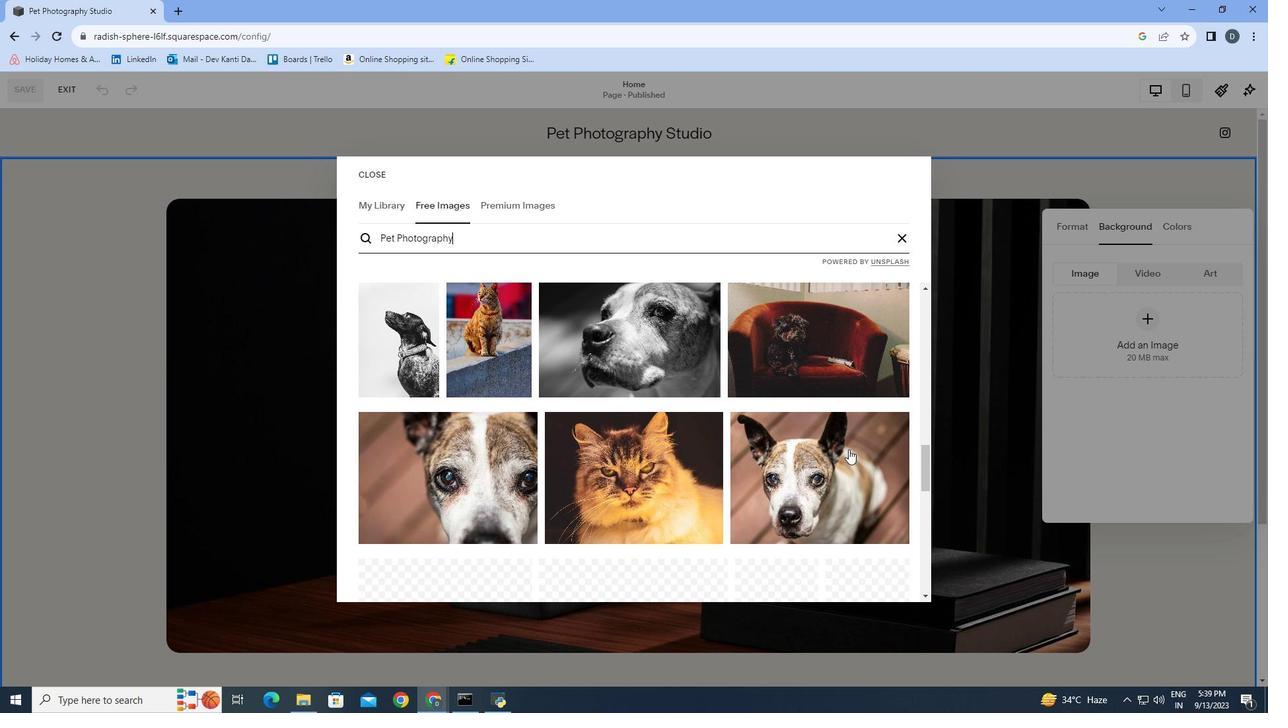 
Action: Mouse scrolled (848, 449) with delta (0, 0)
Screenshot: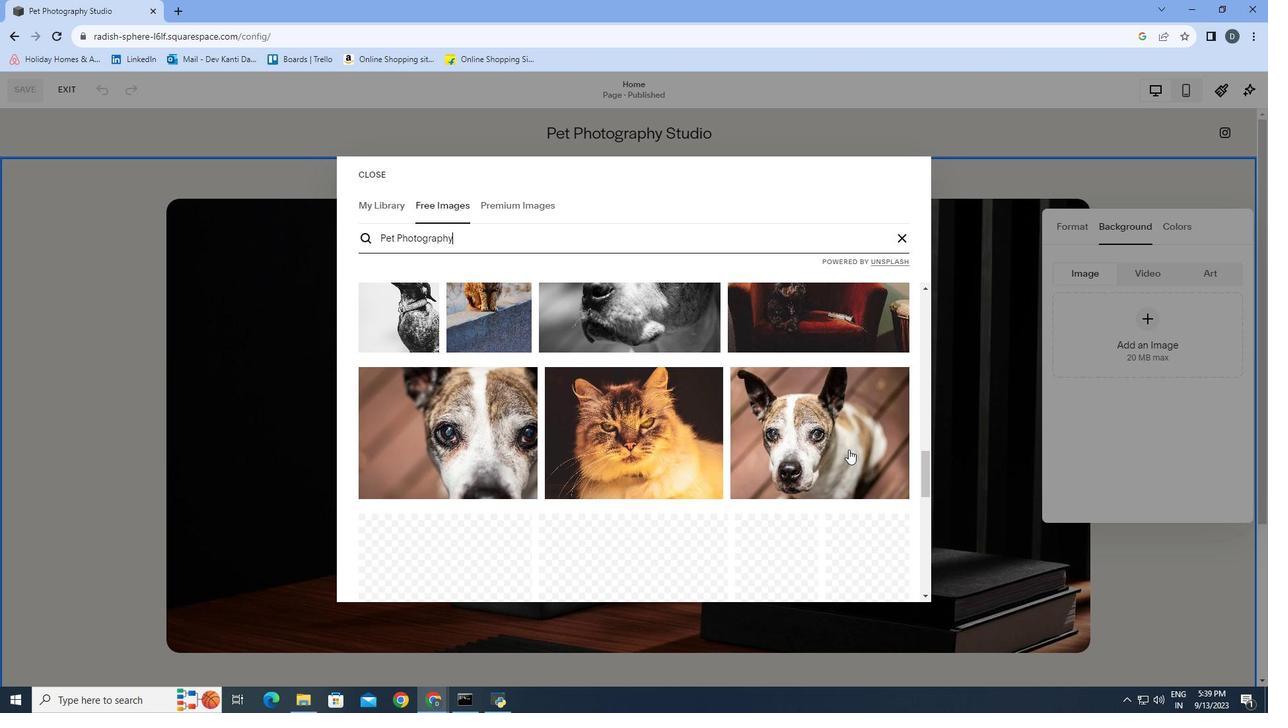 
Action: Mouse scrolled (848, 449) with delta (0, 0)
Screenshot: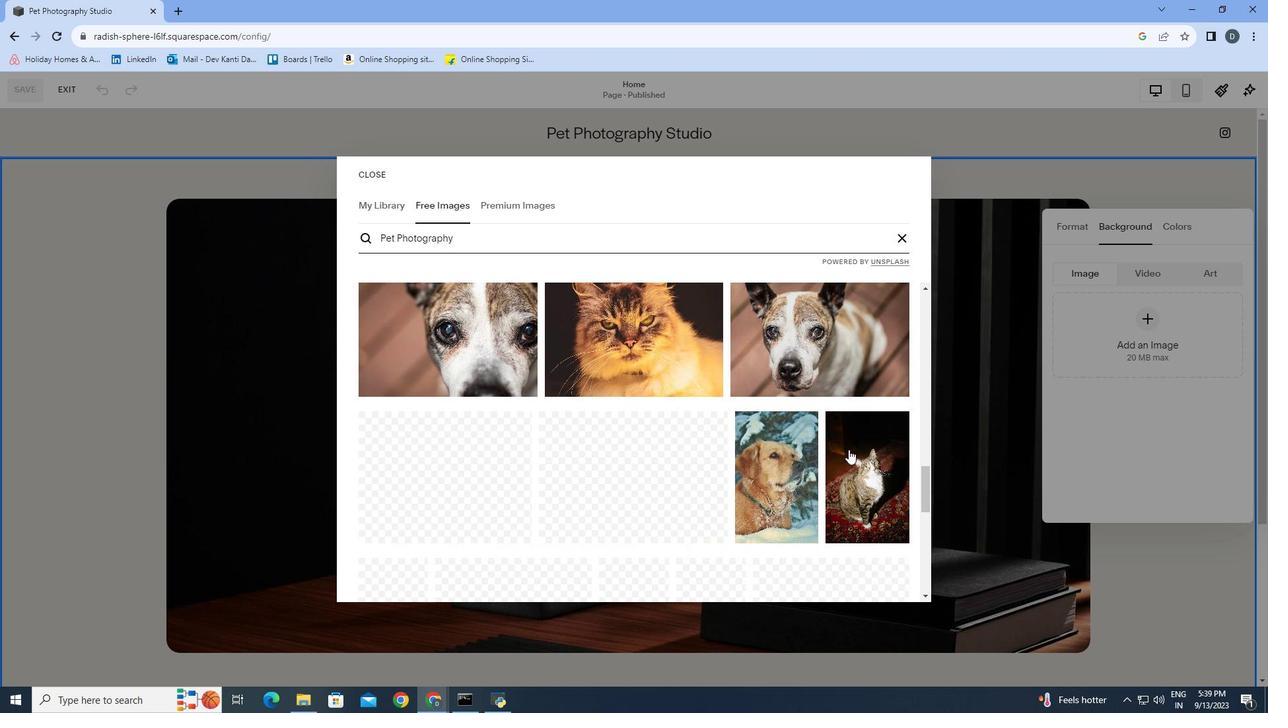 
Action: Mouse scrolled (848, 449) with delta (0, 0)
Screenshot: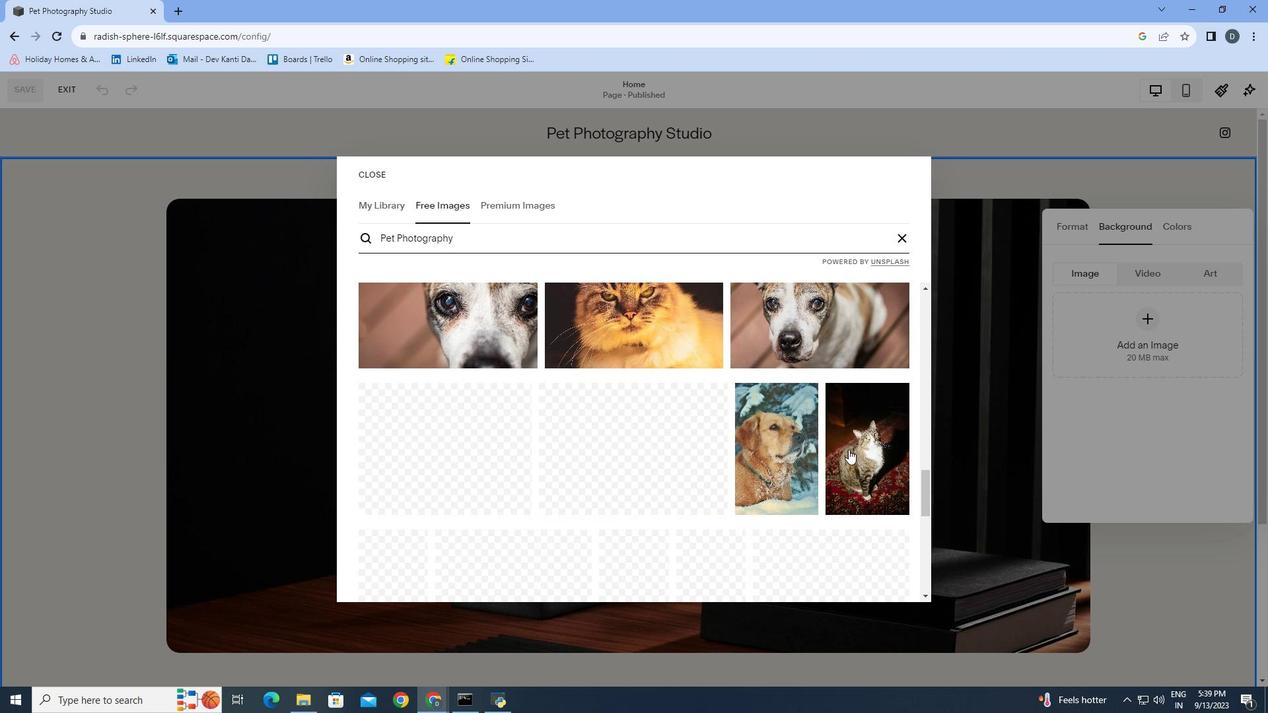 
Action: Mouse scrolled (848, 449) with delta (0, 0)
Screenshot: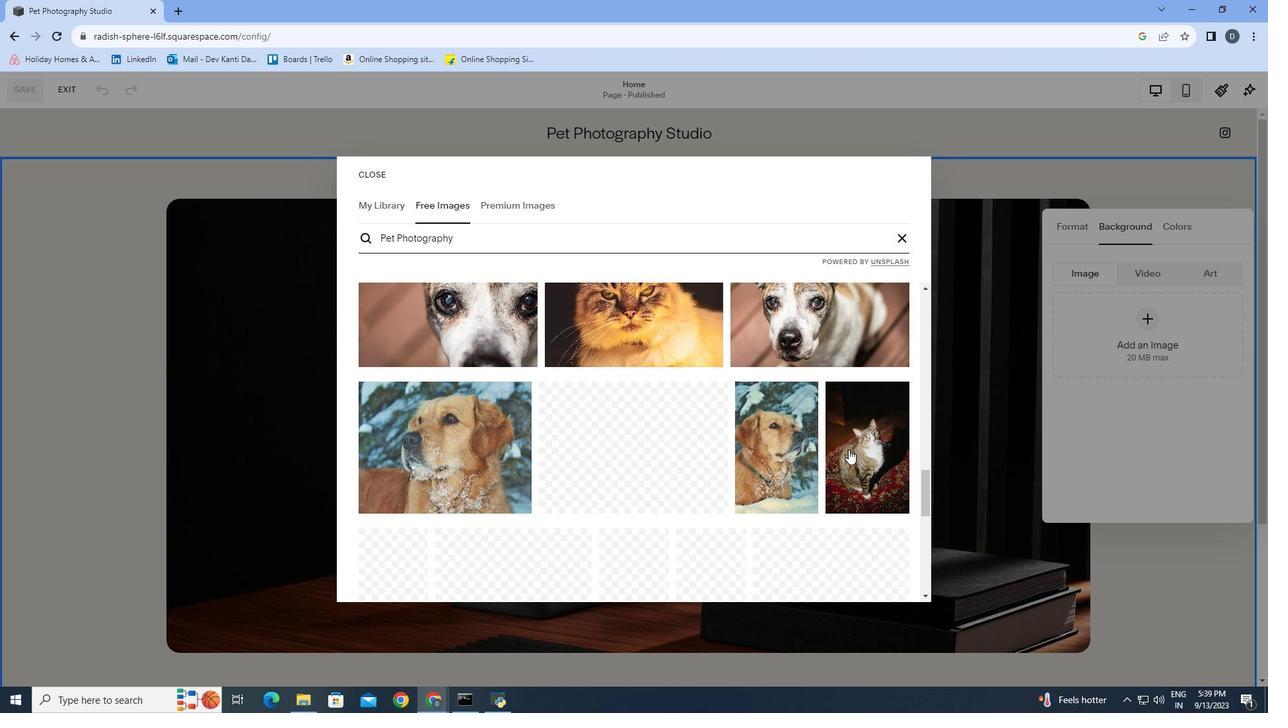 
Action: Mouse scrolled (848, 449) with delta (0, 0)
Screenshot: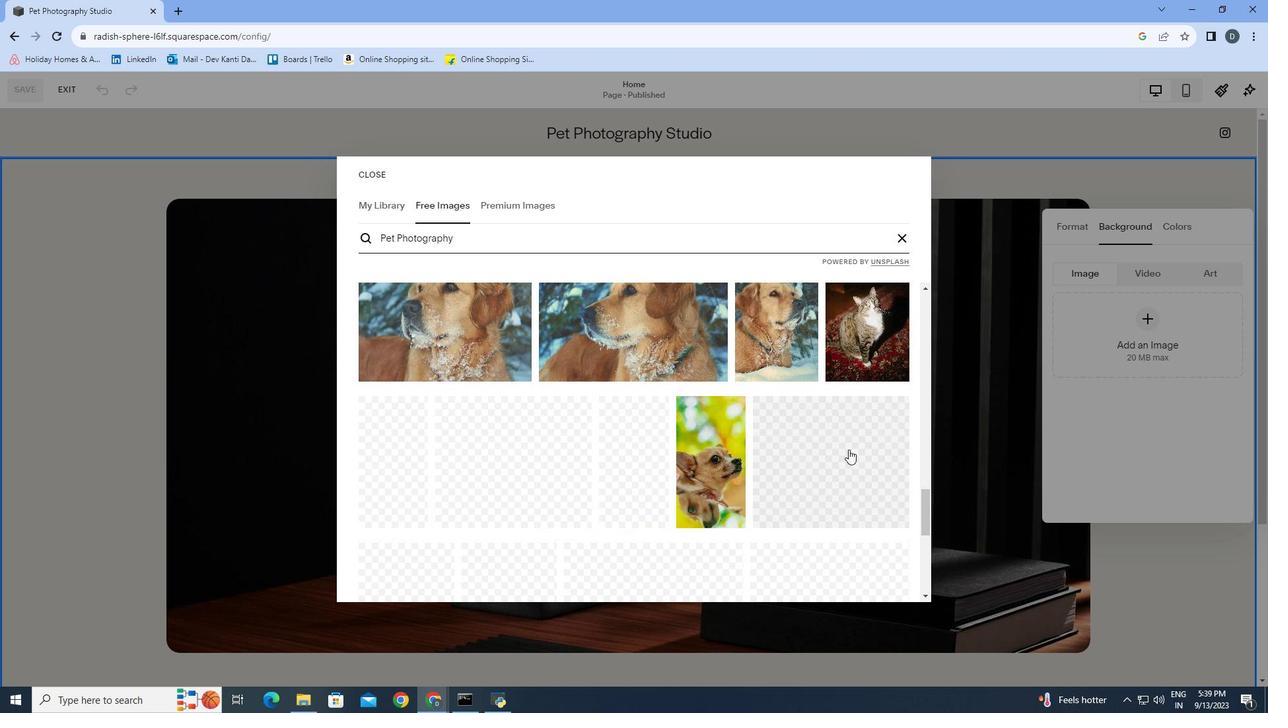 
Action: Mouse scrolled (848, 449) with delta (0, 0)
Screenshot: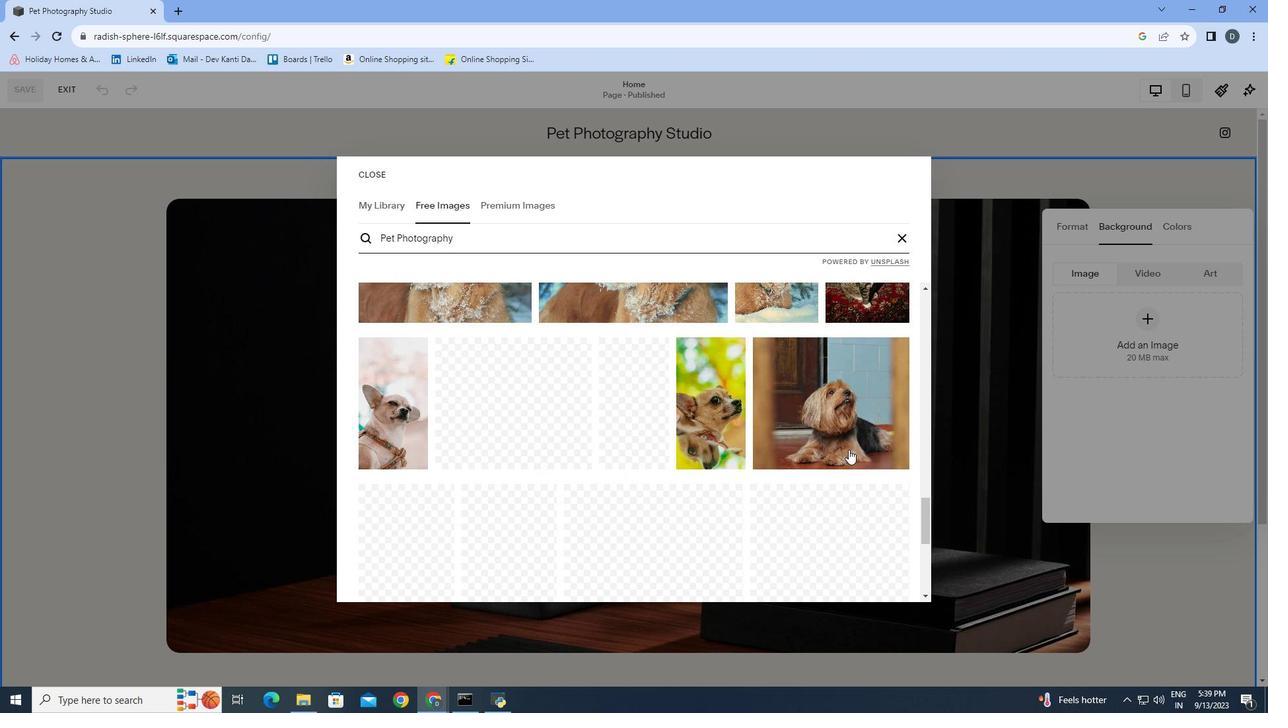 
Action: Mouse moved to (851, 455)
Screenshot: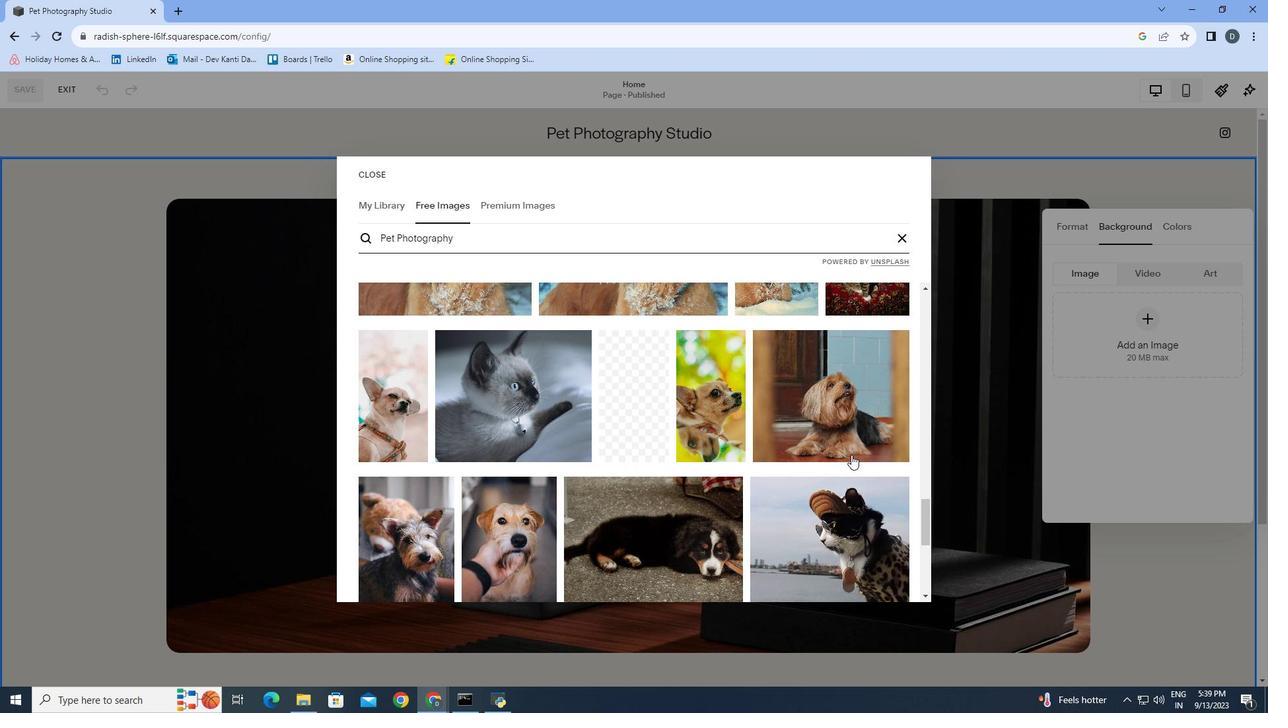 
Action: Mouse scrolled (851, 455) with delta (0, 0)
Screenshot: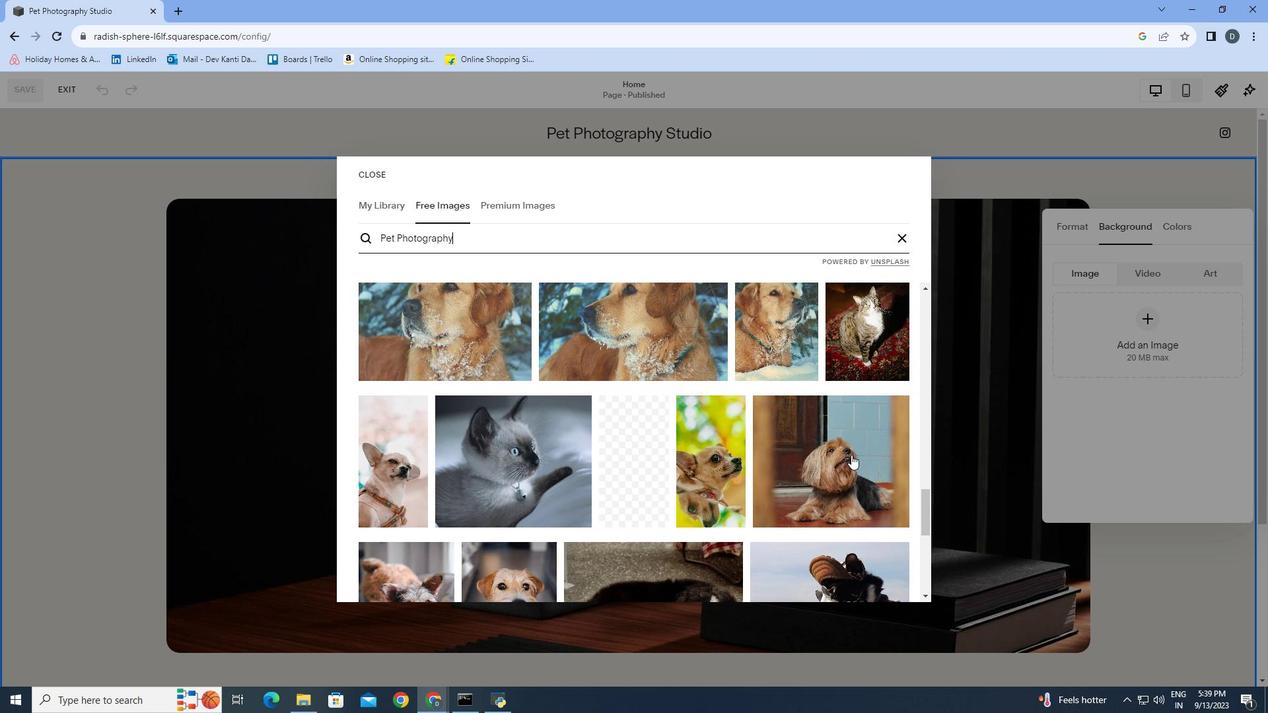 
Action: Mouse scrolled (851, 455) with delta (0, 0)
Screenshot: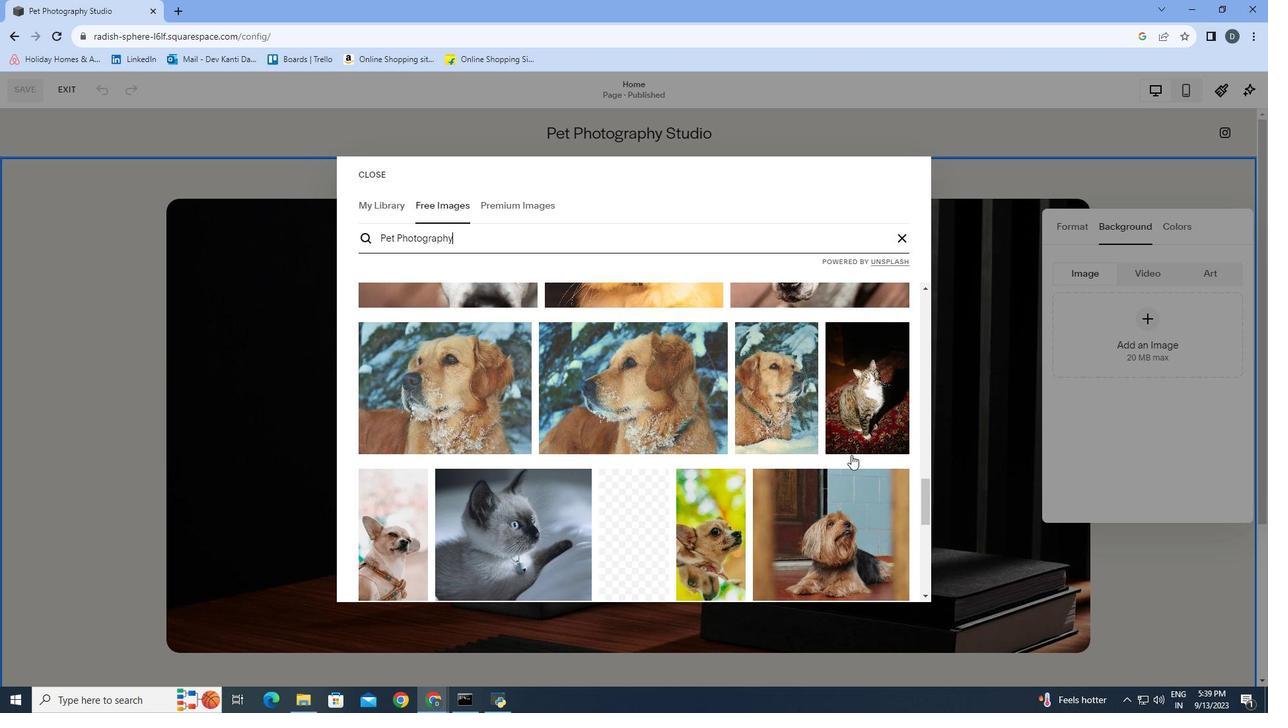 
Action: Mouse scrolled (851, 455) with delta (0, 0)
Screenshot: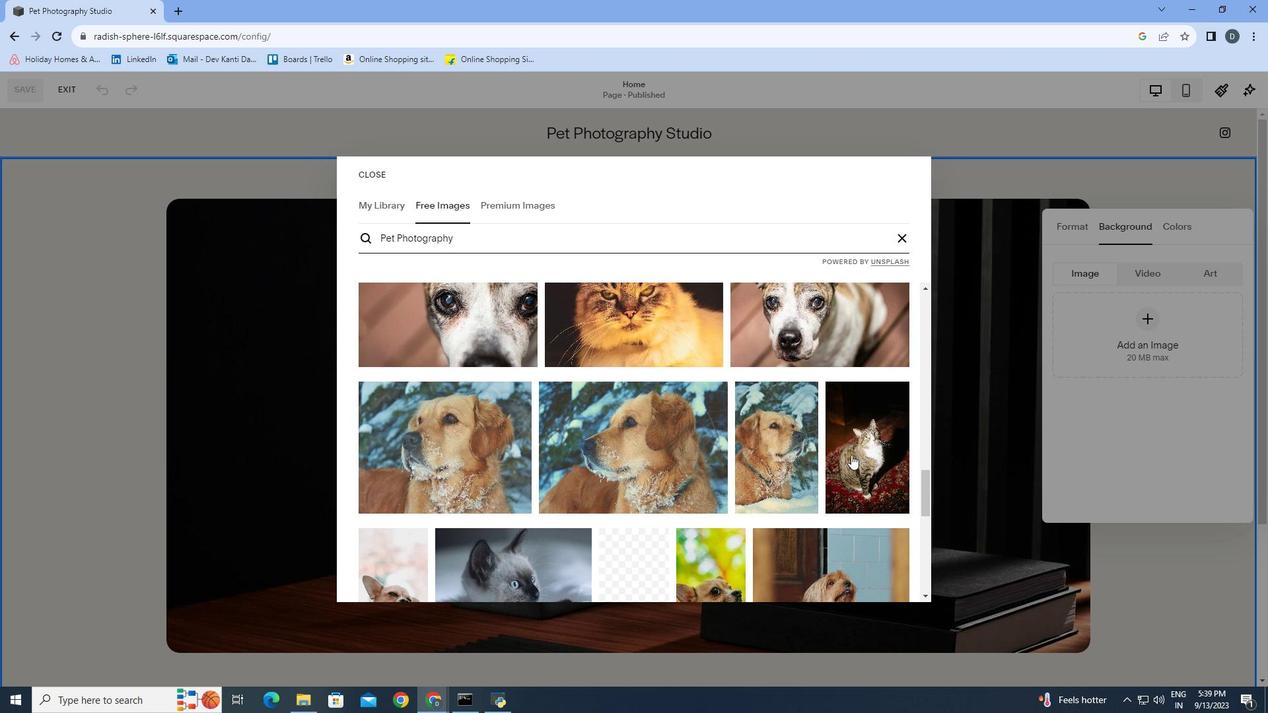 
Action: Mouse scrolled (851, 454) with delta (0, 0)
Screenshot: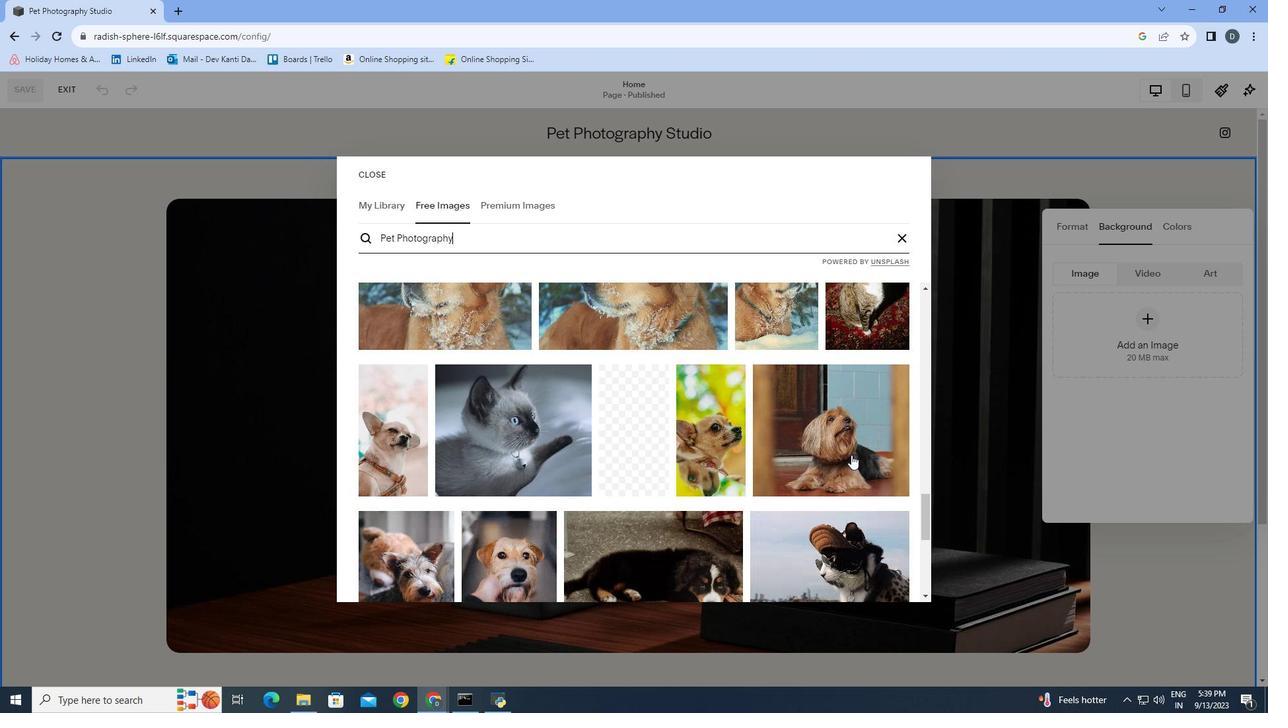 
Action: Mouse scrolled (851, 454) with delta (0, 0)
Screenshot: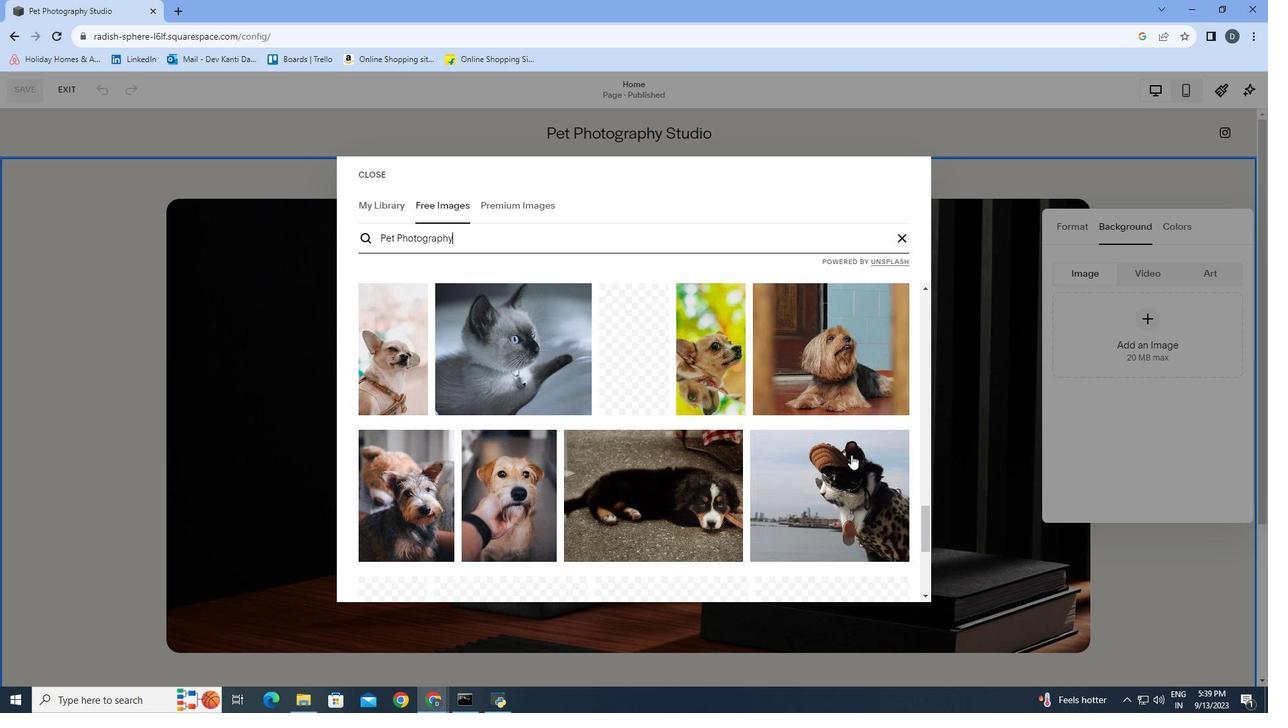
Action: Mouse scrolled (851, 454) with delta (0, 0)
Screenshot: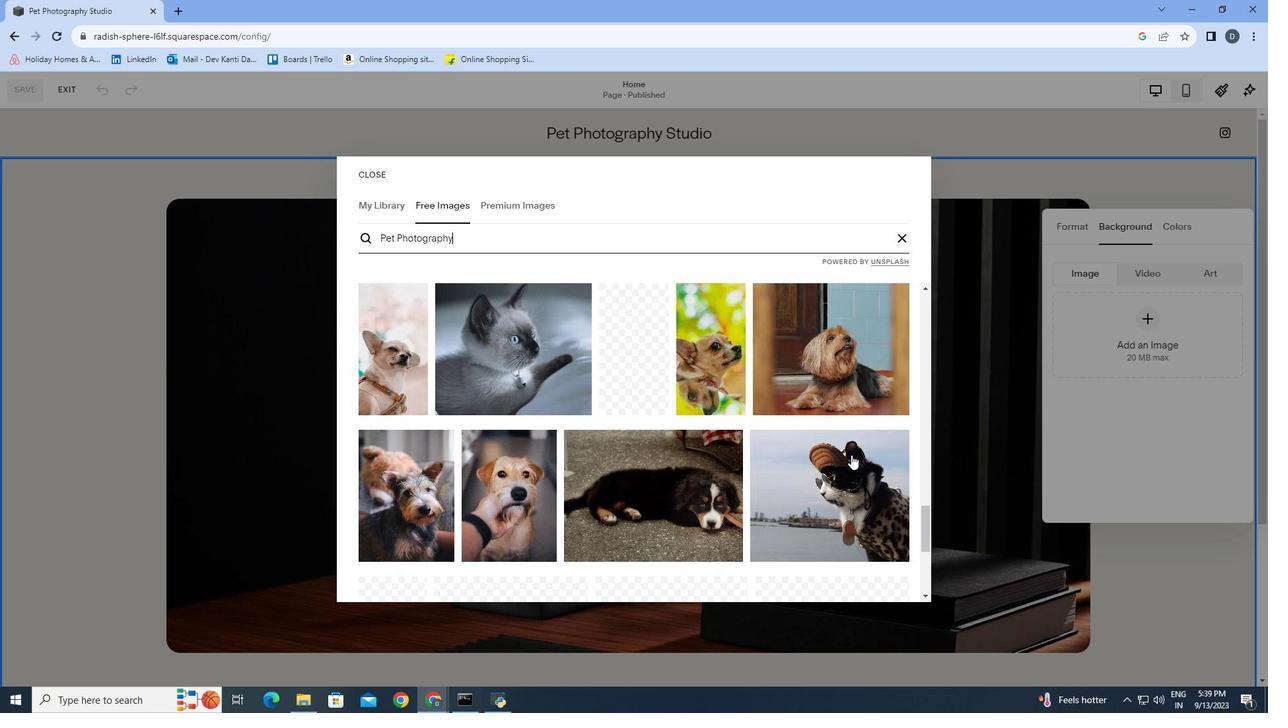 
Action: Mouse scrolled (851, 454) with delta (0, 0)
Screenshot: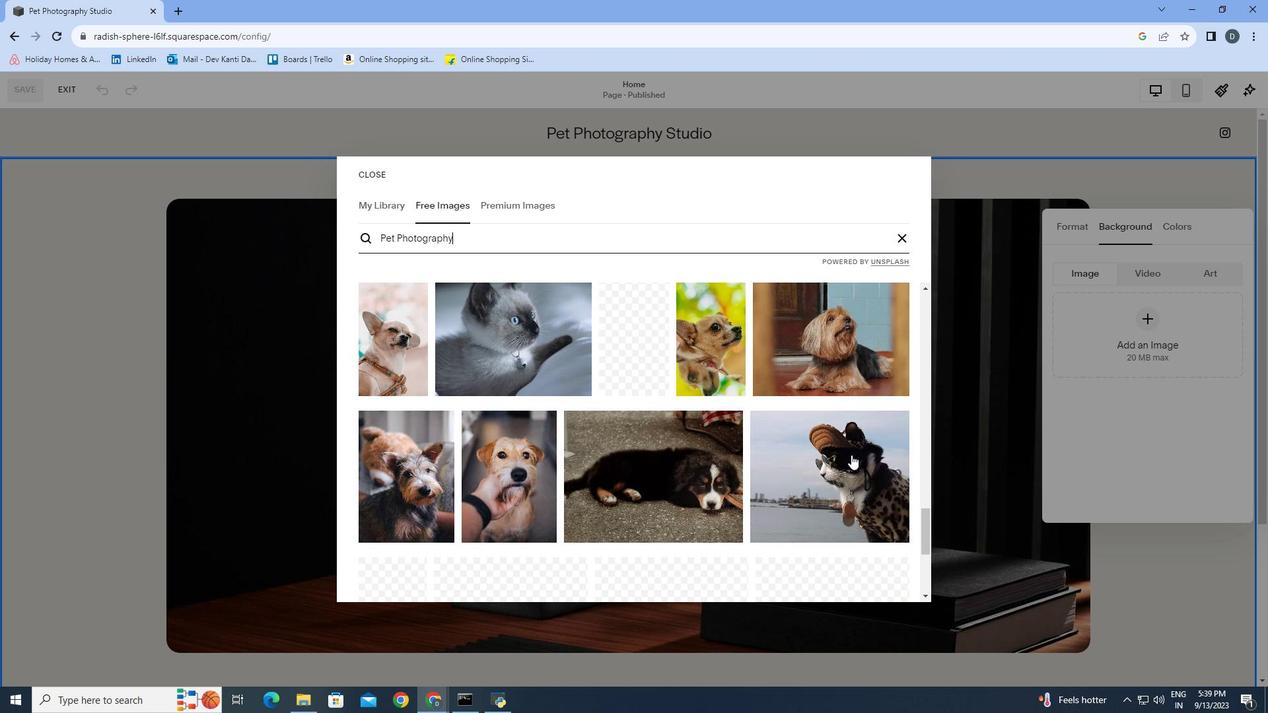 
Action: Mouse scrolled (851, 454) with delta (0, 0)
Screenshot: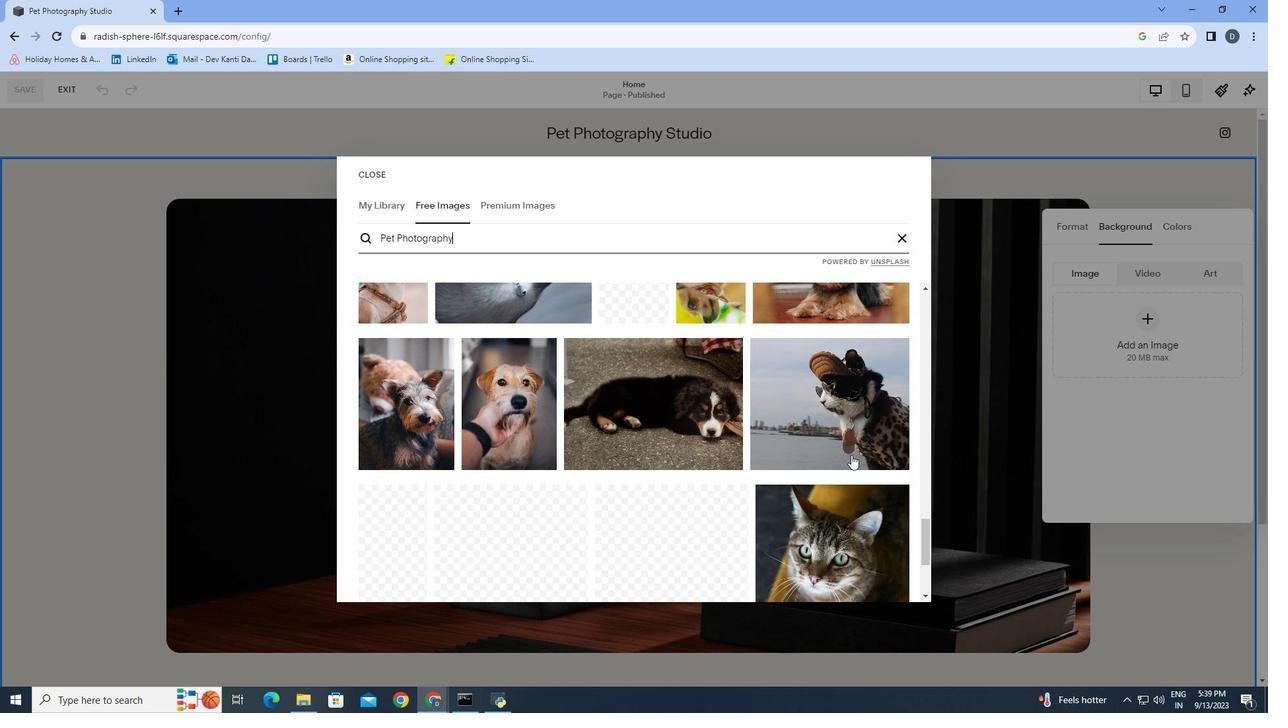 
Action: Mouse scrolled (851, 454) with delta (0, 0)
Screenshot: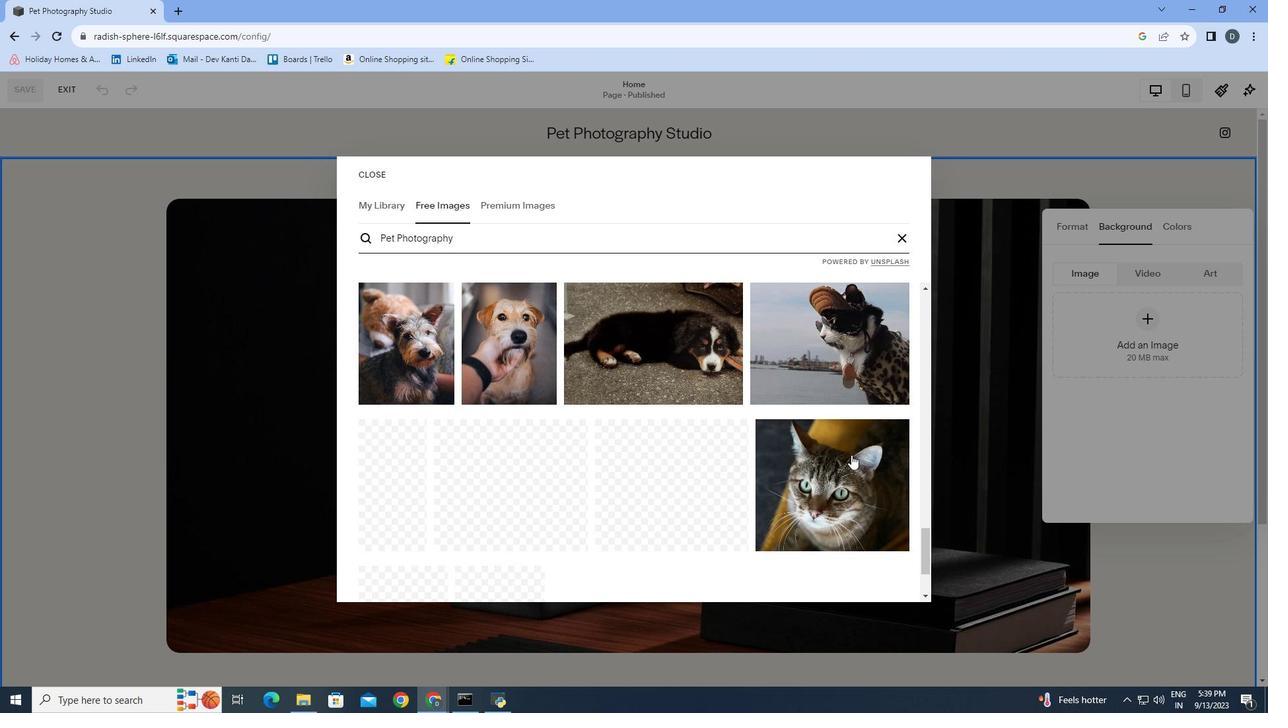 
Action: Mouse scrolled (851, 454) with delta (0, 0)
Screenshot: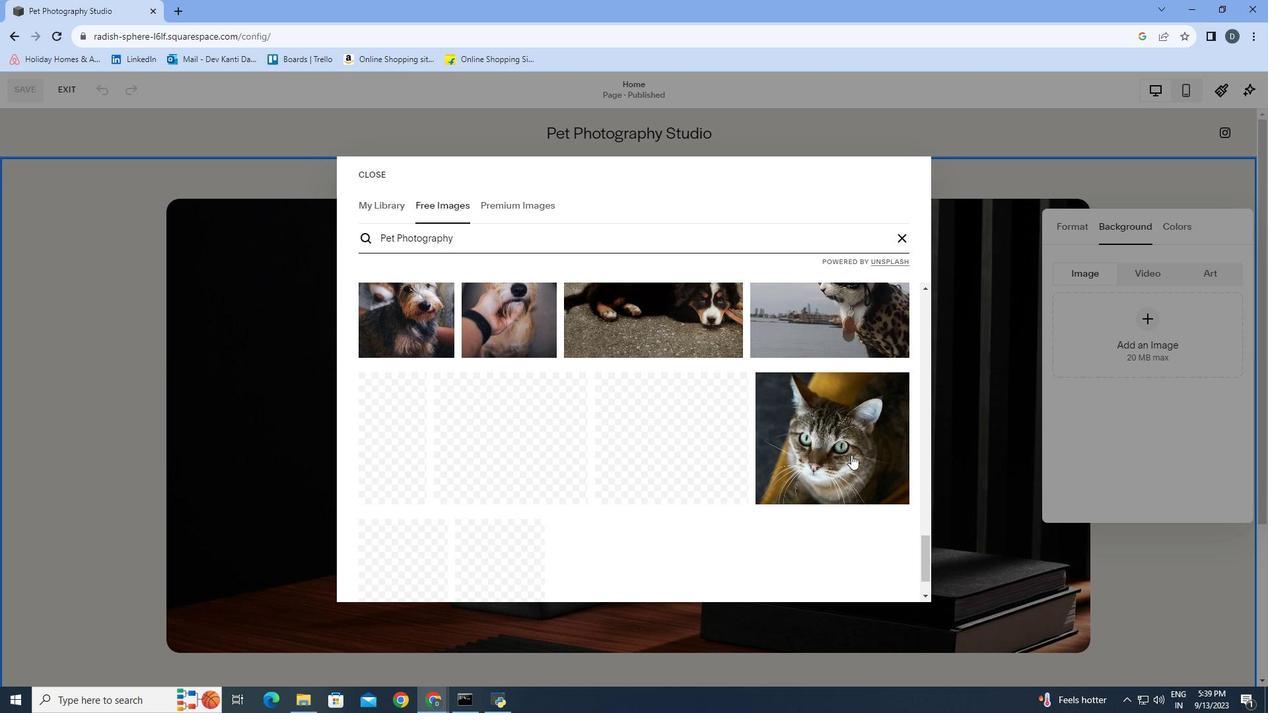 
Action: Mouse scrolled (851, 454) with delta (0, 0)
Screenshot: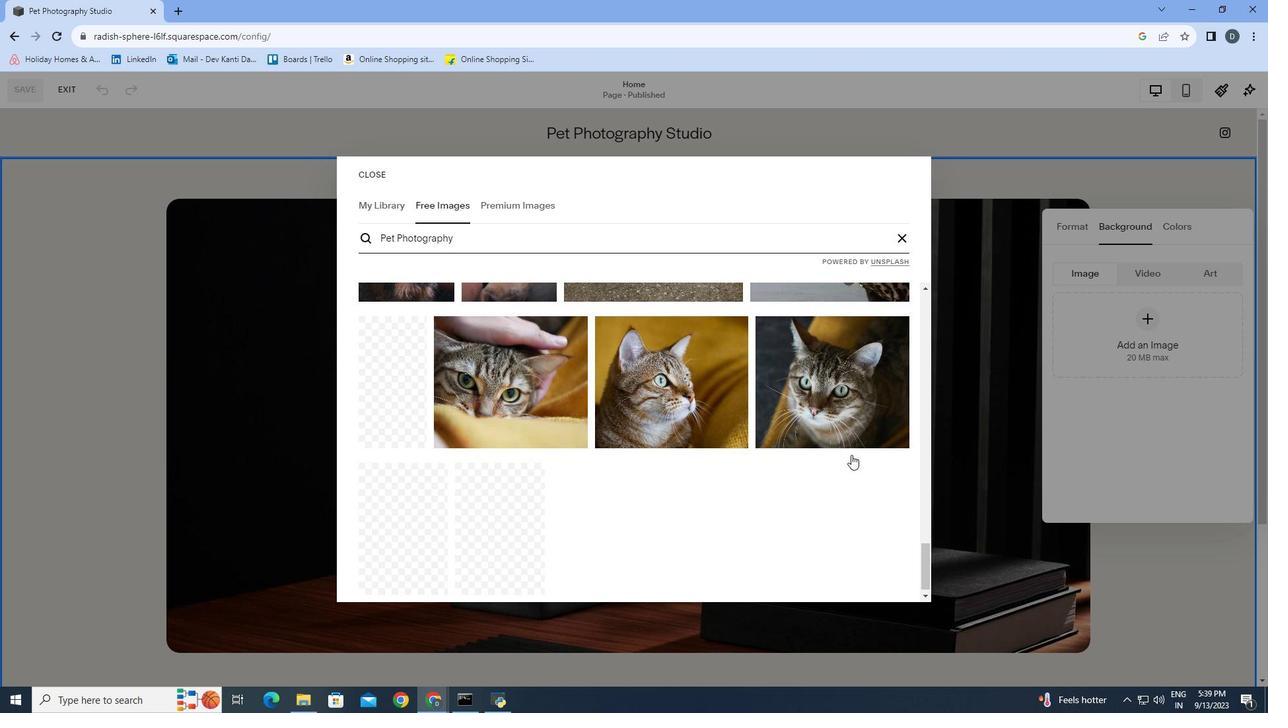 
Action: Mouse scrolled (851, 454) with delta (0, 0)
Screenshot: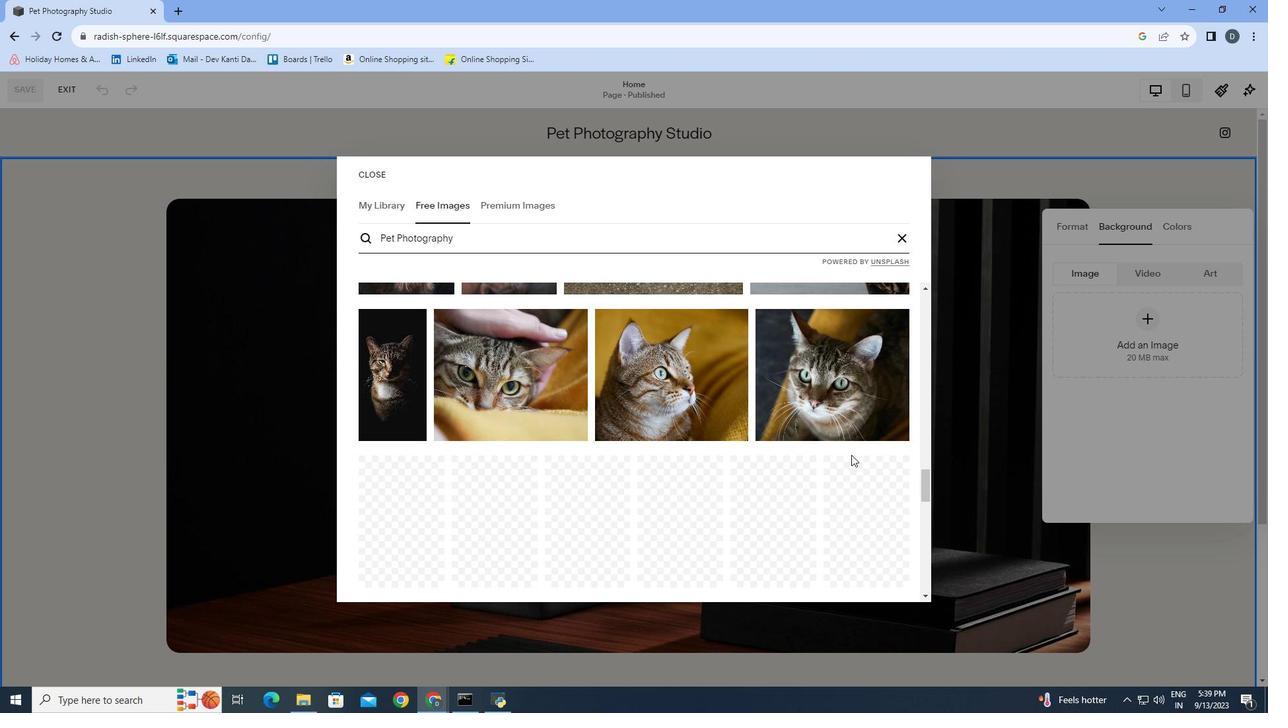 
Action: Mouse scrolled (851, 455) with delta (0, 0)
Screenshot: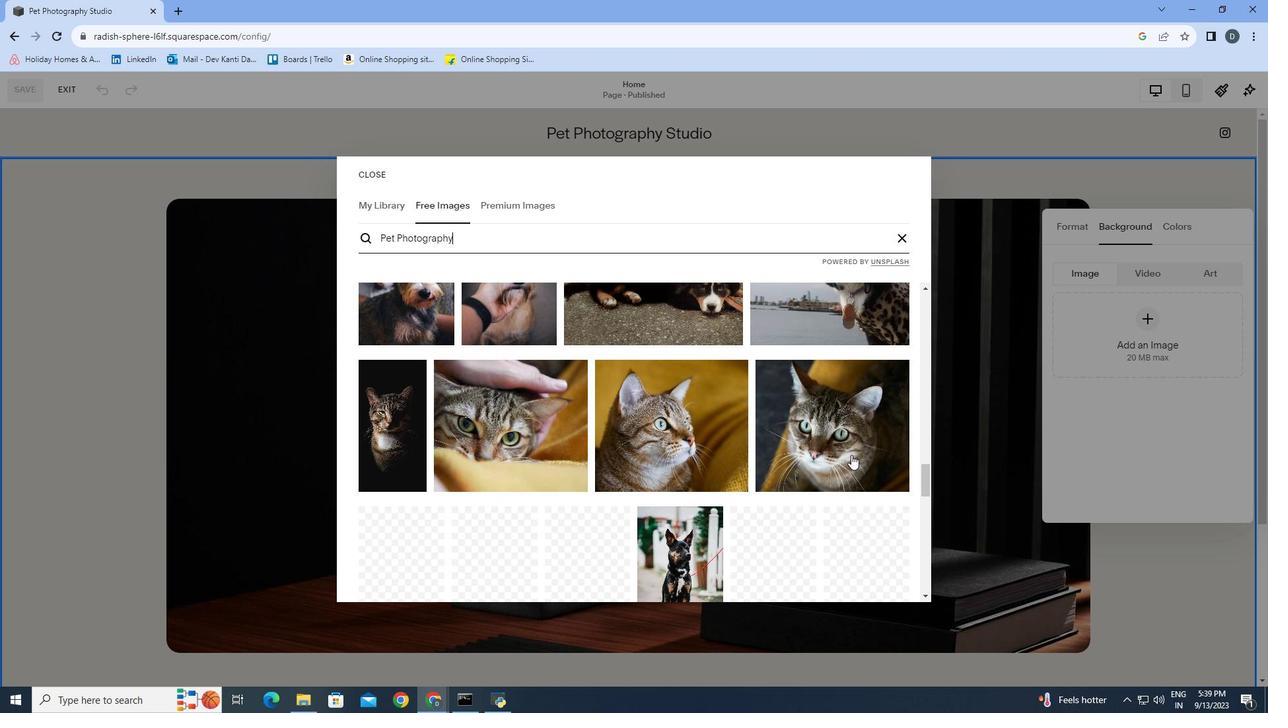 
Action: Mouse scrolled (851, 454) with delta (0, 0)
Screenshot: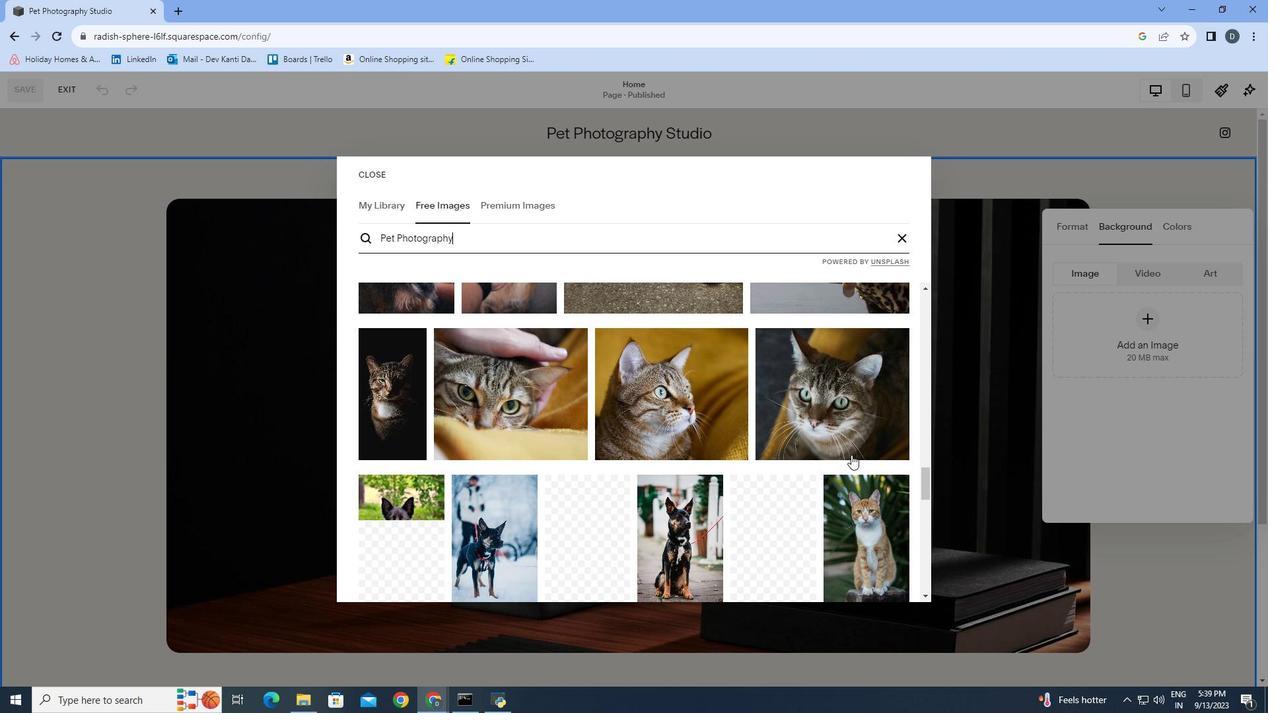 
Action: Mouse scrolled (851, 454) with delta (0, 0)
Screenshot: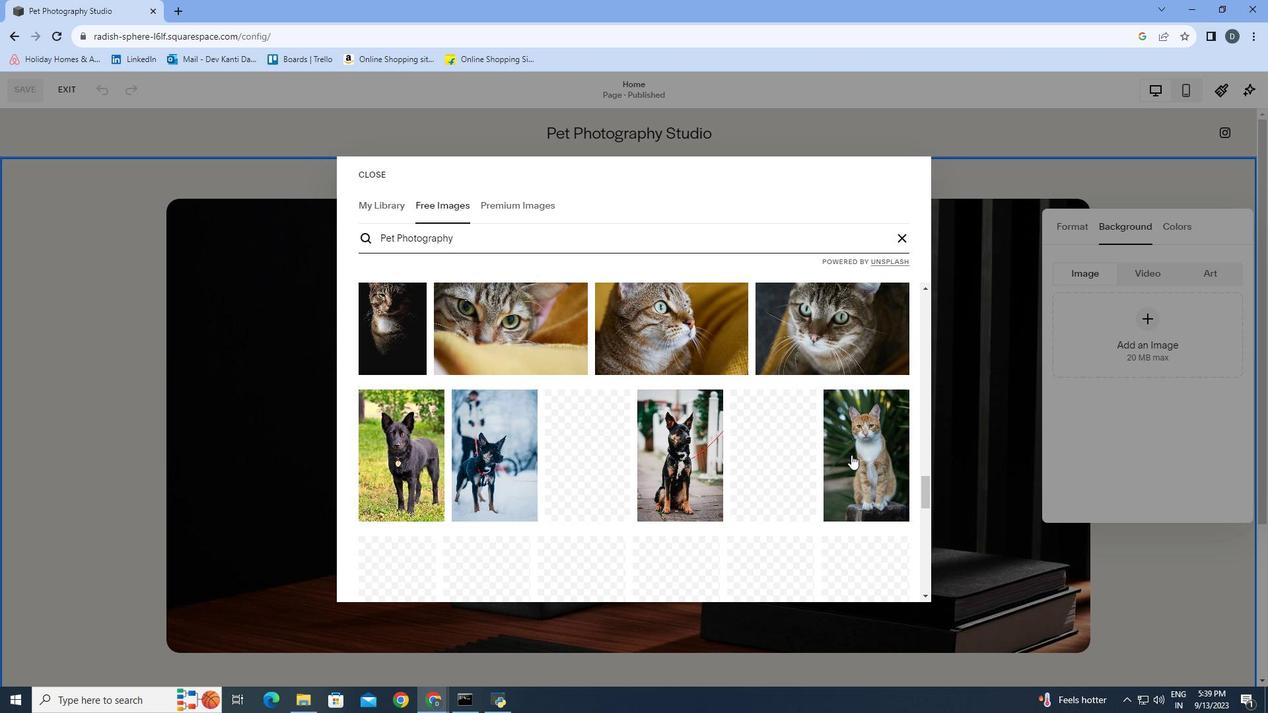 
Action: Mouse scrolled (851, 454) with delta (0, 0)
Screenshot: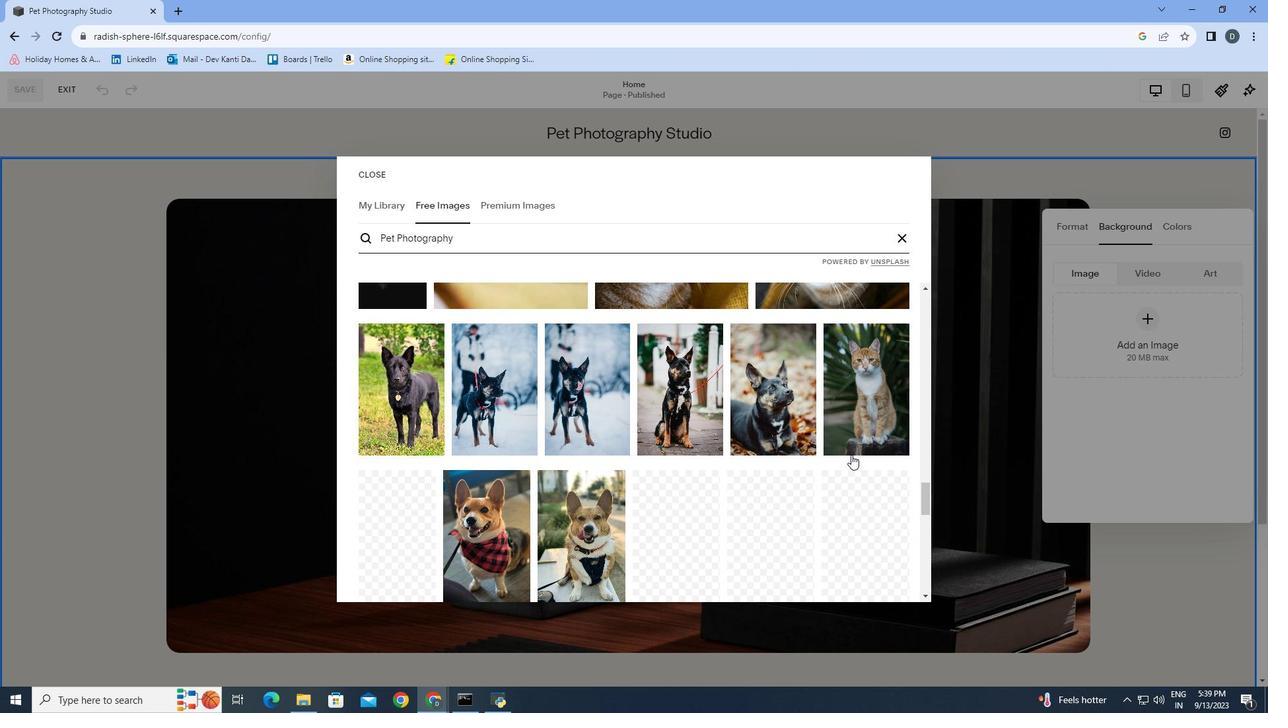 
Action: Mouse scrolled (851, 454) with delta (0, 0)
Screenshot: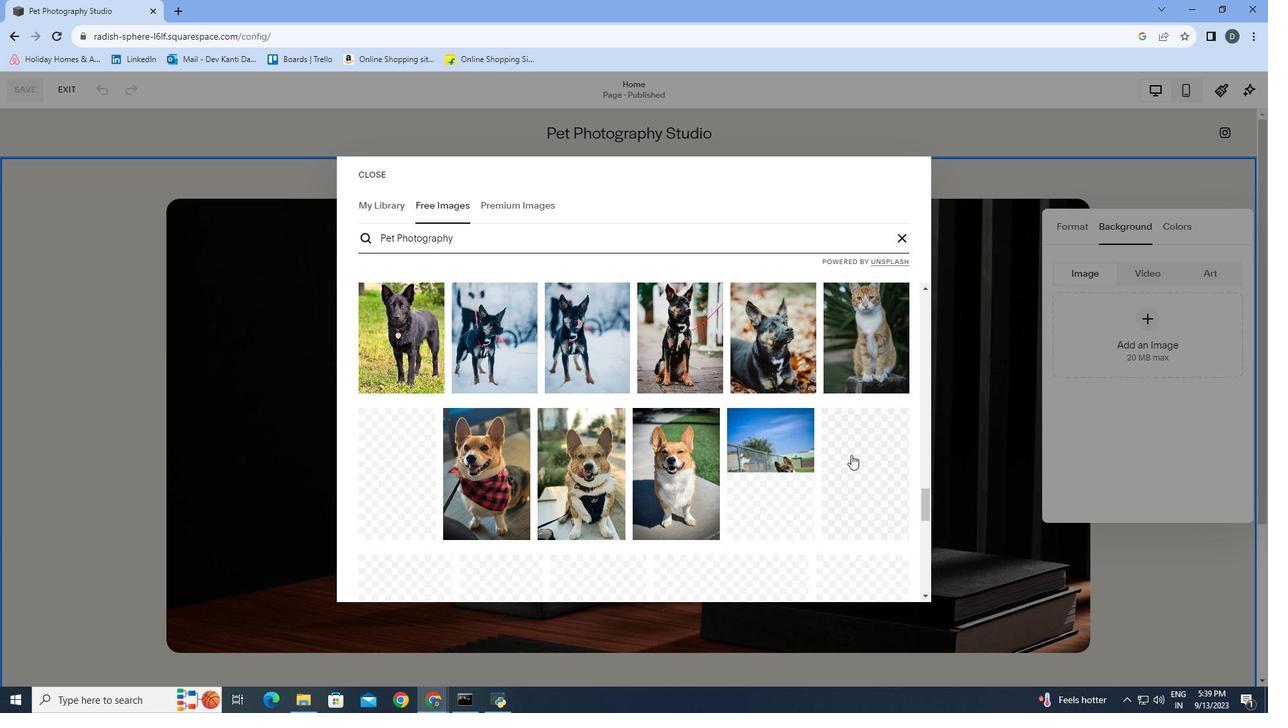 
Action: Mouse scrolled (851, 454) with delta (0, 0)
Screenshot: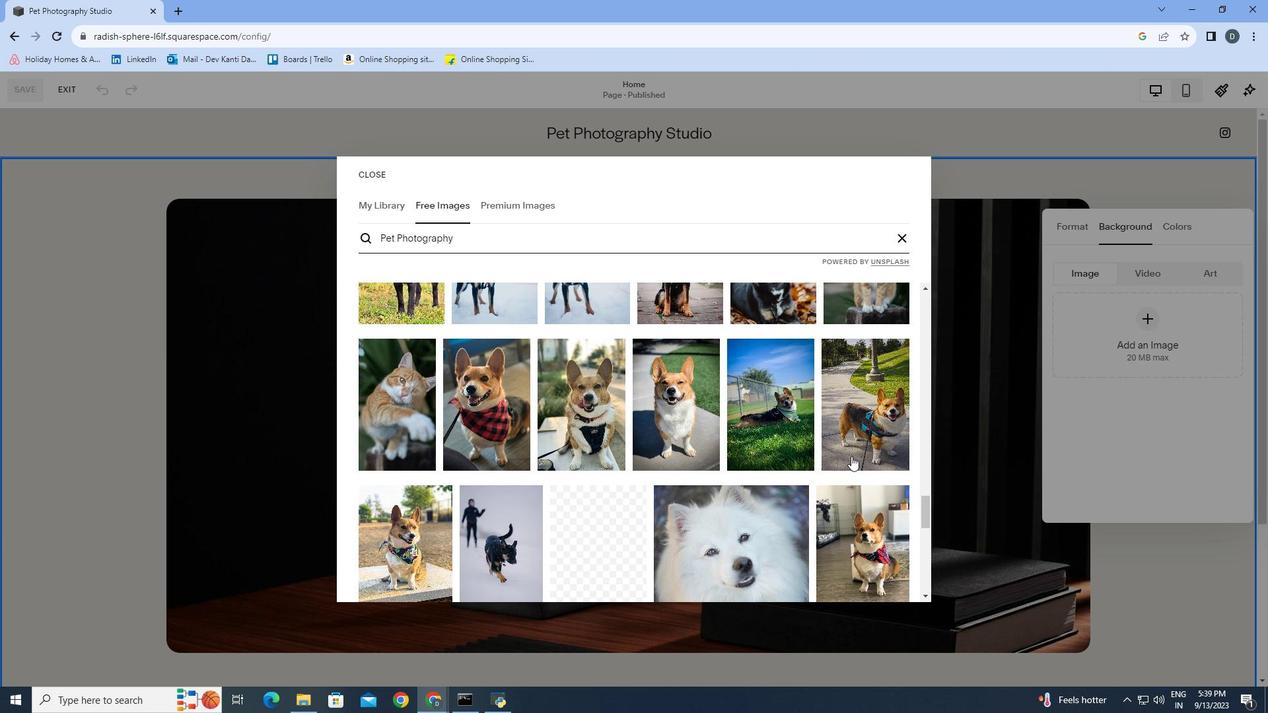 
Action: Mouse moved to (851, 456)
Screenshot: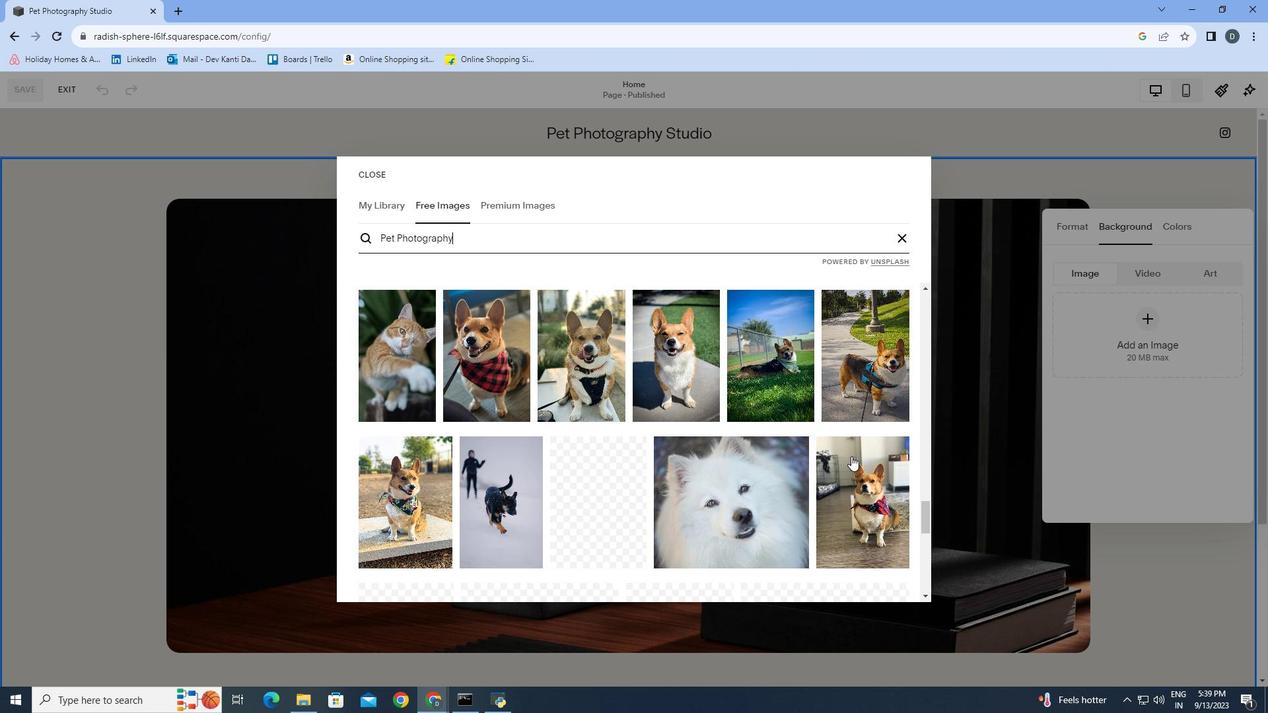 
Action: Mouse scrolled (851, 455) with delta (0, 0)
Screenshot: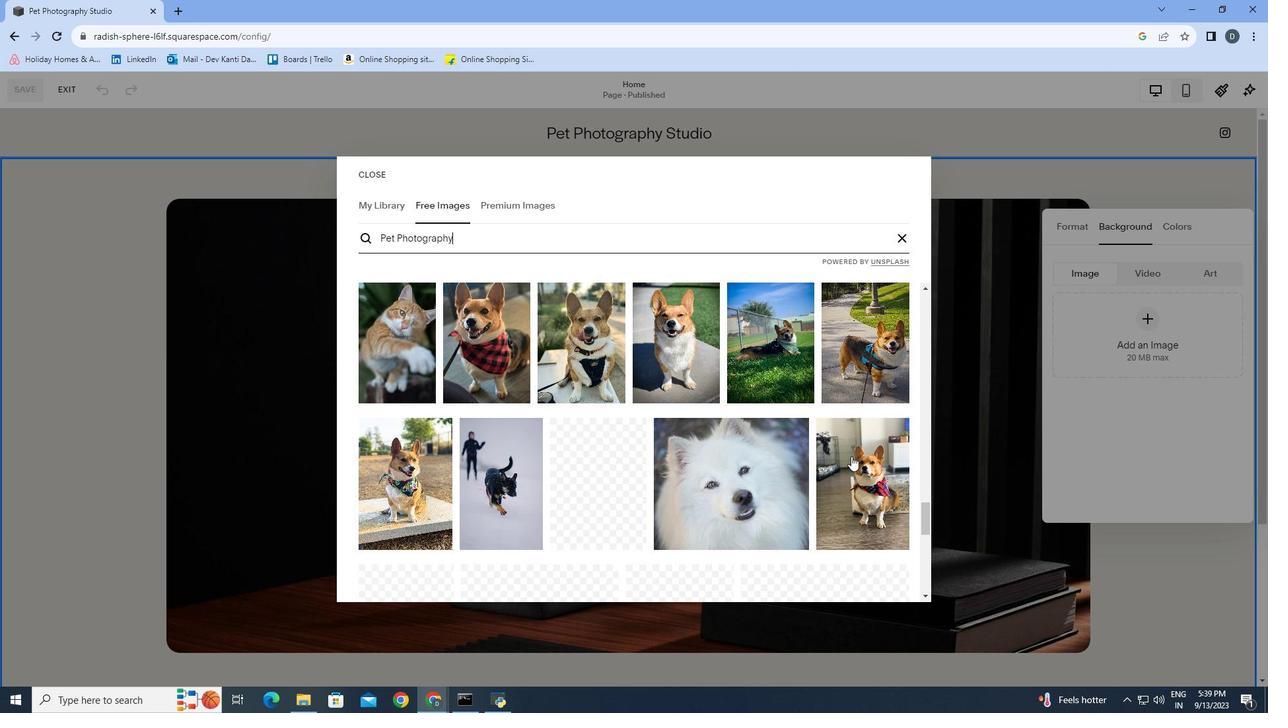 
Action: Mouse scrolled (851, 455) with delta (0, 0)
Screenshot: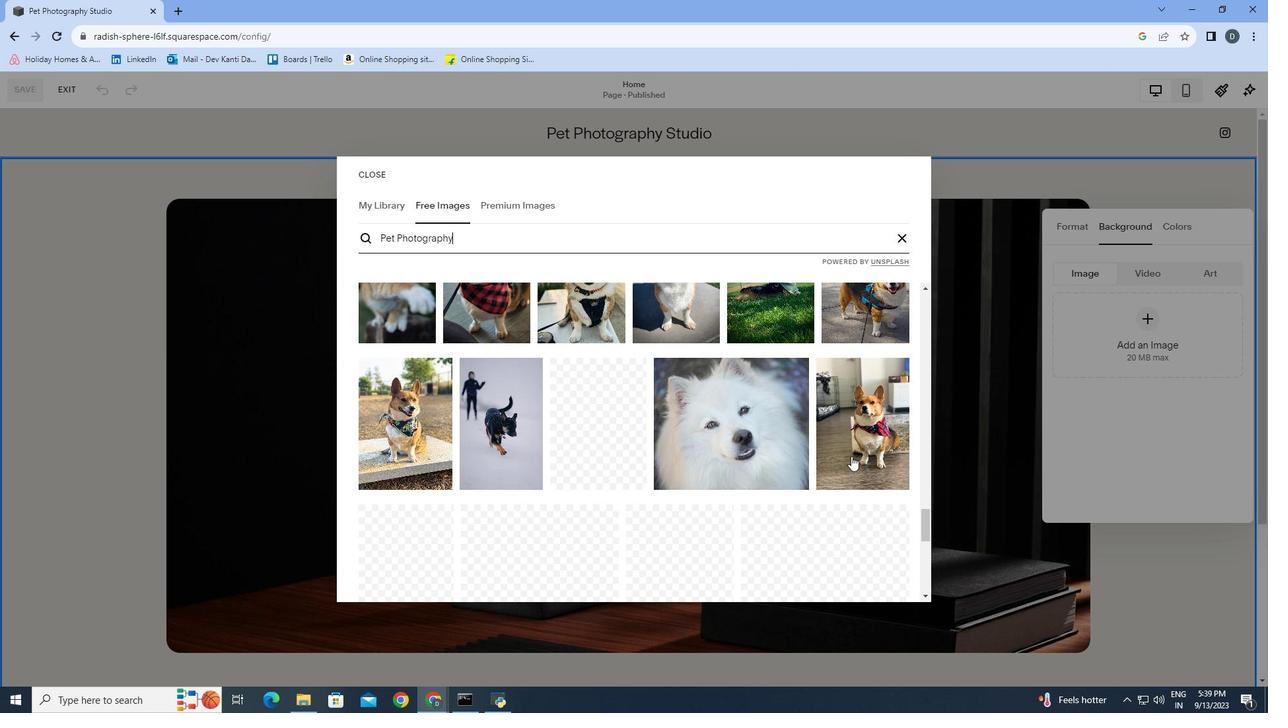 
Action: Mouse scrolled (851, 455) with delta (0, 0)
Screenshot: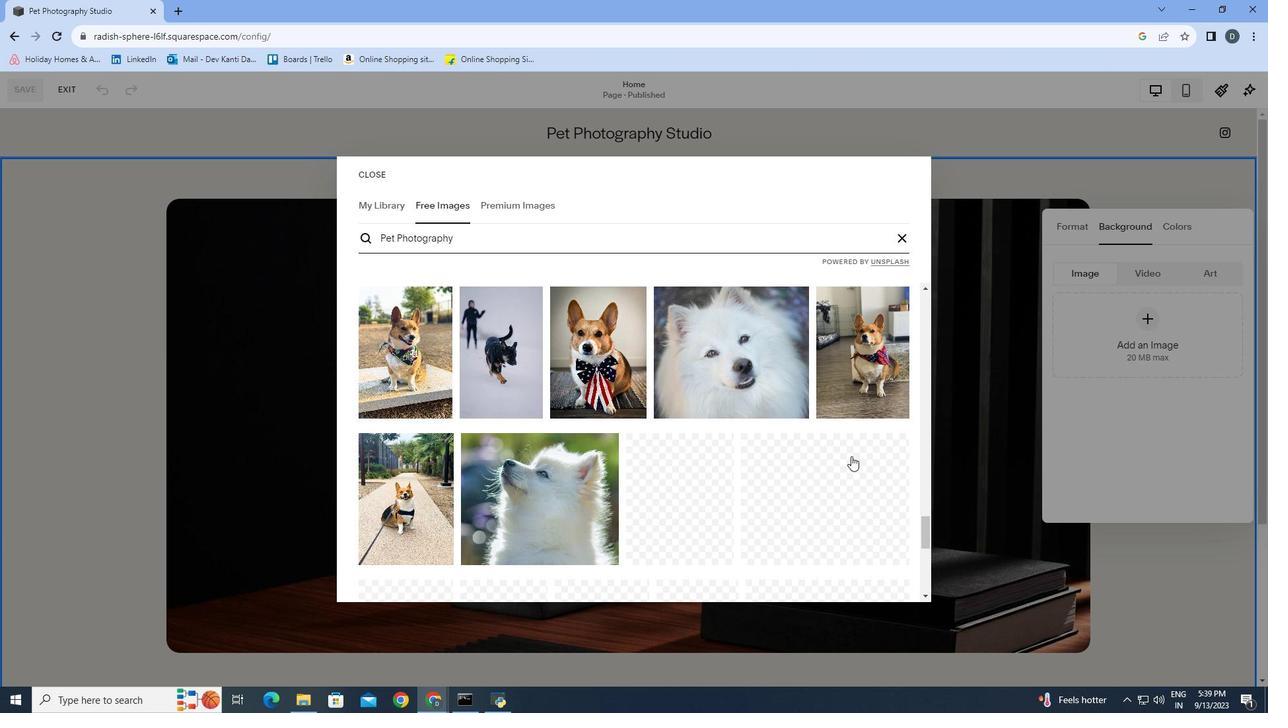 
Action: Mouse scrolled (851, 455) with delta (0, 0)
Screenshot: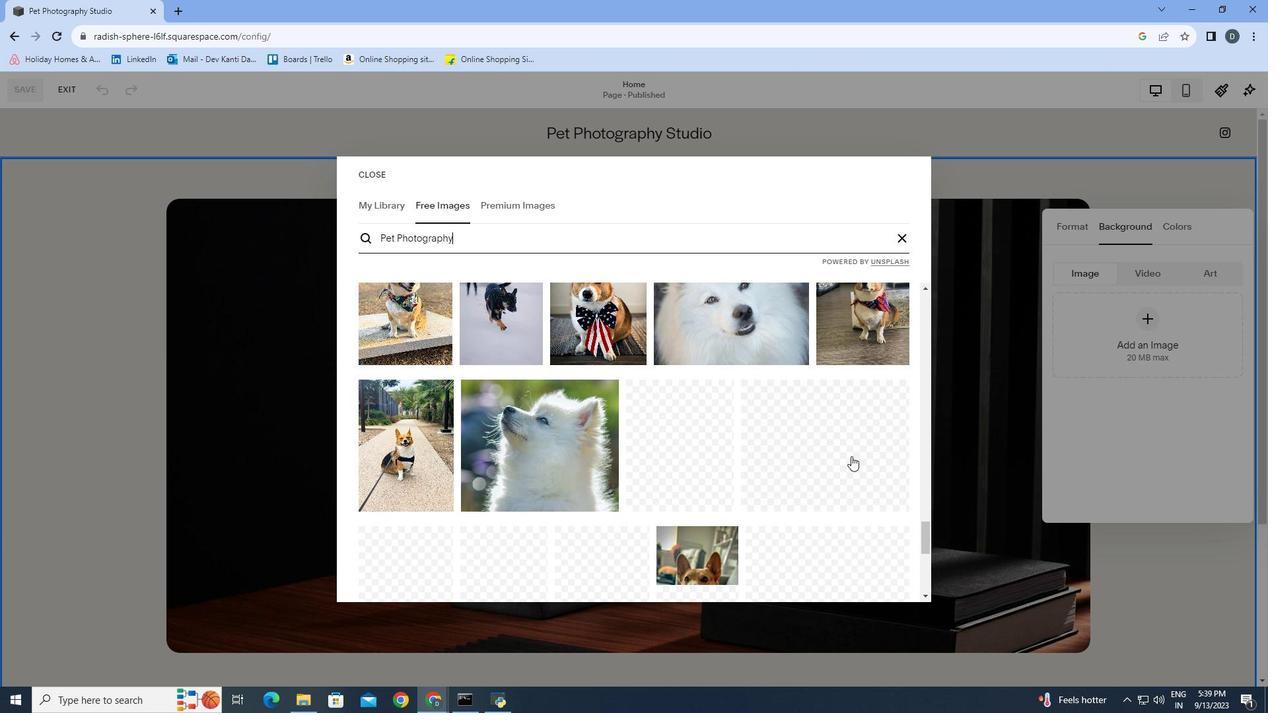 
Action: Mouse scrolled (851, 455) with delta (0, 0)
Screenshot: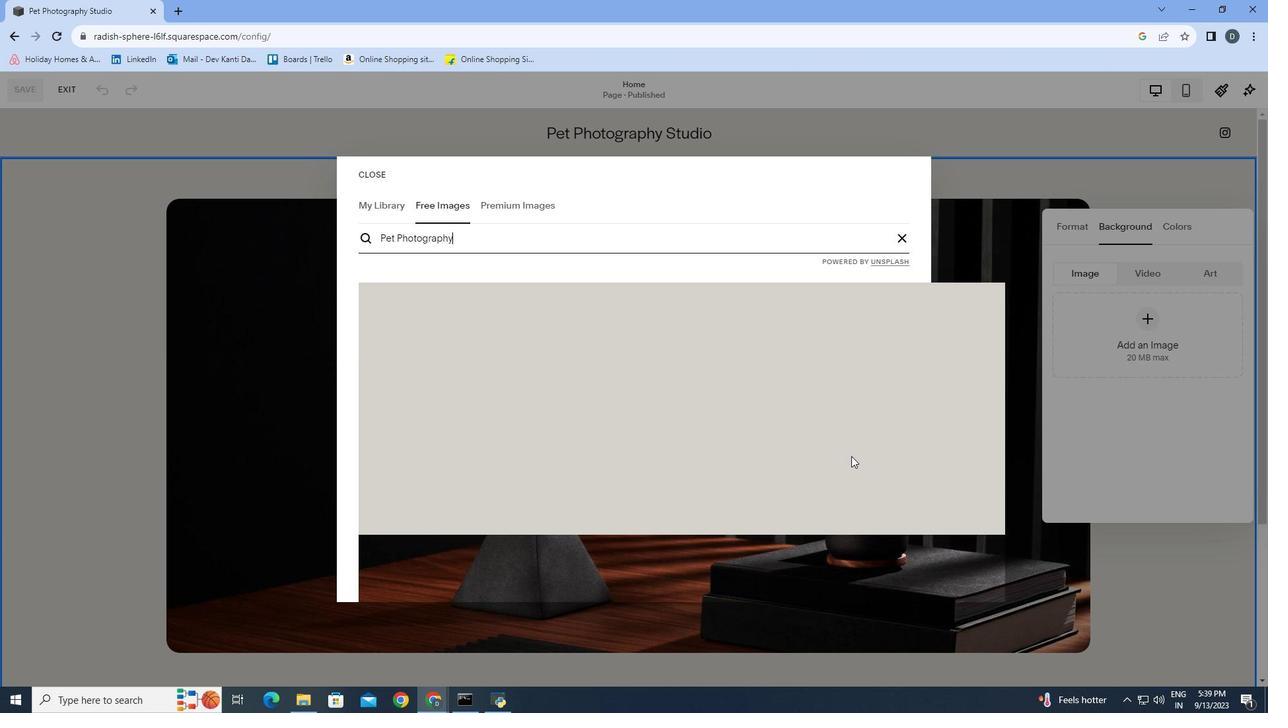 
Action: Mouse scrolled (851, 455) with delta (0, 0)
Screenshot: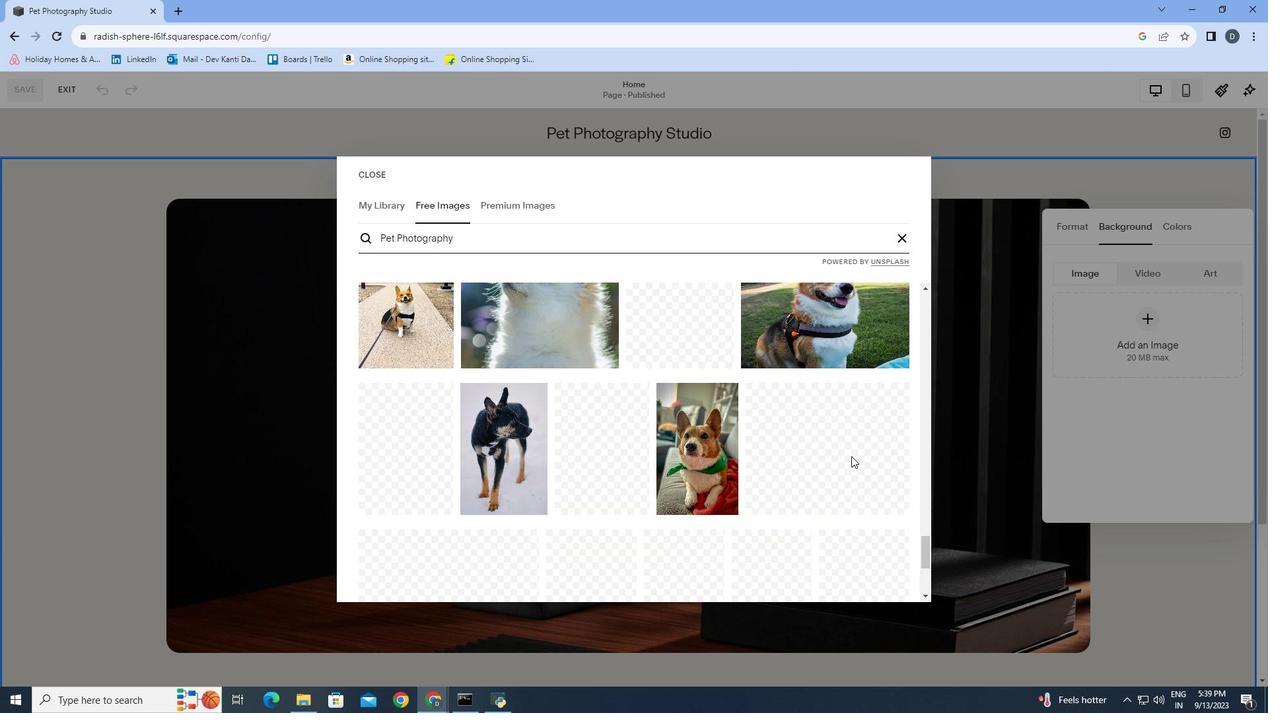 
Action: Mouse scrolled (851, 457) with delta (0, 0)
Screenshot: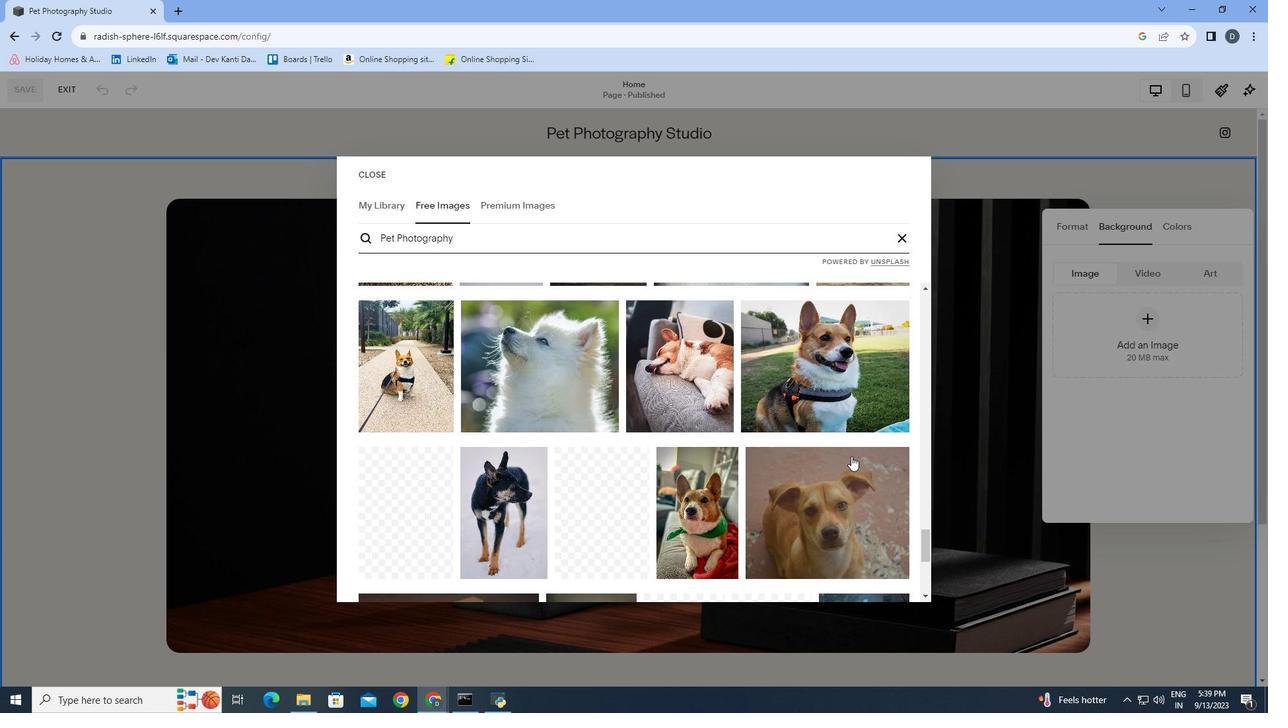 
Action: Mouse scrolled (851, 457) with delta (0, 0)
Screenshot: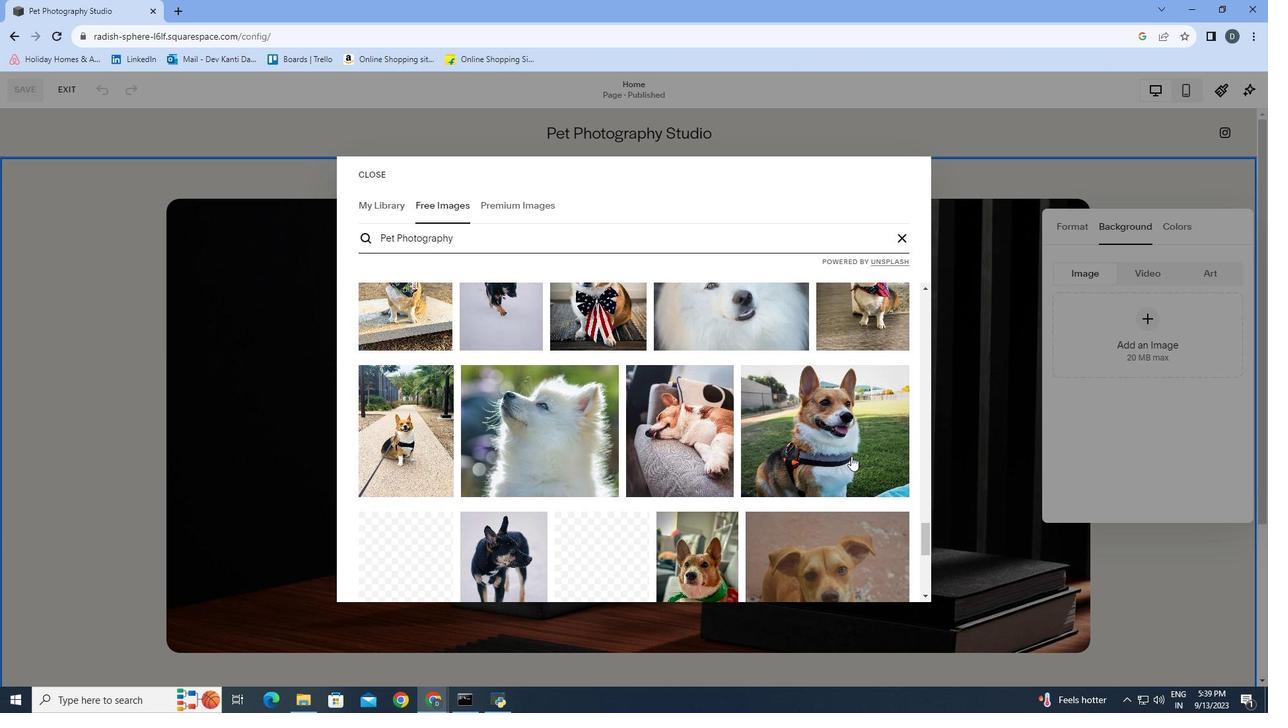 
Action: Mouse moved to (560, 409)
Screenshot: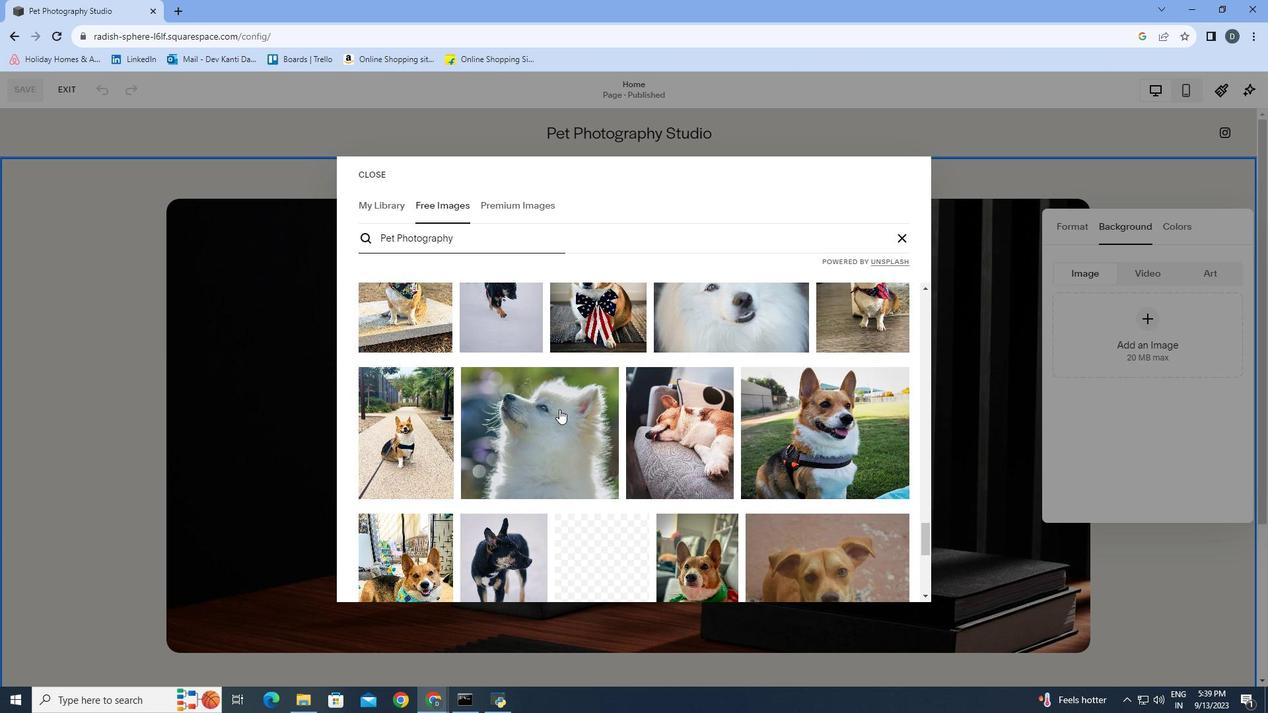 
Action: Mouse pressed left at (560, 409)
Screenshot: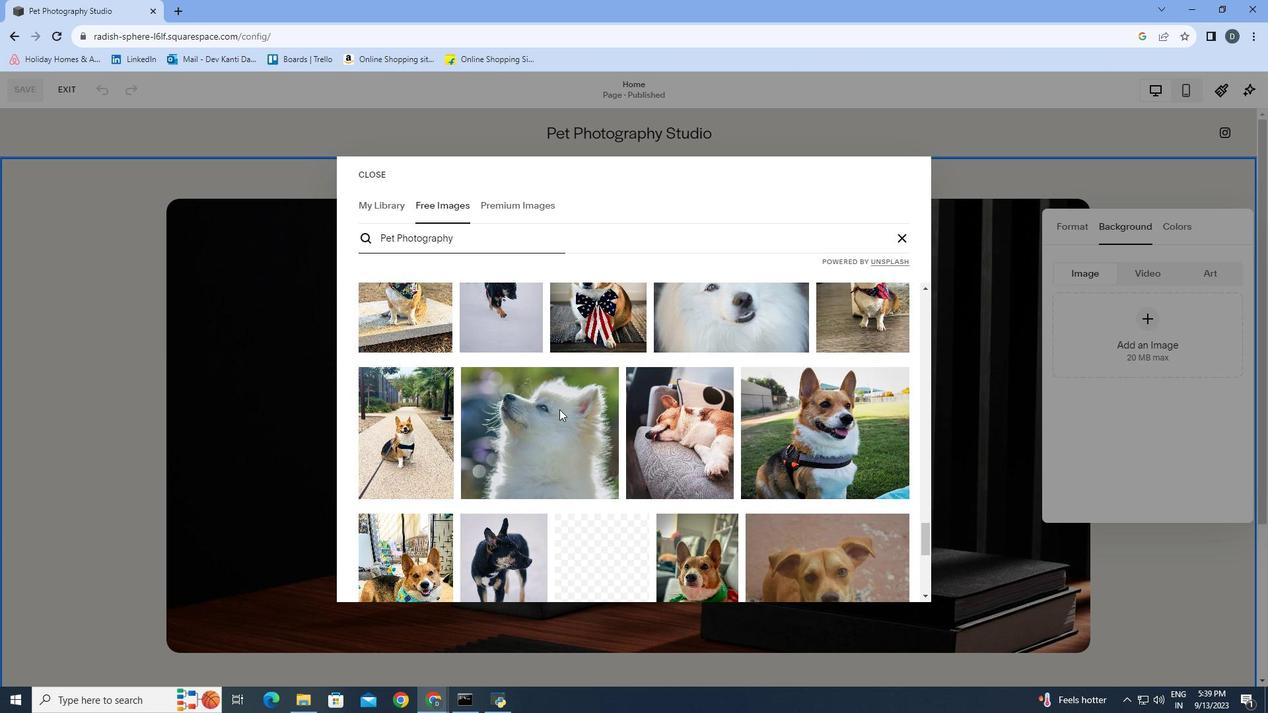 
Action: Mouse moved to (836, 455)
Screenshot: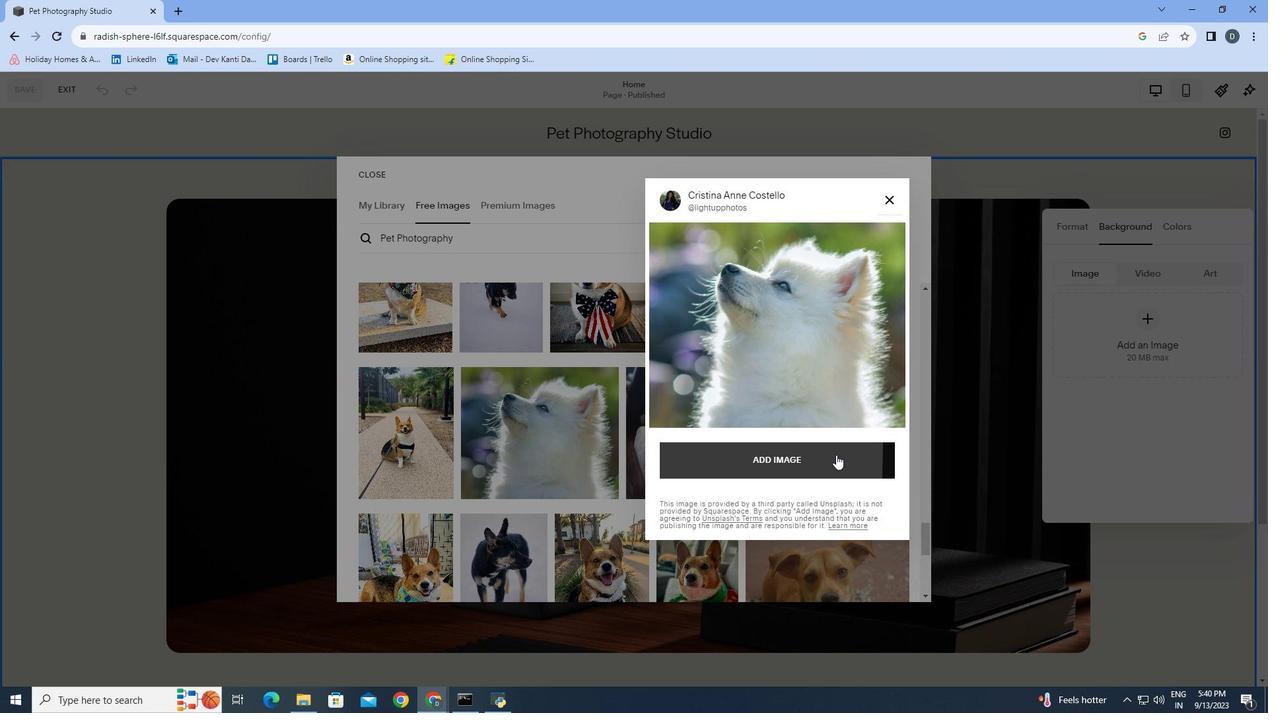 
Action: Mouse pressed left at (836, 455)
Screenshot: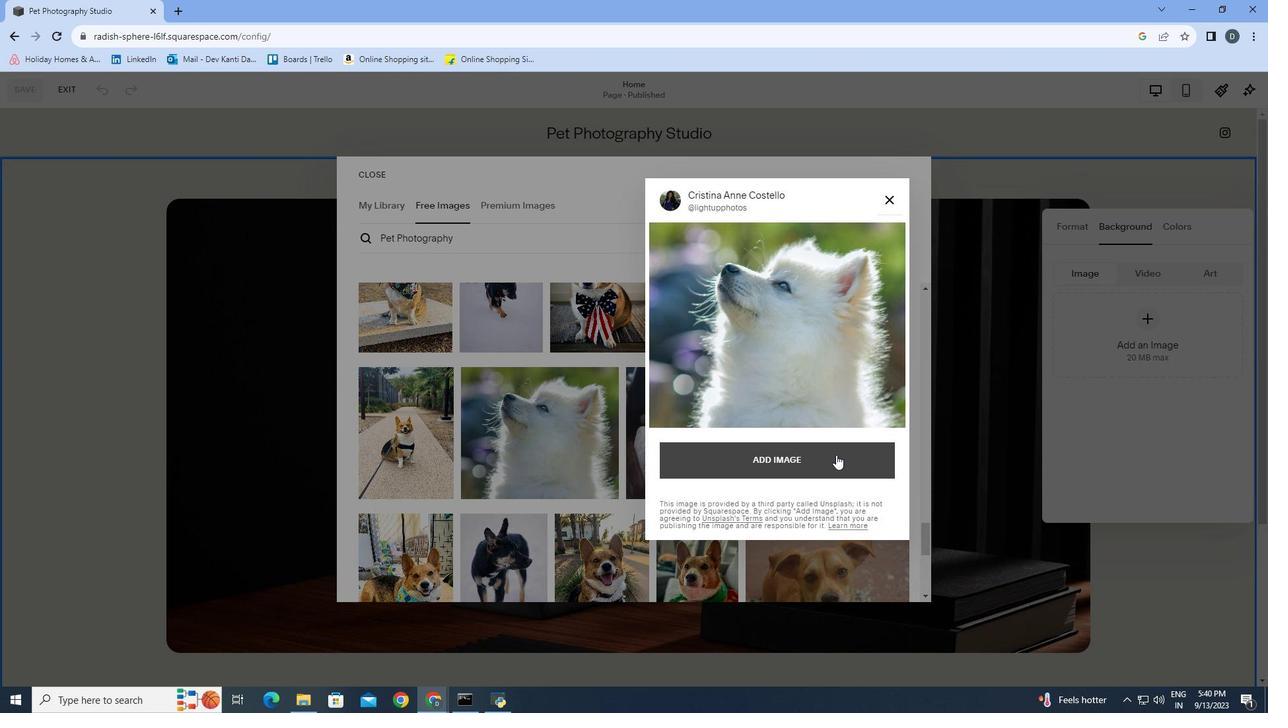 
Action: Mouse moved to (996, 233)
Screenshot: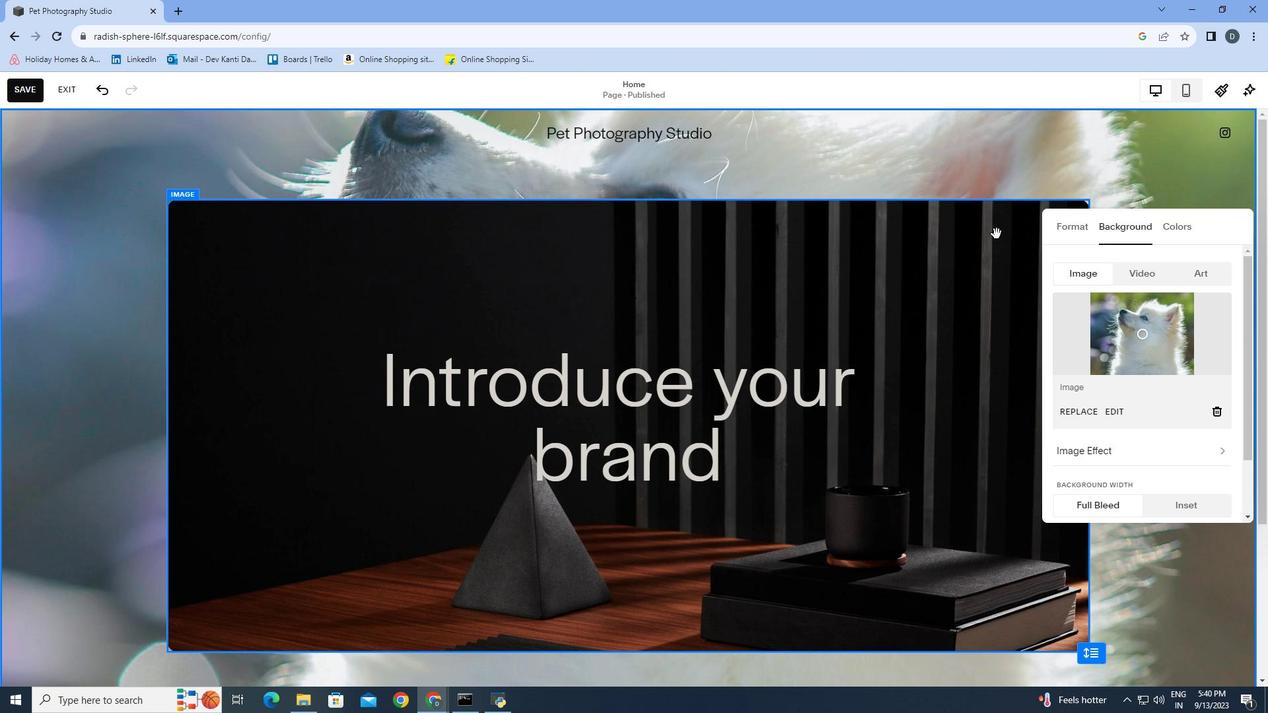
Action: Mouse pressed left at (996, 233)
Screenshot: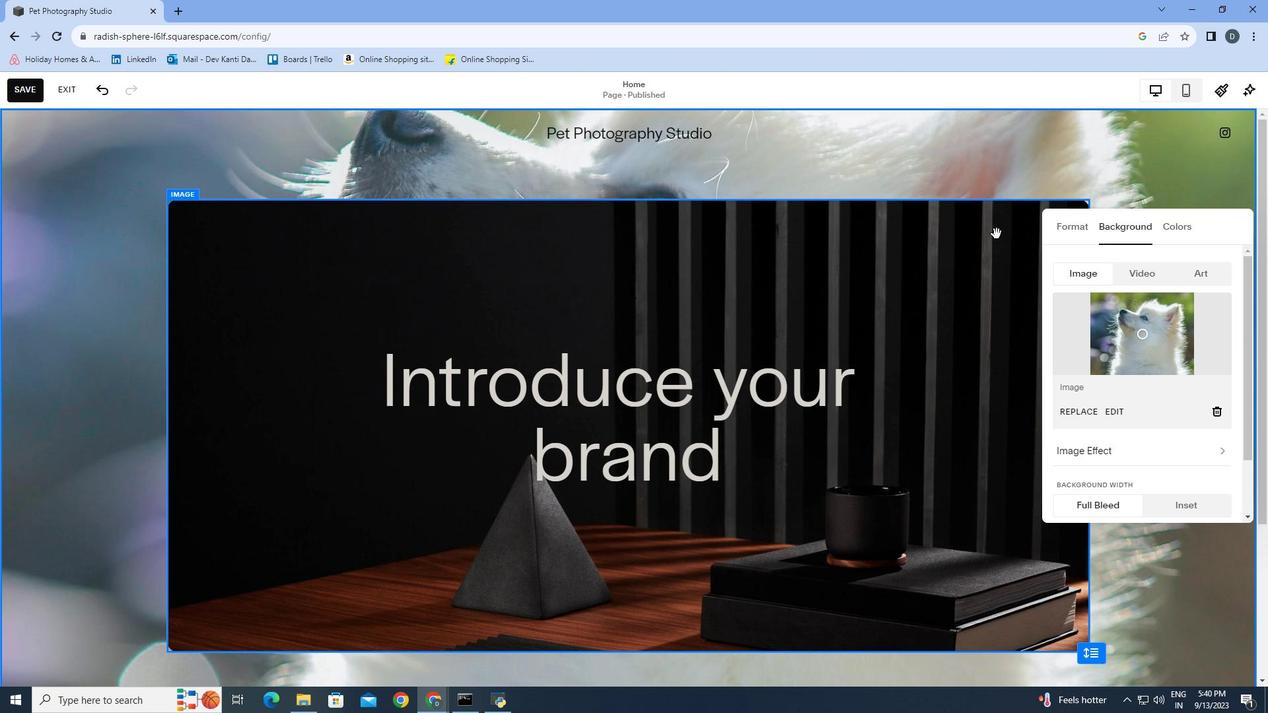 
Action: Mouse moved to (279, 218)
Screenshot: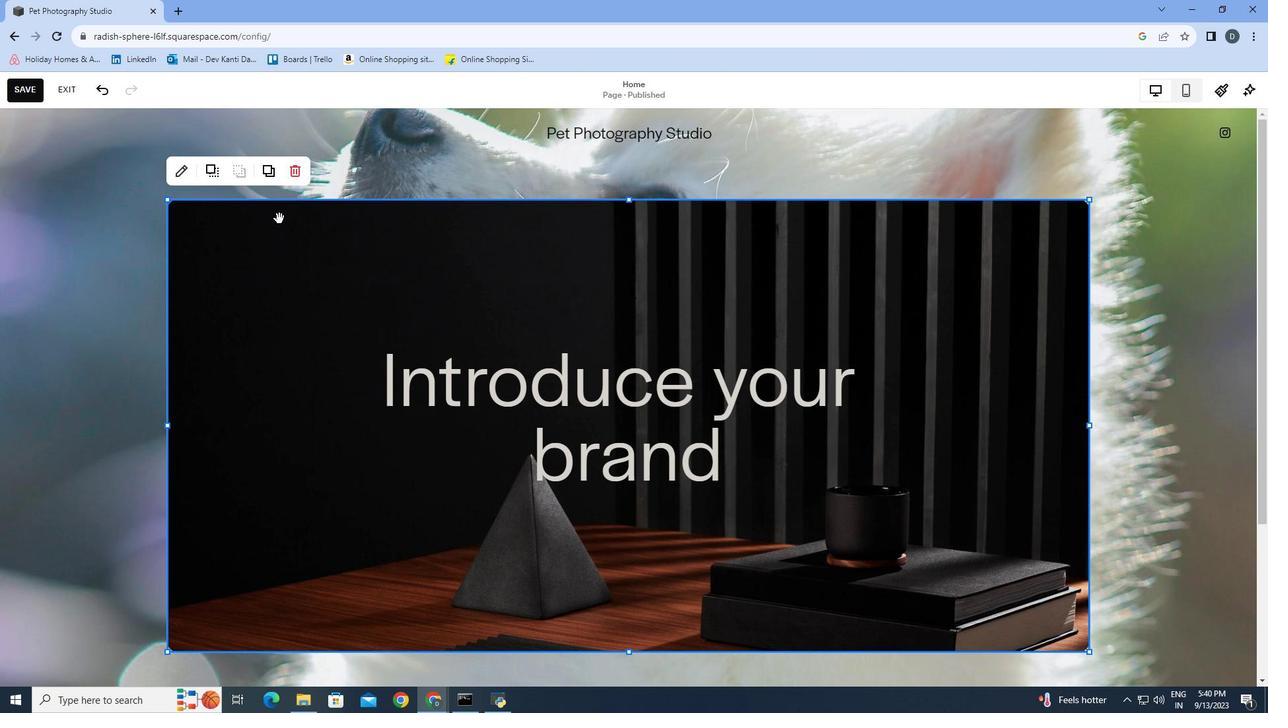 
Action: Key pressed <Key.delete>
Screenshot: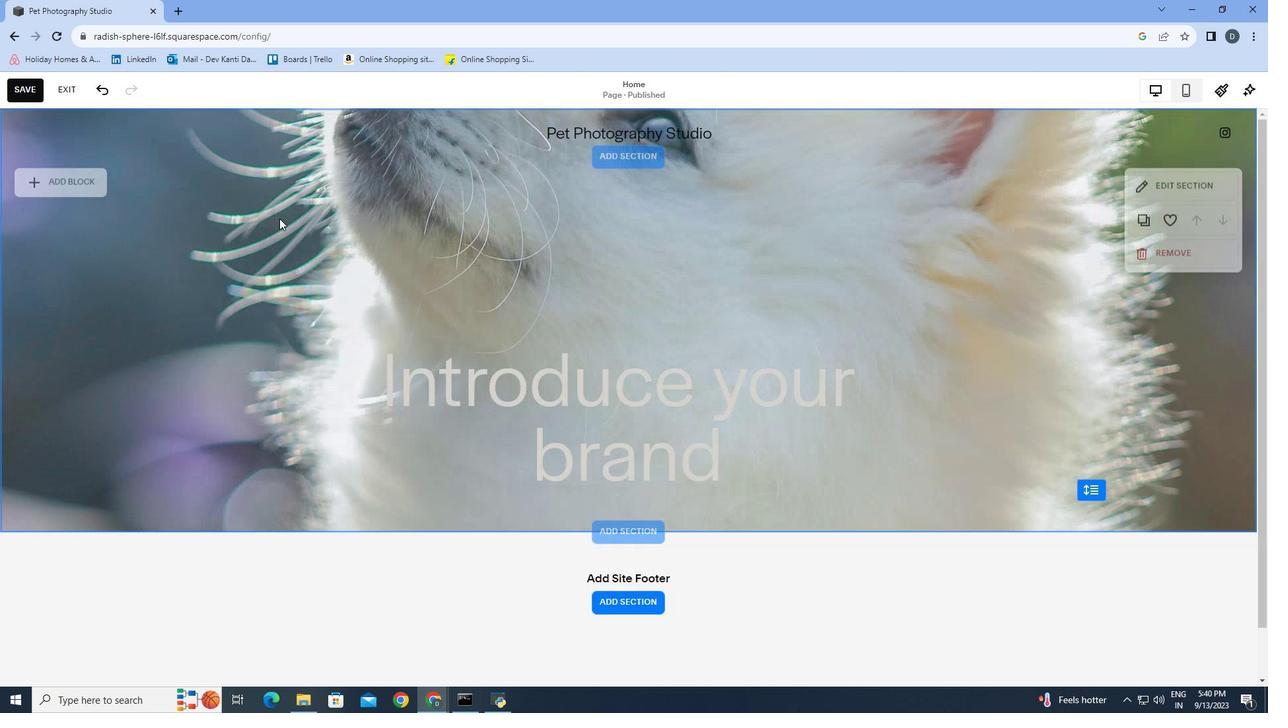 
Action: Mouse moved to (836, 388)
Screenshot: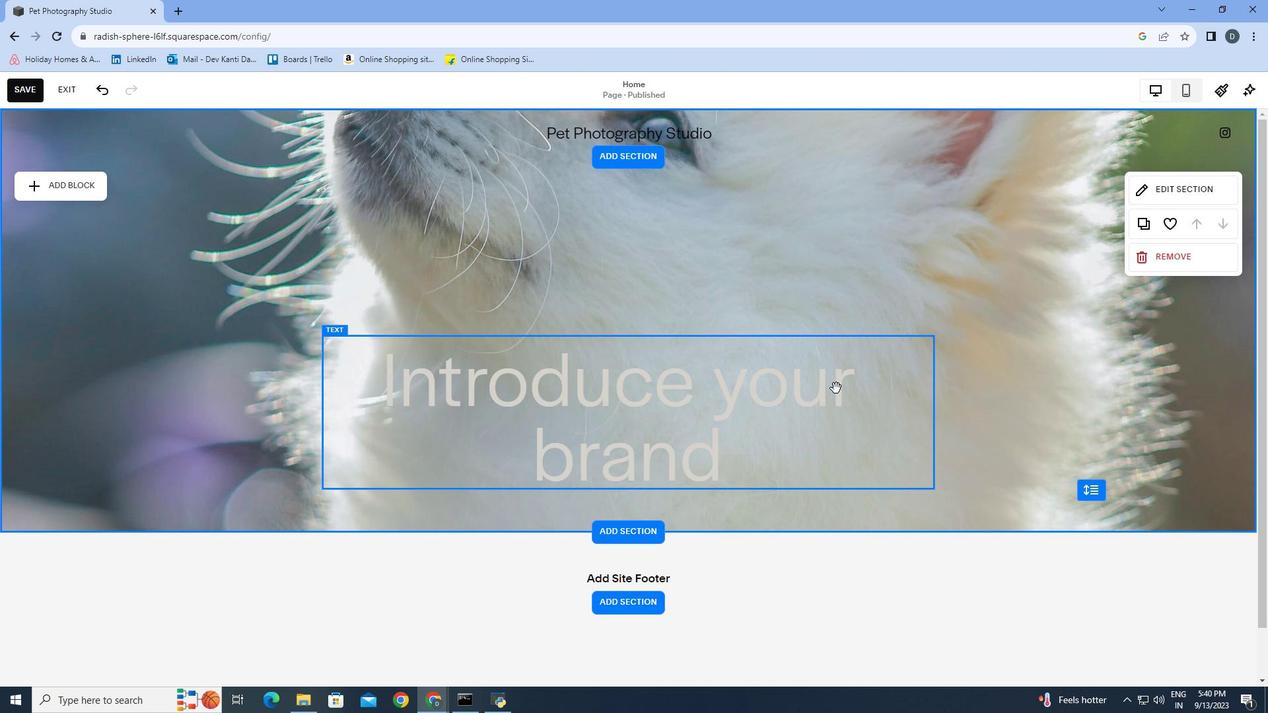
Action: Mouse scrolled (836, 389) with delta (0, 0)
Screenshot: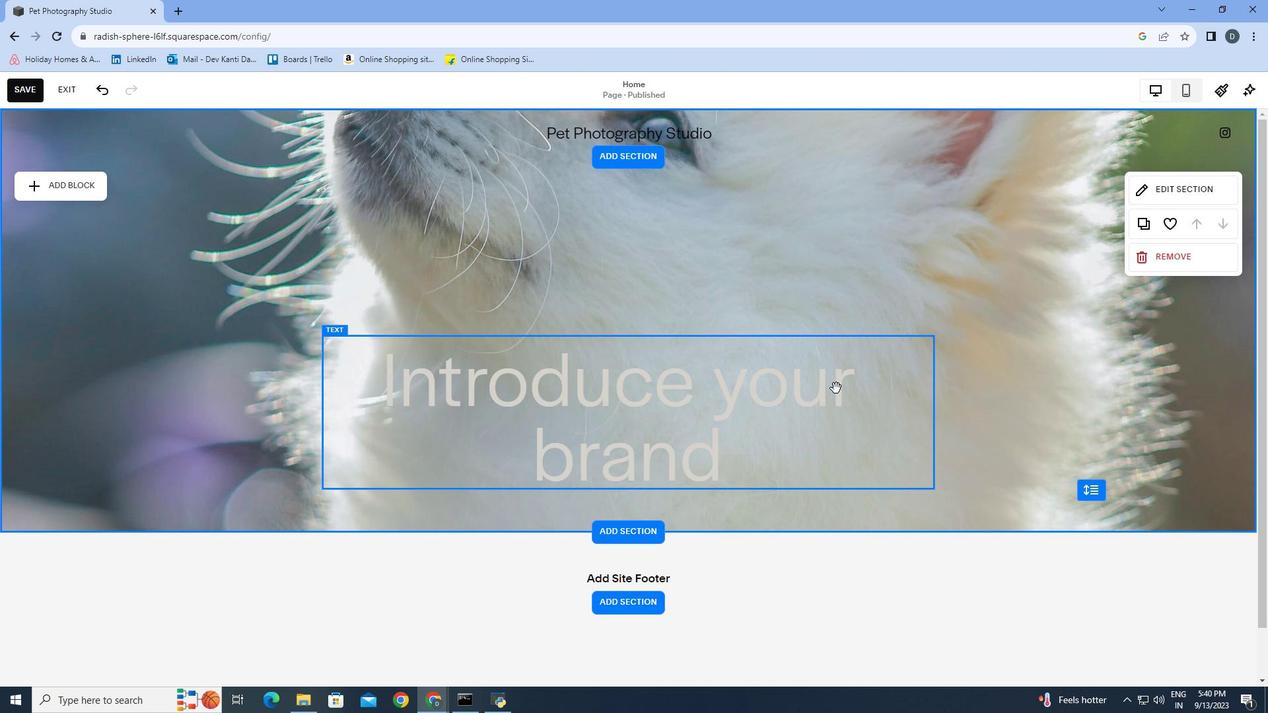 
Action: Mouse moved to (836, 388)
Screenshot: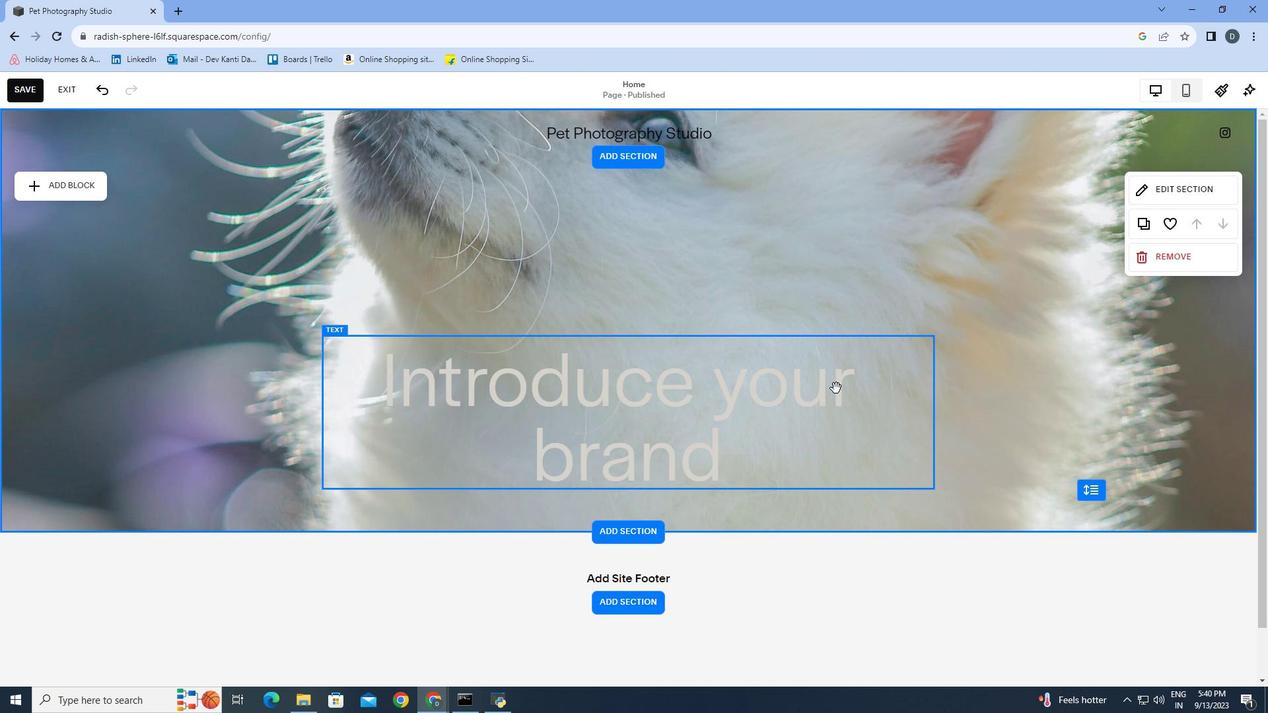 
Action: Mouse scrolled (836, 389) with delta (0, 0)
Screenshot: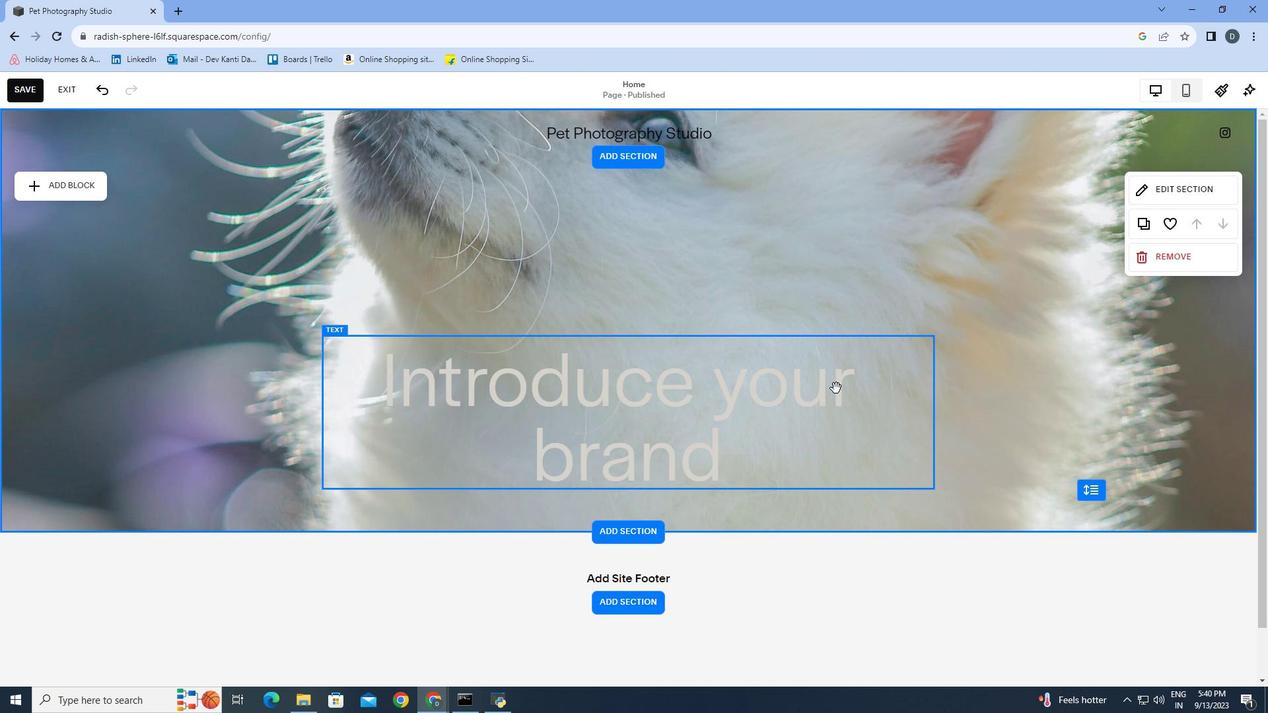 
Action: Mouse scrolled (836, 389) with delta (0, 0)
Screenshot: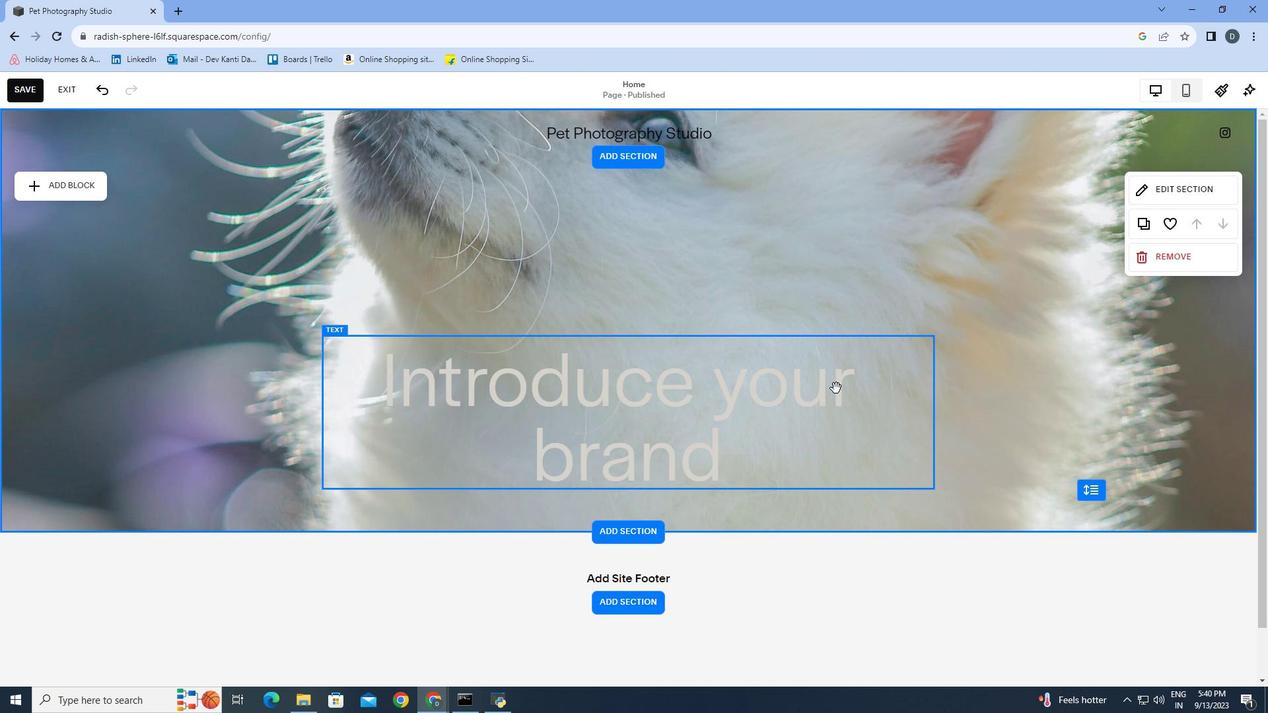 
Action: Mouse scrolled (836, 389) with delta (0, 0)
Screenshot: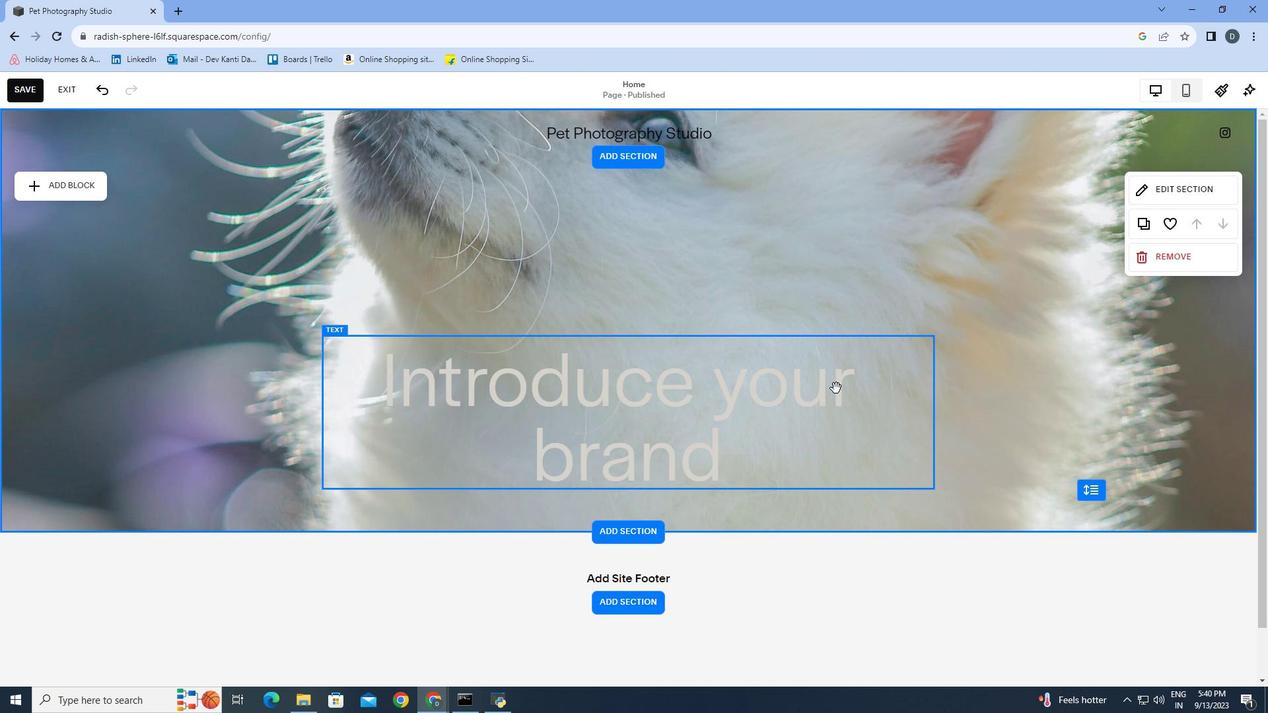 
Action: Mouse scrolled (836, 389) with delta (0, 0)
Screenshot: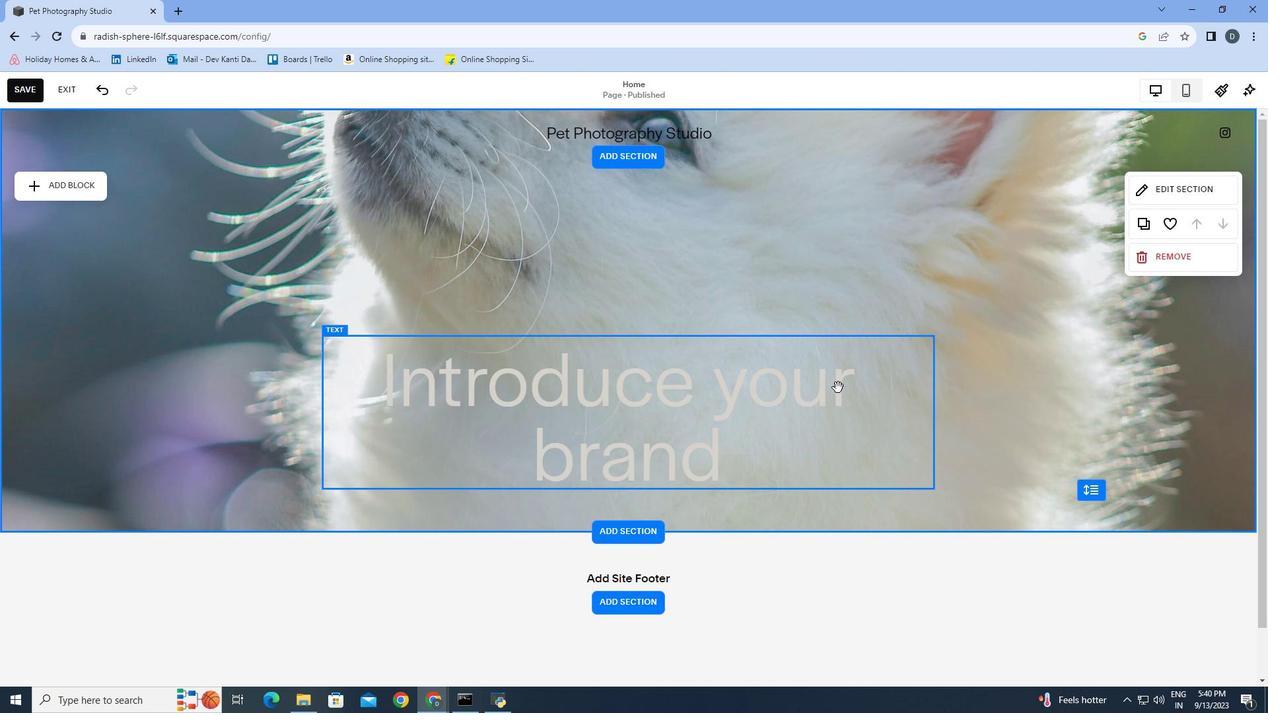 
Action: Mouse moved to (838, 387)
Screenshot: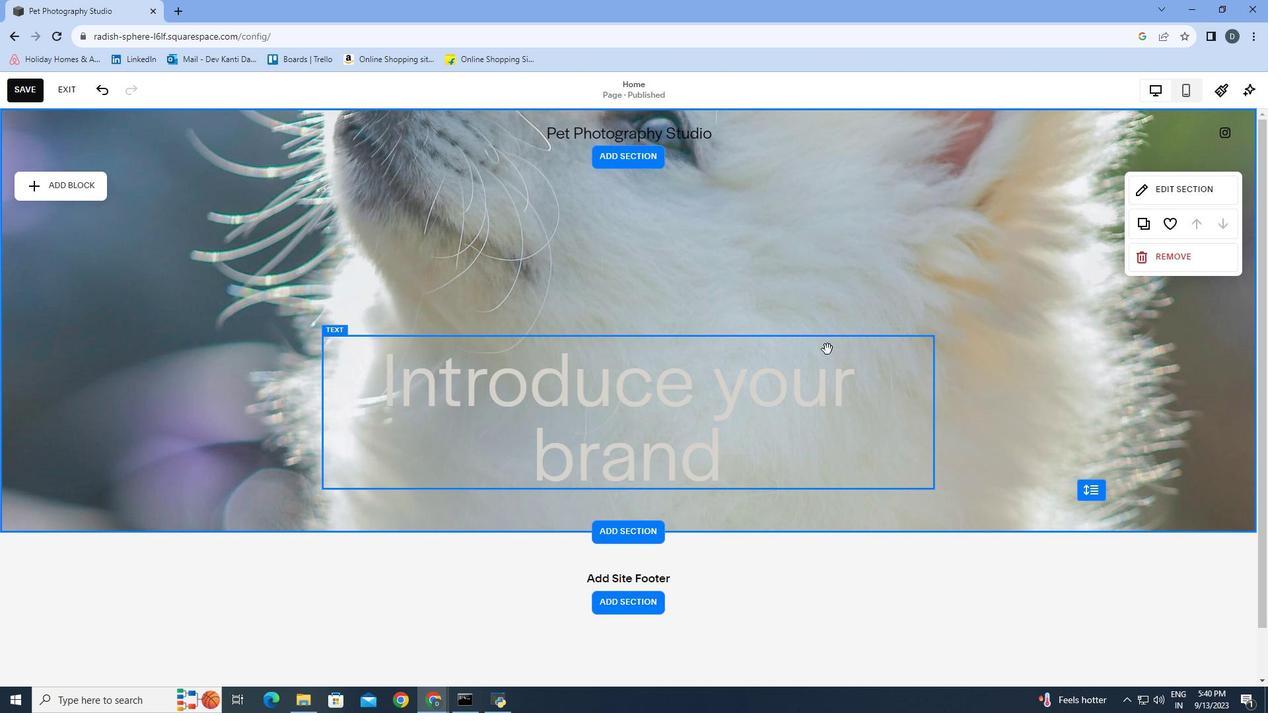 
Action: Mouse scrolled (838, 387) with delta (0, 0)
Screenshot: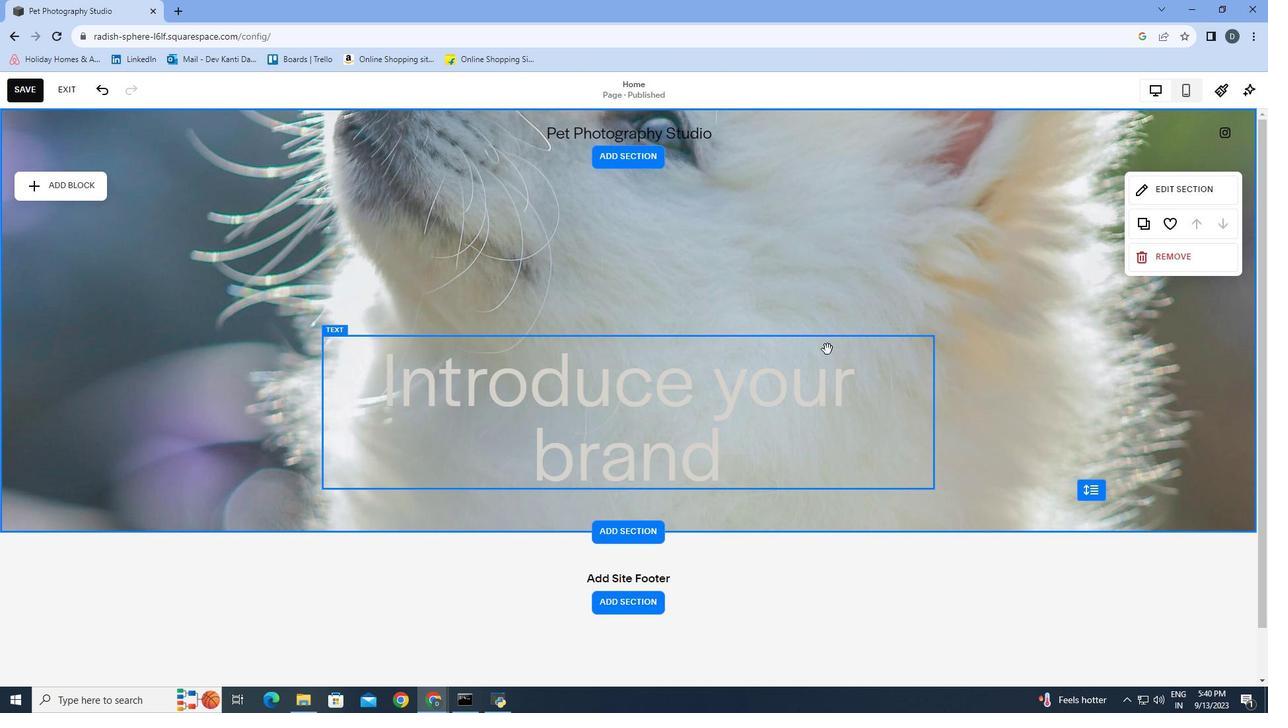 
Action: Mouse scrolled (838, 387) with delta (0, 0)
Screenshot: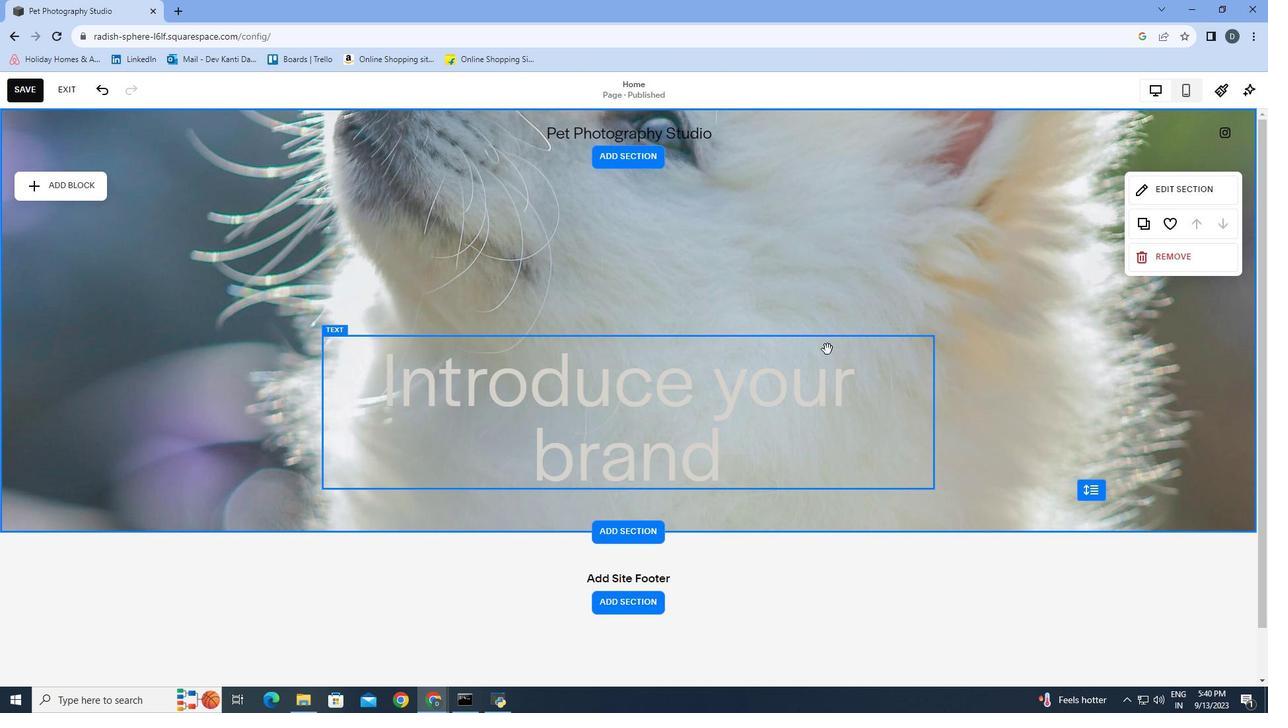 
Action: Mouse scrolled (838, 387) with delta (0, 0)
Screenshot: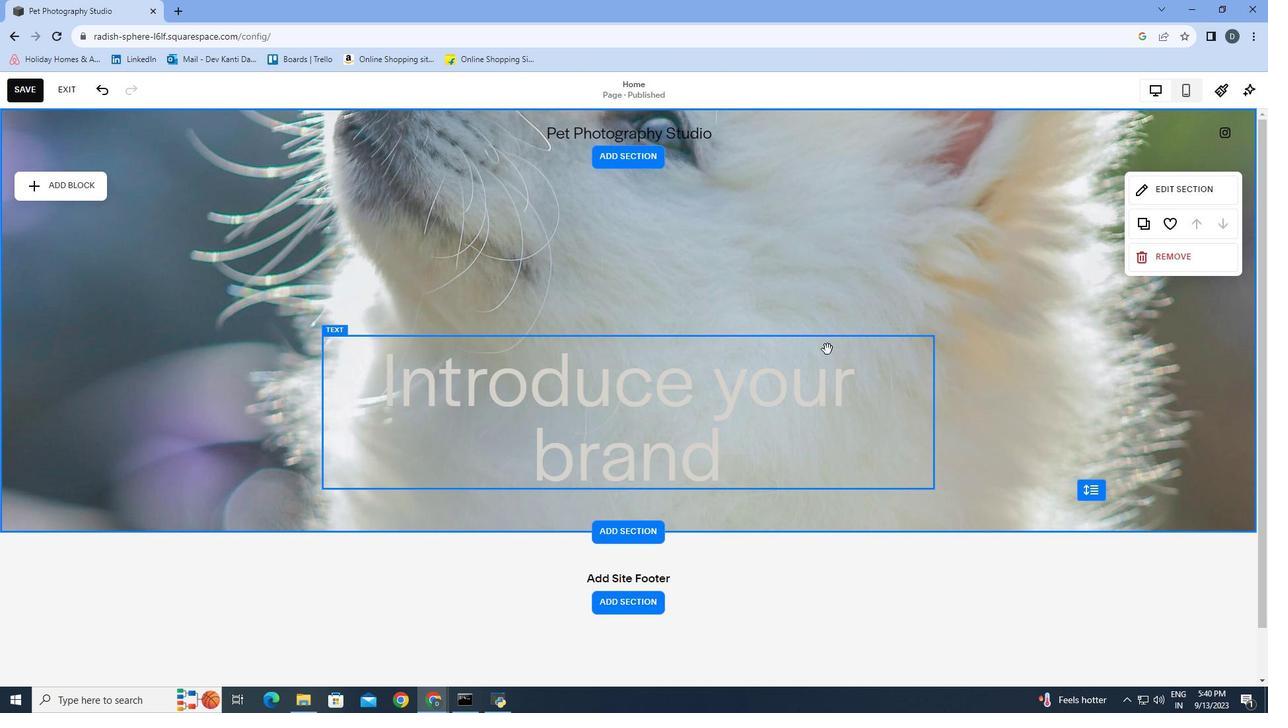 
Action: Mouse scrolled (838, 387) with delta (0, 0)
Screenshot: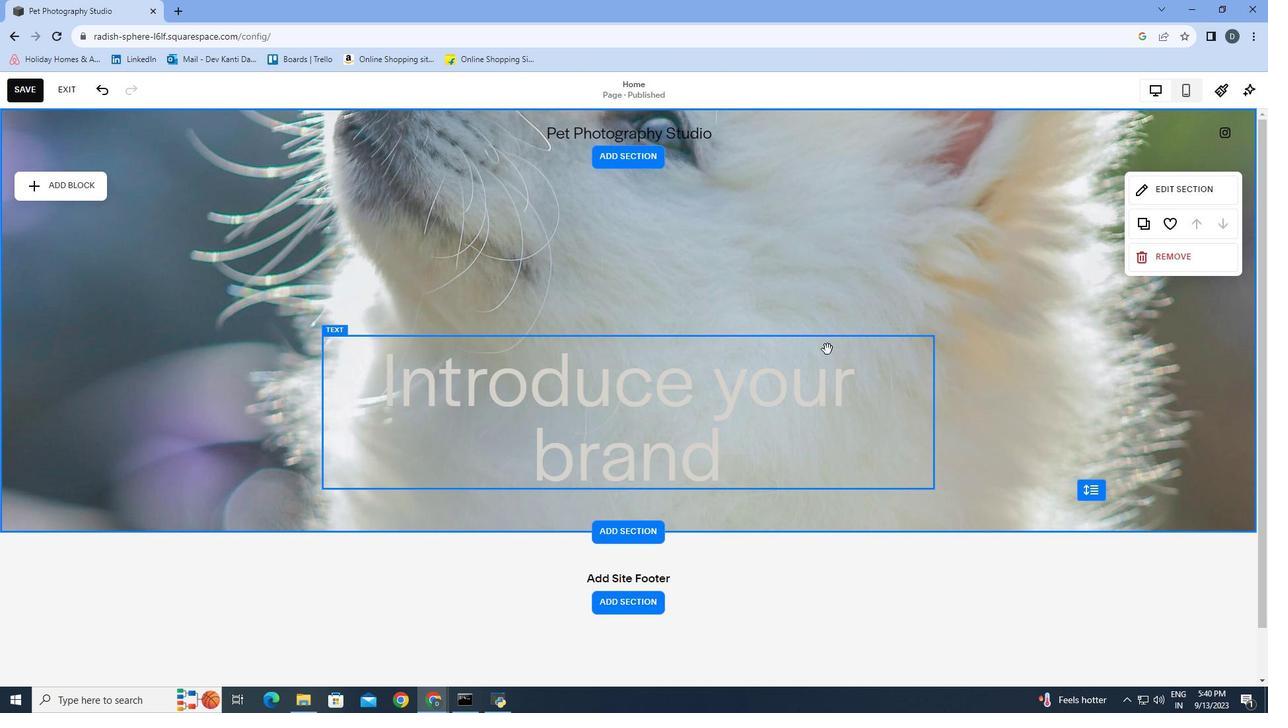 
Action: Mouse moved to (548, 423)
Screenshot: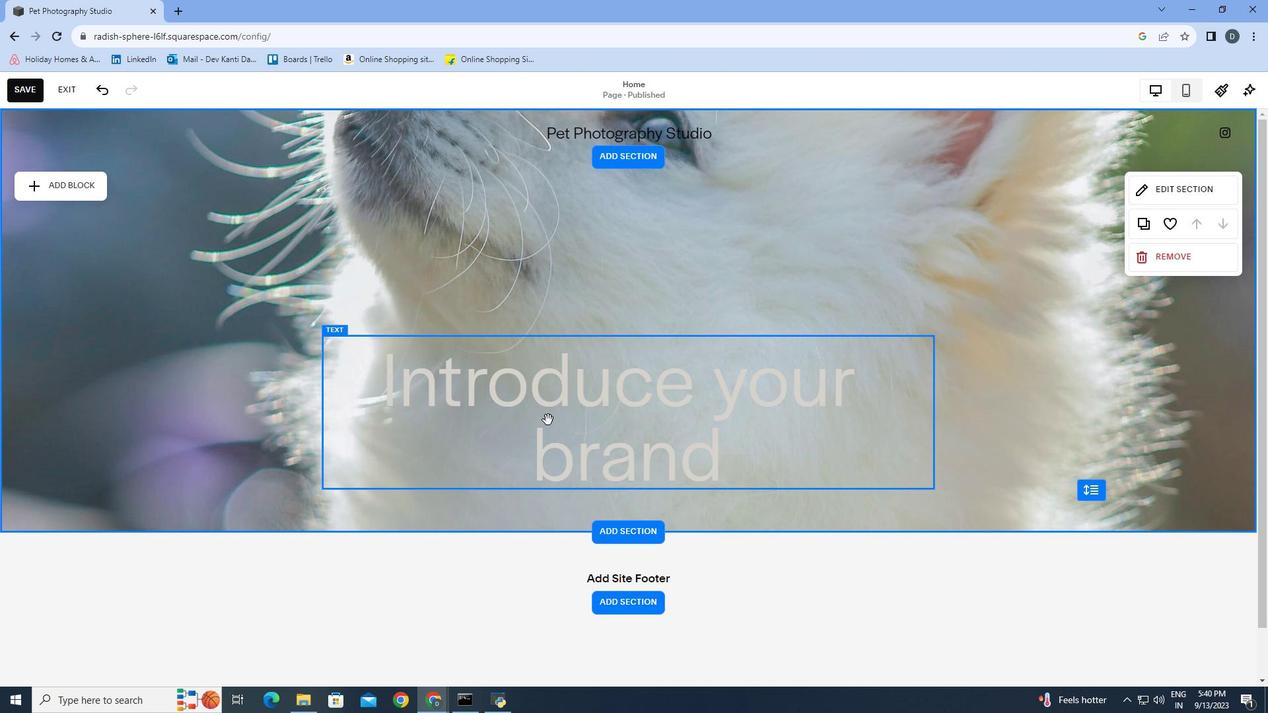 
Action: Mouse pressed left at (548, 423)
Screenshot: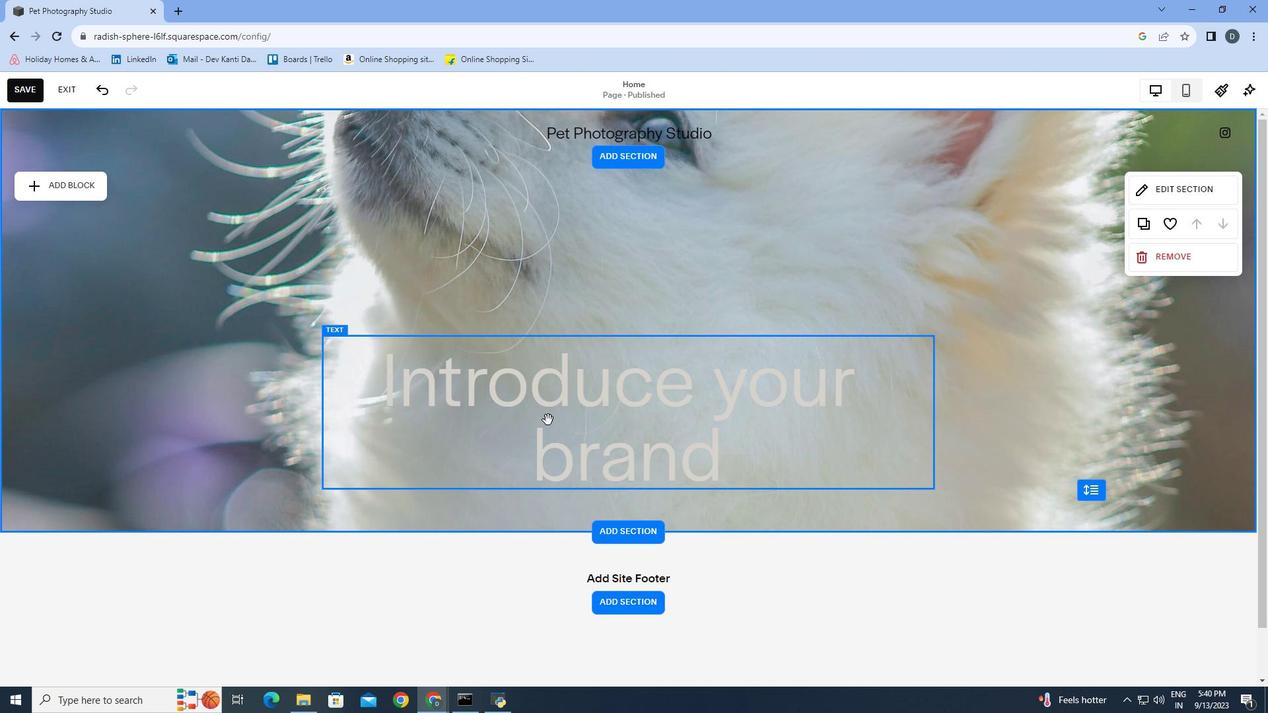 
Action: Mouse moved to (548, 420)
Screenshot: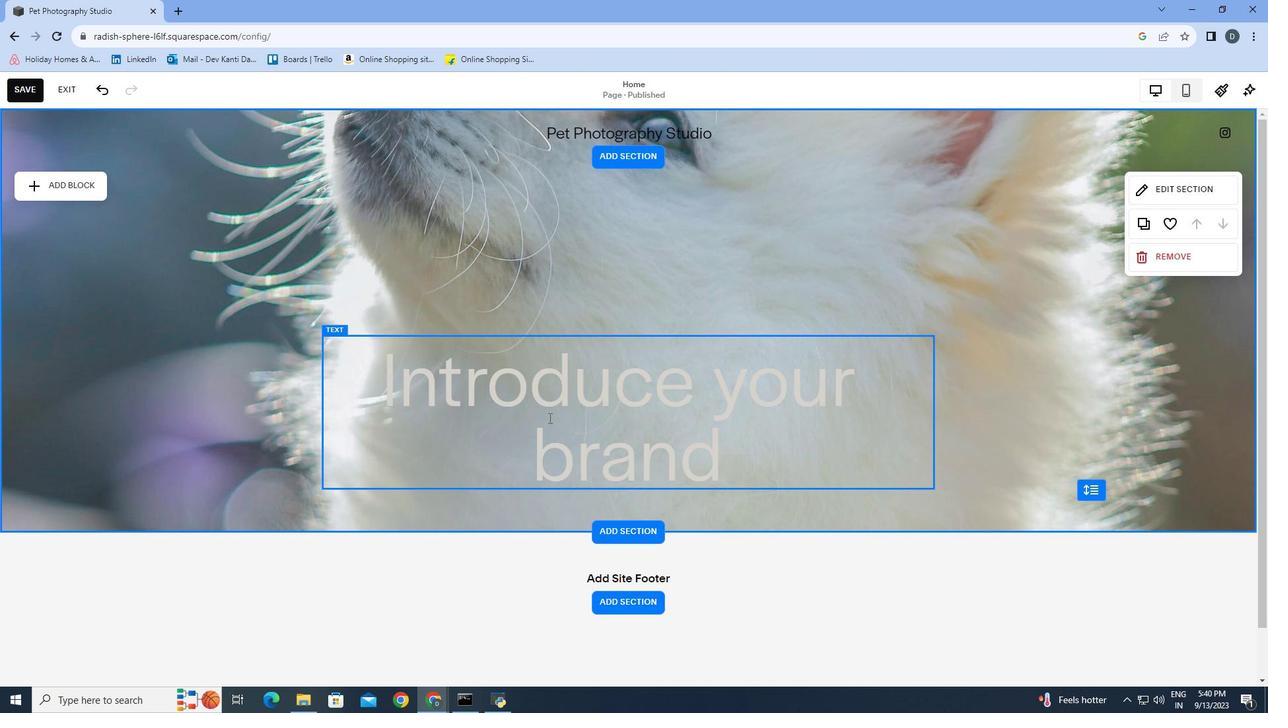 
Action: Mouse pressed left at (548, 420)
Screenshot: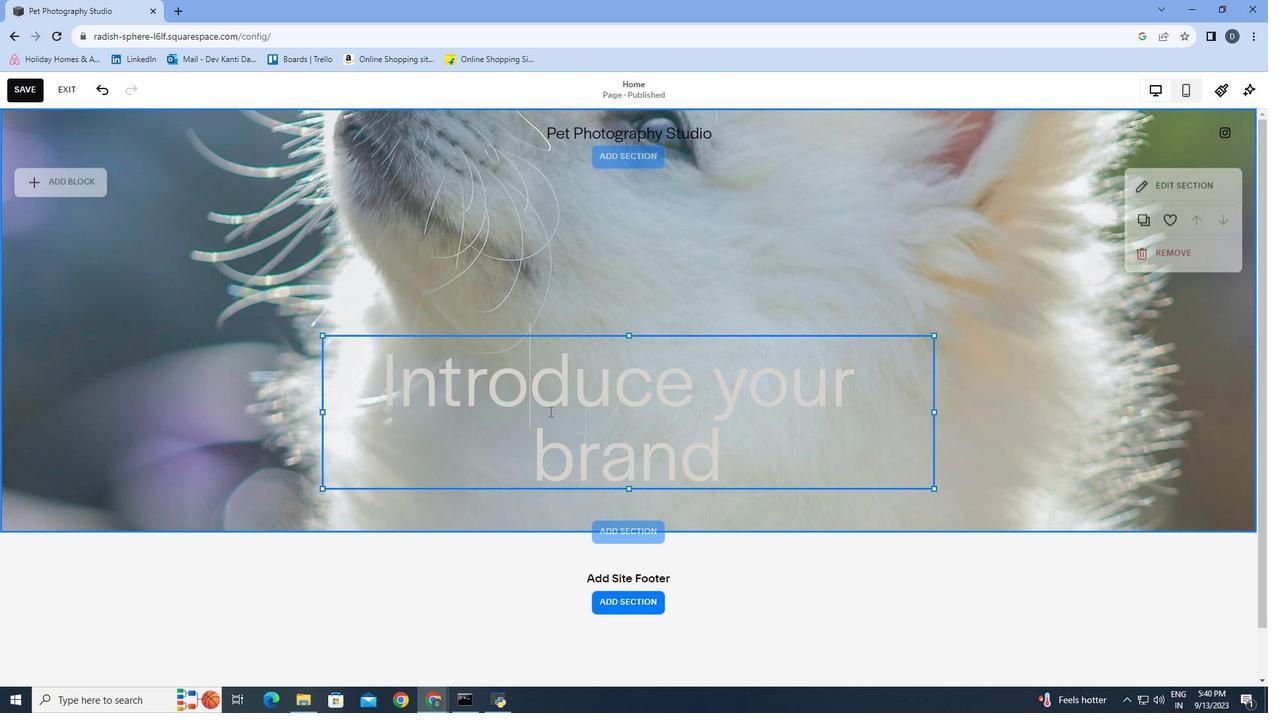 
Action: Mouse moved to (596, 384)
Screenshot: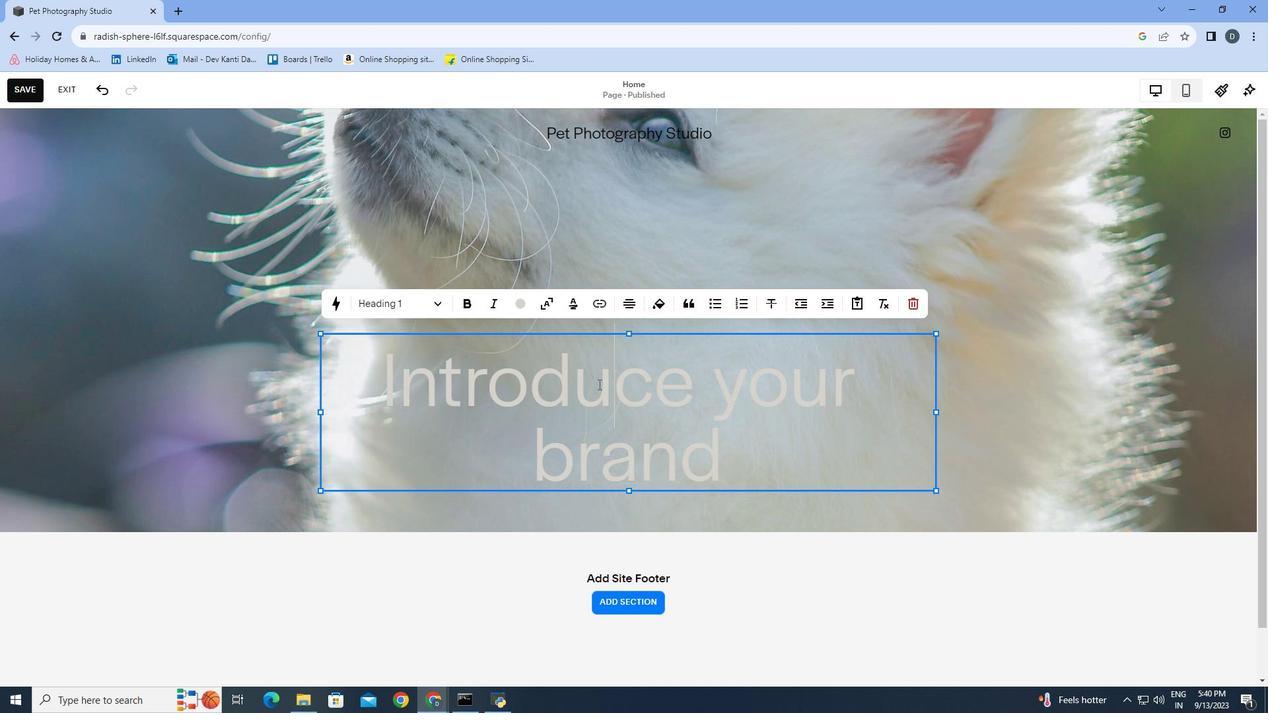 
Action: Mouse pressed left at (596, 384)
Screenshot: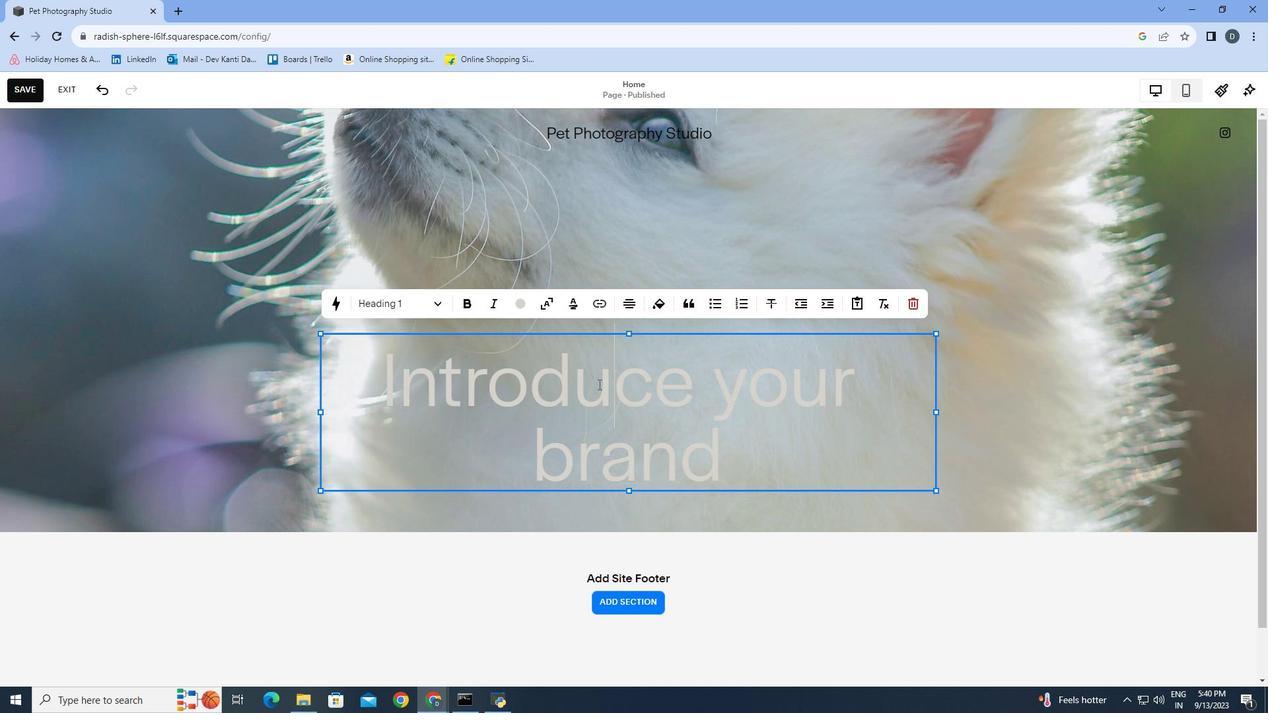 
Action: Mouse moved to (598, 384)
Screenshot: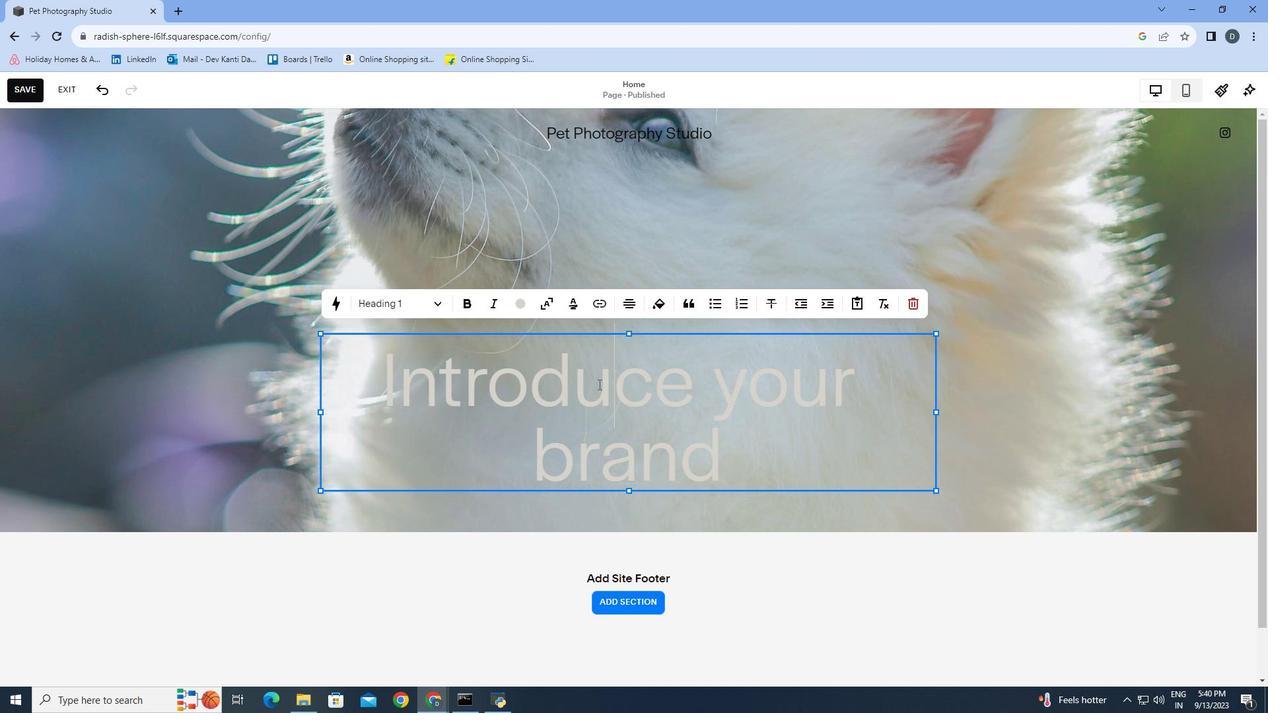 
Action: Mouse pressed left at (598, 384)
Screenshot: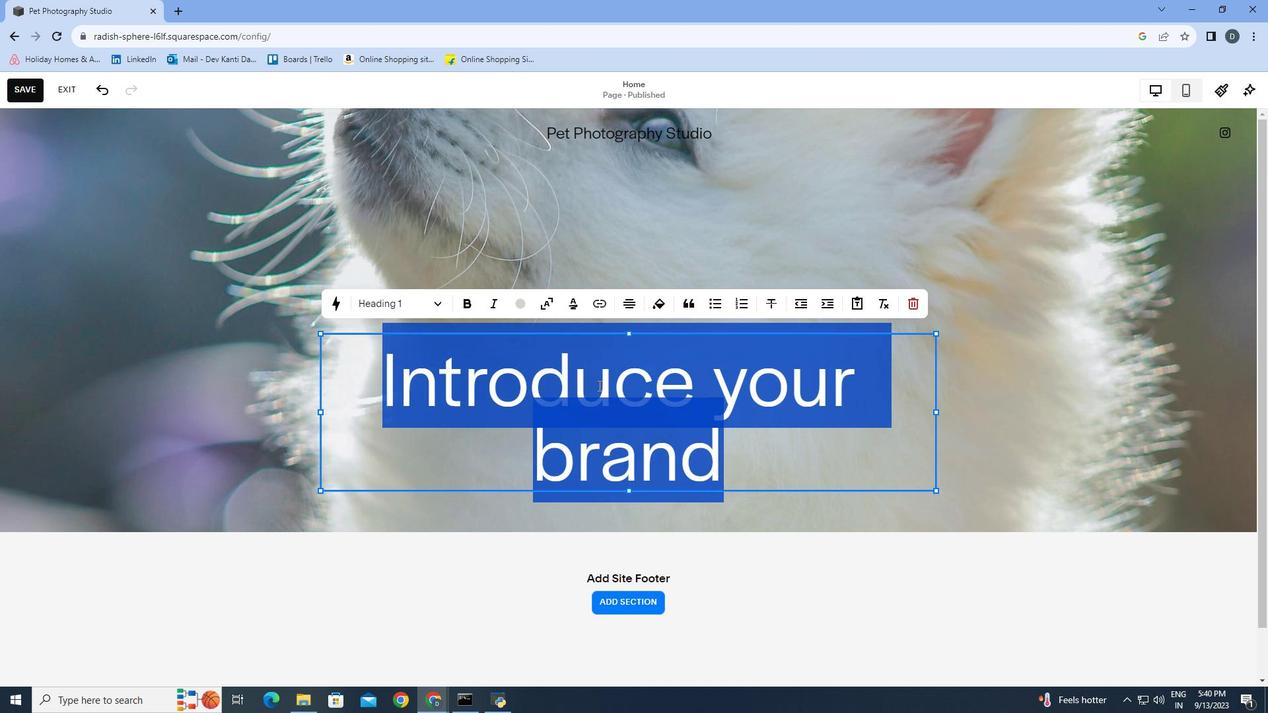 
Action: Mouse moved to (598, 385)
Screenshot: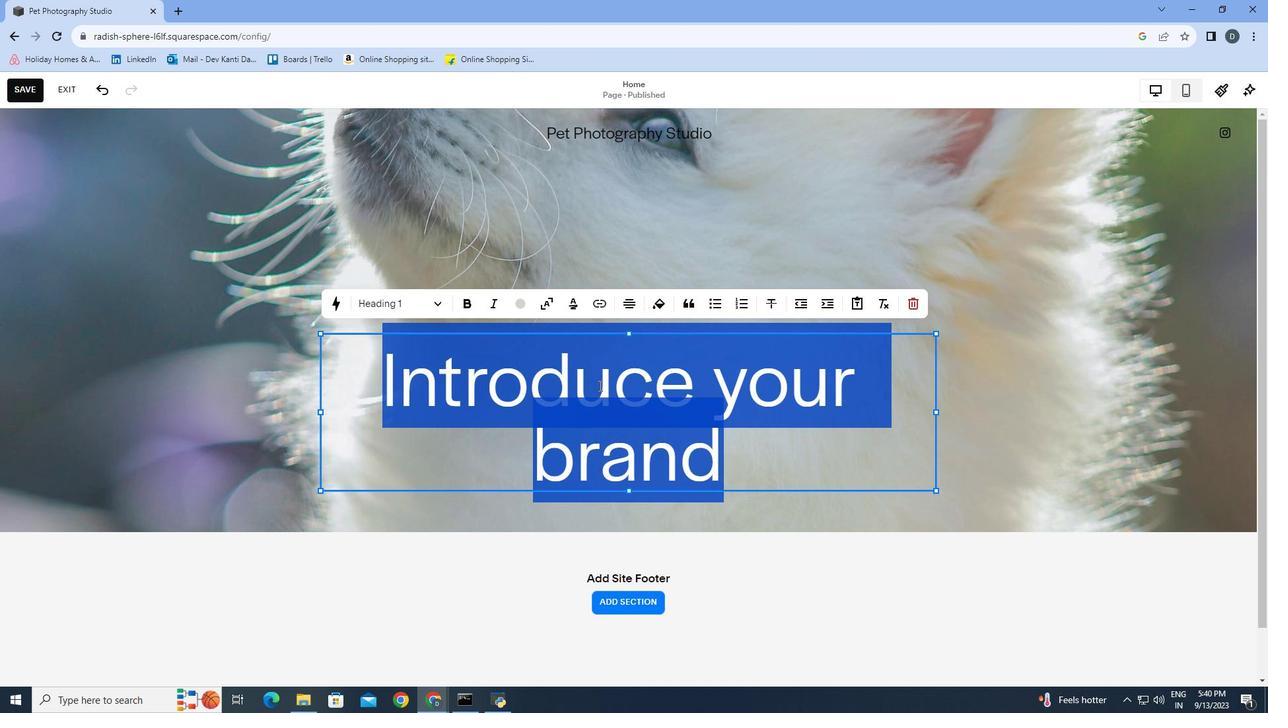
Action: Mouse pressed left at (598, 385)
Screenshot: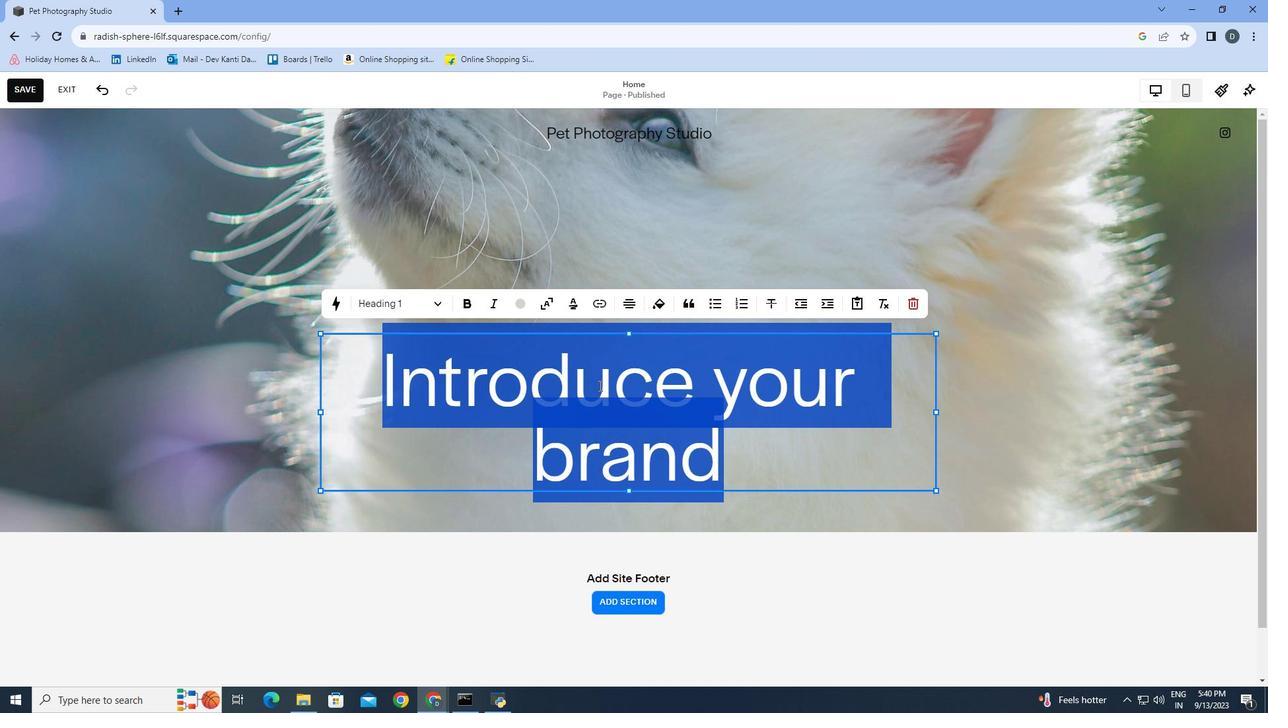 
Action: Mouse moved to (646, 397)
Screenshot: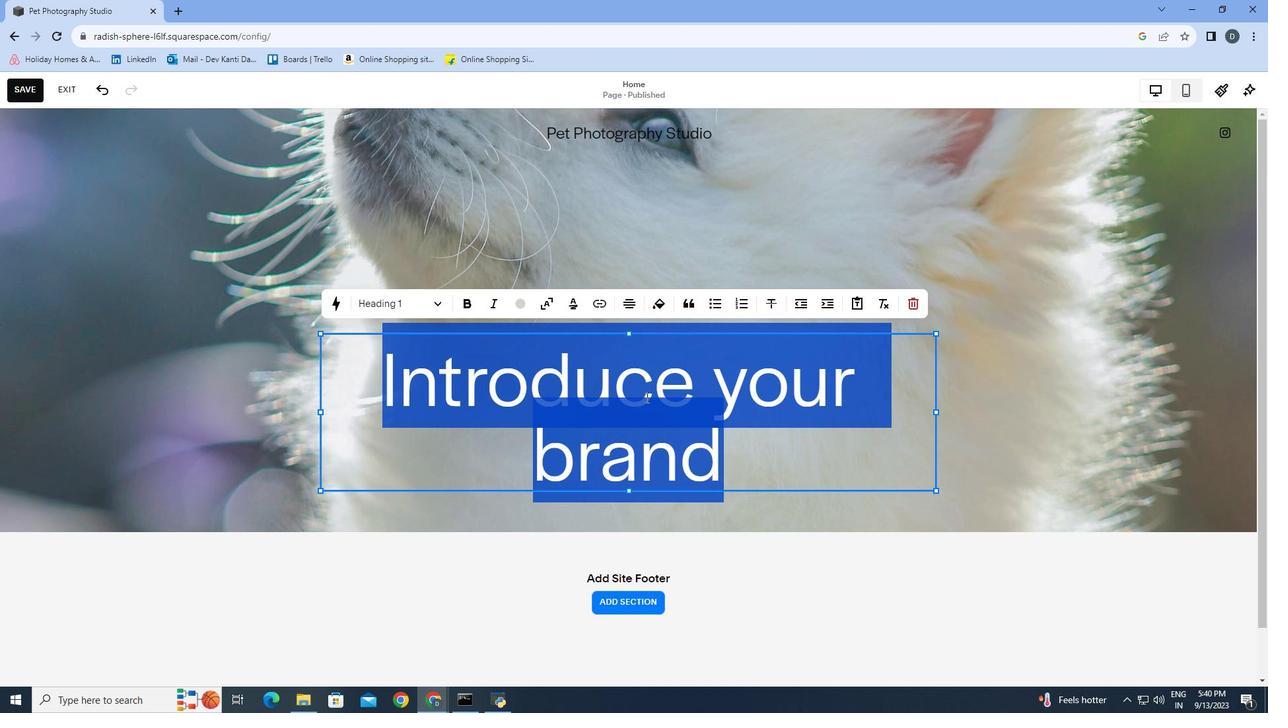 
Action: Key pressed <Key.shift>
Screenshot: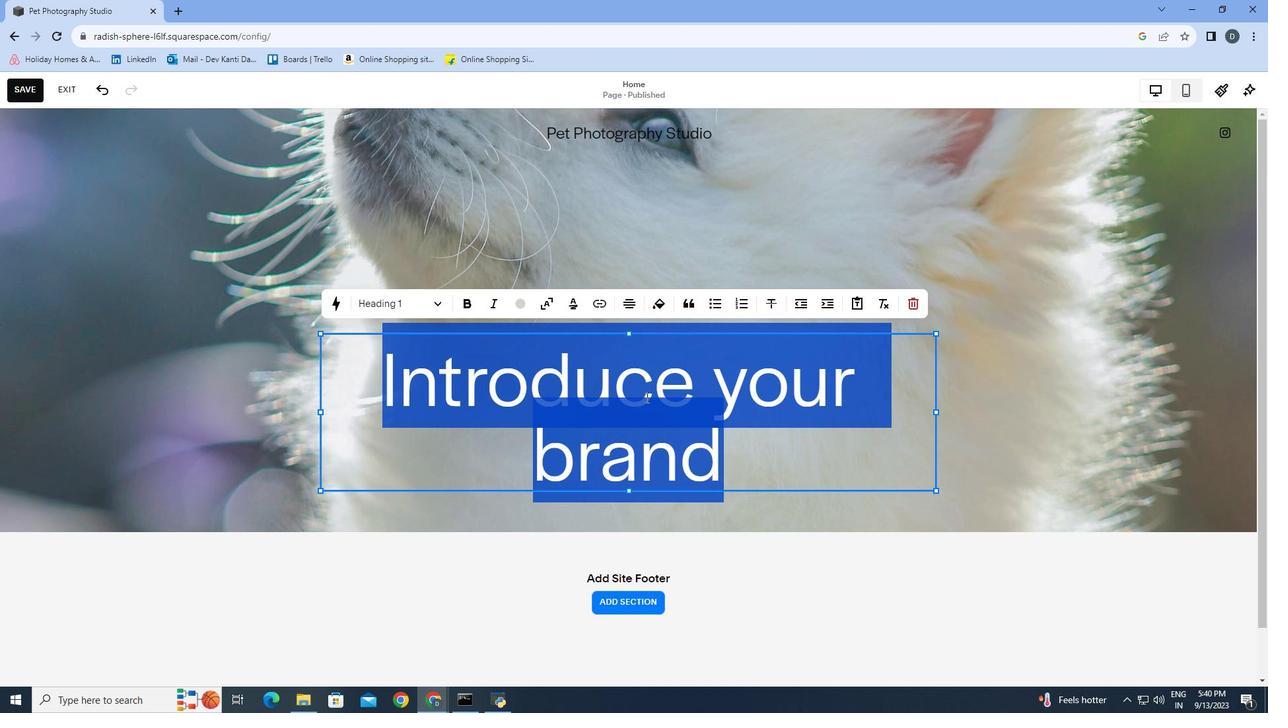 
Action: Mouse moved to (646, 392)
Screenshot: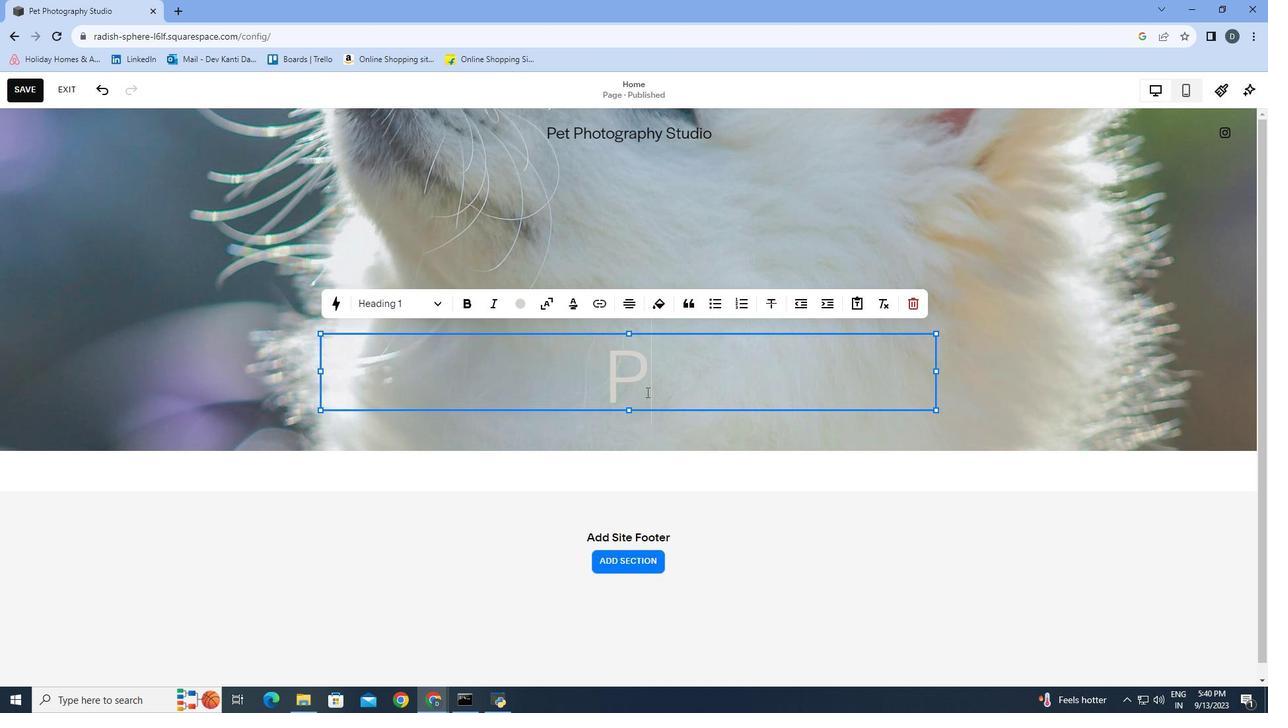 
Action: Key pressed Peyt<Key.backspace><Key.backspace>t<Key.space><Key.shift><Key.shift>Photogaphy<Key.space><Key.shift>Studi
Screenshot: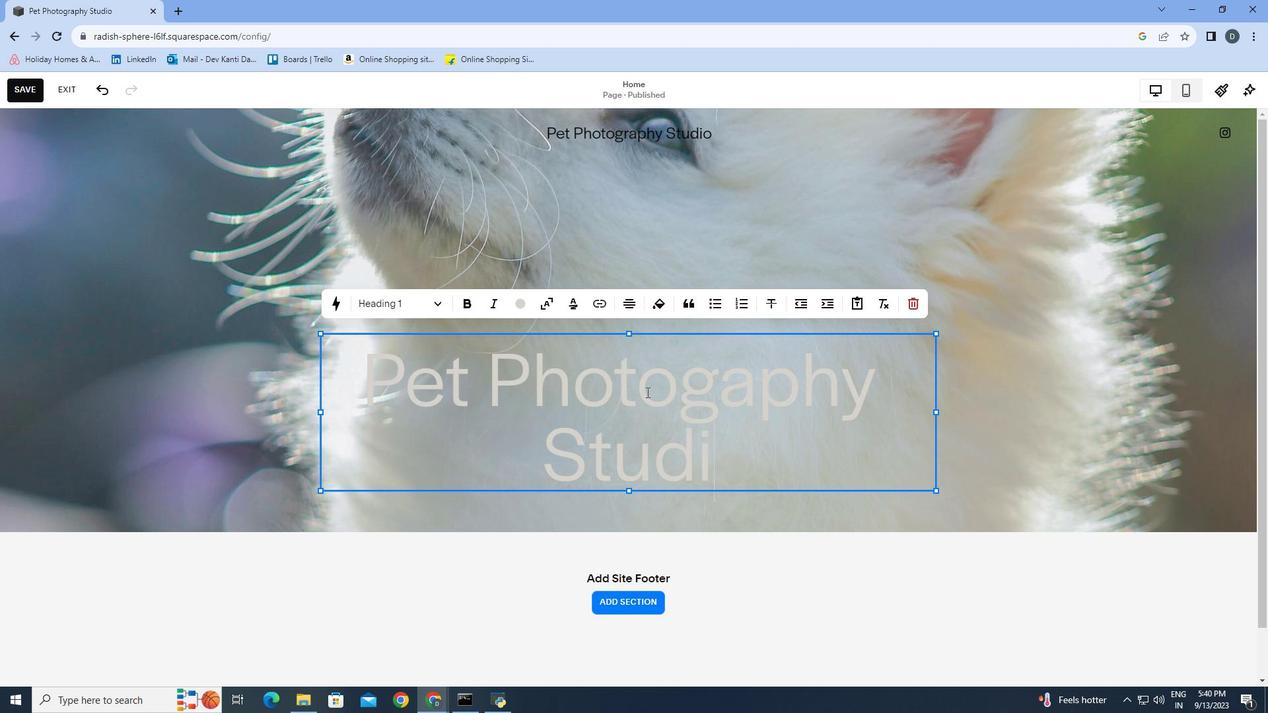 
Action: Mouse moved to (743, 519)
Screenshot: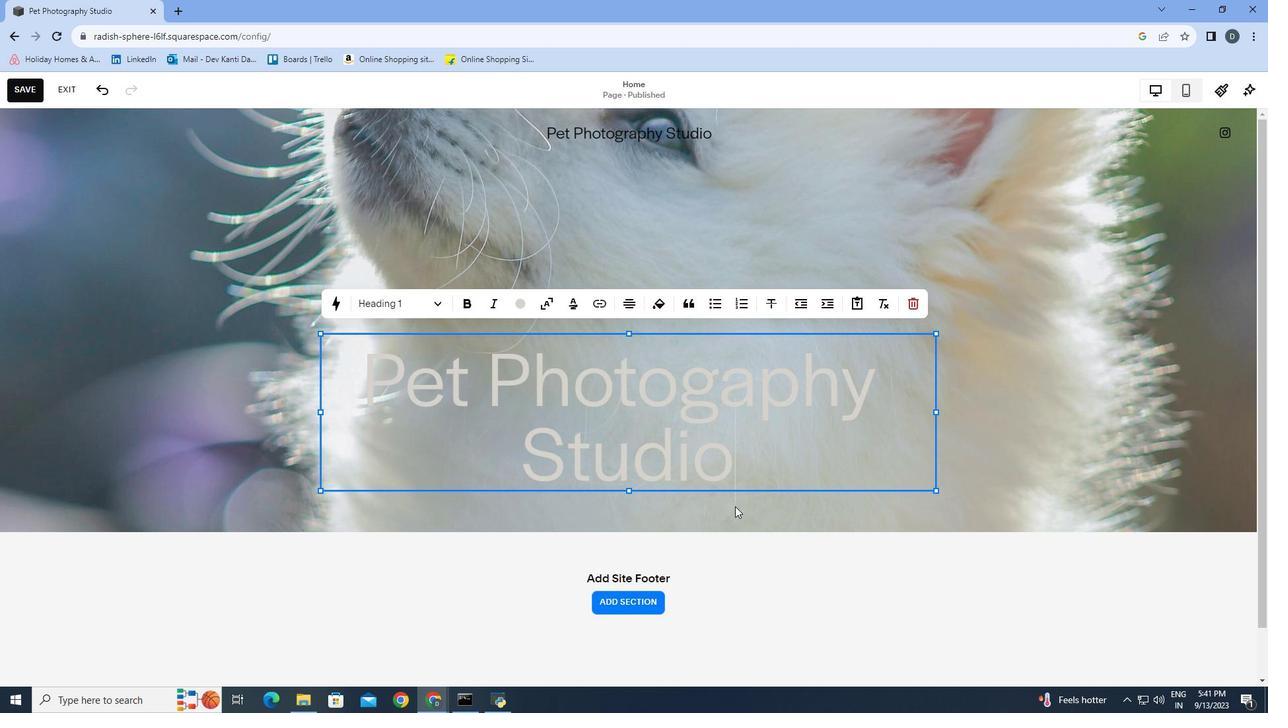 
Action: Key pressed o
Screenshot: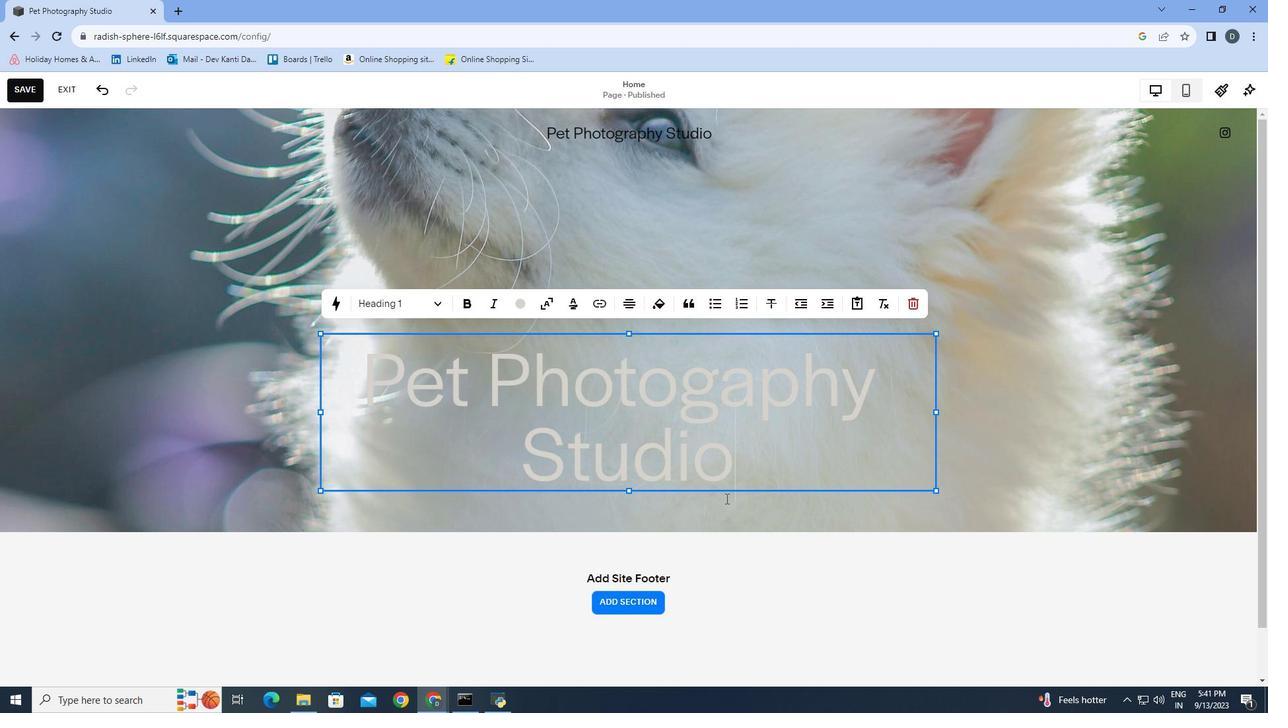 
Action: Mouse moved to (733, 458)
Screenshot: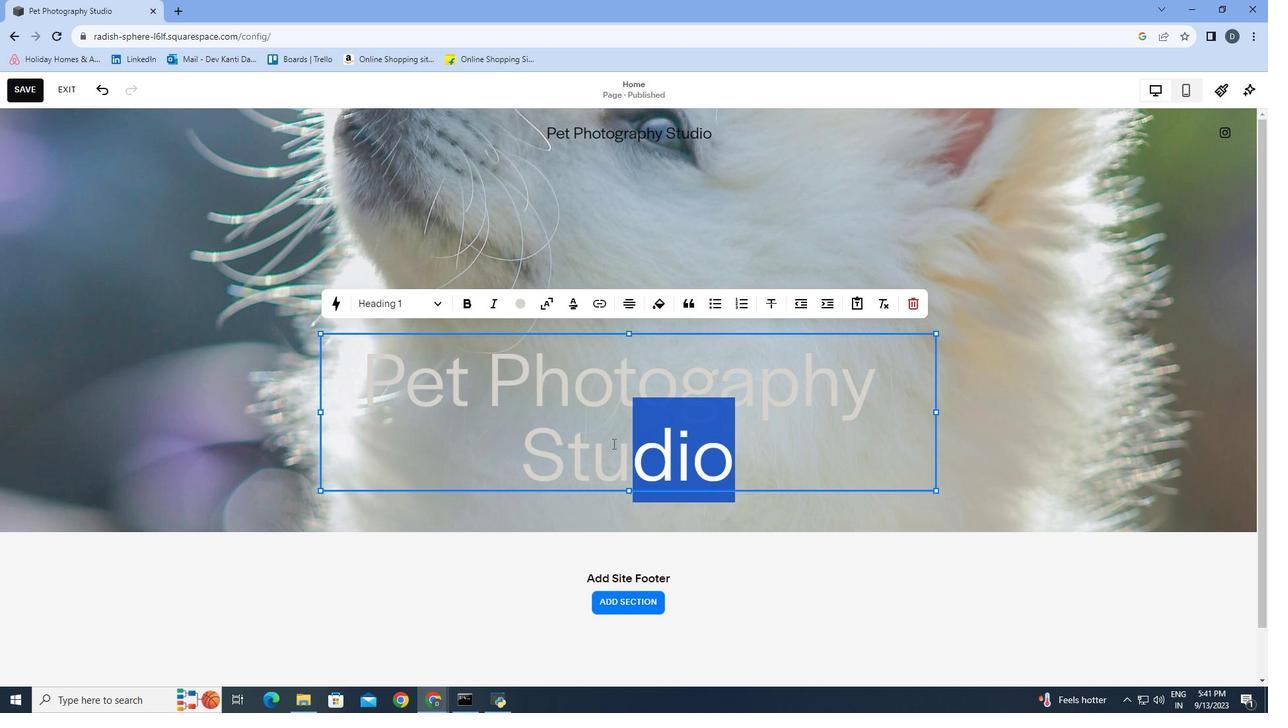 
Action: Mouse pressed left at (733, 458)
Screenshot: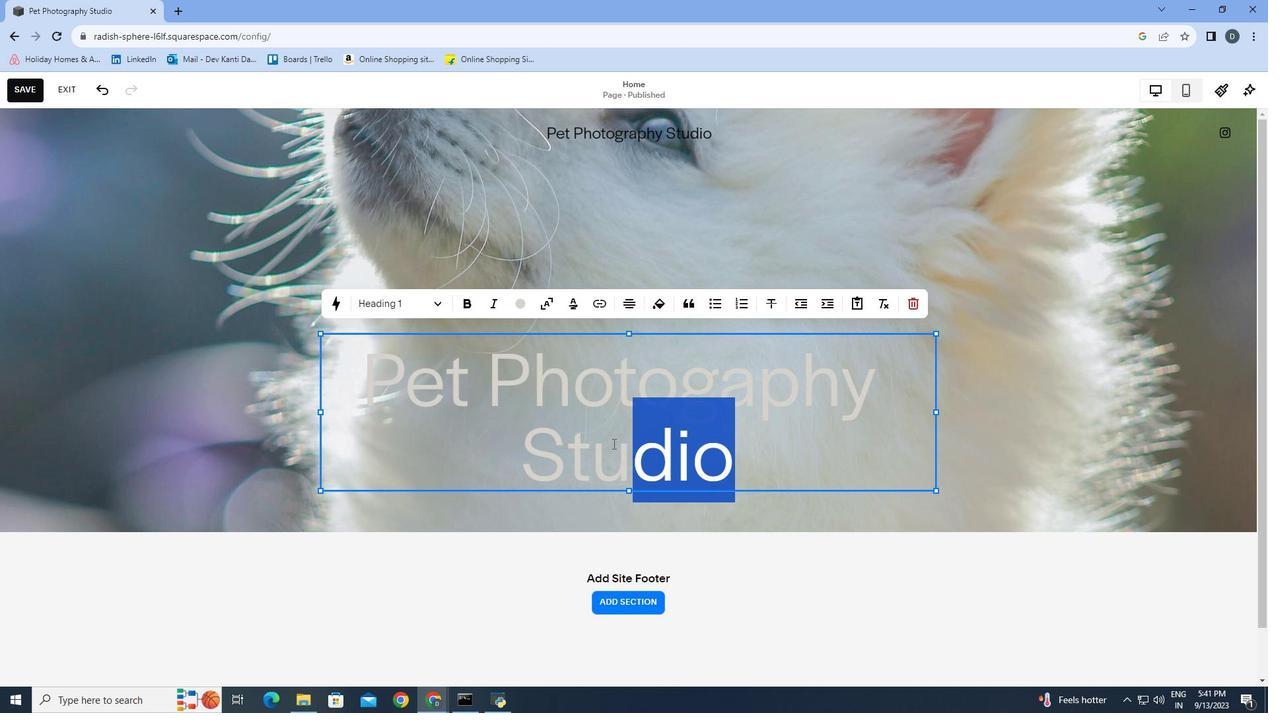 
Action: Mouse moved to (465, 305)
Screenshot: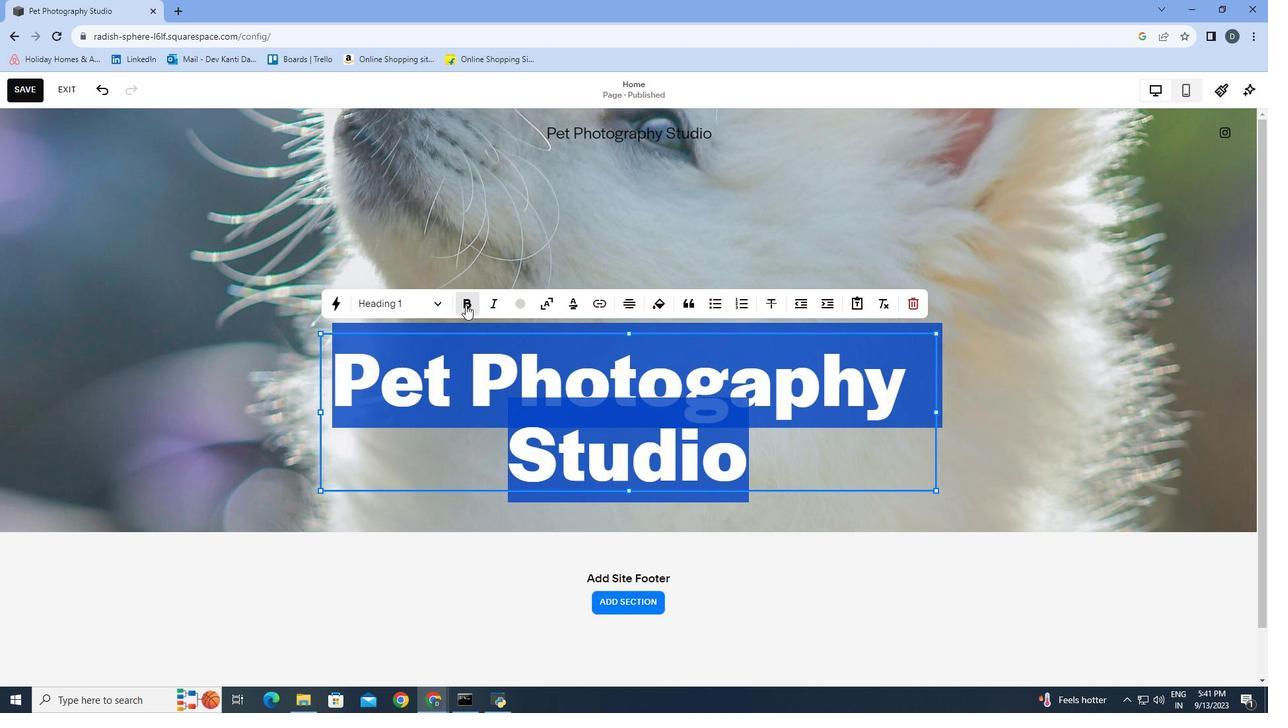 
Action: Mouse pressed left at (465, 305)
Screenshot: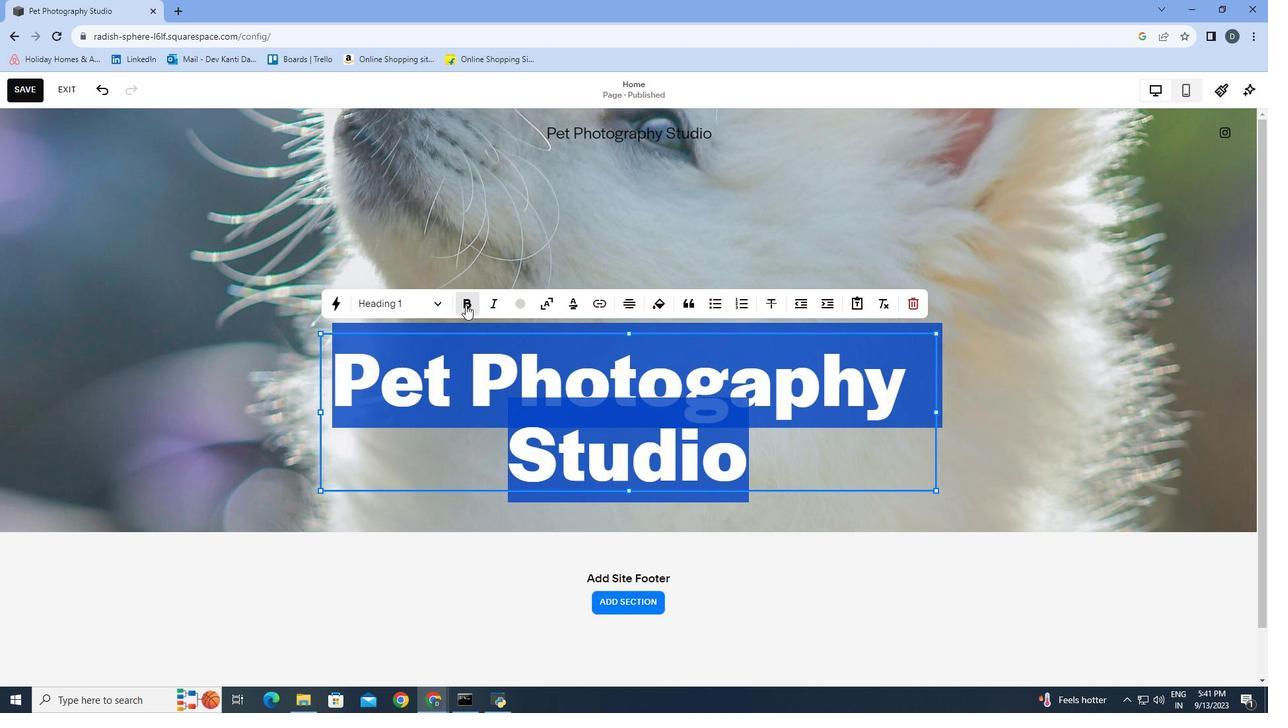 
Action: Mouse moved to (530, 302)
Screenshot: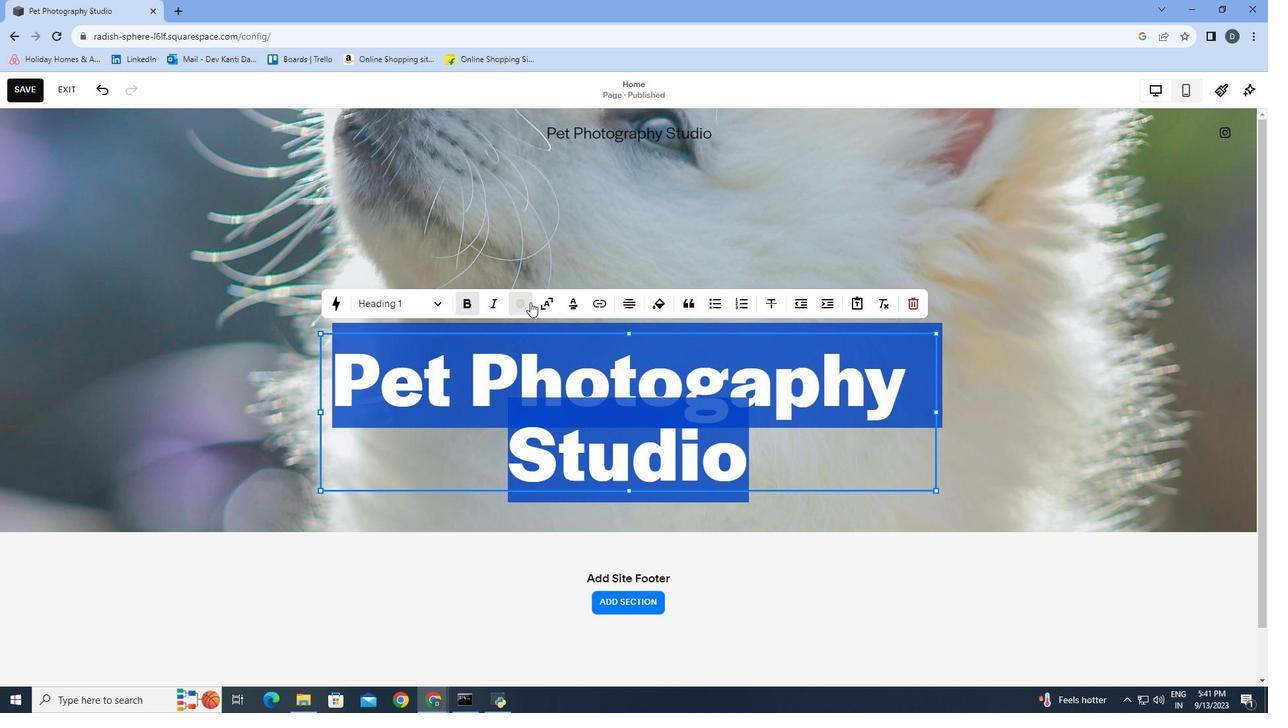 
Action: Mouse pressed left at (530, 302)
Screenshot: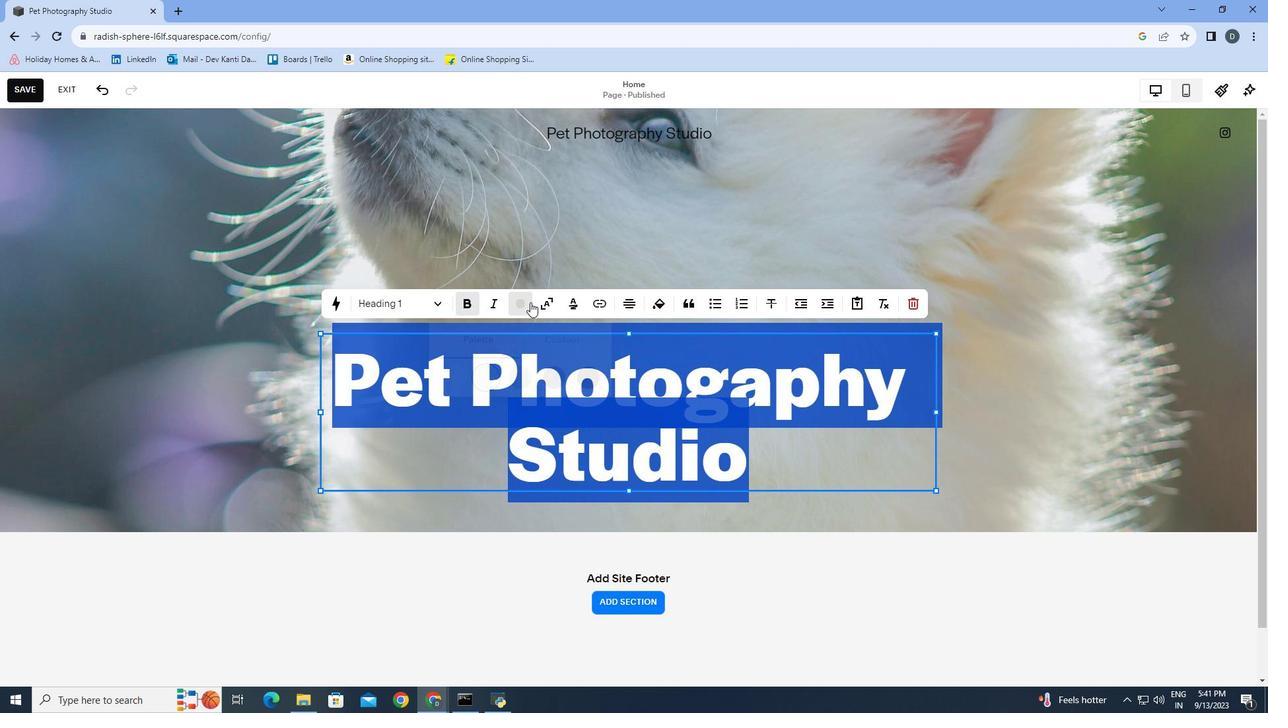
Action: Mouse moved to (574, 344)
Screenshot: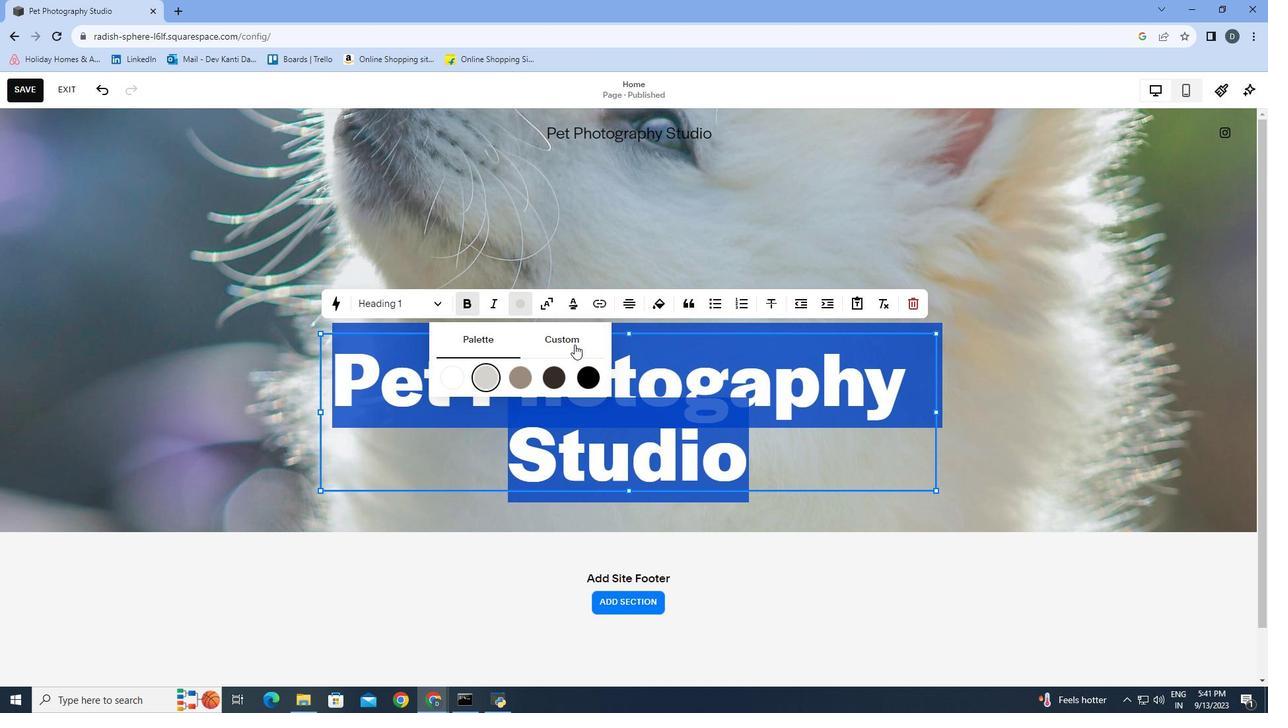 
Action: Mouse pressed left at (574, 344)
Screenshot: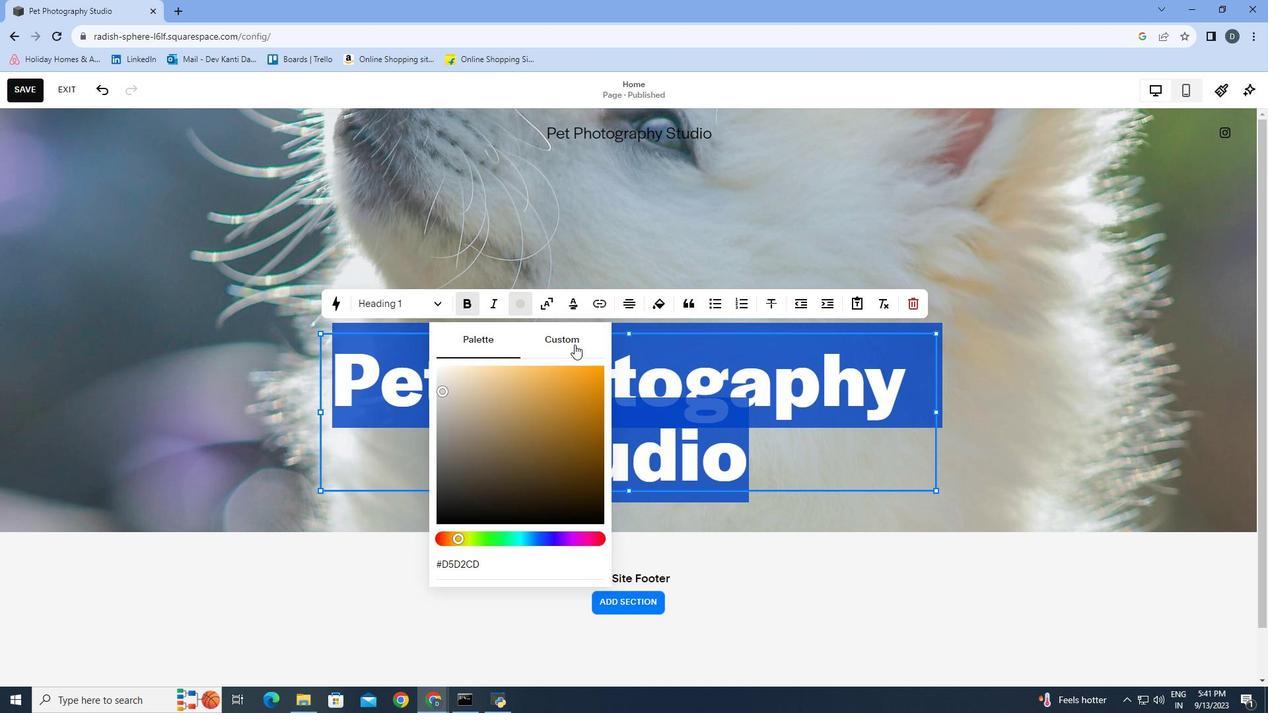 
Action: Mouse moved to (559, 398)
Screenshot: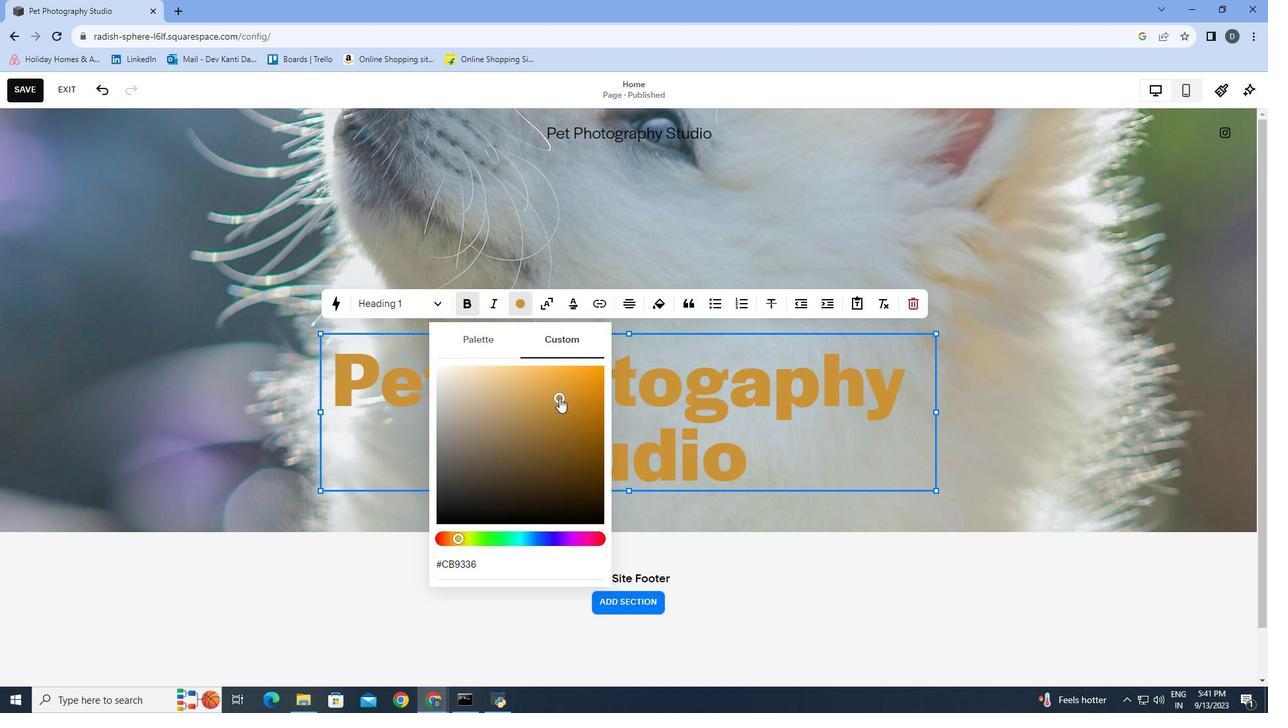 
Action: Mouse pressed left at (559, 398)
Screenshot: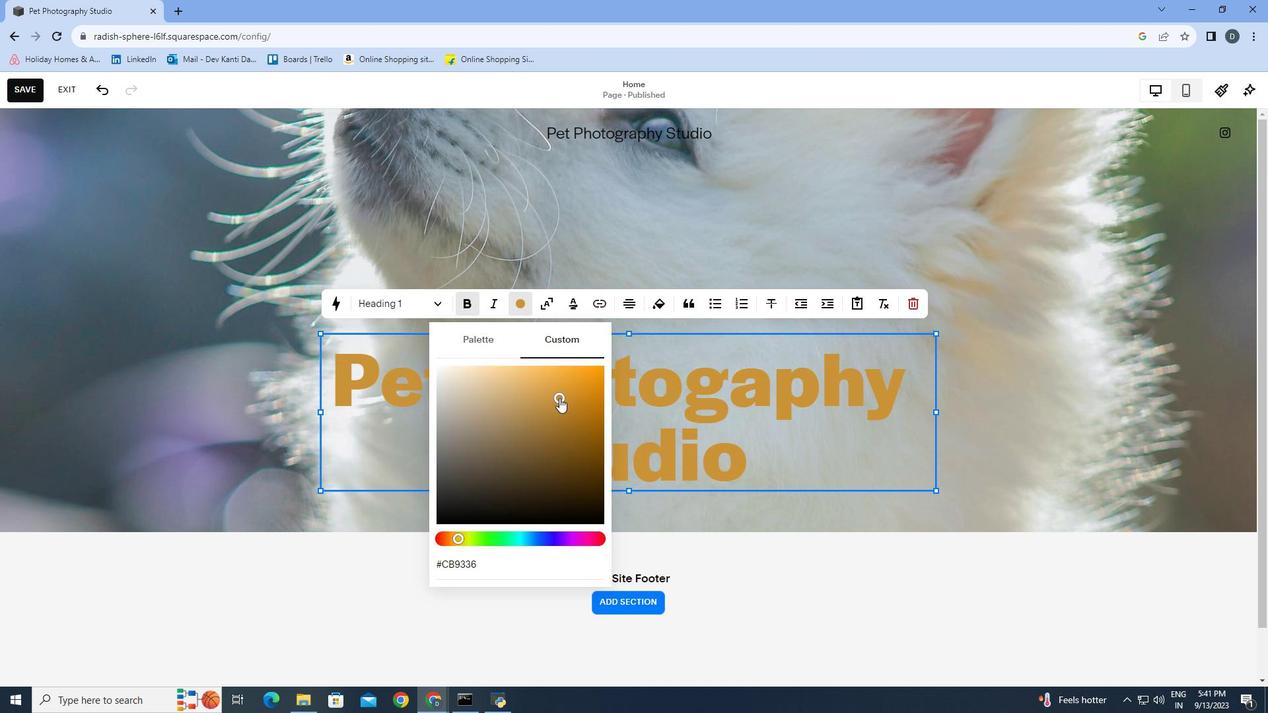 
Action: Mouse moved to (576, 376)
Screenshot: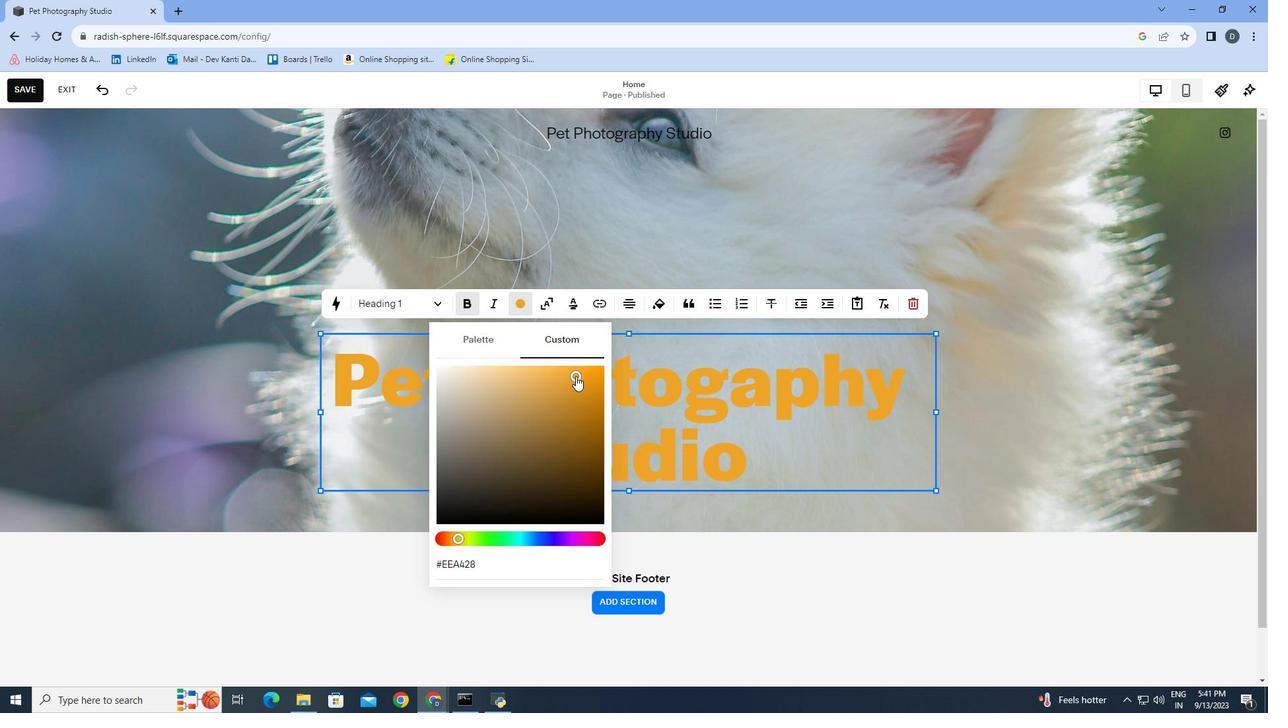 
Action: Mouse pressed left at (576, 376)
Screenshot: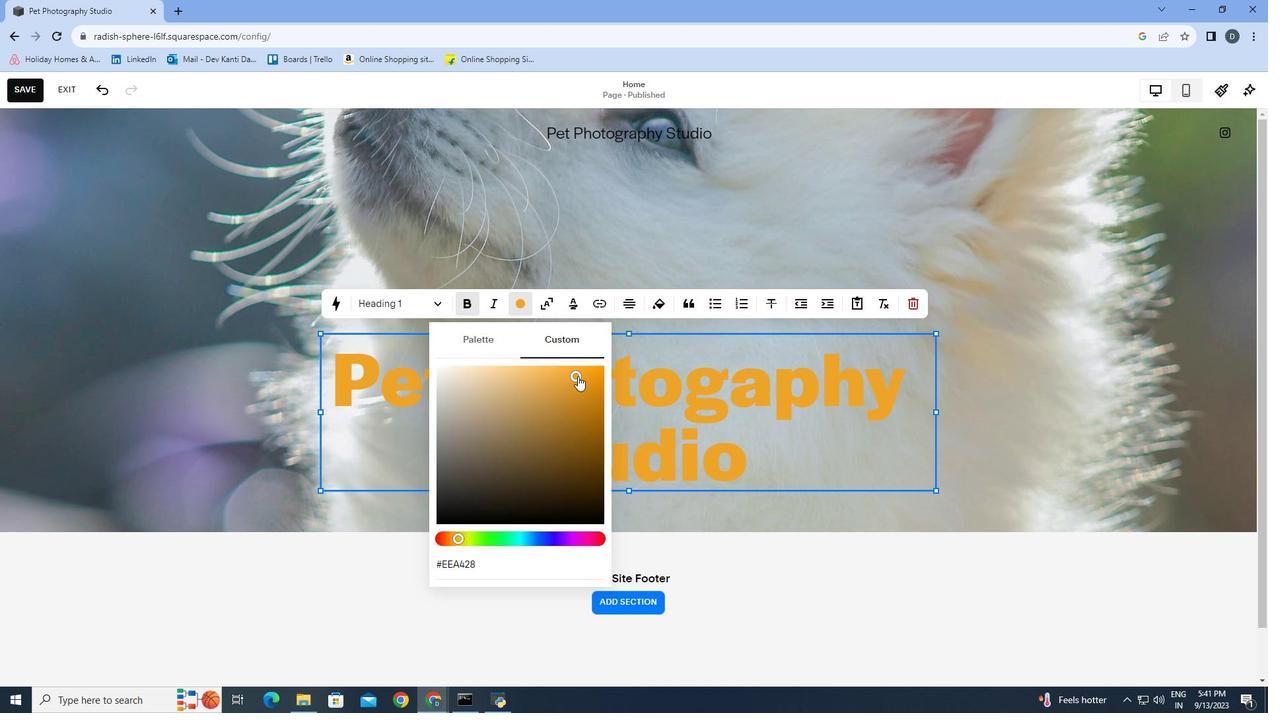 
Action: Mouse moved to (587, 380)
Screenshot: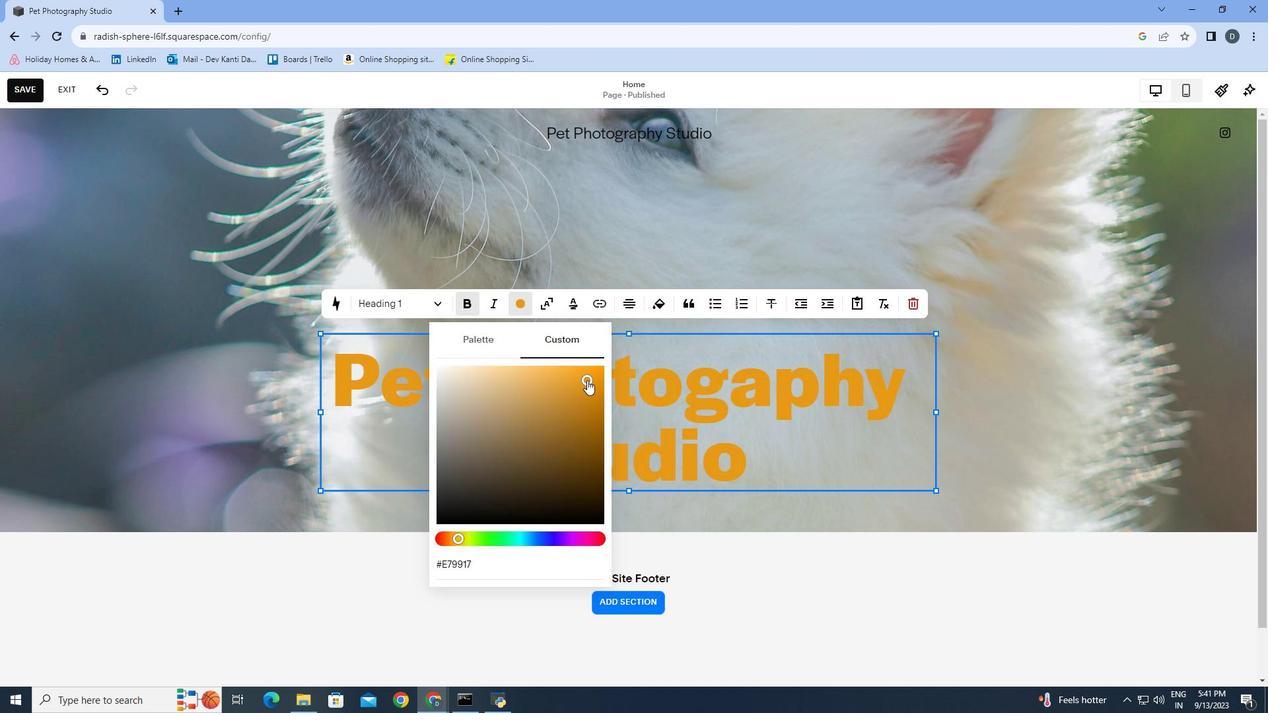 
Action: Mouse pressed left at (587, 380)
Screenshot: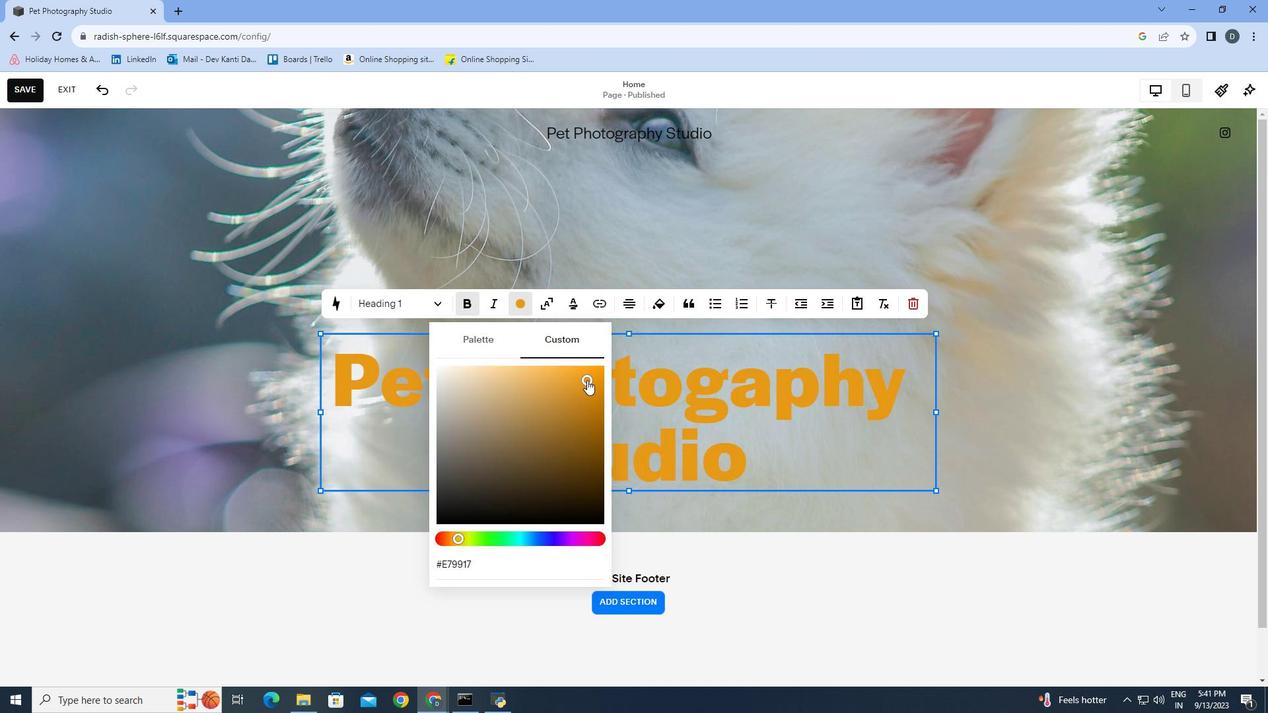 
Action: Mouse moved to (587, 388)
Screenshot: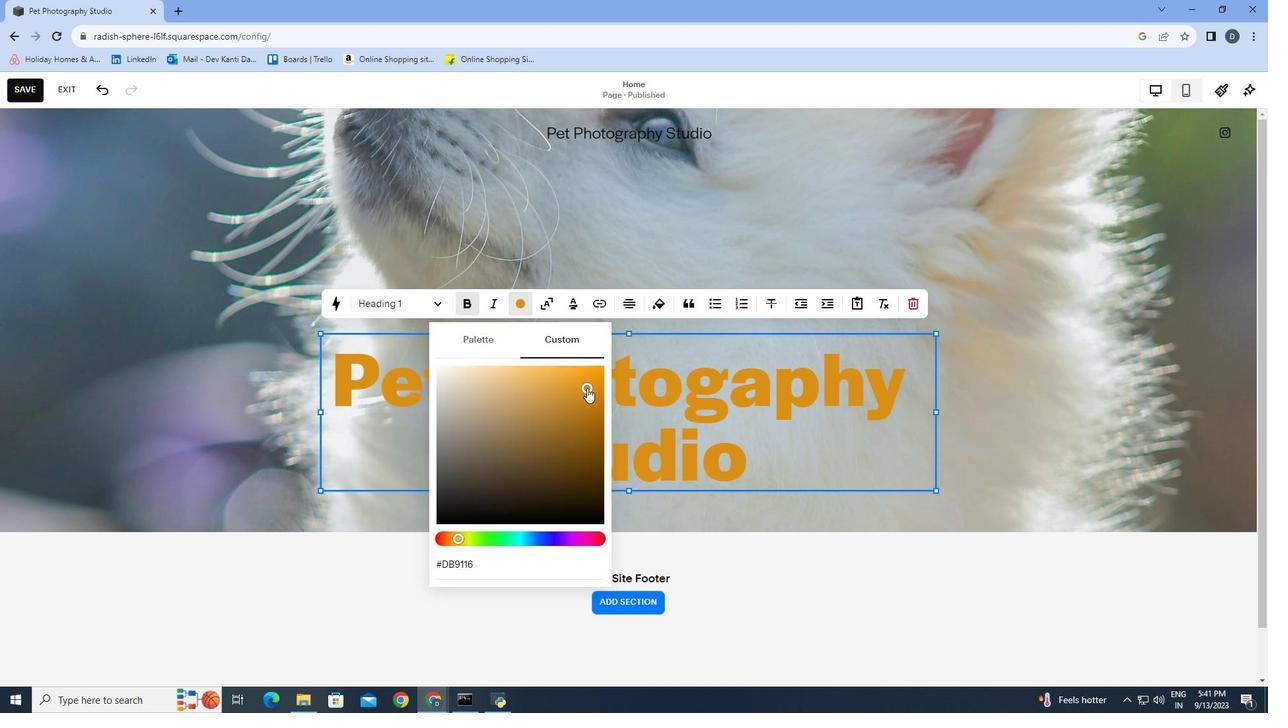 
Action: Mouse pressed left at (587, 388)
Screenshot: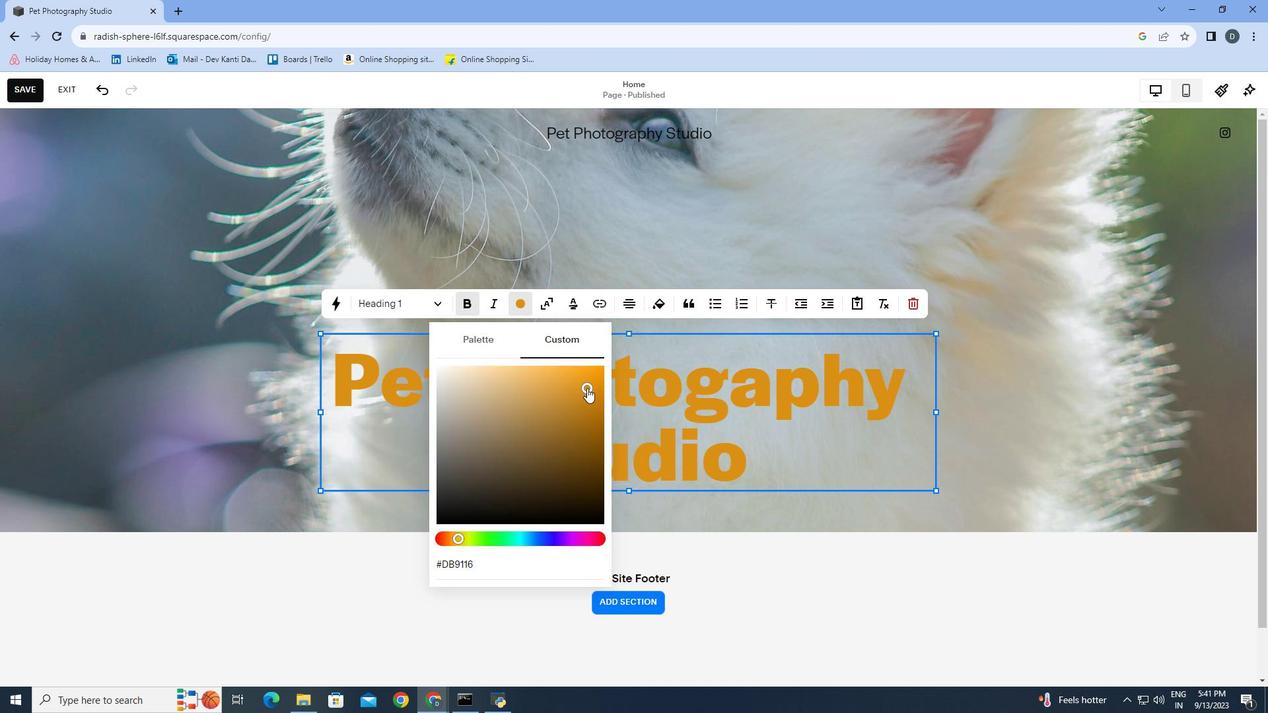
Action: Mouse moved to (593, 373)
Screenshot: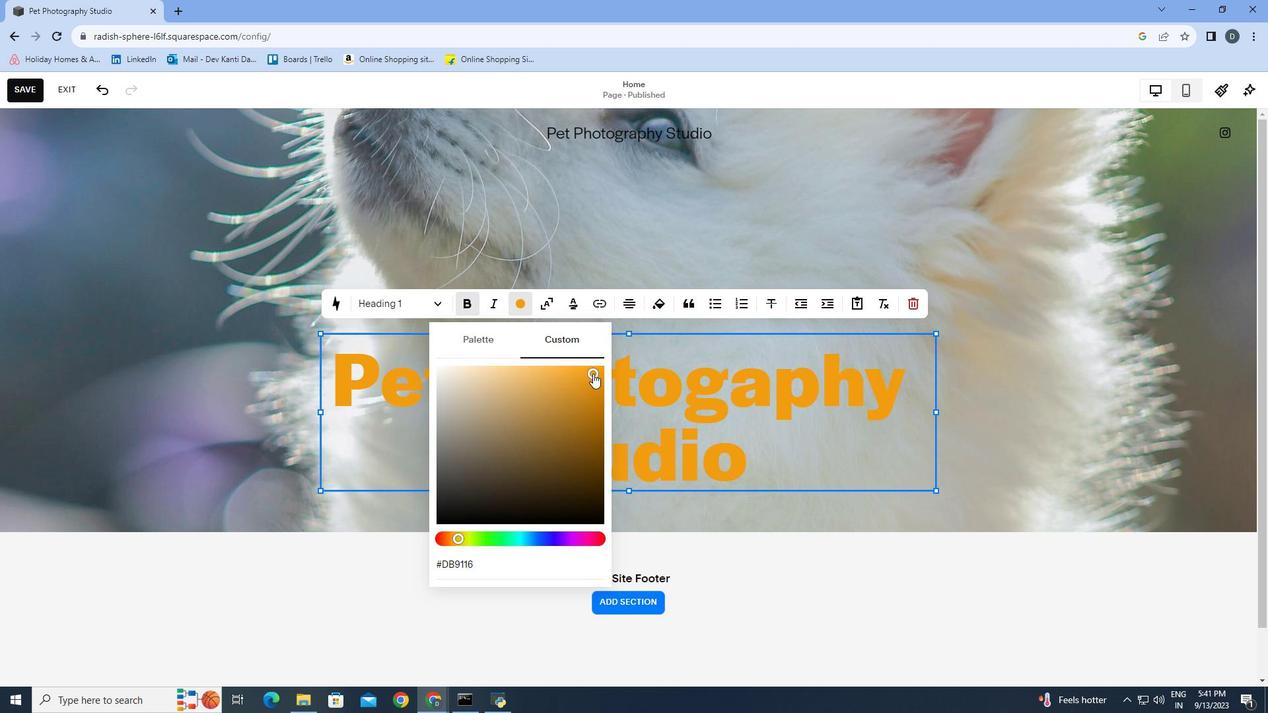 
Action: Mouse pressed left at (593, 373)
Screenshot: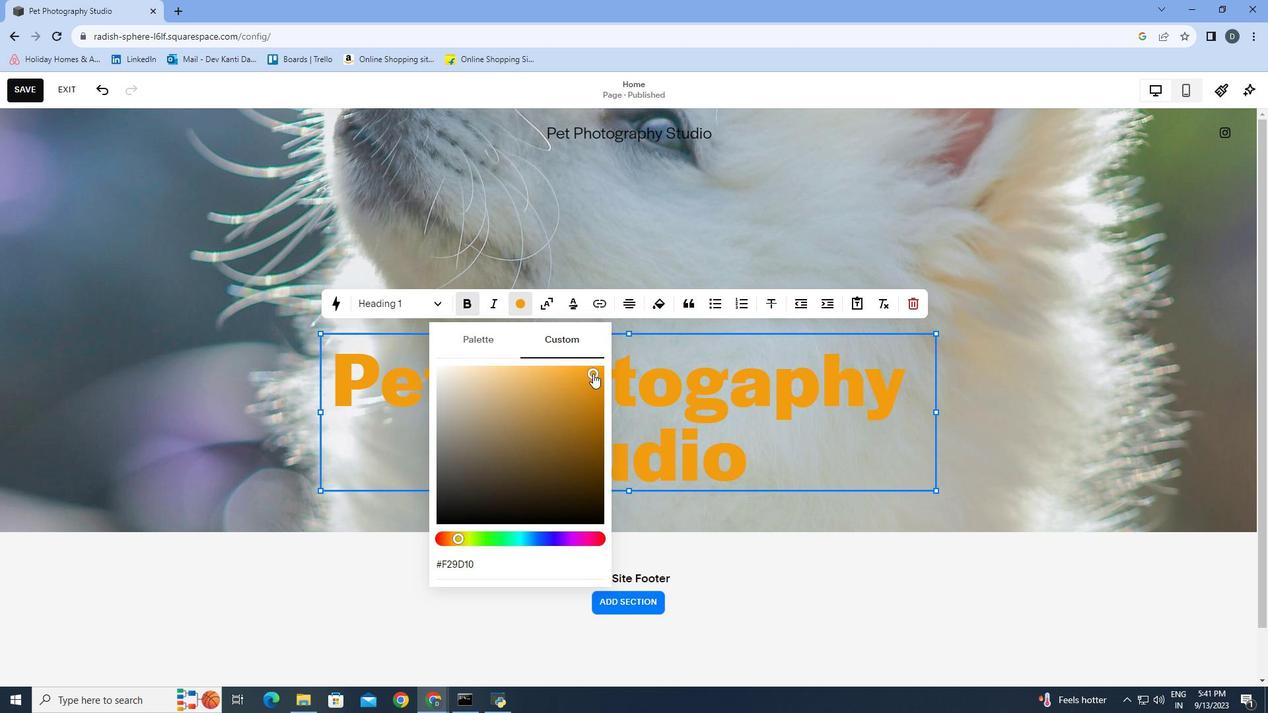 
Action: Mouse moved to (596, 373)
Screenshot: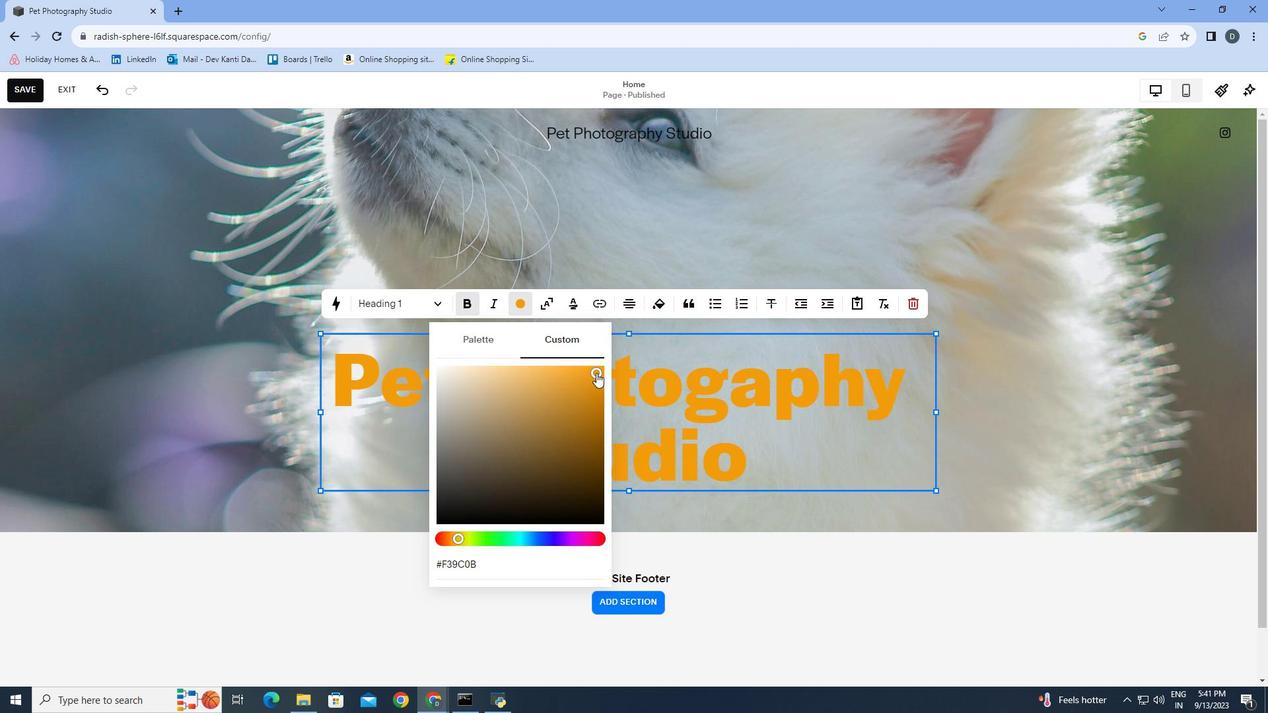 
Action: Mouse pressed left at (596, 373)
Screenshot: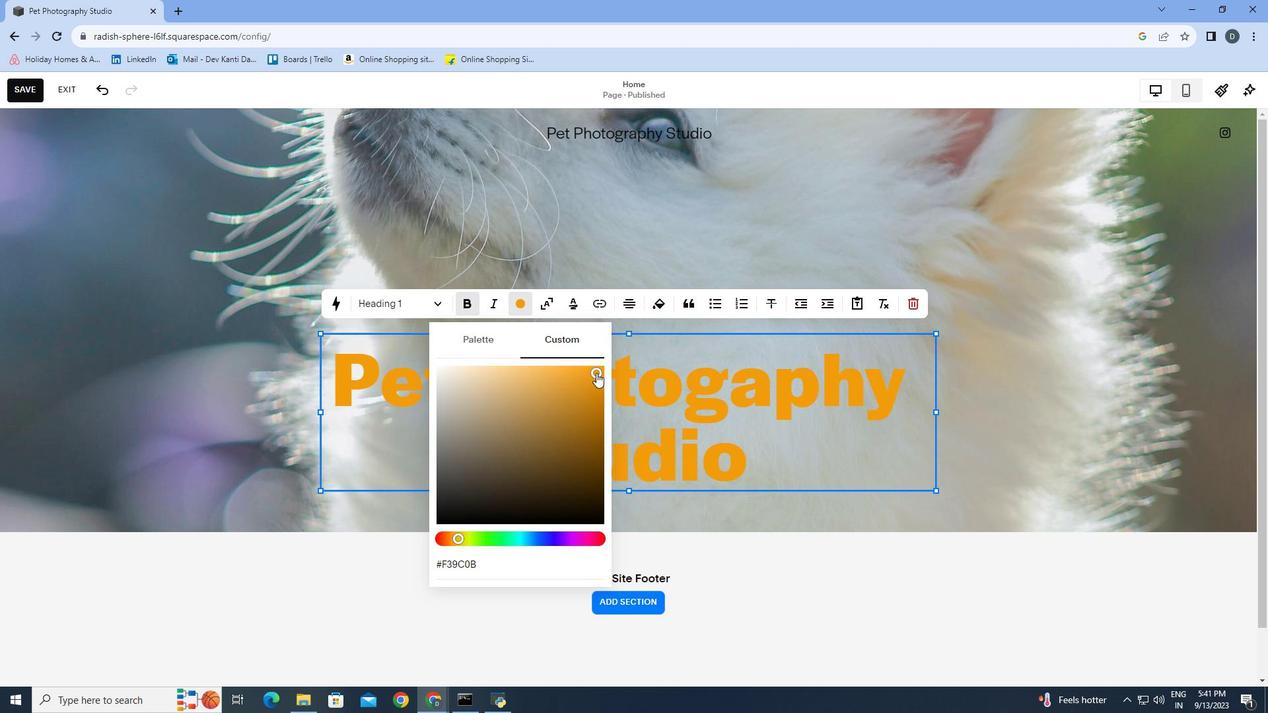 
Action: Mouse moved to (975, 486)
Screenshot: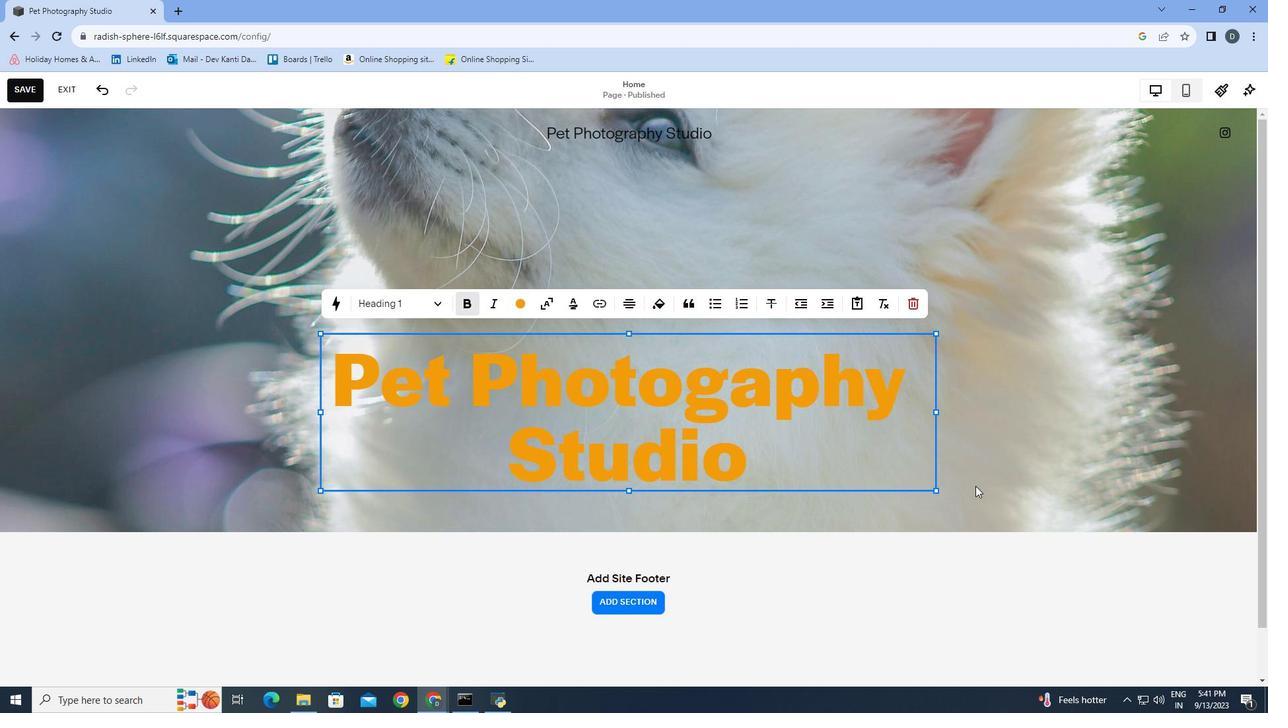 
Action: Mouse pressed left at (975, 486)
Screenshot: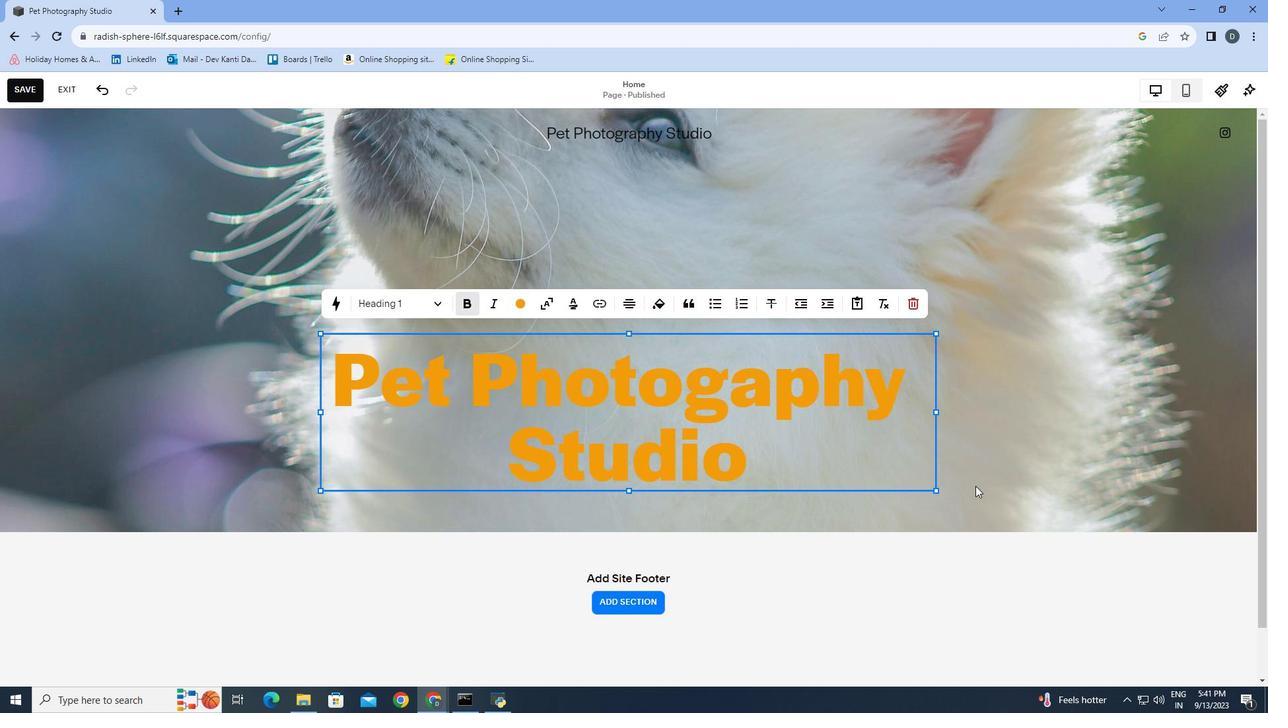 
Action: Mouse moved to (1066, 418)
Screenshot: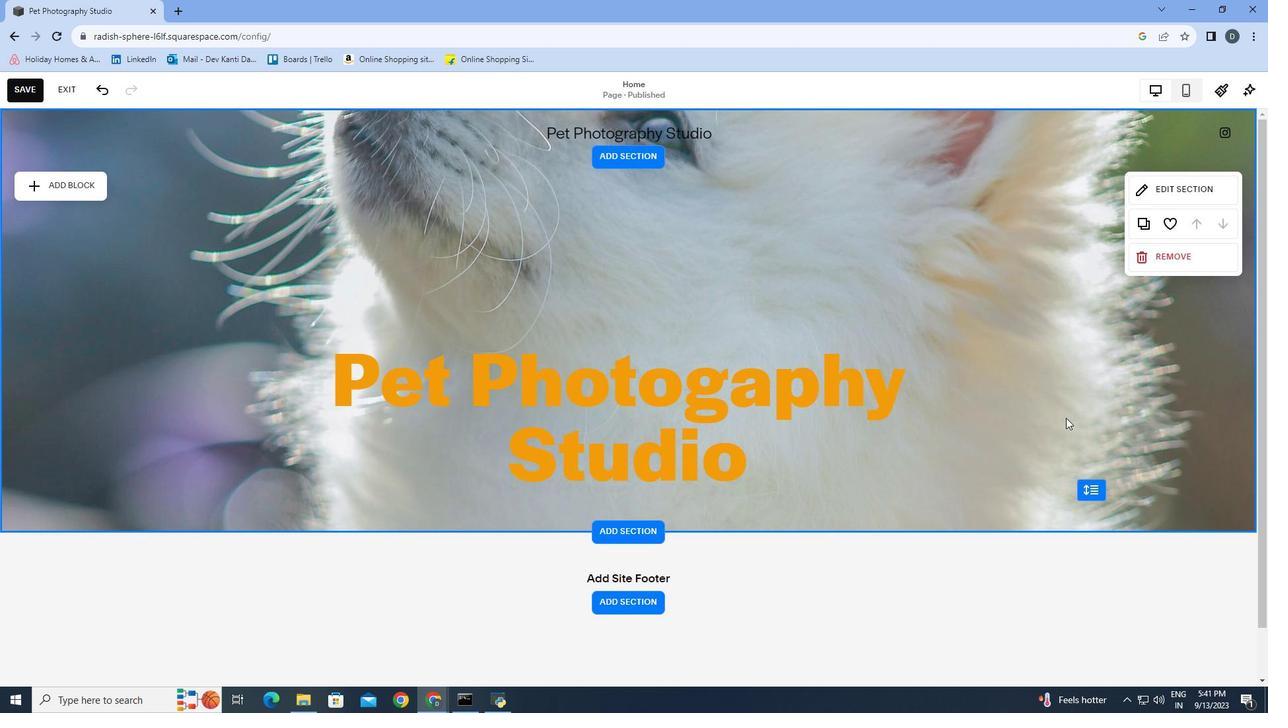 
Action: Mouse pressed left at (1066, 418)
Screenshot: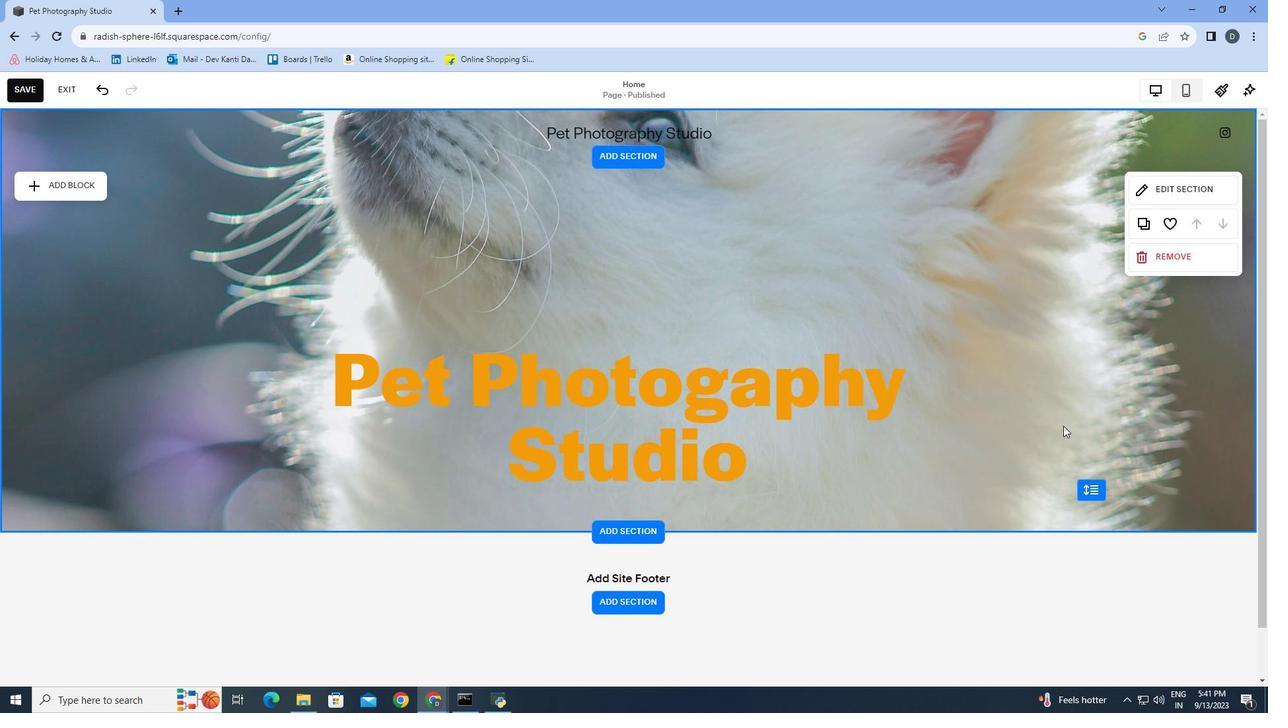 
Action: Mouse moved to (1064, 431)
Screenshot: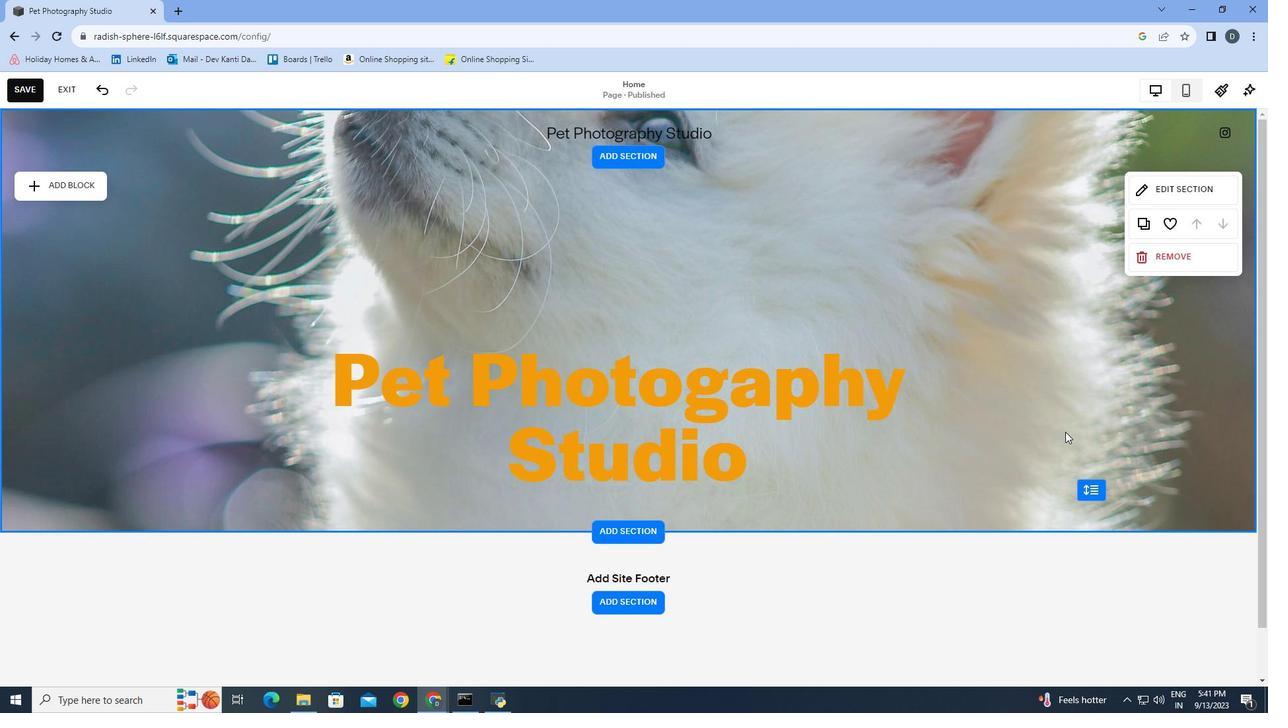 
Action: Mouse scrolled (1064, 432) with delta (0, 0)
Screenshot: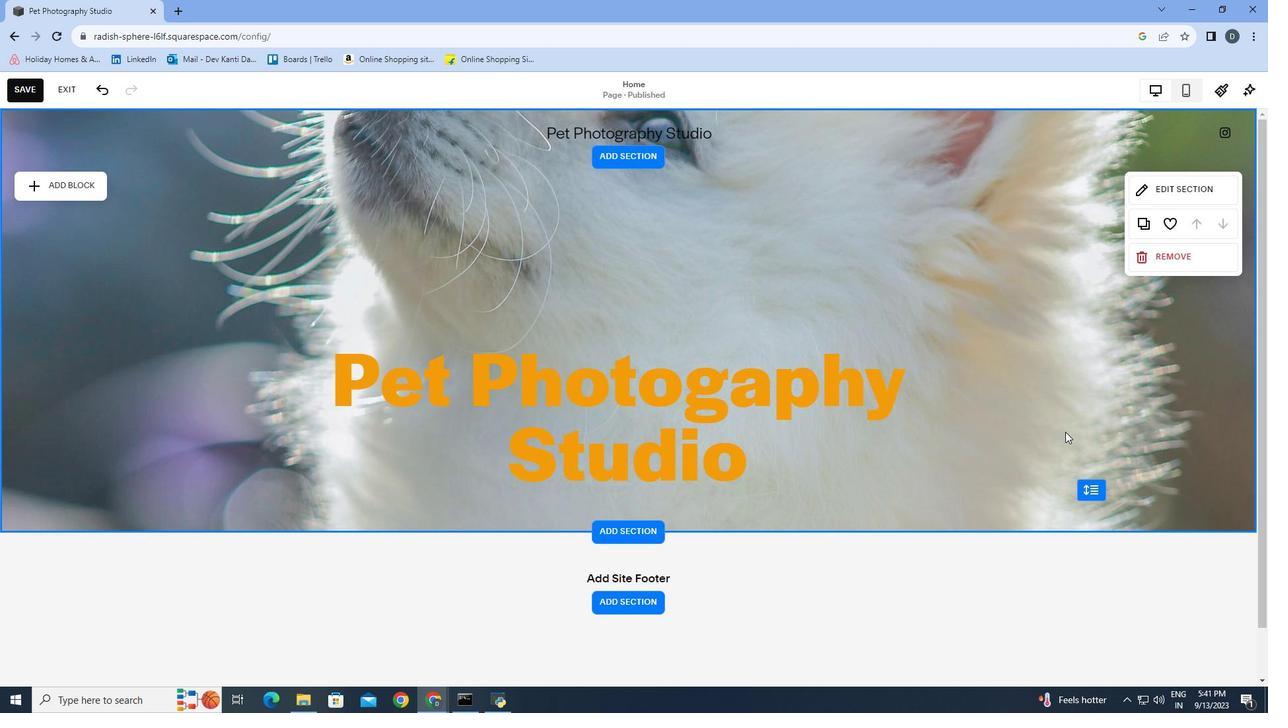 
Action: Mouse moved to (1064, 432)
Screenshot: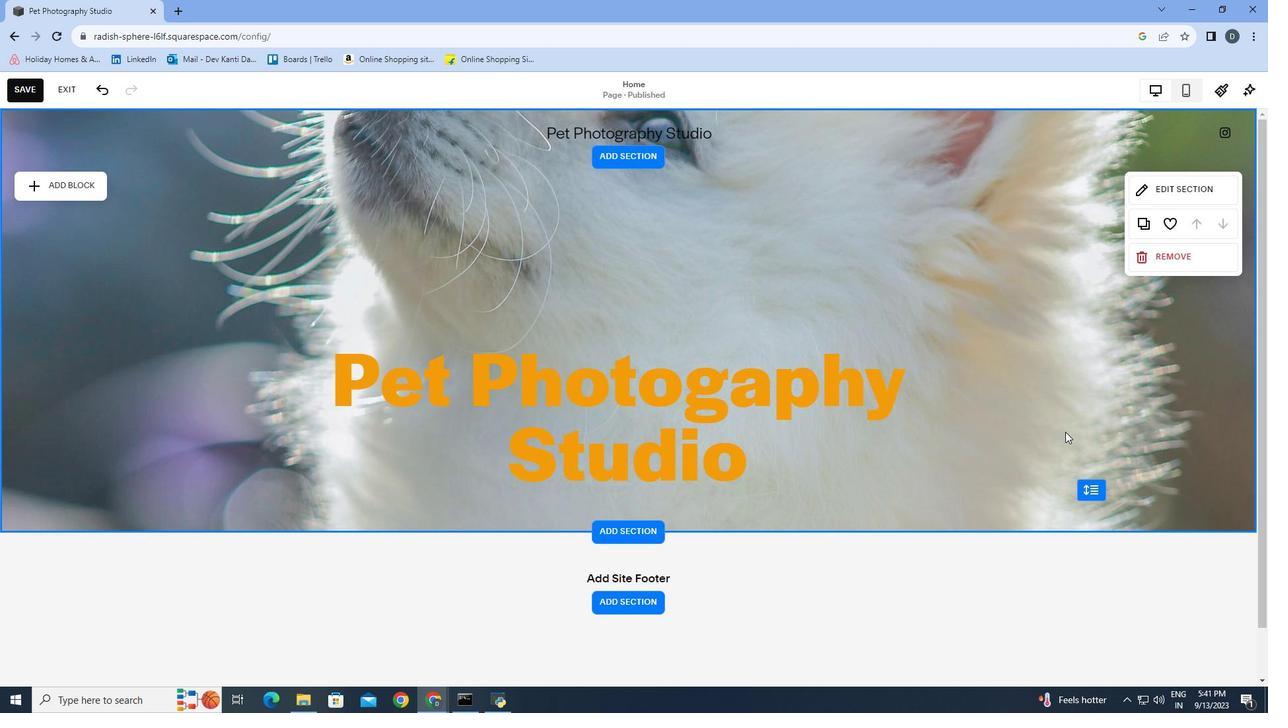 
Action: Mouse scrolled (1064, 432) with delta (0, 0)
Screenshot: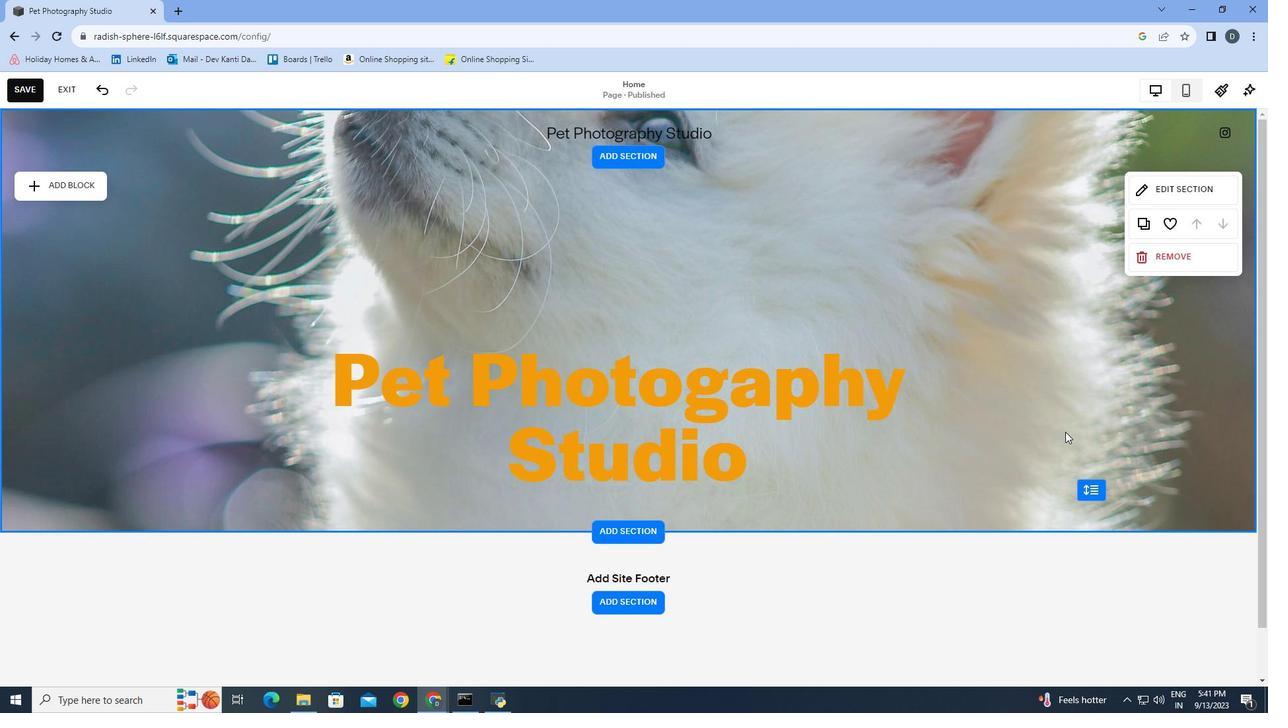 
Action: Mouse scrolled (1064, 432) with delta (0, 0)
Screenshot: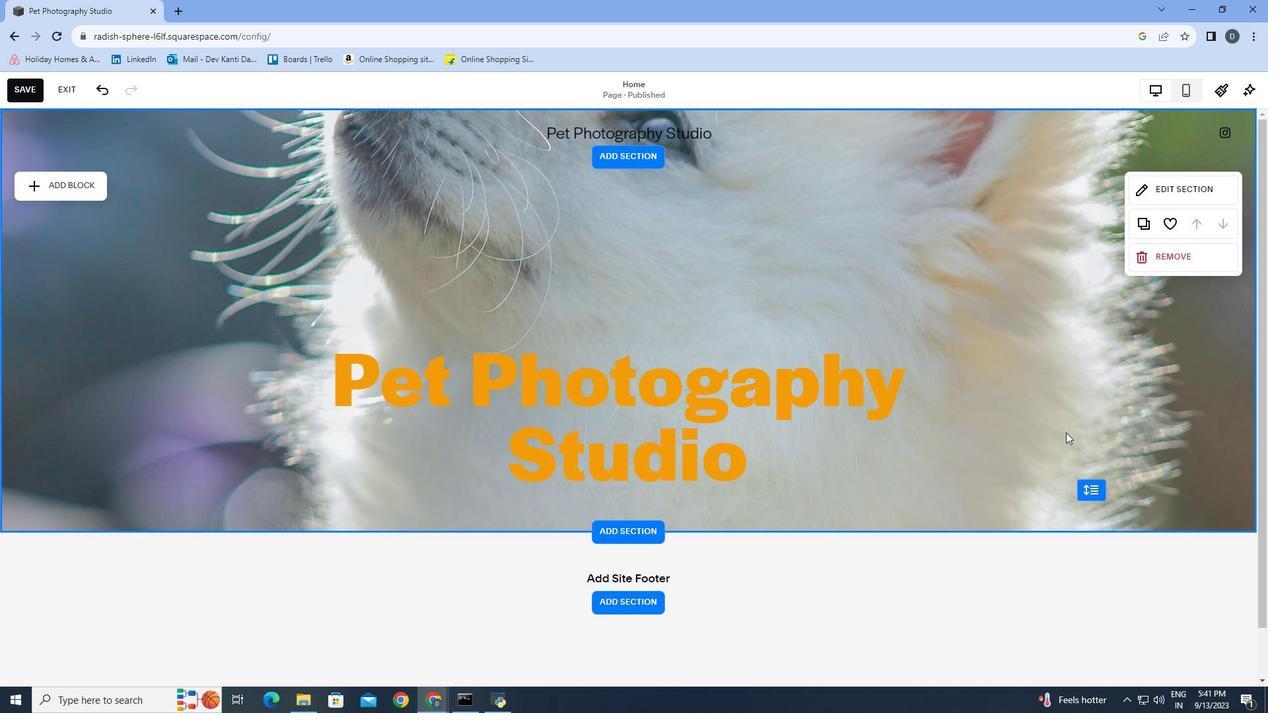 
Action: Mouse scrolled (1064, 432) with delta (0, 0)
Screenshot: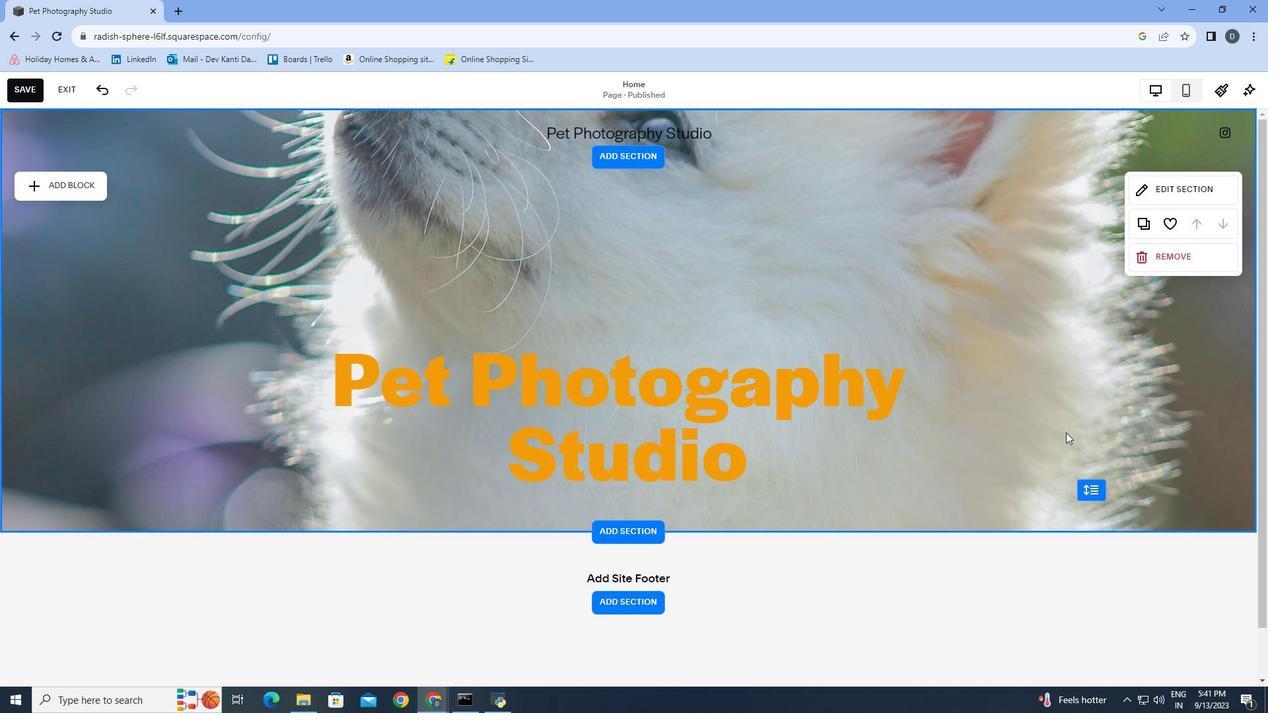 
Action: Mouse scrolled (1064, 432) with delta (0, 0)
Screenshot: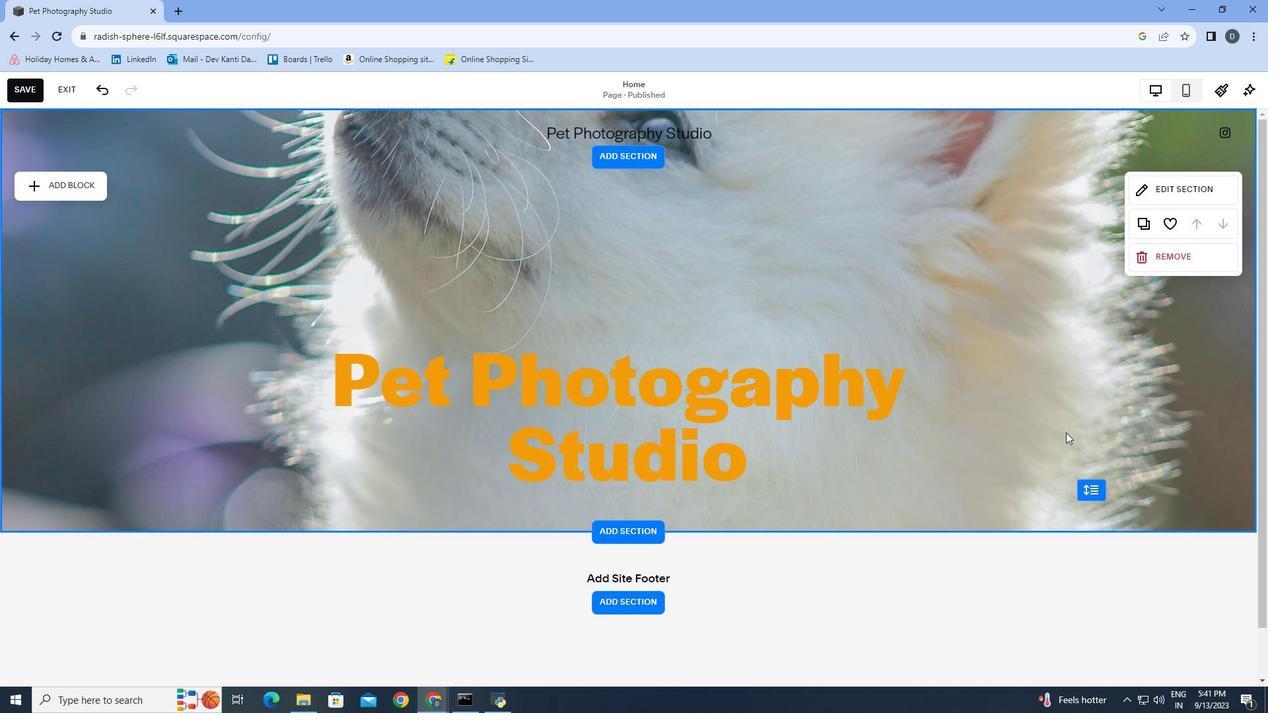 
Action: Mouse moved to (1066, 432)
Screenshot: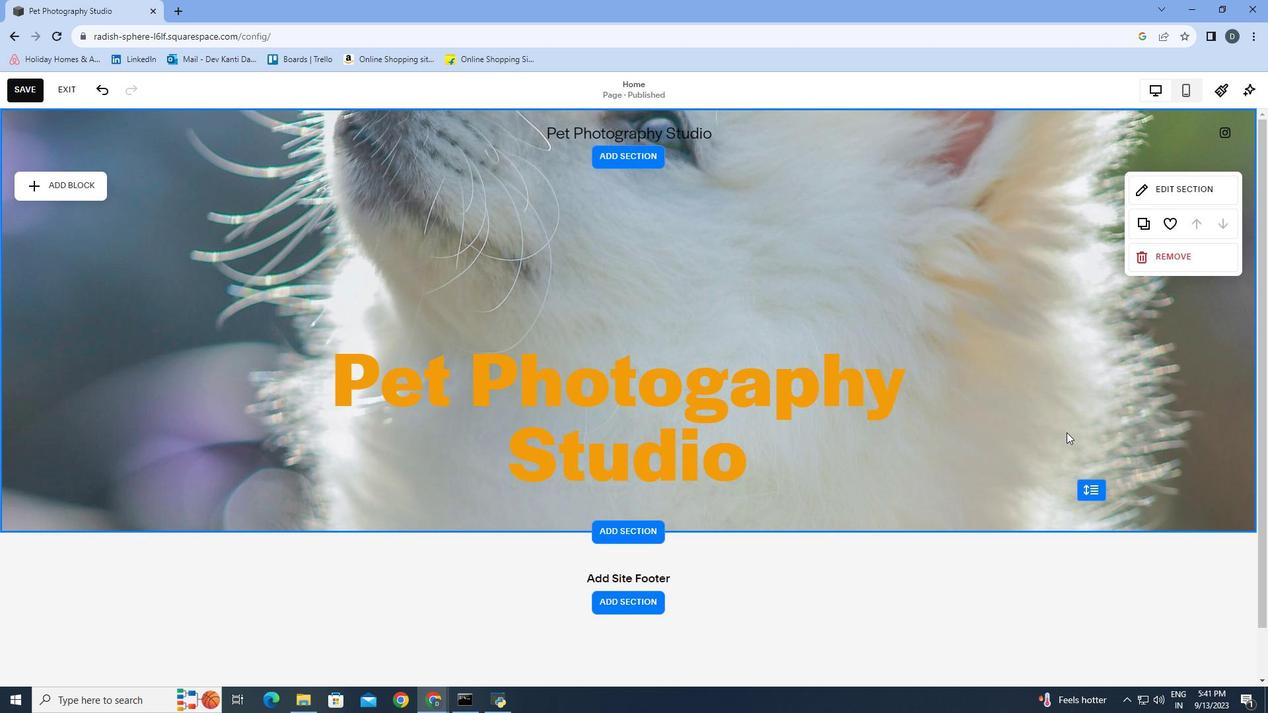 
Action: Mouse scrolled (1066, 433) with delta (0, 0)
